 Task: Buy 4 Seafood Tools from Specialty Tools & Gadgets section under best seller category for shipping address: McKenzie Adams, 1978 Bartlett Avenue, Southfield, Michigan 48076, Cell Number 2485598029. Pay from credit card ending with 7965, CVV 549
Action: Mouse moved to (181, 85)
Screenshot: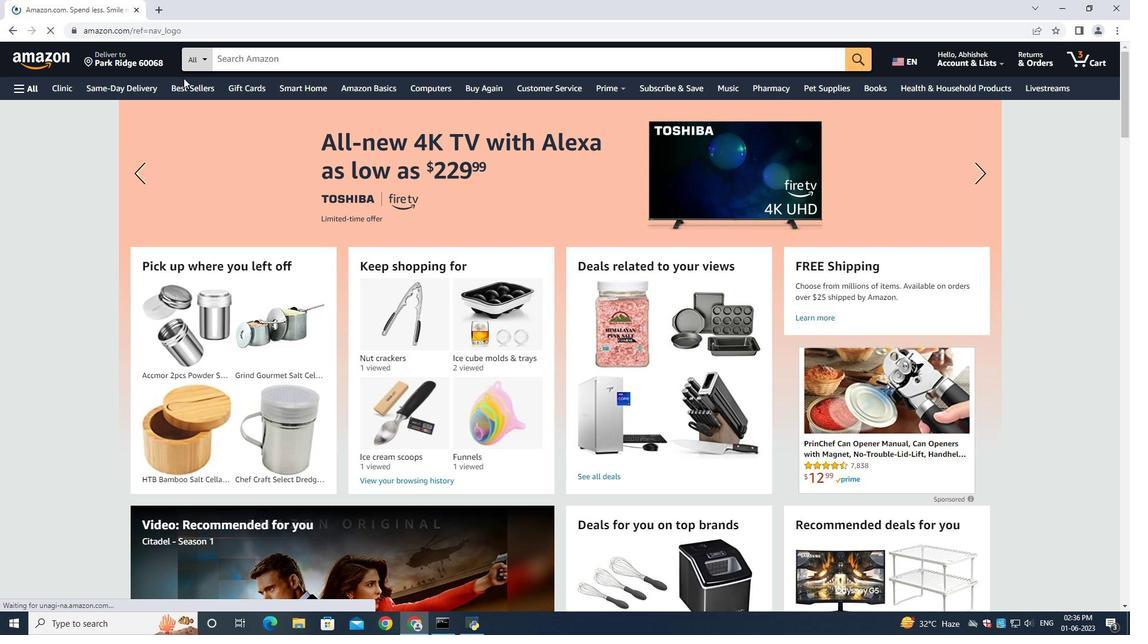 
Action: Mouse pressed left at (181, 85)
Screenshot: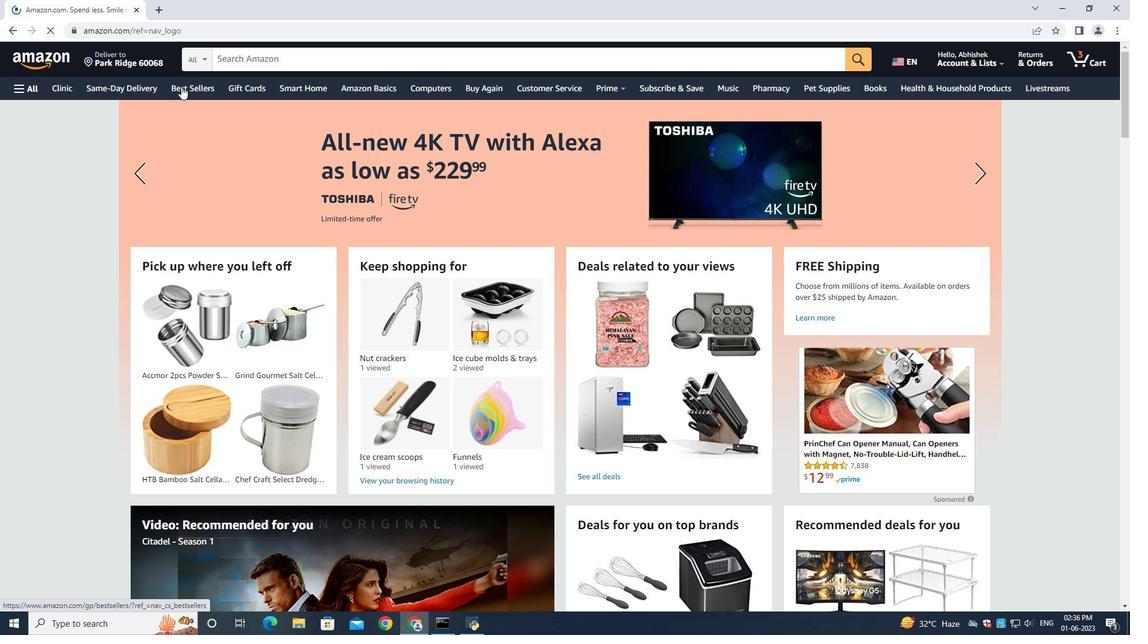 
Action: Mouse moved to (285, 56)
Screenshot: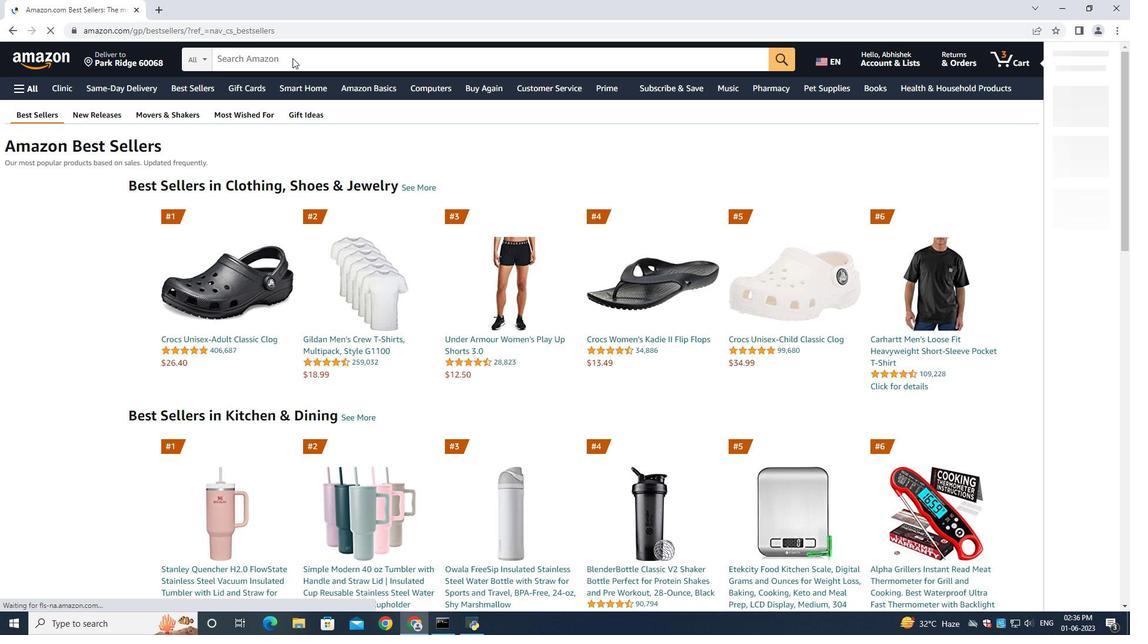
Action: Mouse pressed left at (285, 56)
Screenshot: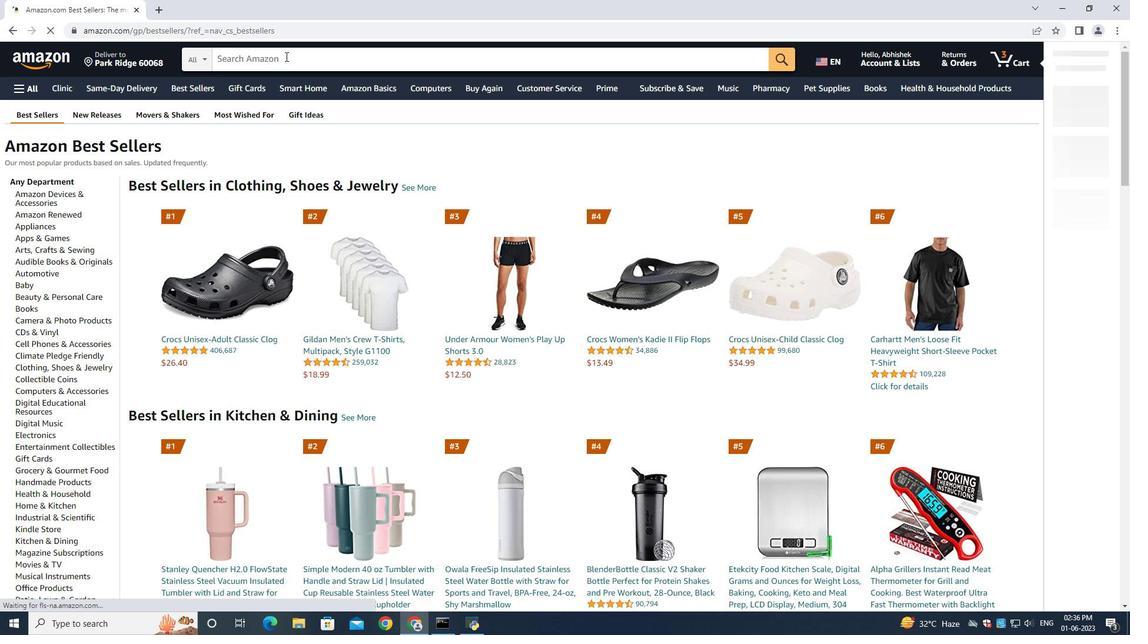 
Action: Mouse moved to (1103, 243)
Screenshot: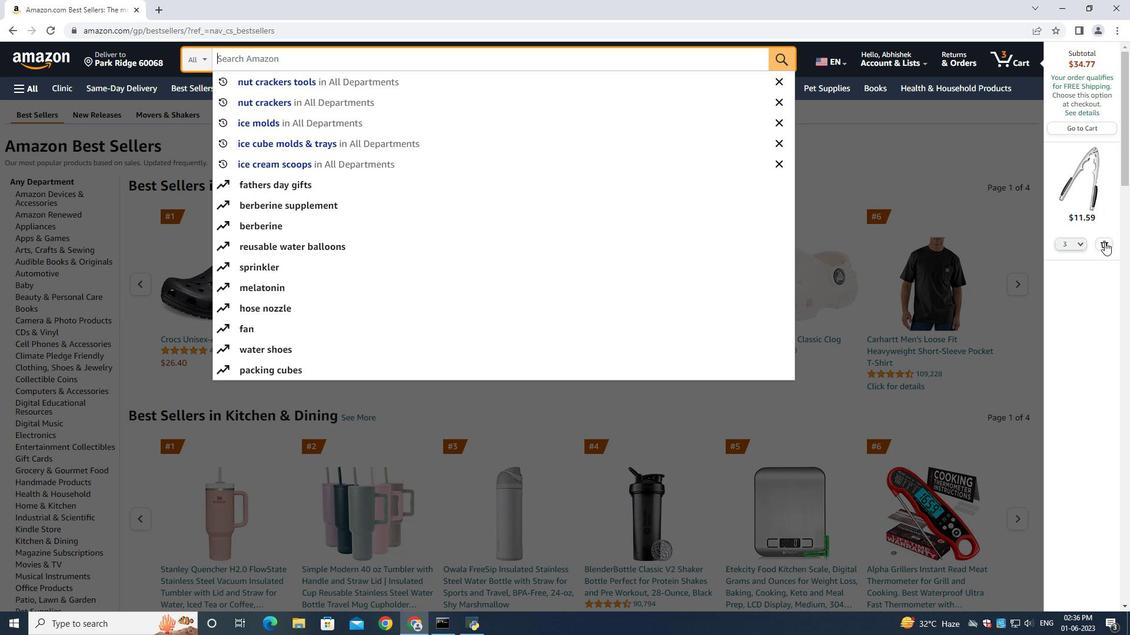 
Action: Mouse pressed left at (1103, 243)
Screenshot: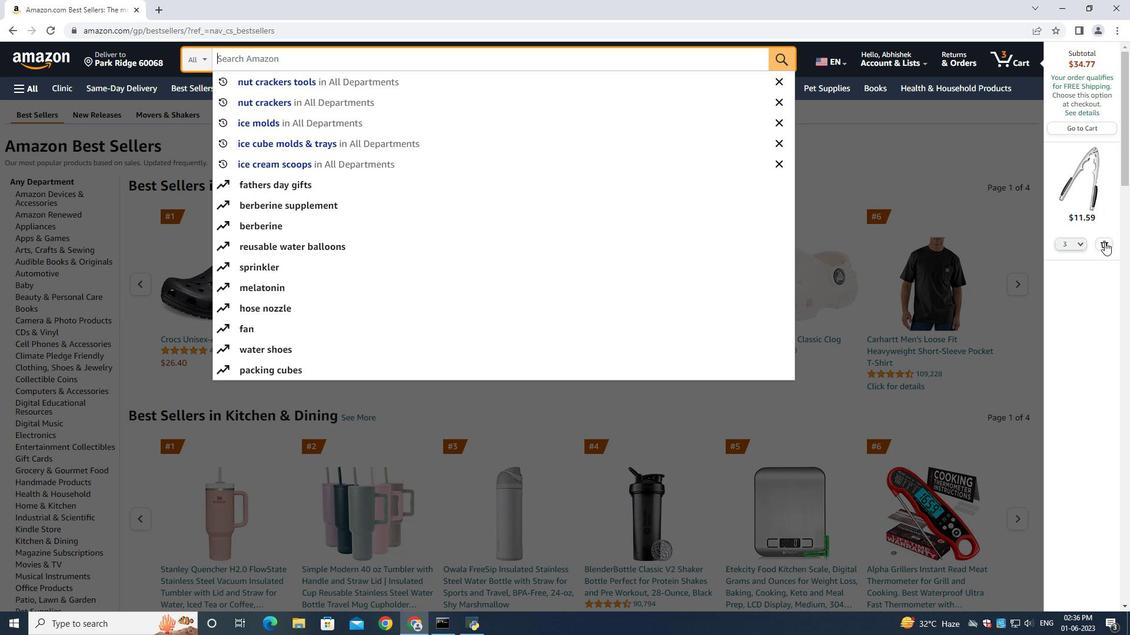 
Action: Mouse moved to (239, 58)
Screenshot: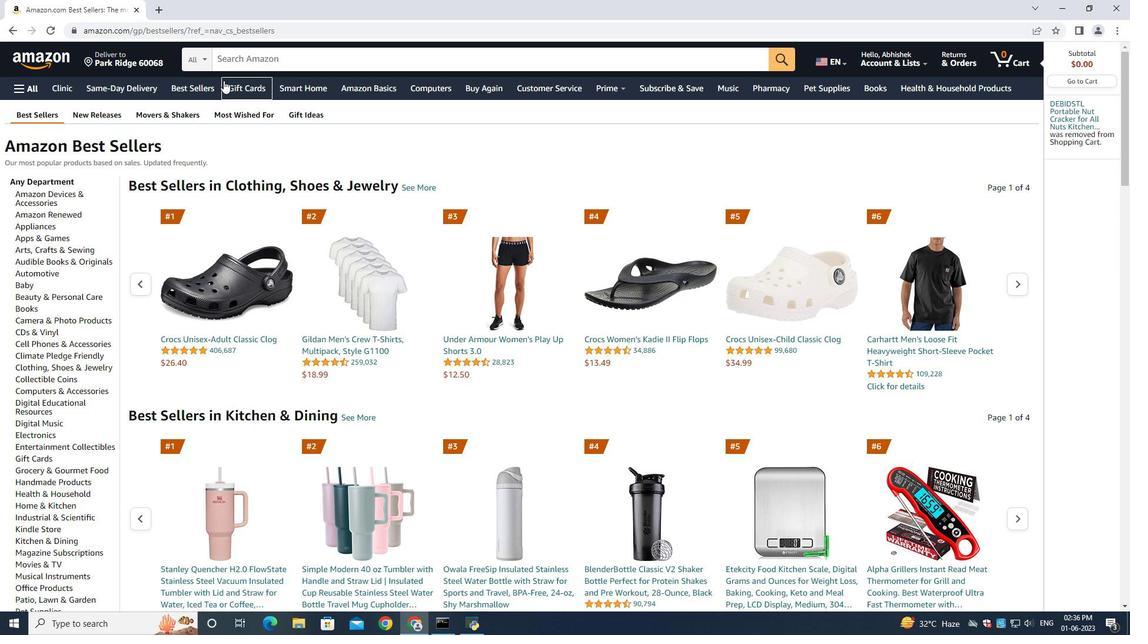 
Action: Mouse pressed left at (239, 58)
Screenshot: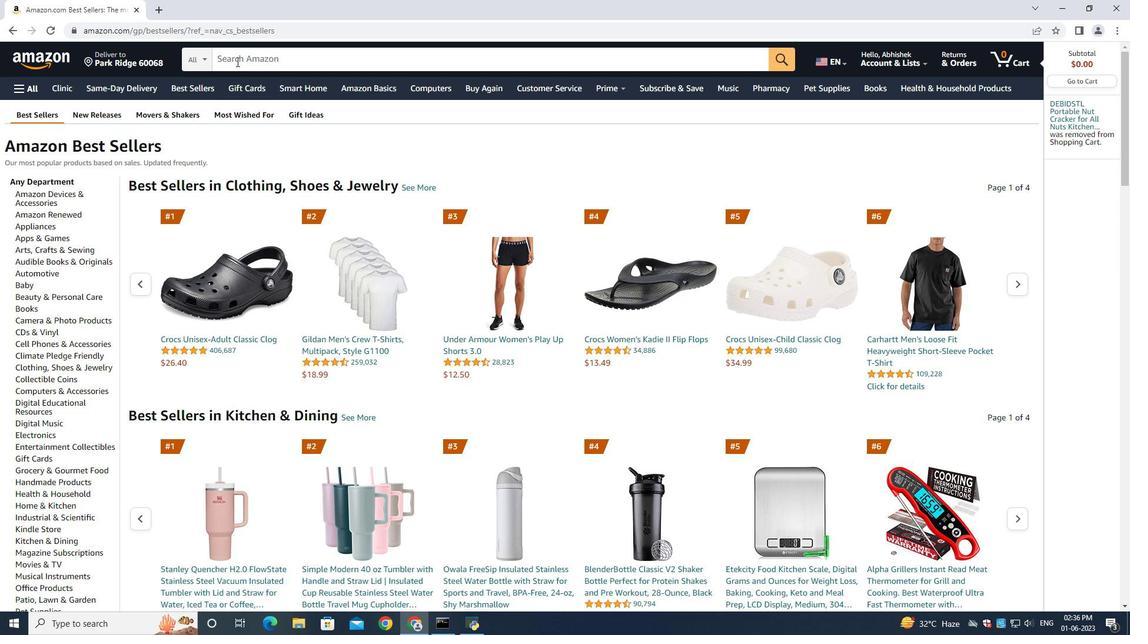 
Action: Key pressed seafood<Key.space>tools<Key.enter>
Screenshot: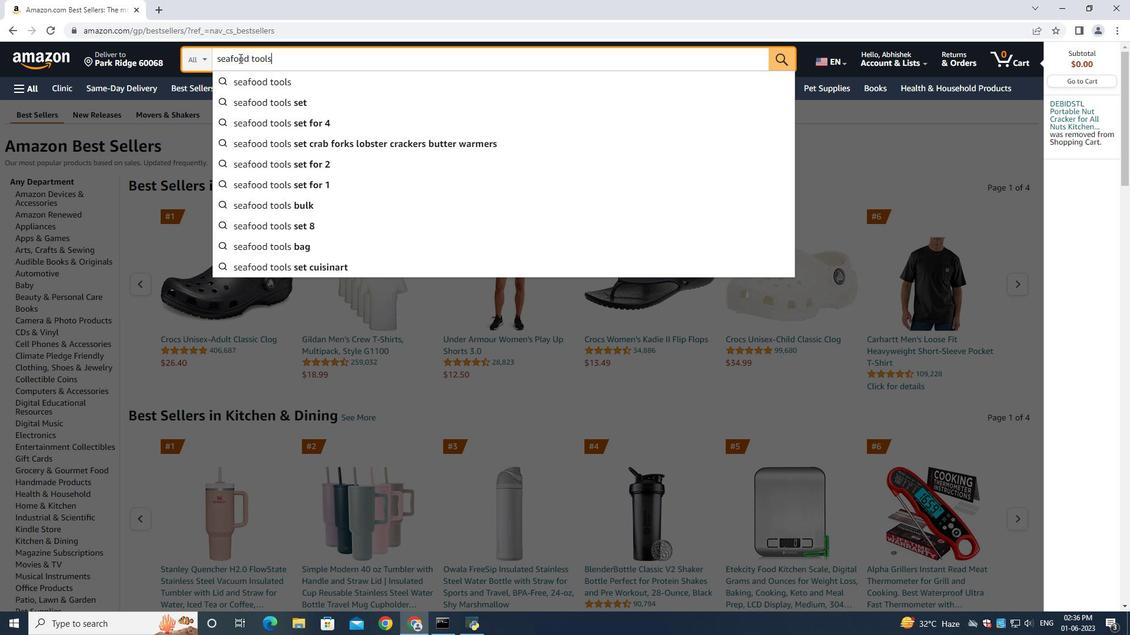 
Action: Mouse moved to (75, 287)
Screenshot: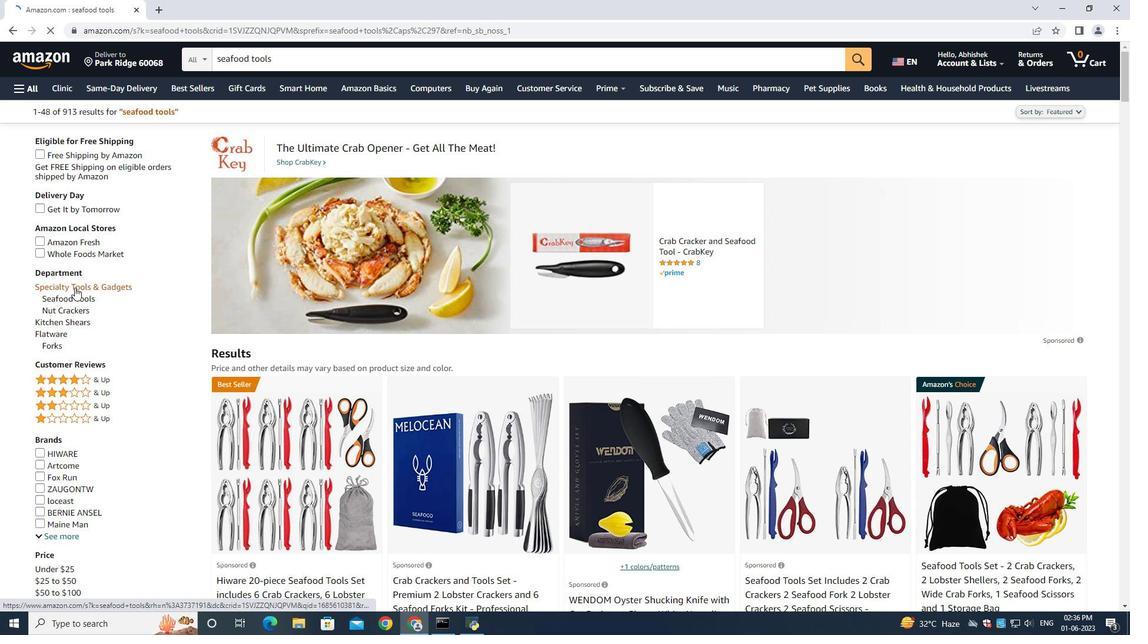 
Action: Mouse pressed left at (75, 287)
Screenshot: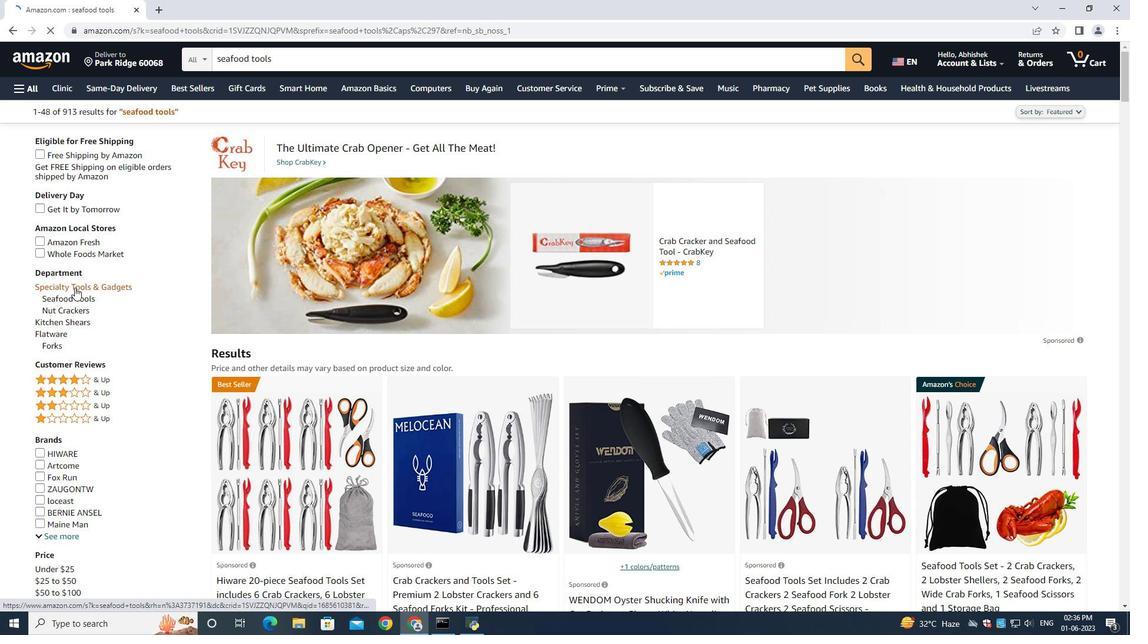 
Action: Mouse moved to (842, 393)
Screenshot: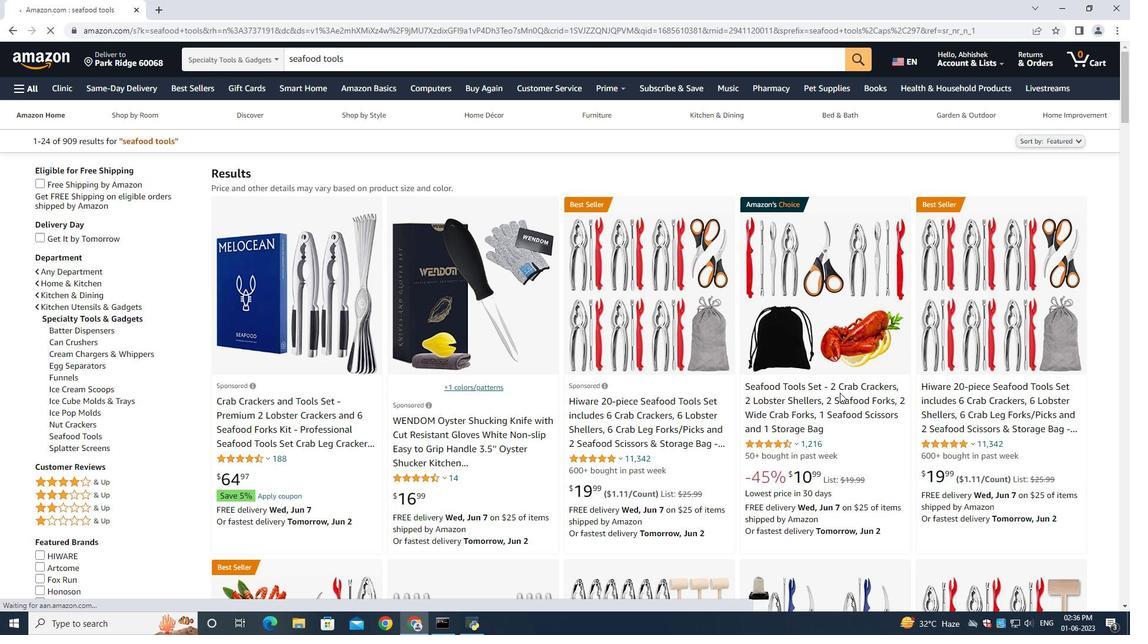 
Action: Mouse pressed left at (842, 394)
Screenshot: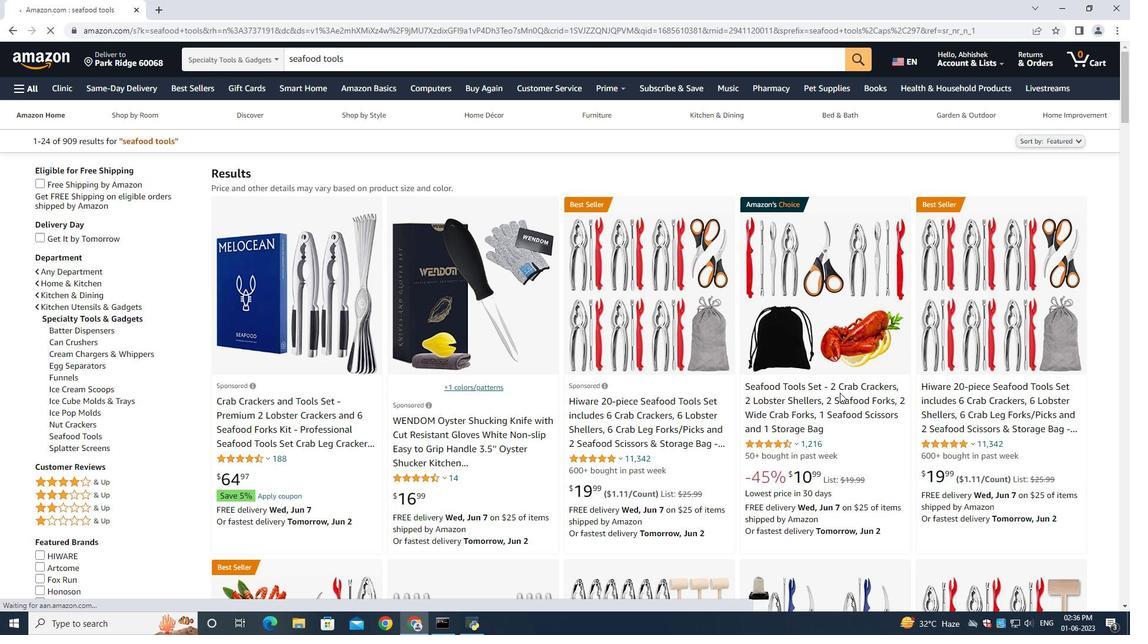 
Action: Mouse moved to (874, 451)
Screenshot: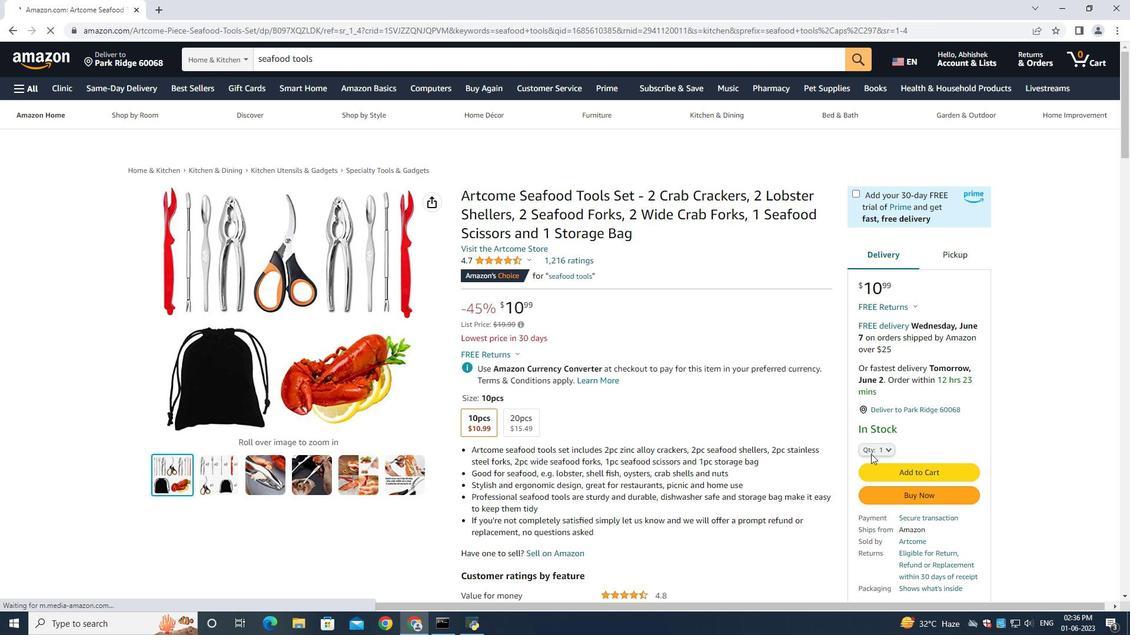 
Action: Mouse pressed left at (874, 451)
Screenshot: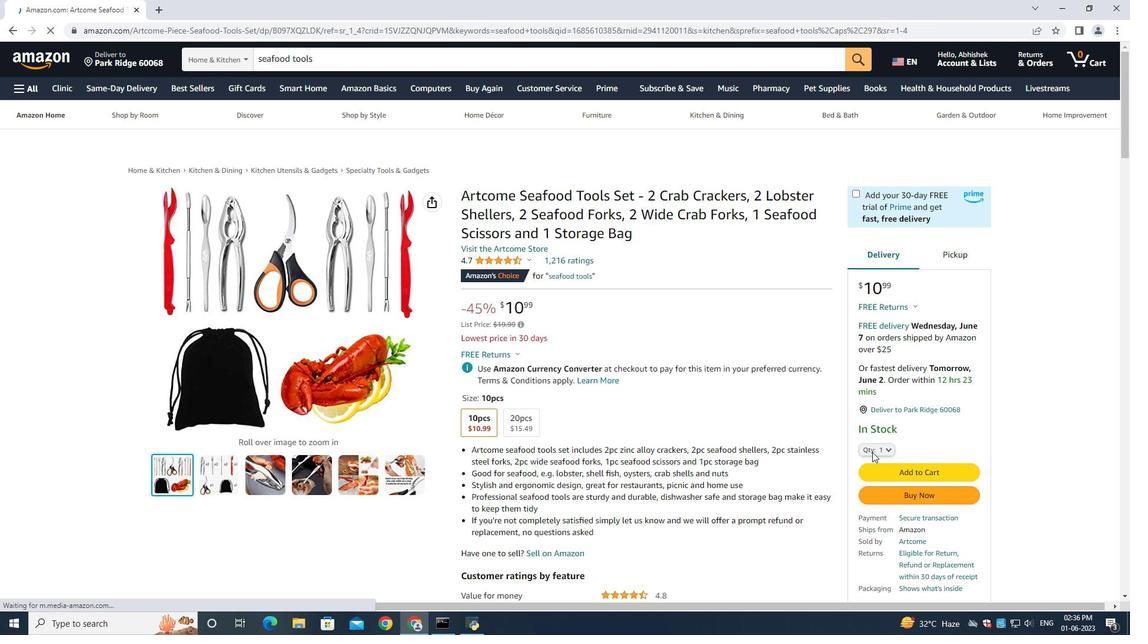 
Action: Mouse moved to (869, 113)
Screenshot: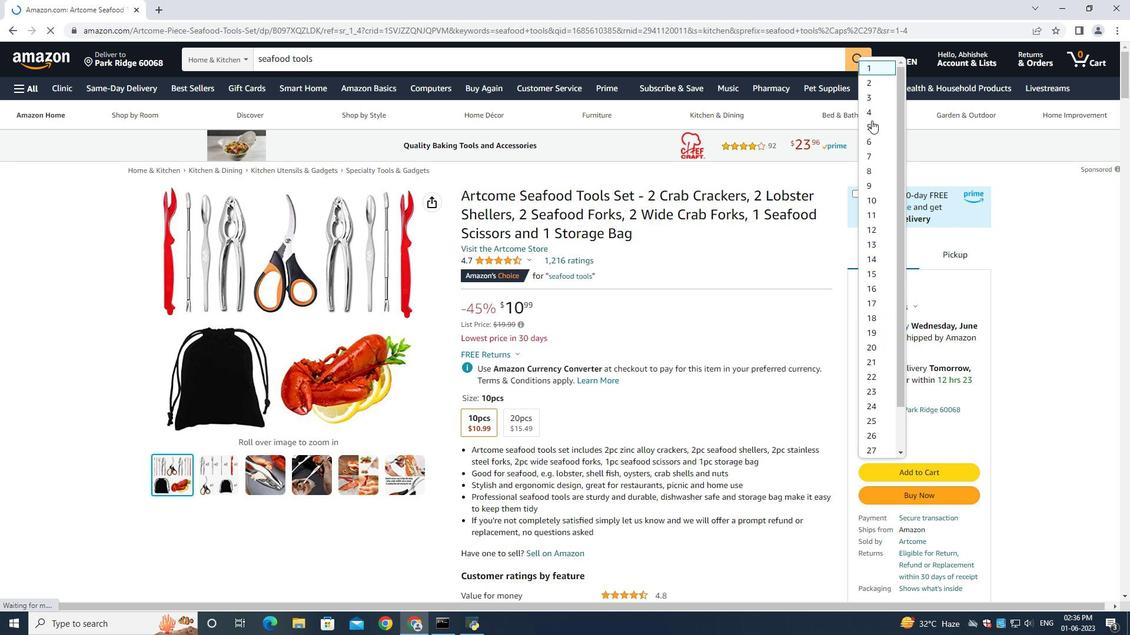 
Action: Mouse pressed left at (869, 113)
Screenshot: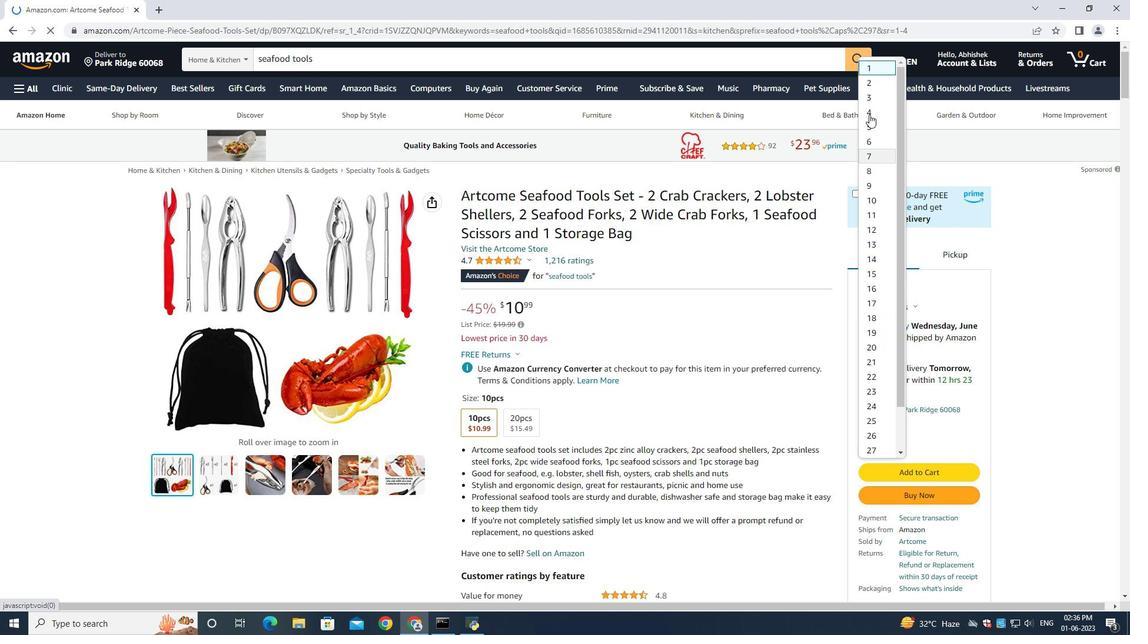 
Action: Mouse moved to (907, 484)
Screenshot: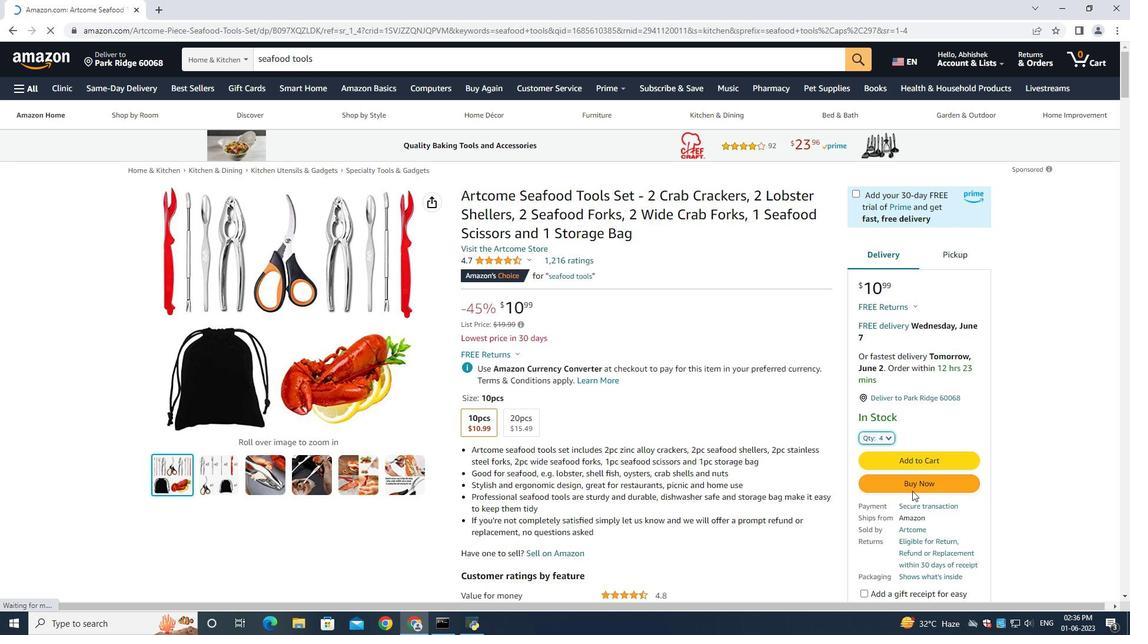
Action: Mouse pressed left at (907, 484)
Screenshot: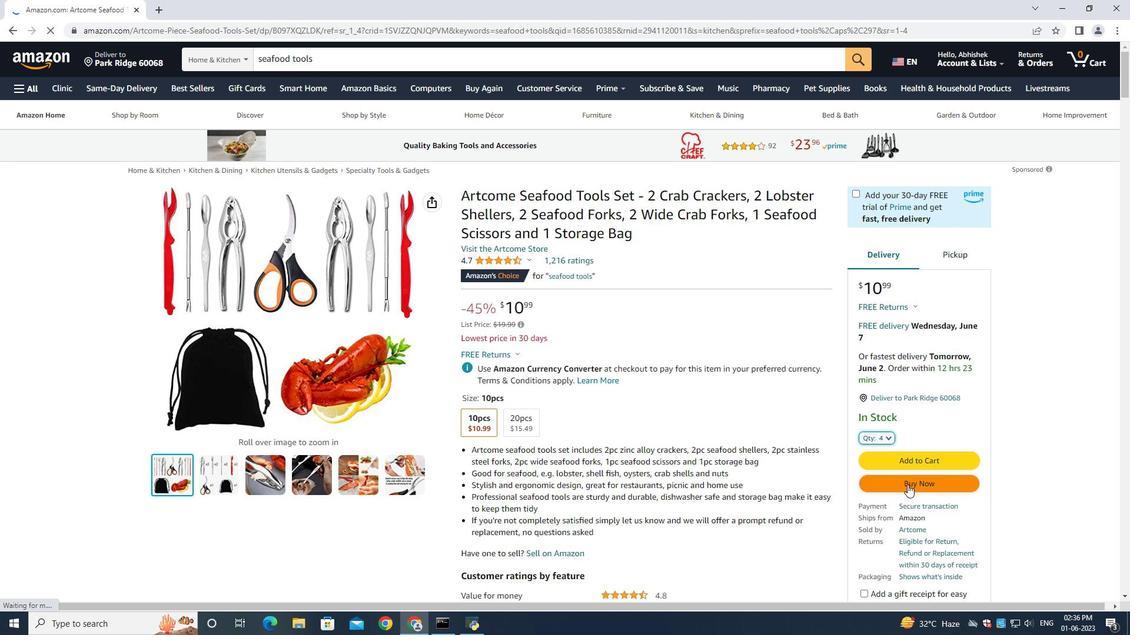 
Action: Mouse moved to (928, 485)
Screenshot: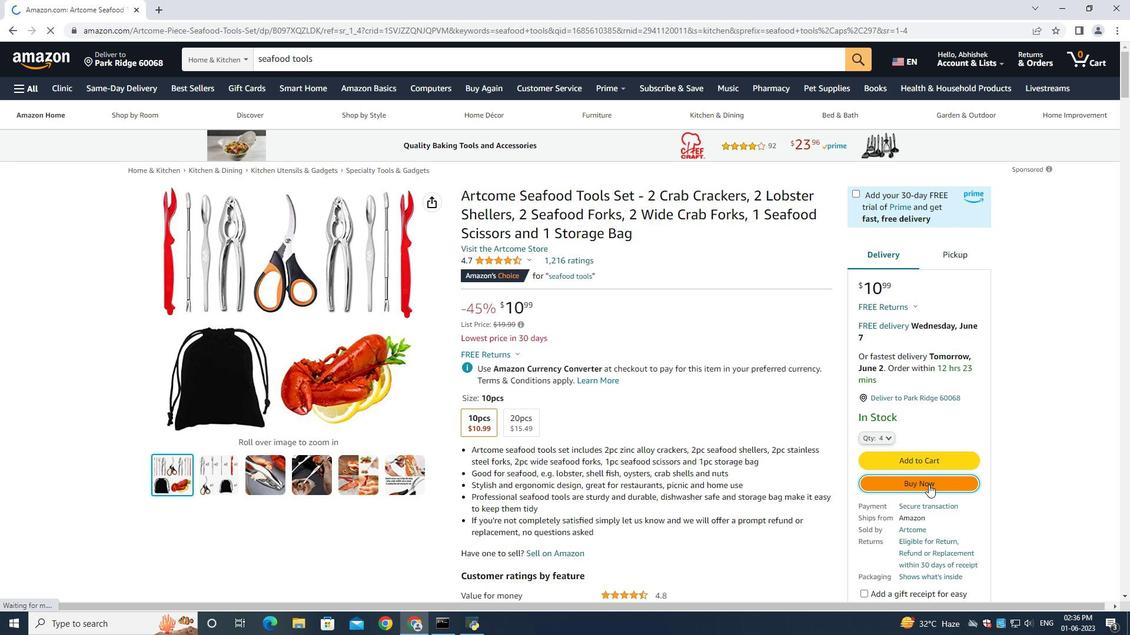 
Action: Mouse pressed left at (928, 485)
Screenshot: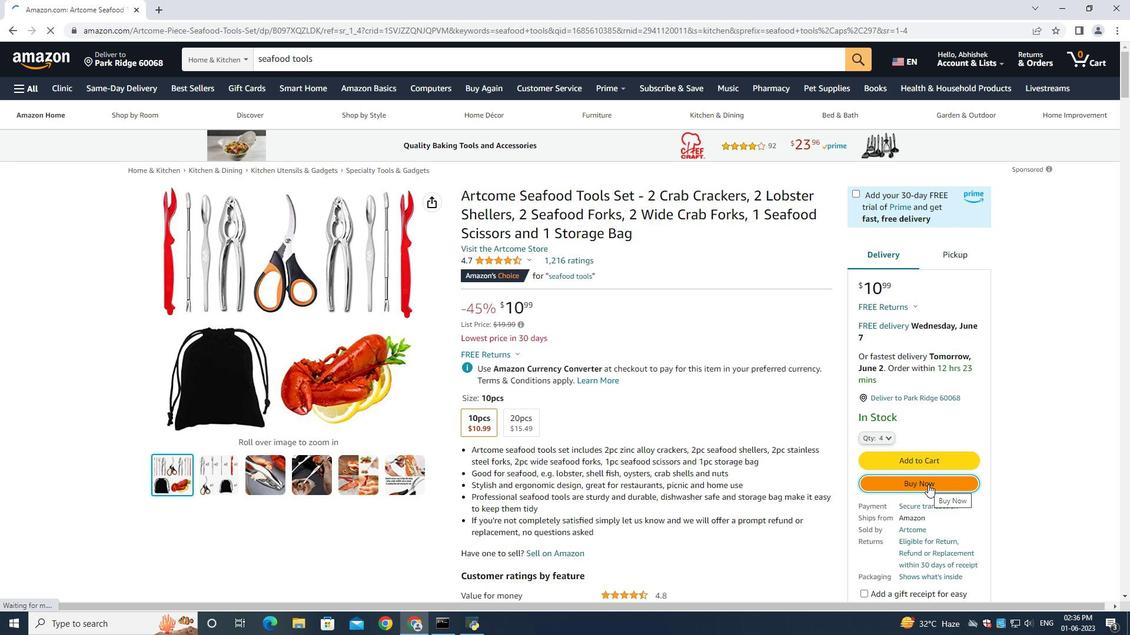 
Action: Mouse moved to (528, 473)
Screenshot: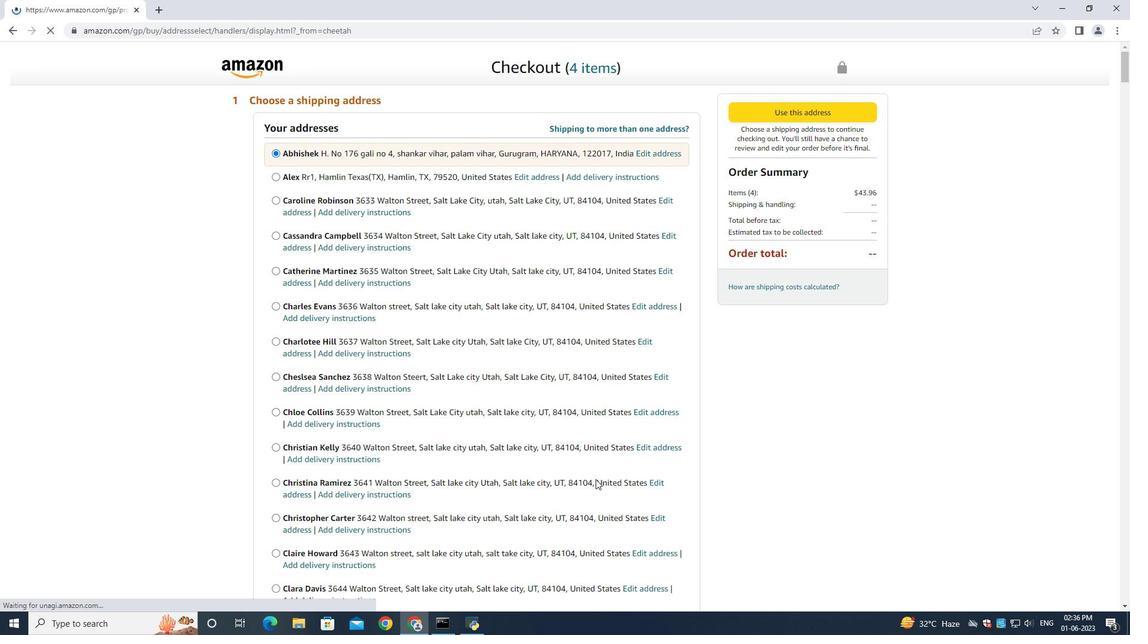 
Action: Mouse scrolled (528, 472) with delta (0, 0)
Screenshot: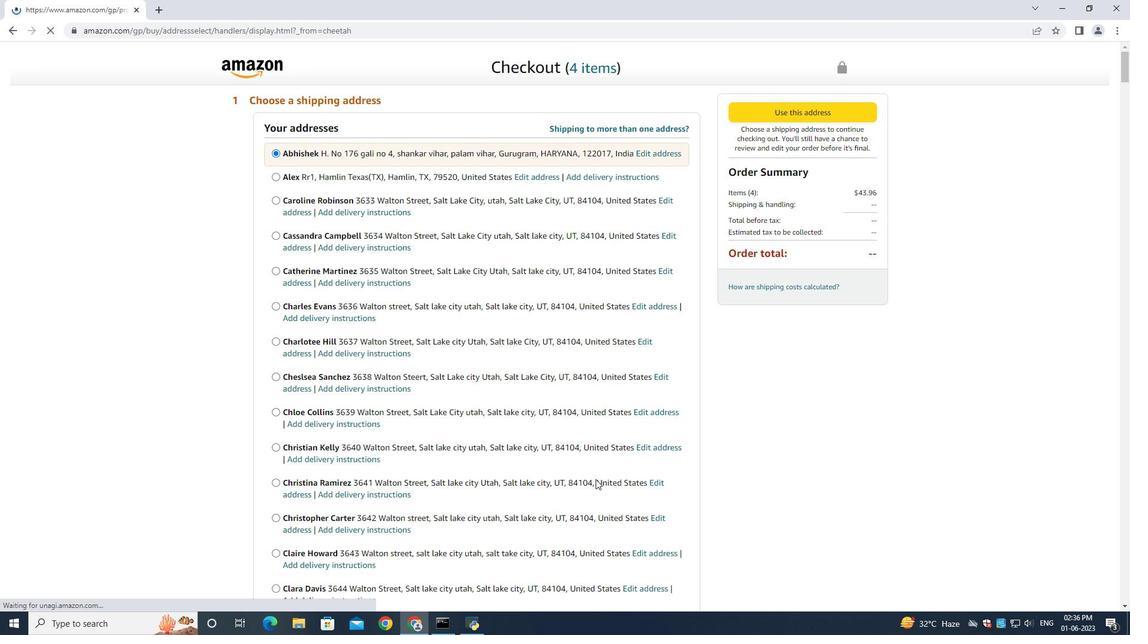 
Action: Mouse moved to (526, 474)
Screenshot: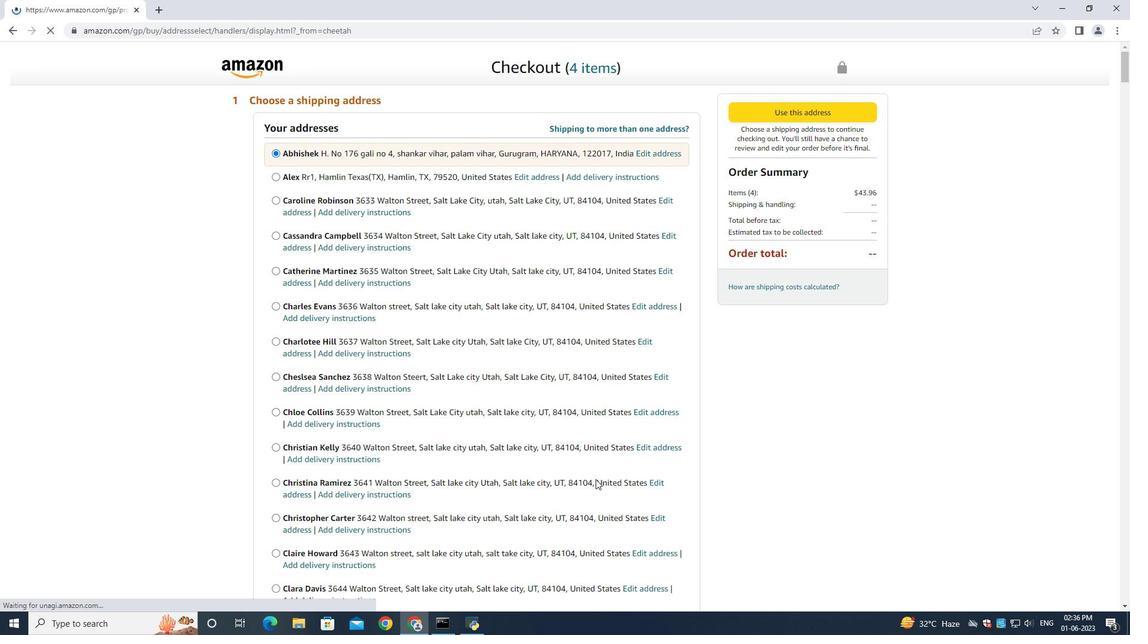 
Action: Mouse scrolled (526, 473) with delta (0, 0)
Screenshot: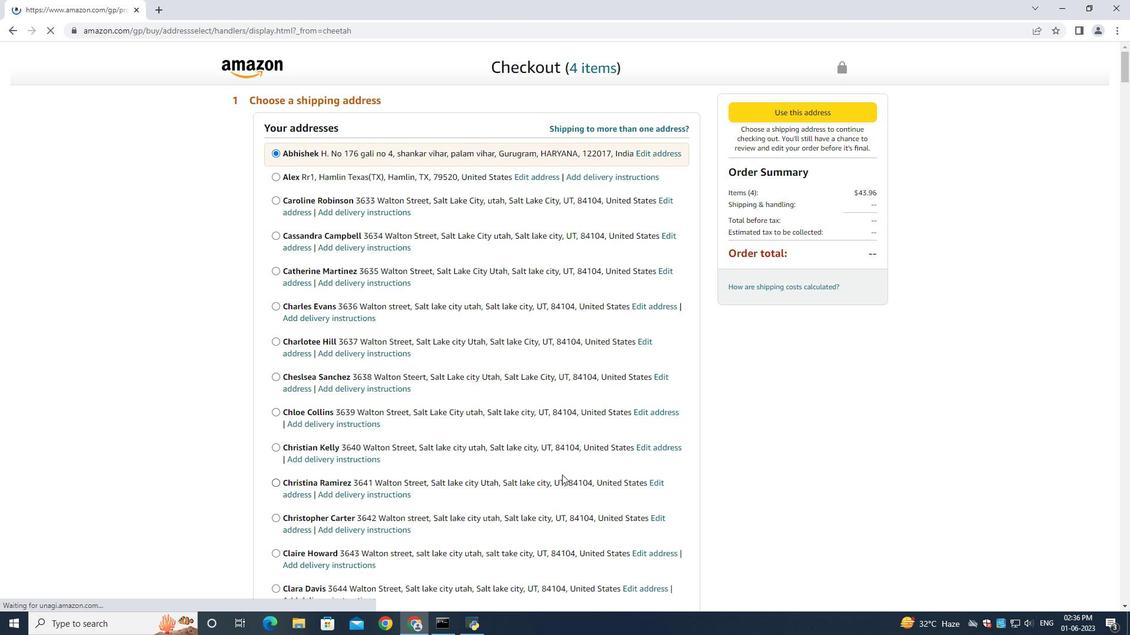 
Action: Mouse moved to (525, 474)
Screenshot: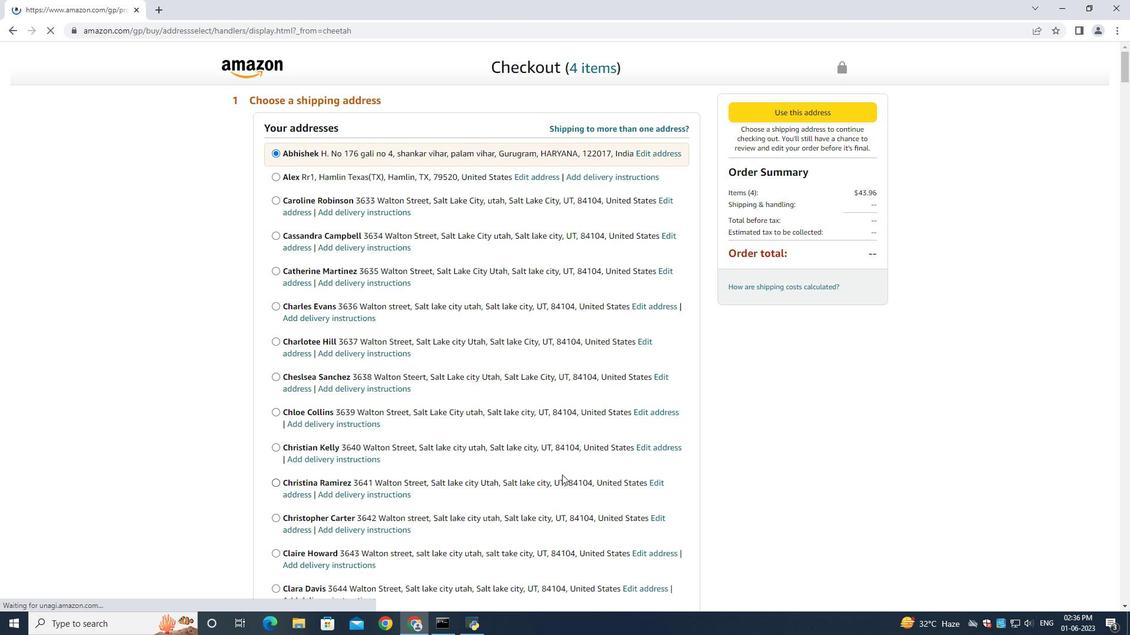 
Action: Mouse scrolled (526, 473) with delta (0, 0)
Screenshot: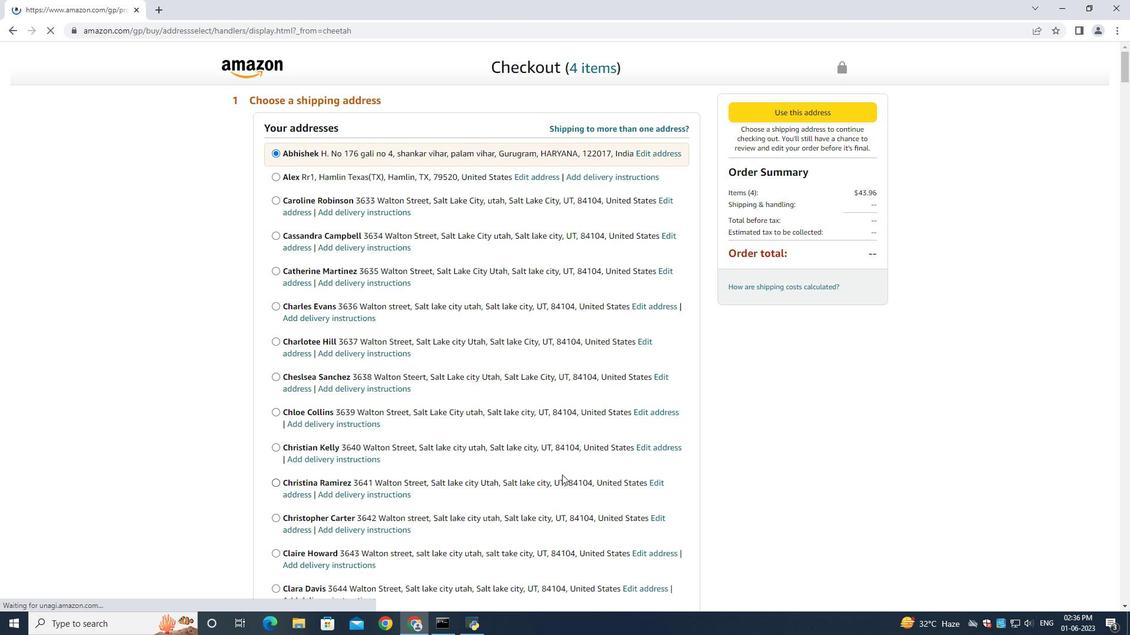
Action: Mouse moved to (523, 474)
Screenshot: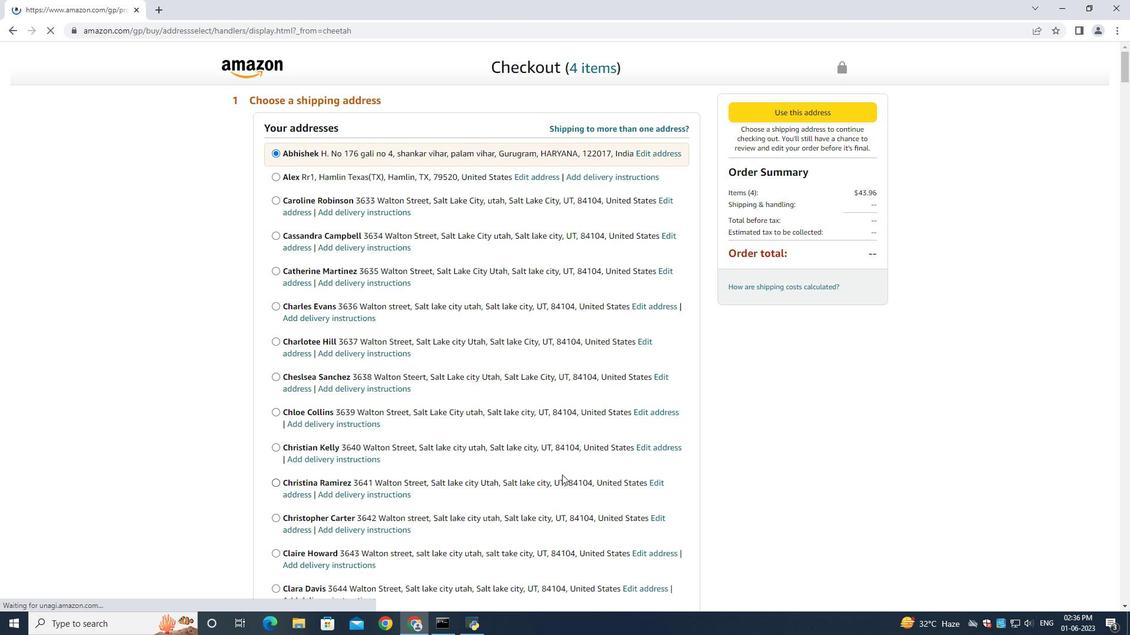 
Action: Mouse scrolled (525, 473) with delta (0, 0)
Screenshot: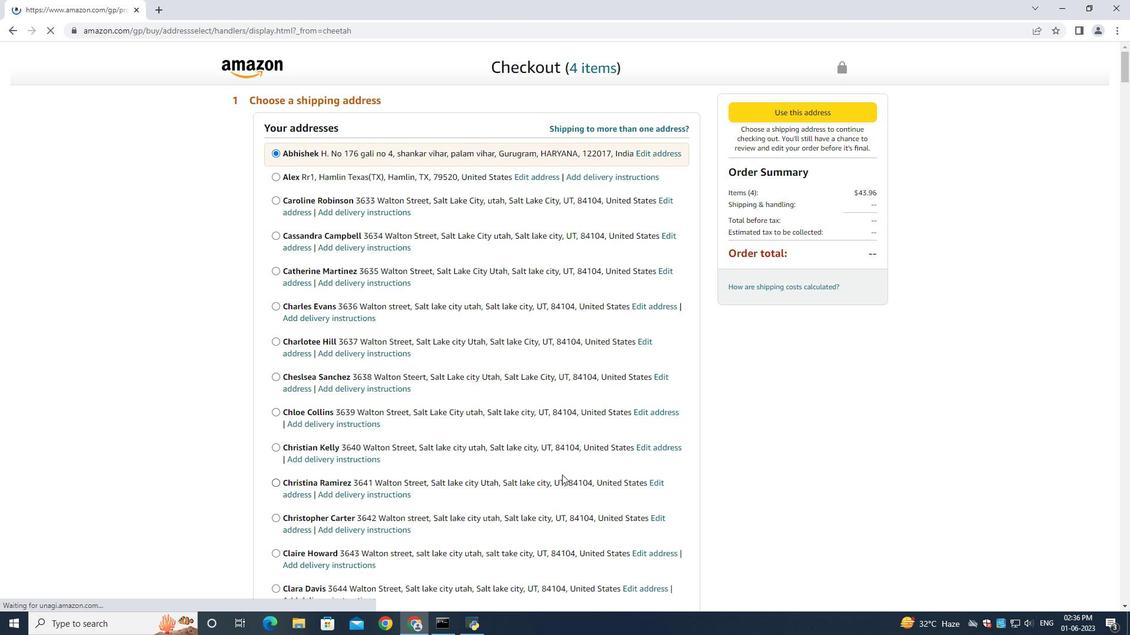 
Action: Mouse moved to (521, 472)
Screenshot: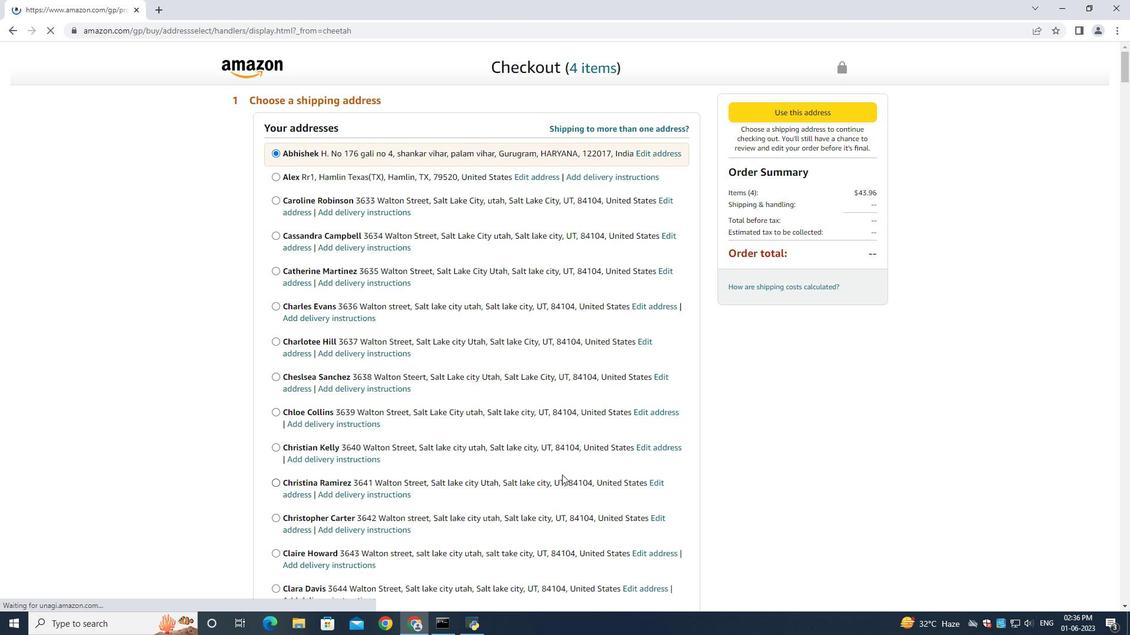 
Action: Mouse scrolled (523, 473) with delta (0, 0)
Screenshot: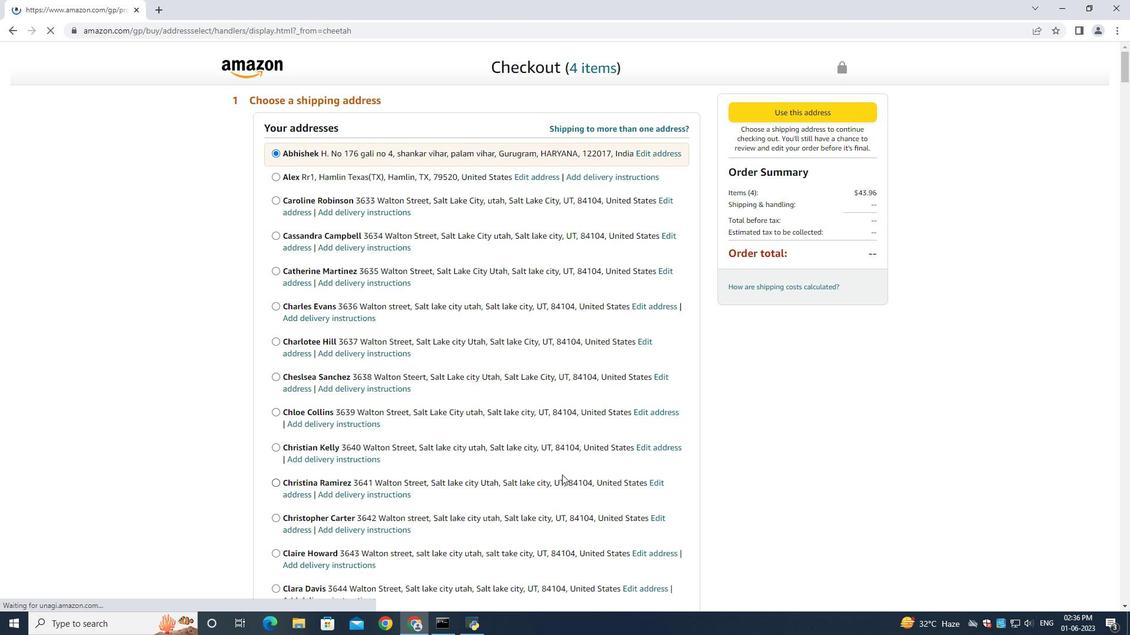 
Action: Mouse moved to (516, 470)
Screenshot: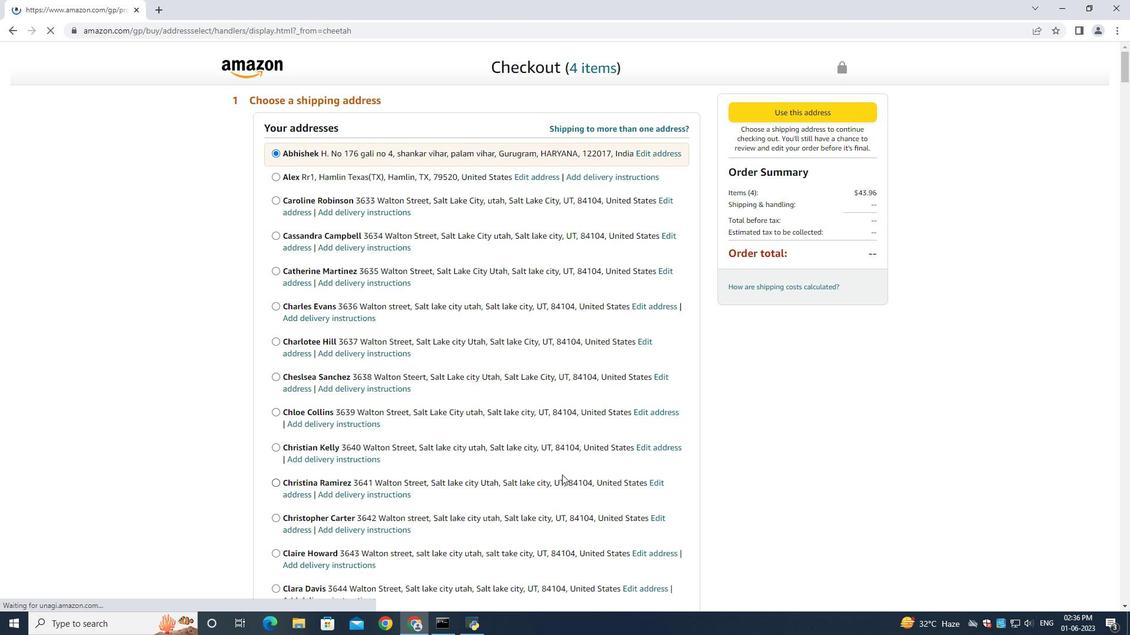 
Action: Mouse scrolled (521, 472) with delta (0, 0)
Screenshot: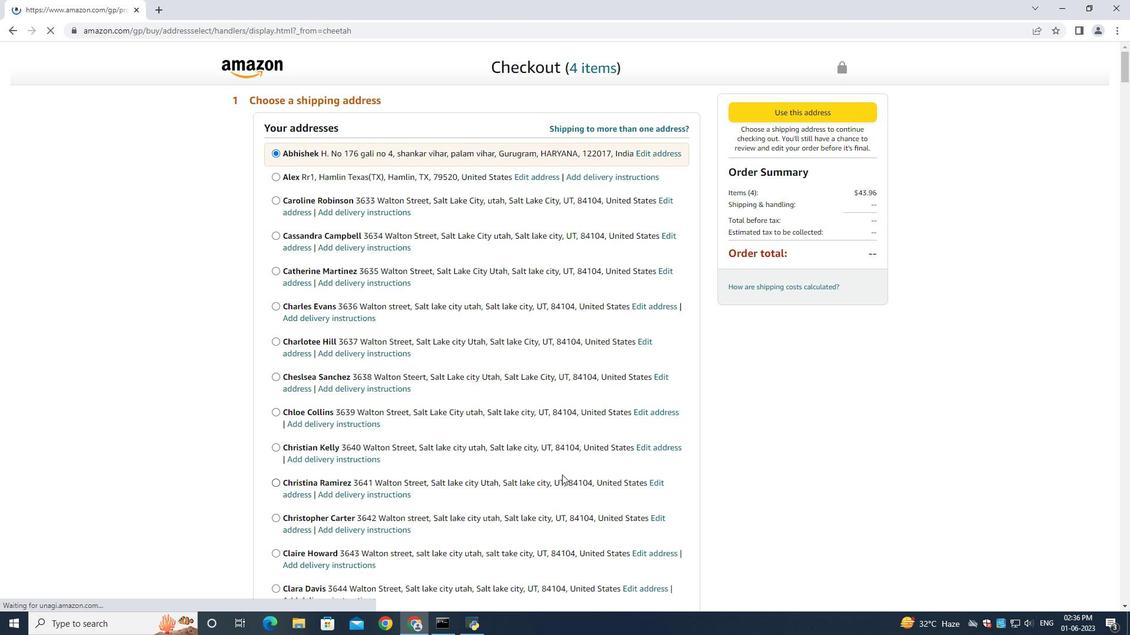 
Action: Mouse moved to (508, 471)
Screenshot: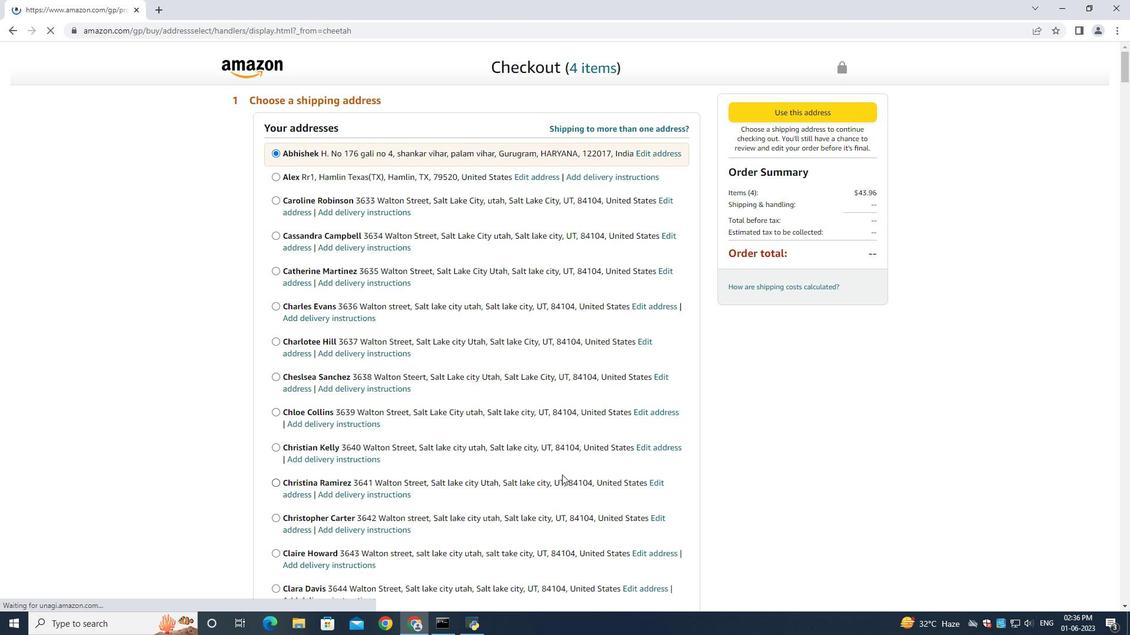 
Action: Mouse scrolled (516, 470) with delta (0, 0)
Screenshot: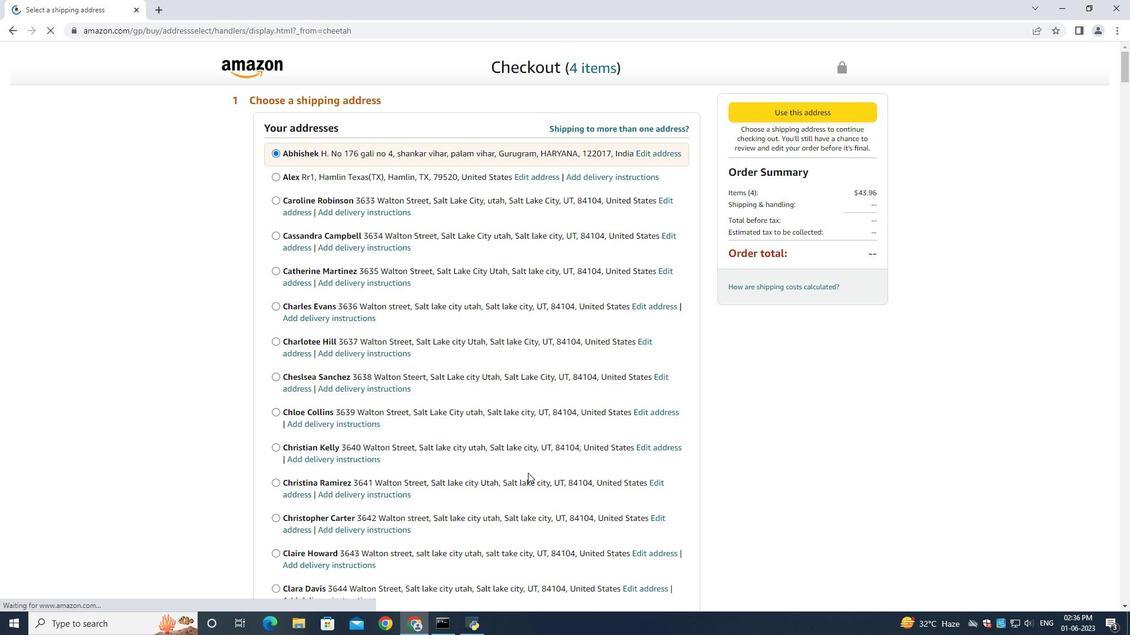
Action: Mouse moved to (510, 478)
Screenshot: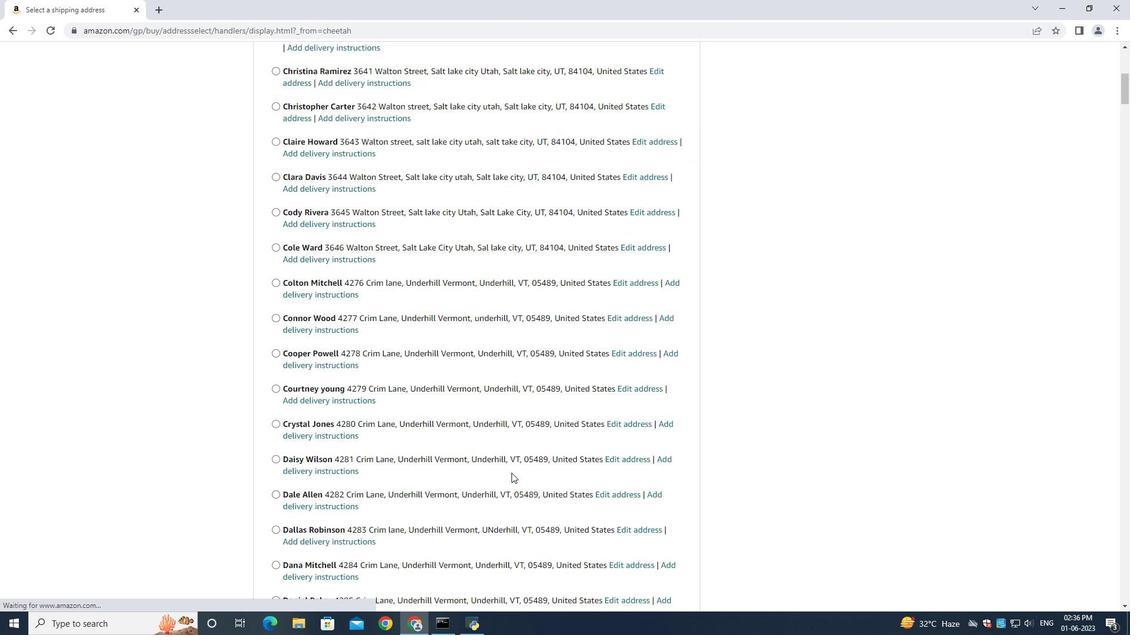 
Action: Mouse scrolled (512, 474) with delta (0, 0)
Screenshot: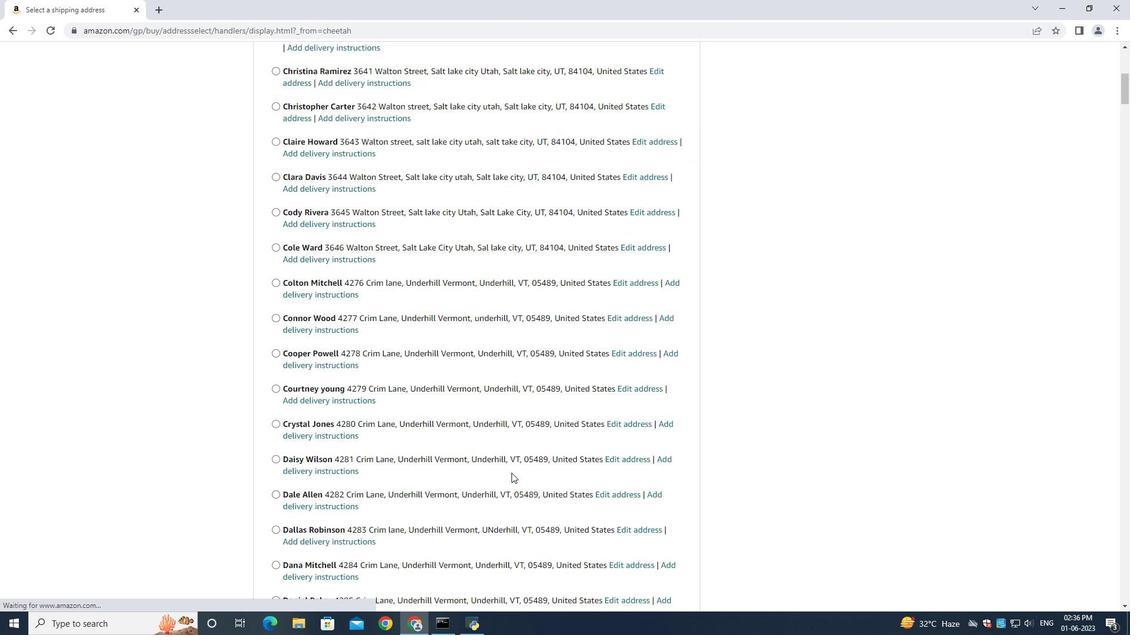 
Action: Mouse scrolled (512, 476) with delta (0, 0)
Screenshot: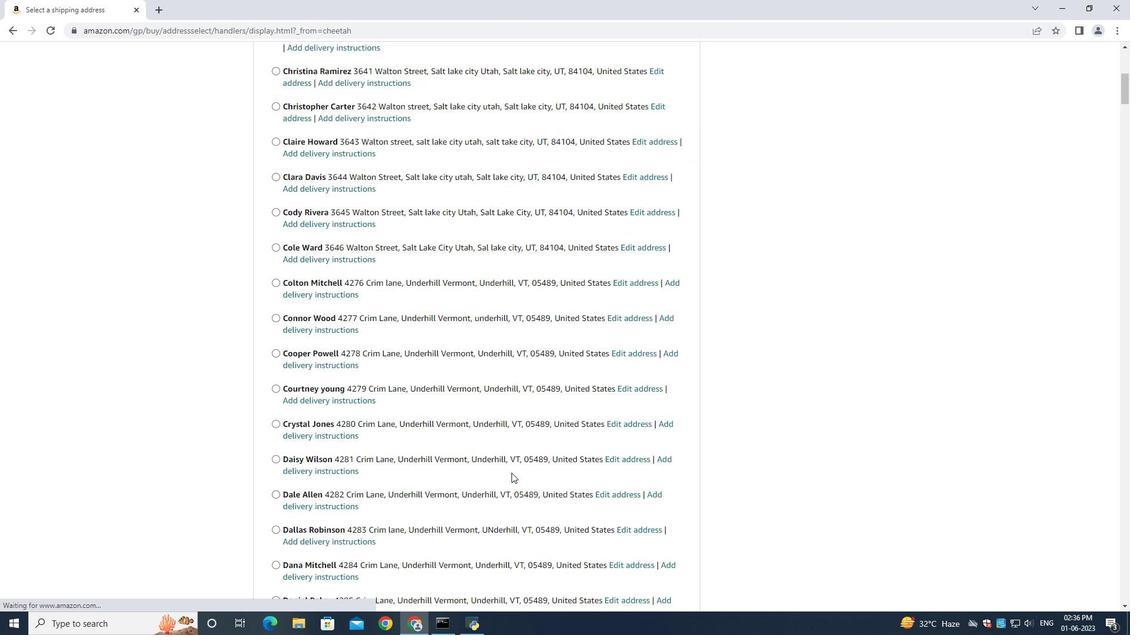 
Action: Mouse scrolled (512, 477) with delta (0, 0)
Screenshot: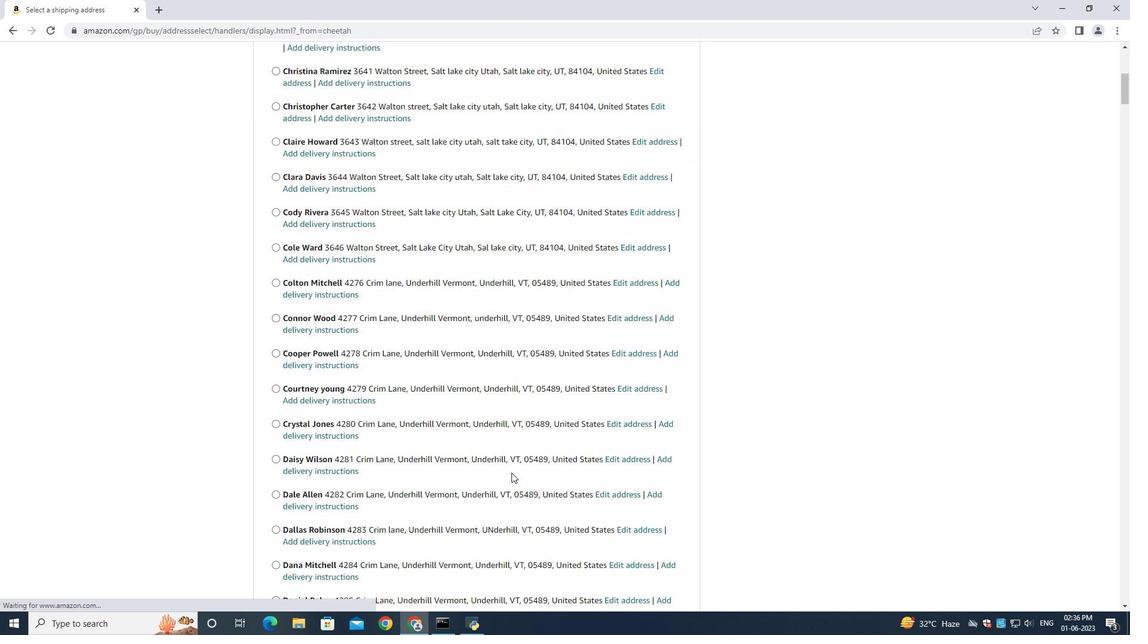 
Action: Mouse scrolled (512, 477) with delta (0, 0)
Screenshot: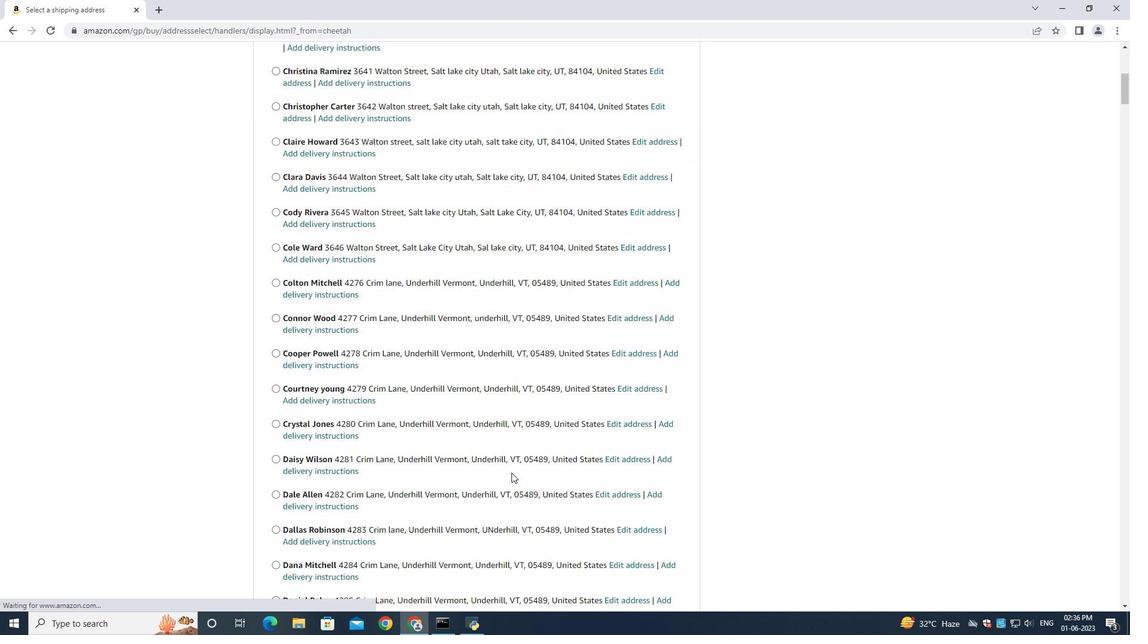 
Action: Mouse scrolled (512, 476) with delta (0, -1)
Screenshot: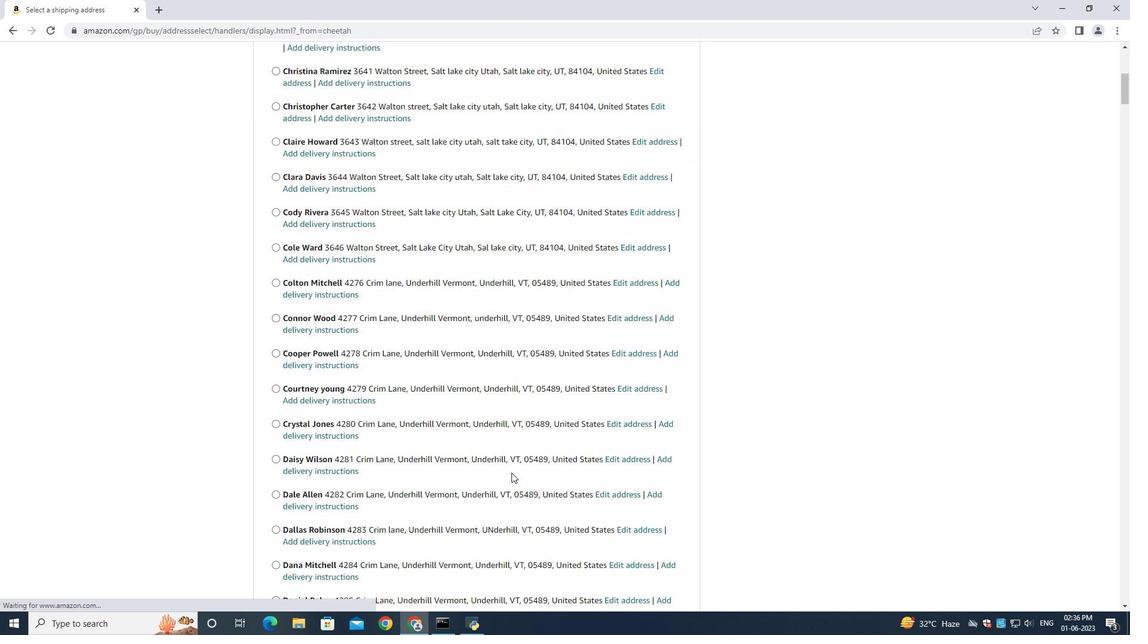
Action: Mouse scrolled (512, 477) with delta (0, 0)
Screenshot: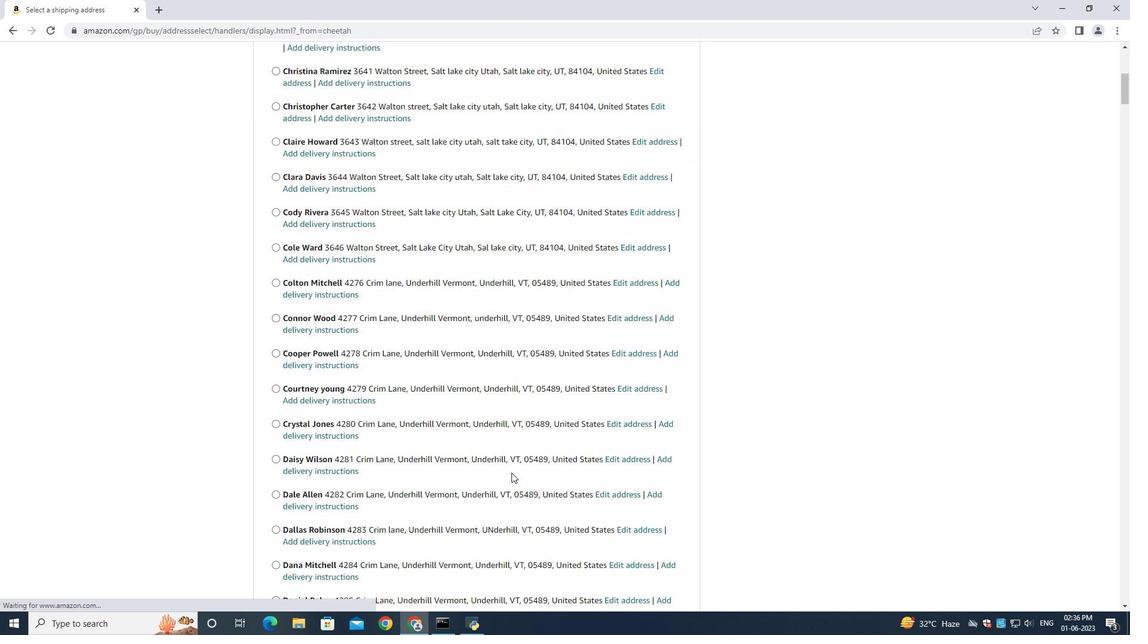 
Action: Mouse moved to (511, 478)
Screenshot: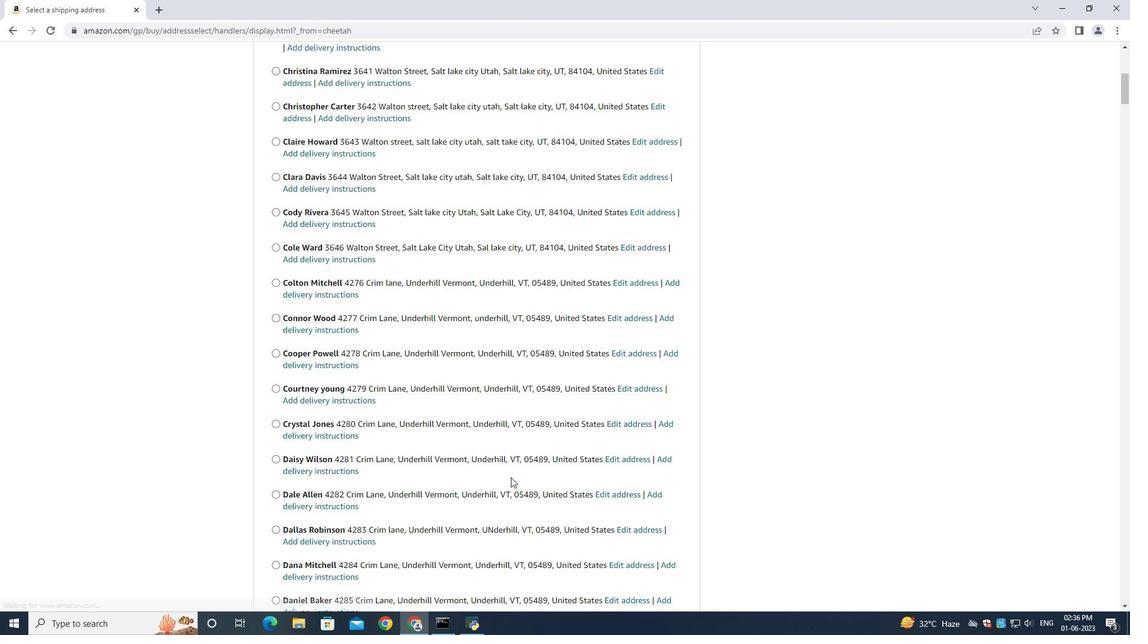 
Action: Mouse scrolled (511, 478) with delta (0, 0)
Screenshot: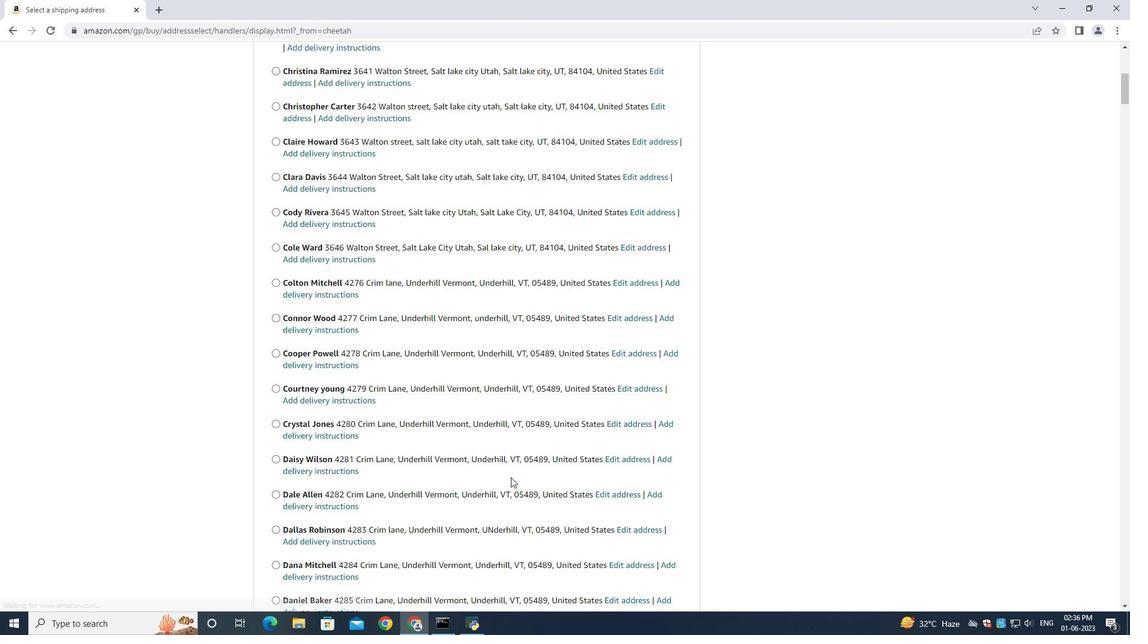 
Action: Mouse moved to (511, 479)
Screenshot: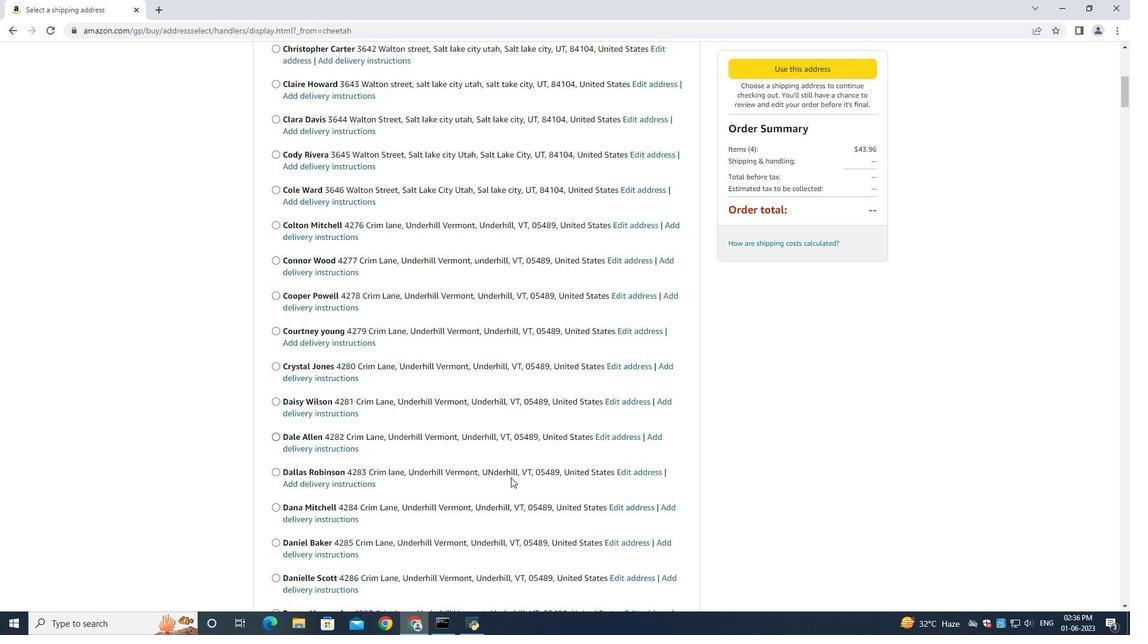 
Action: Mouse scrolled (511, 478) with delta (0, 0)
Screenshot: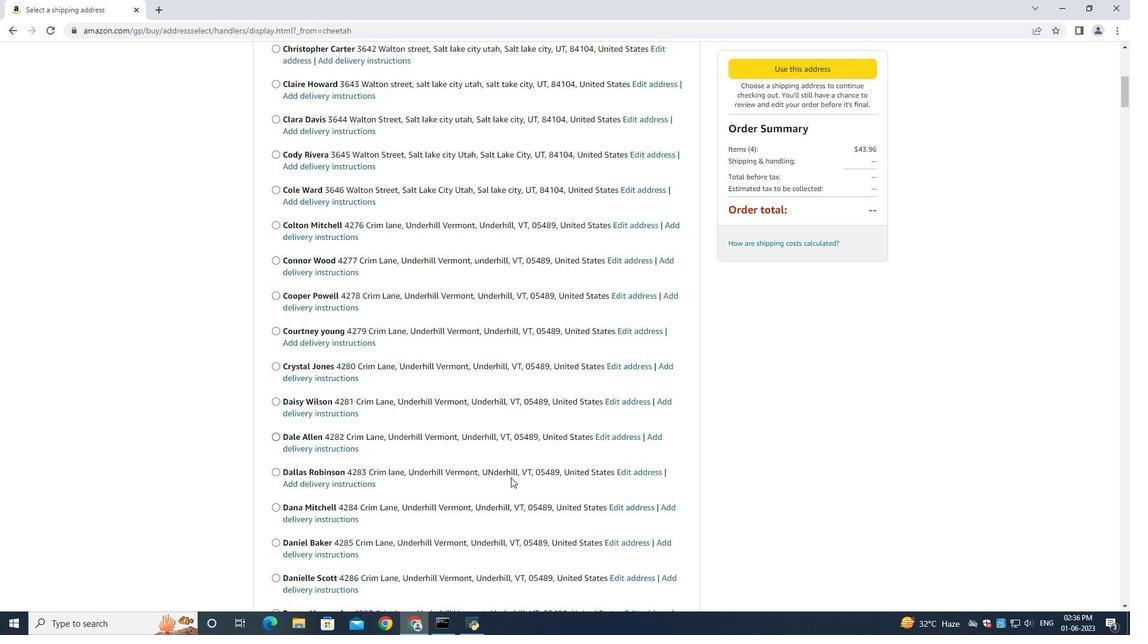 
Action: Mouse moved to (511, 480)
Screenshot: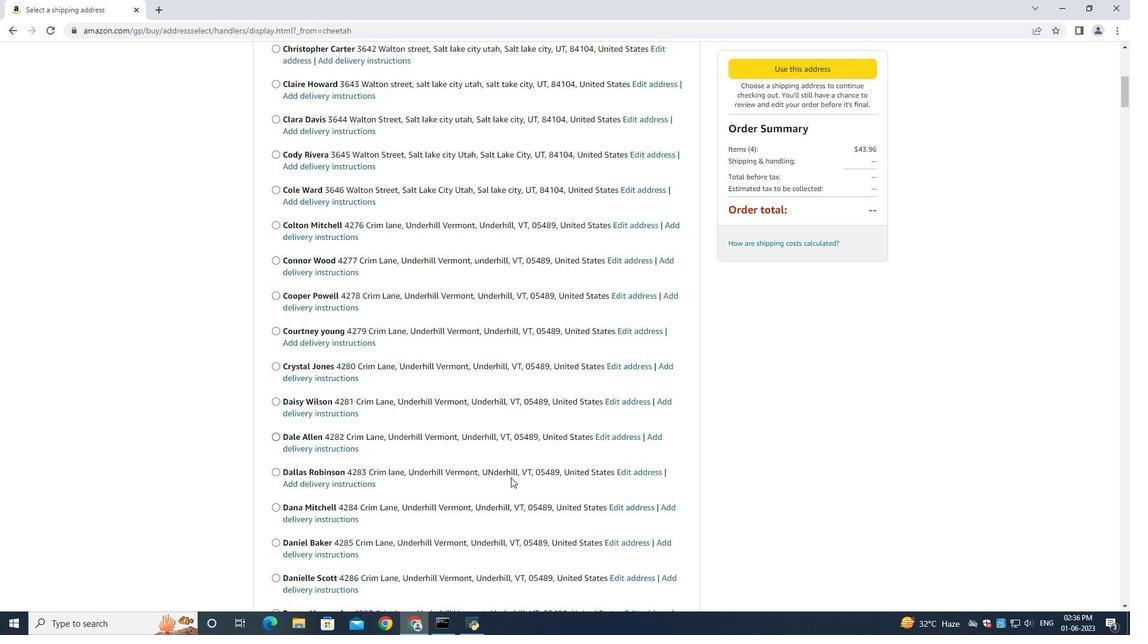 
Action: Mouse scrolled (511, 479) with delta (0, 0)
Screenshot: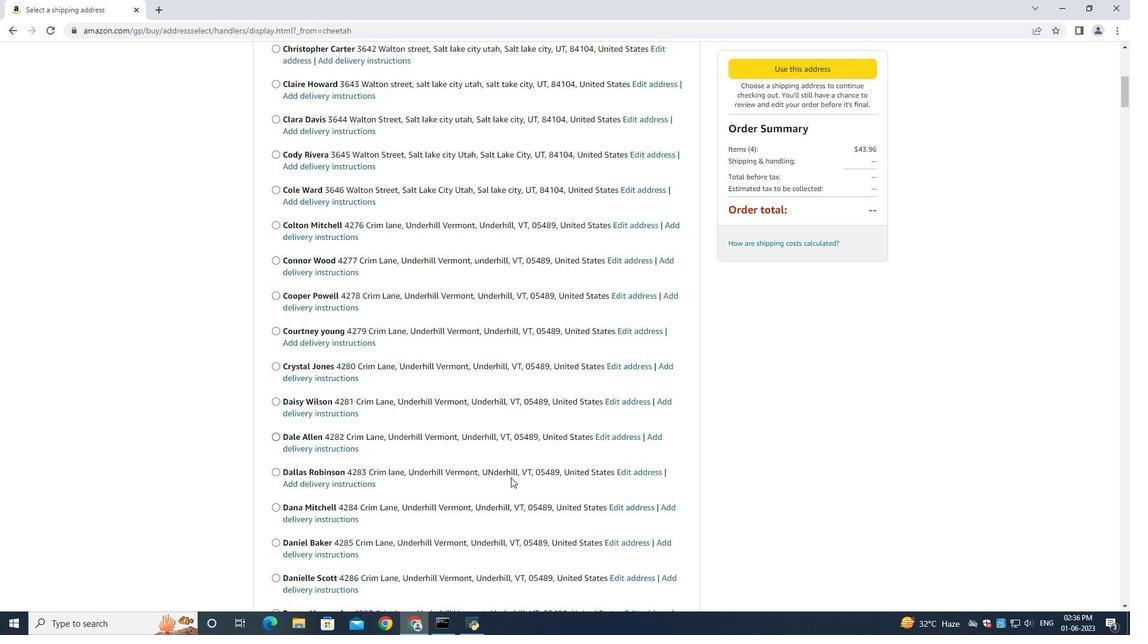 
Action: Mouse scrolled (511, 479) with delta (0, 0)
Screenshot: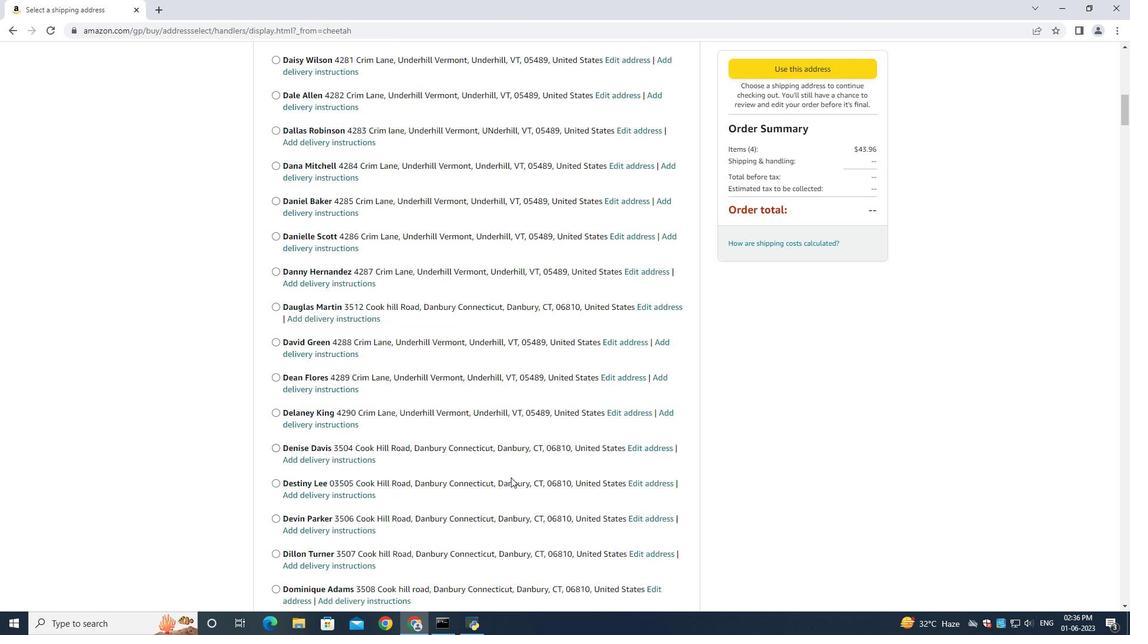 
Action: Mouse scrolled (511, 479) with delta (0, -1)
Screenshot: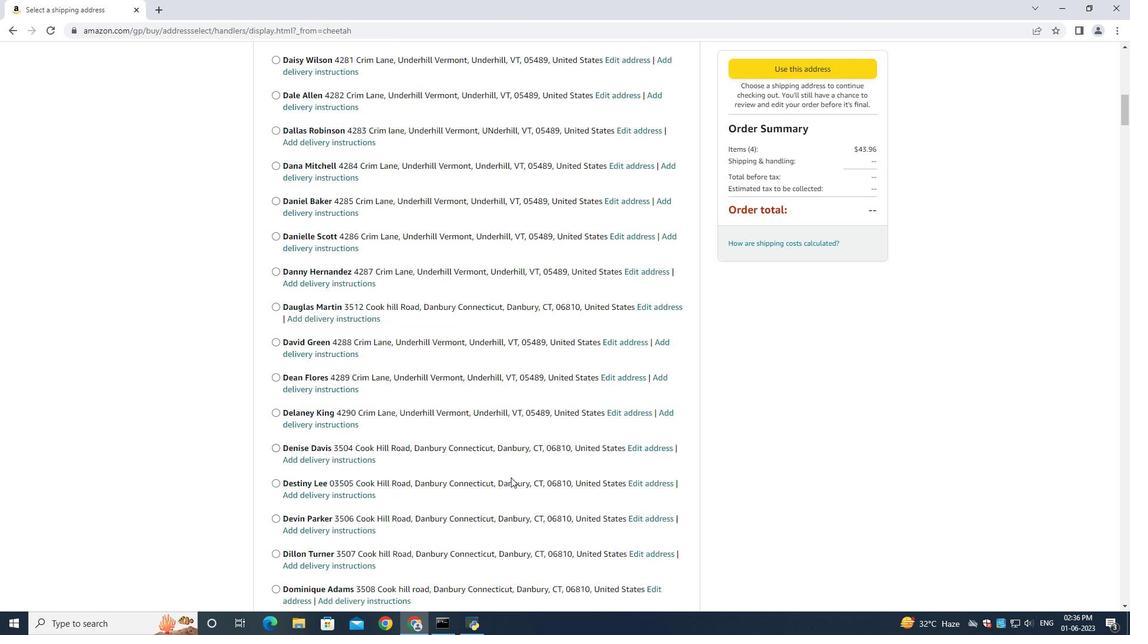 
Action: Mouse scrolled (511, 479) with delta (0, 0)
Screenshot: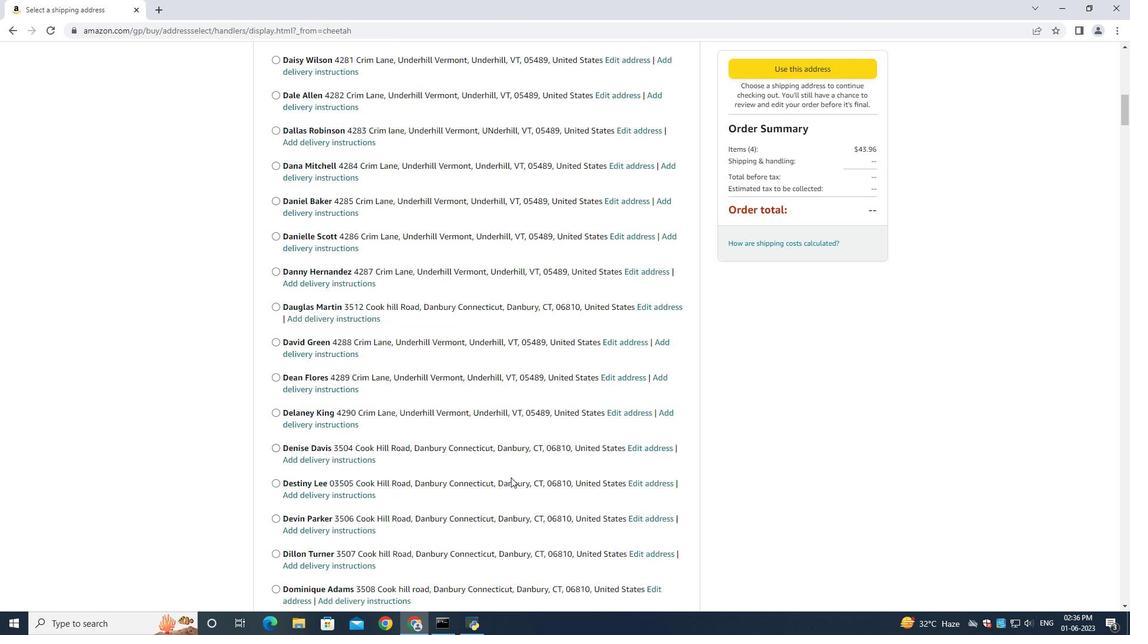 
Action: Mouse moved to (512, 480)
Screenshot: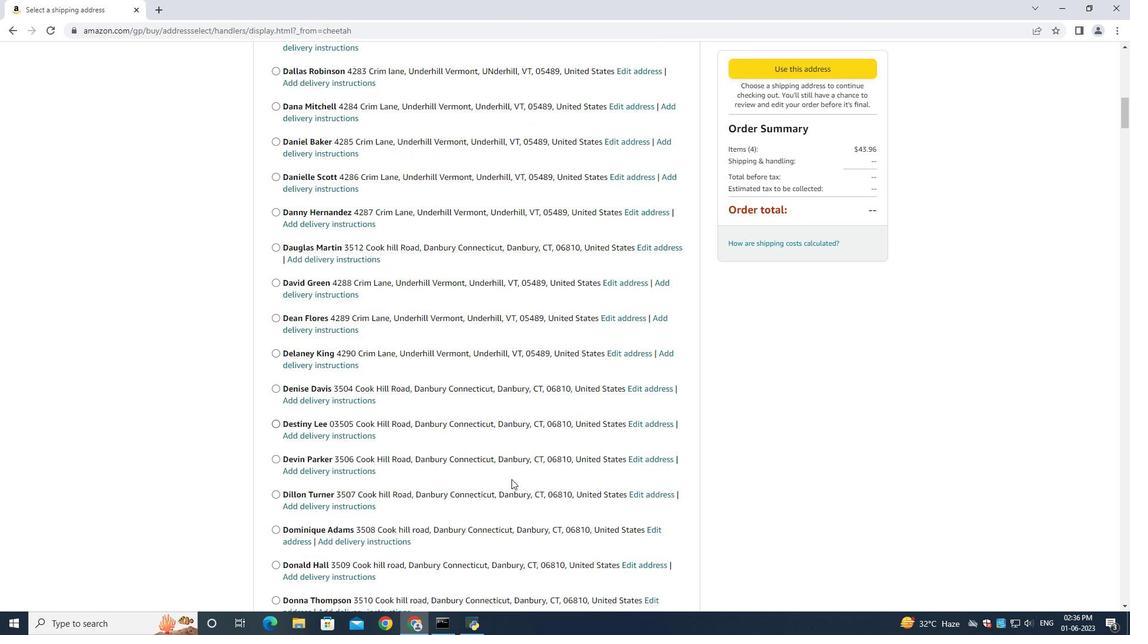 
Action: Mouse scrolled (511, 479) with delta (0, 0)
Screenshot: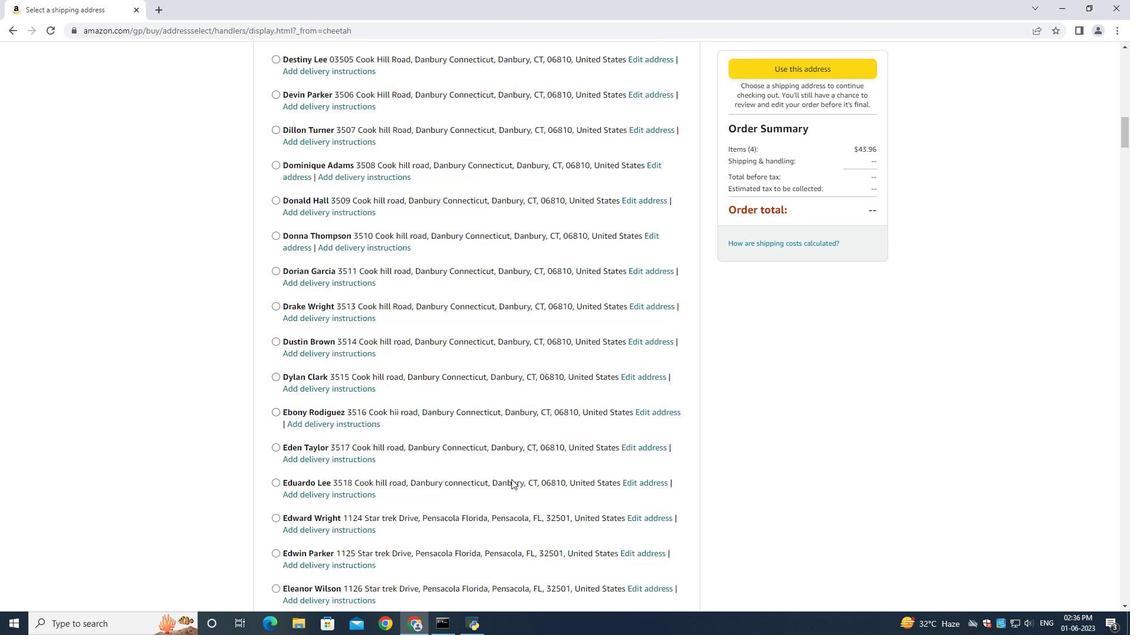 
Action: Mouse moved to (512, 480)
Screenshot: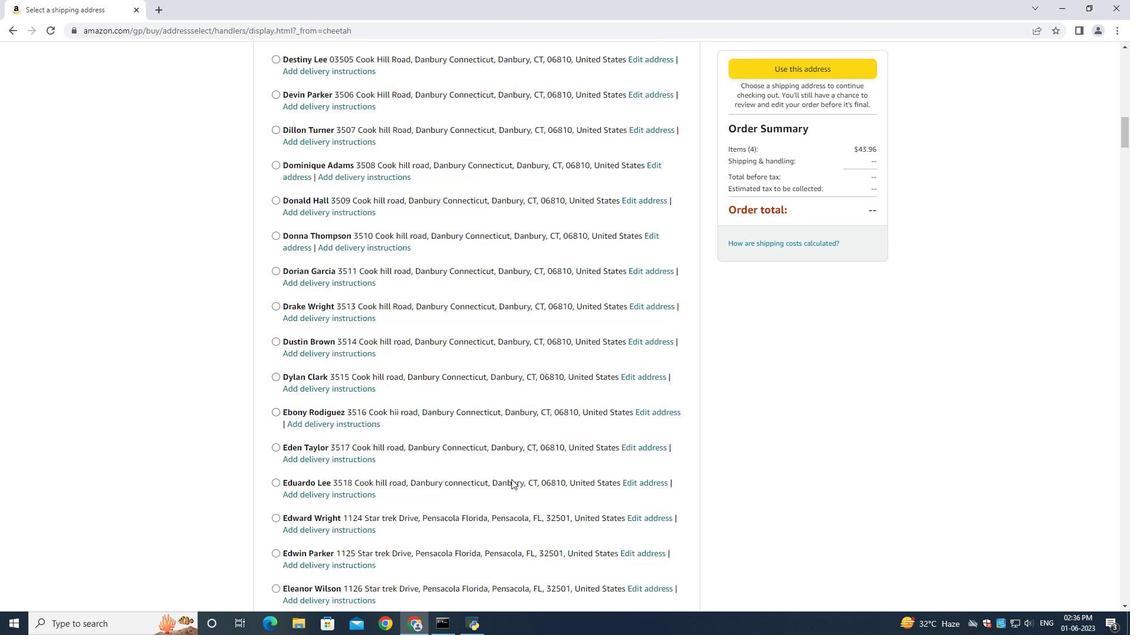 
Action: Mouse scrolled (512, 480) with delta (0, 0)
Screenshot: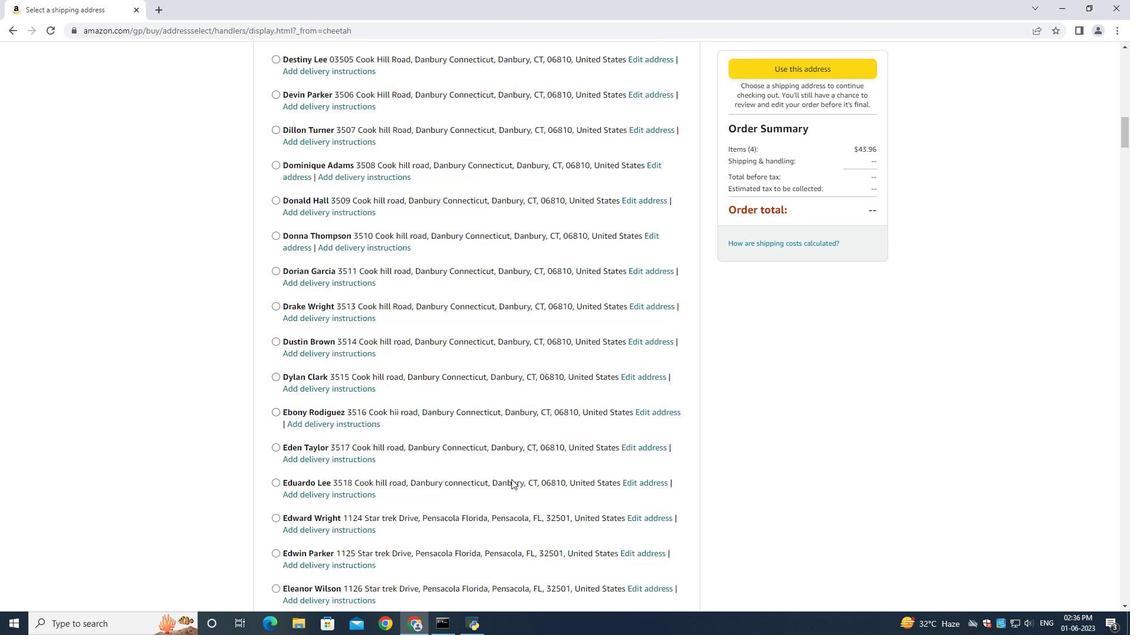 
Action: Mouse moved to (512, 481)
Screenshot: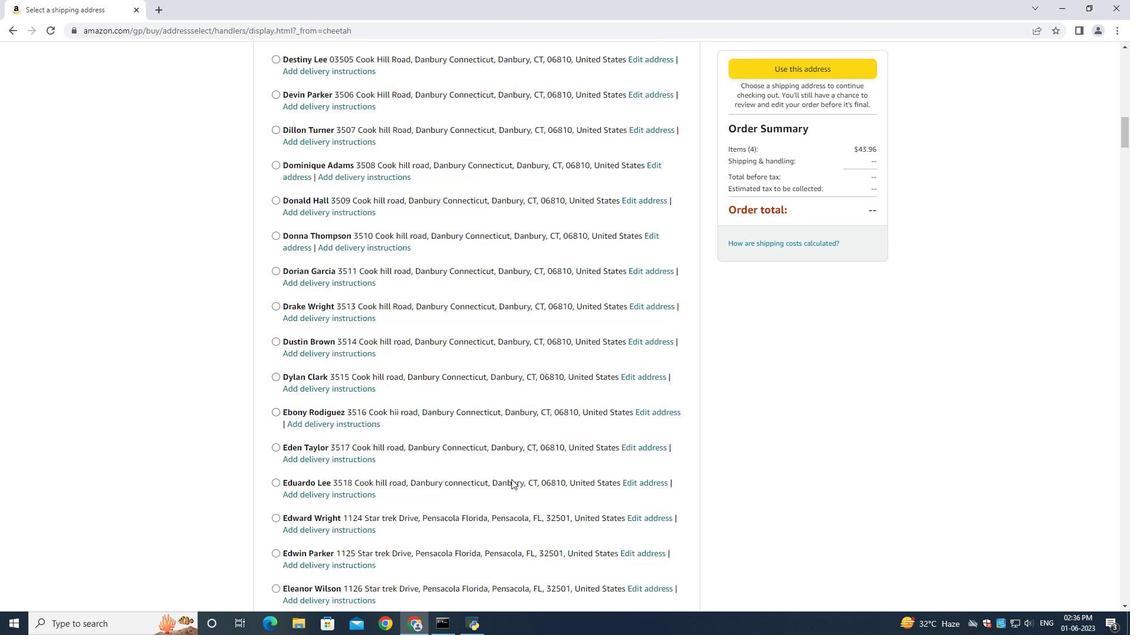 
Action: Mouse scrolled (512, 480) with delta (0, 0)
Screenshot: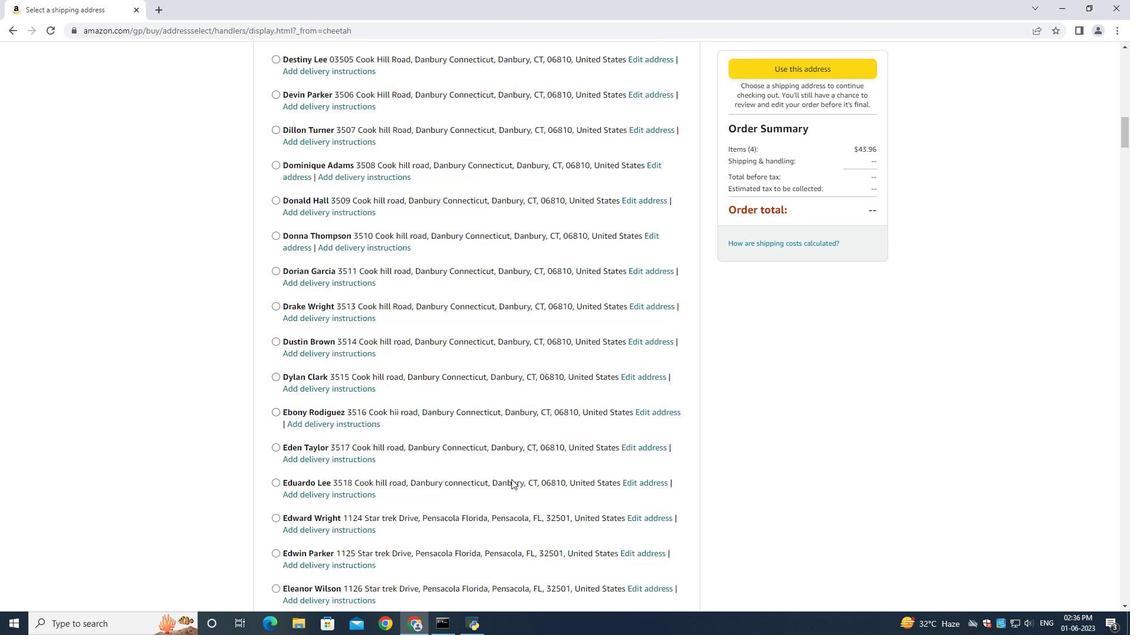 
Action: Mouse moved to (512, 482)
Screenshot: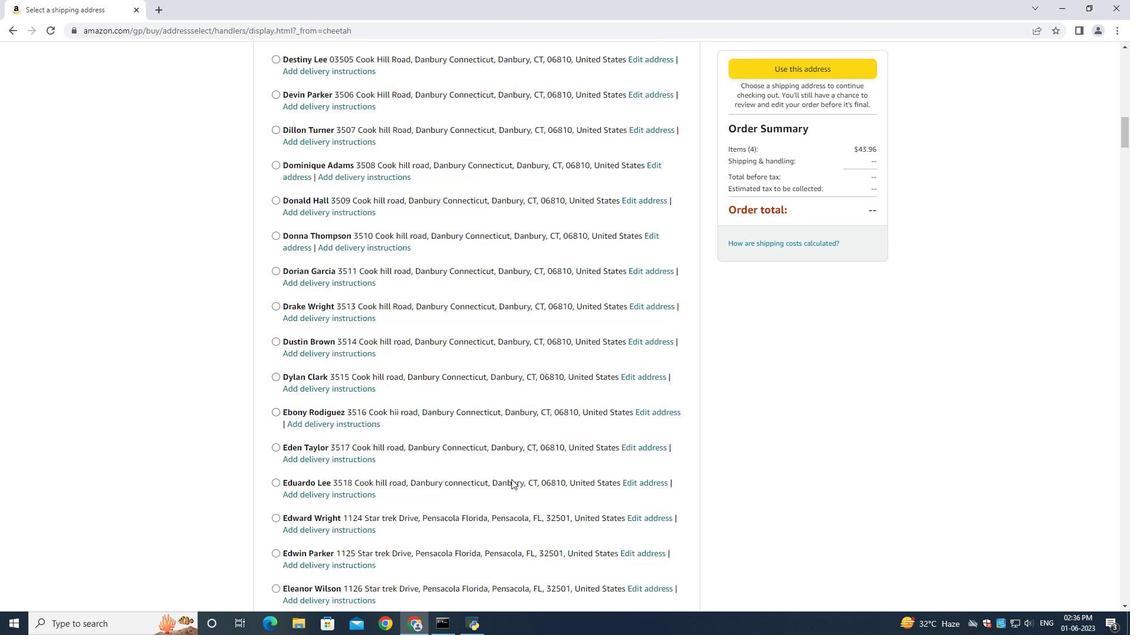
Action: Mouse scrolled (512, 480) with delta (0, 0)
Screenshot: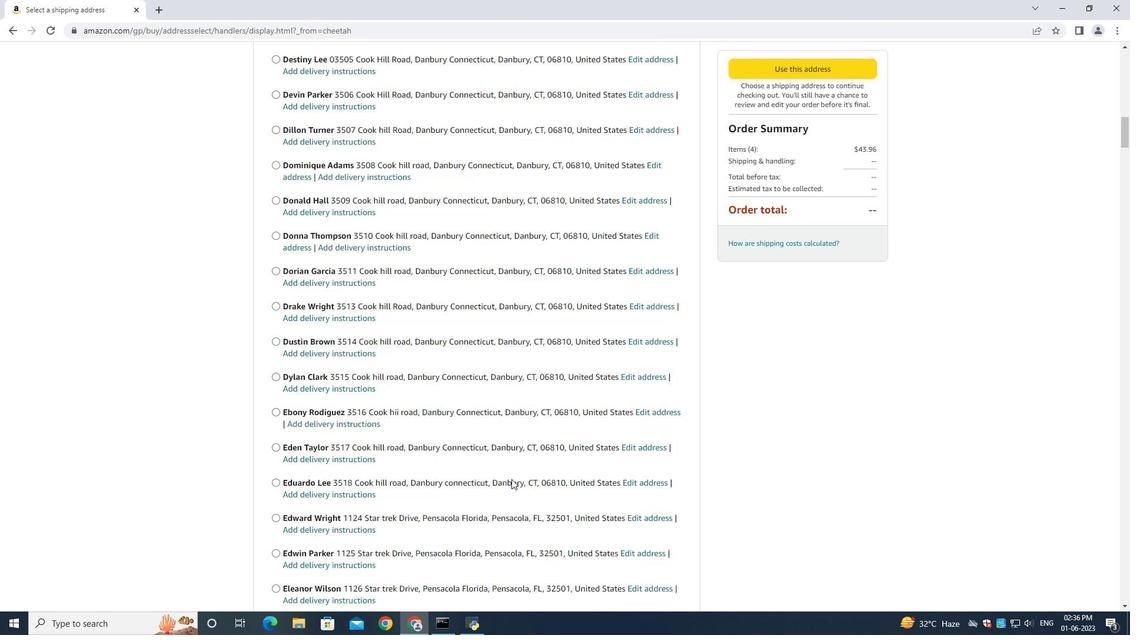 
Action: Mouse scrolled (512, 480) with delta (0, 0)
Screenshot: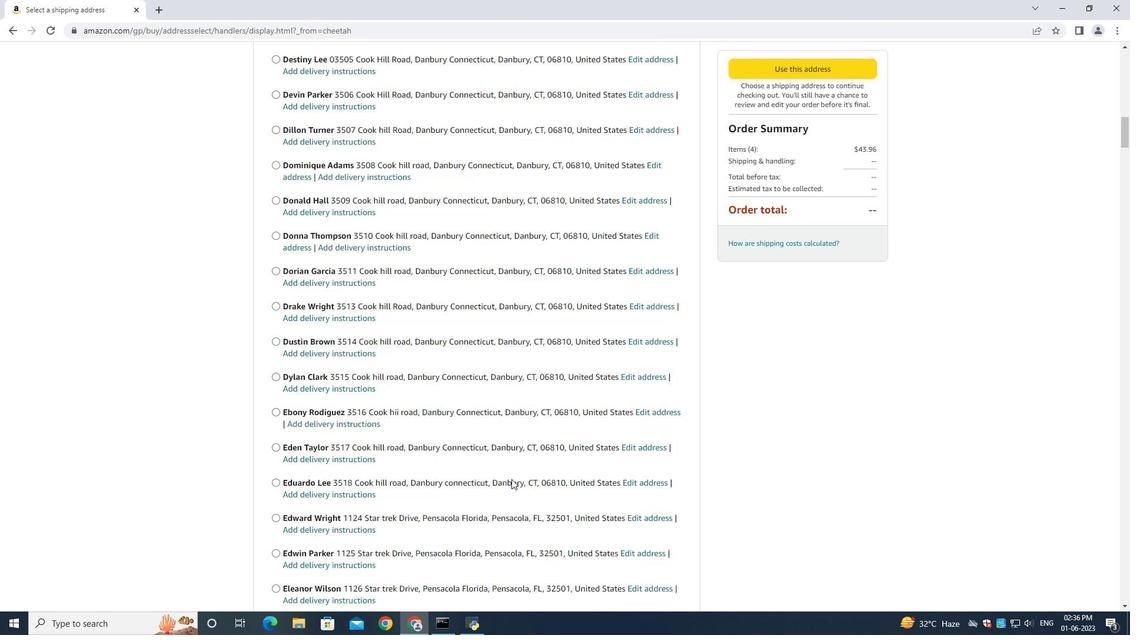 
Action: Mouse scrolled (512, 480) with delta (0, 0)
Screenshot: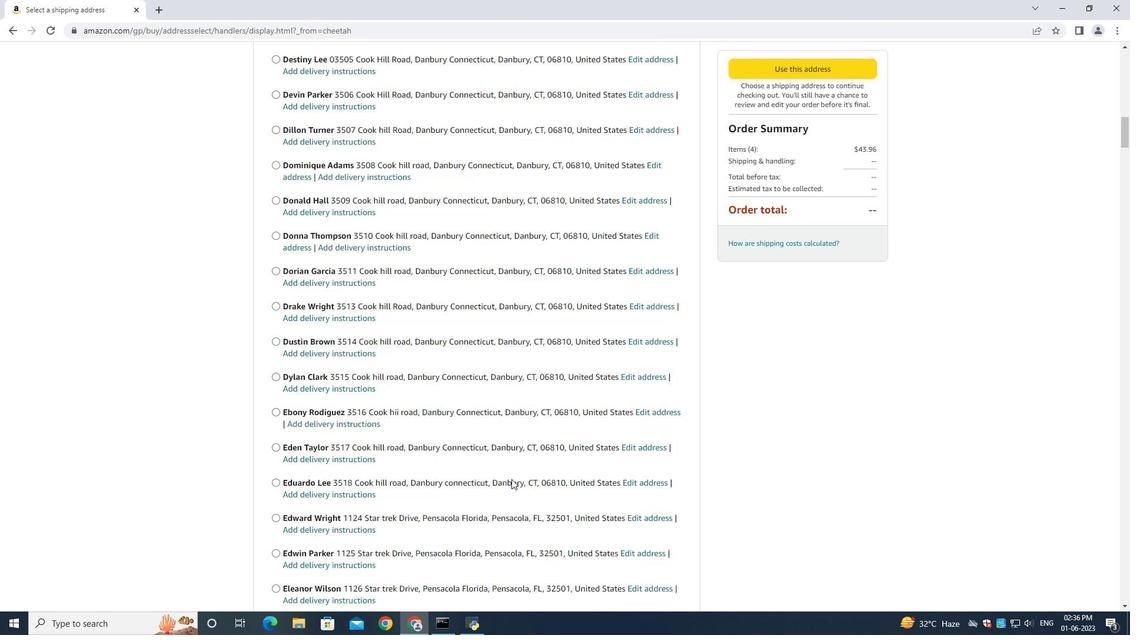 
Action: Mouse scrolled (512, 480) with delta (0, 0)
Screenshot: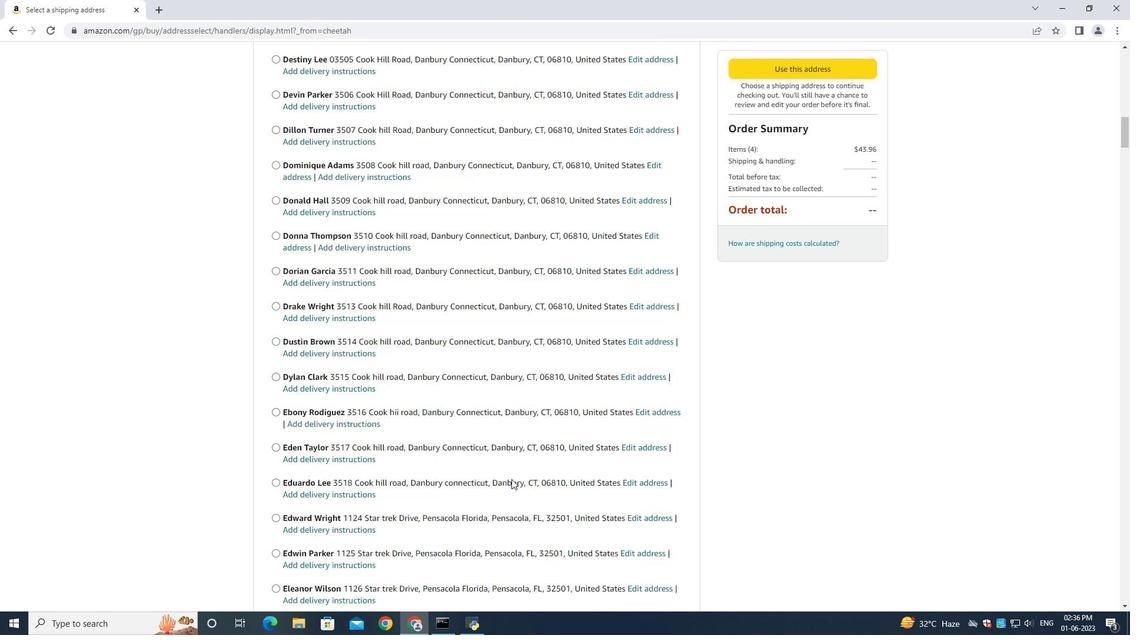 
Action: Mouse moved to (512, 482)
Screenshot: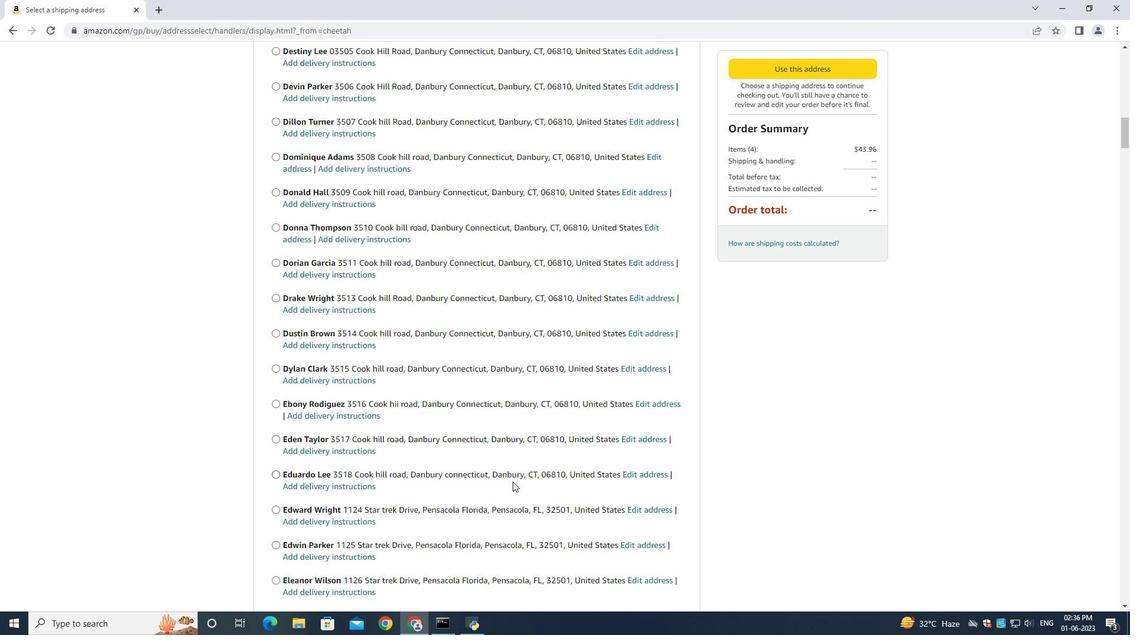 
Action: Mouse scrolled (512, 481) with delta (0, 0)
Screenshot: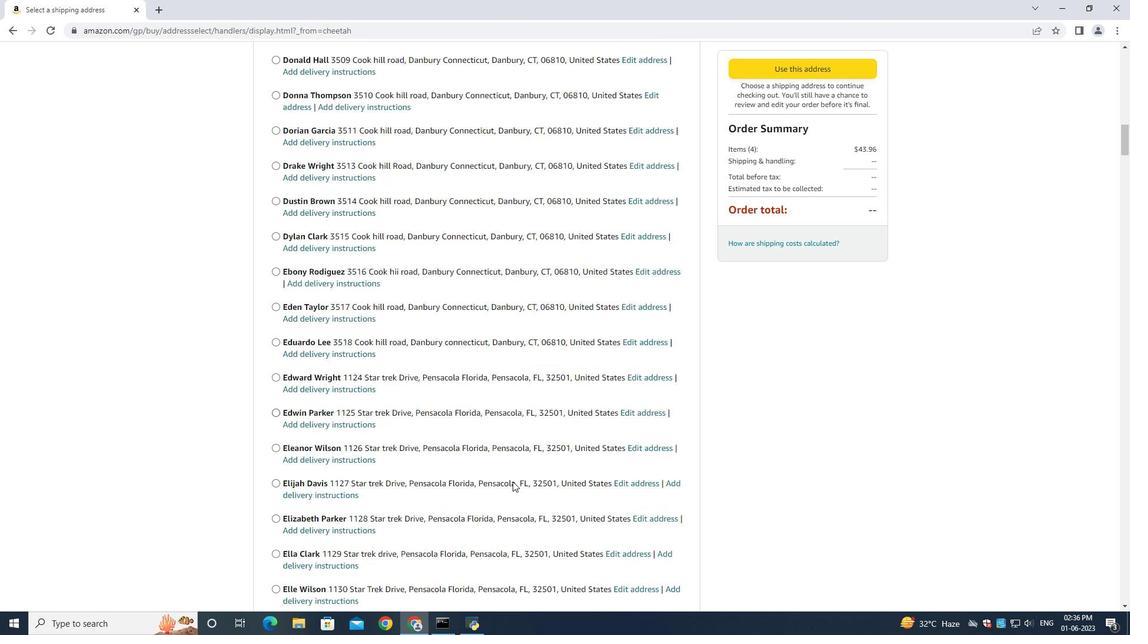
Action: Mouse scrolled (512, 481) with delta (0, 0)
Screenshot: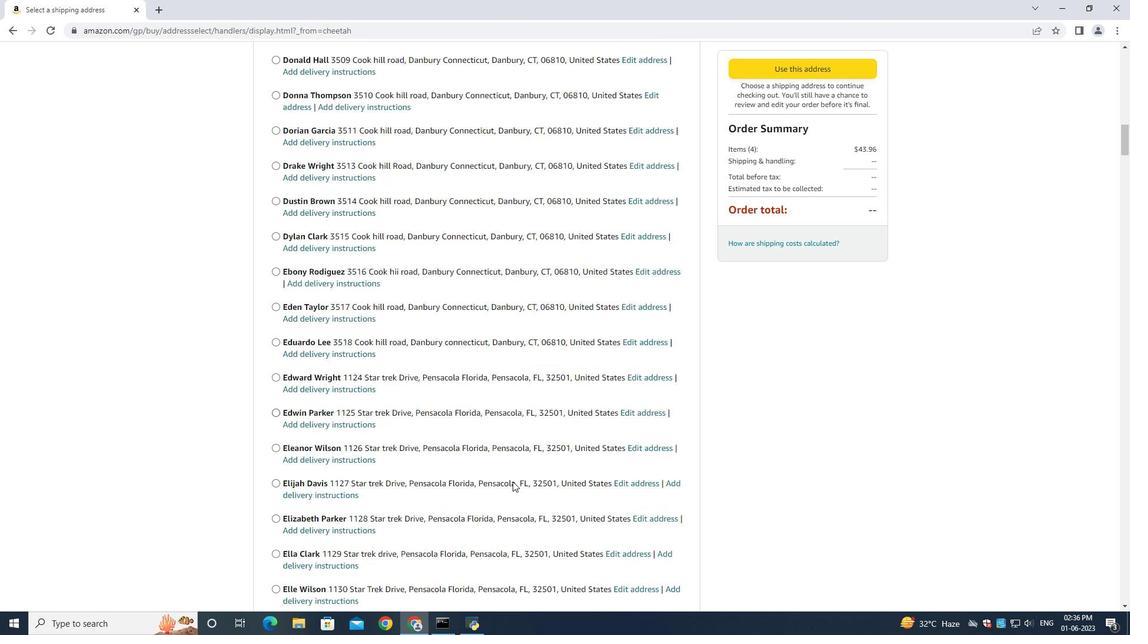 
Action: Mouse scrolled (512, 481) with delta (0, 0)
Screenshot: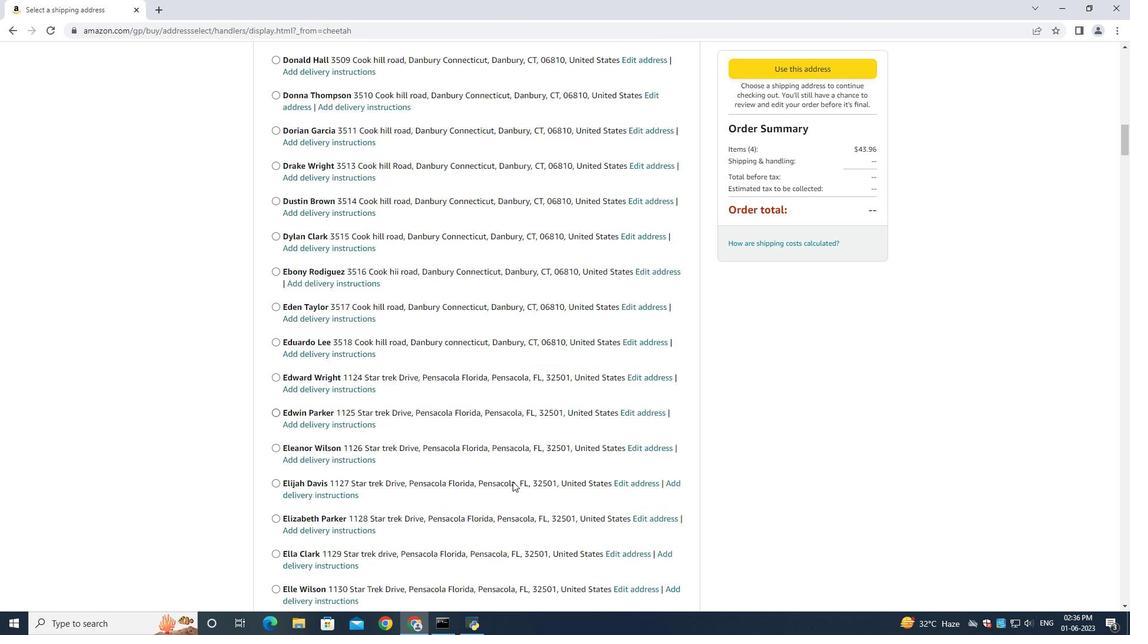 
Action: Mouse moved to (512, 482)
Screenshot: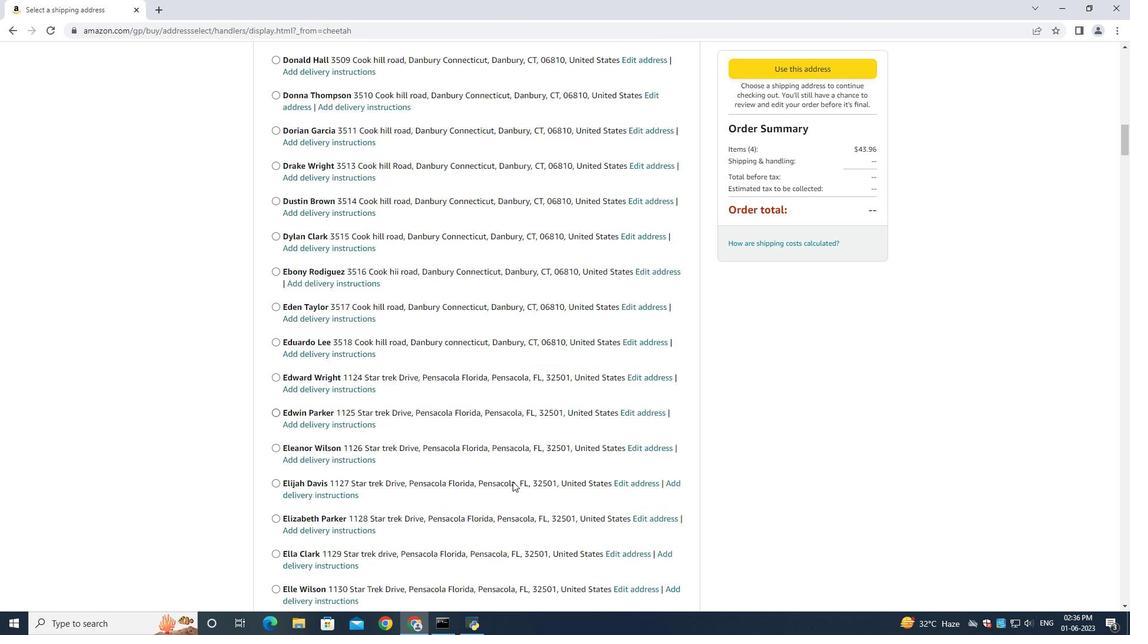 
Action: Mouse scrolled (512, 480) with delta (0, -1)
Screenshot: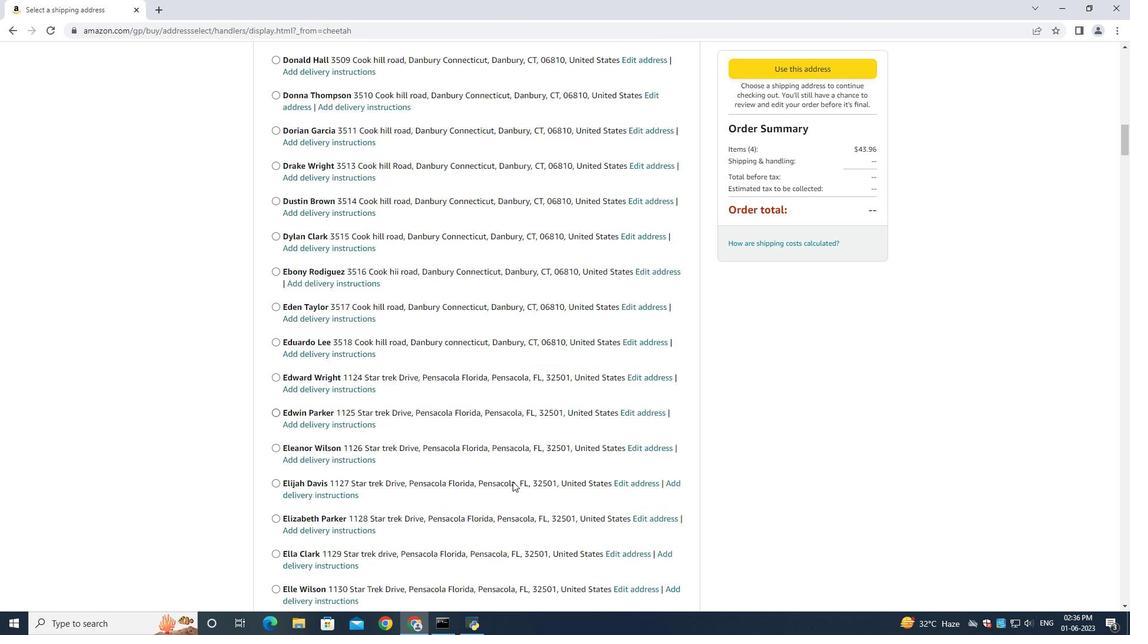 
Action: Mouse scrolled (512, 481) with delta (0, 0)
Screenshot: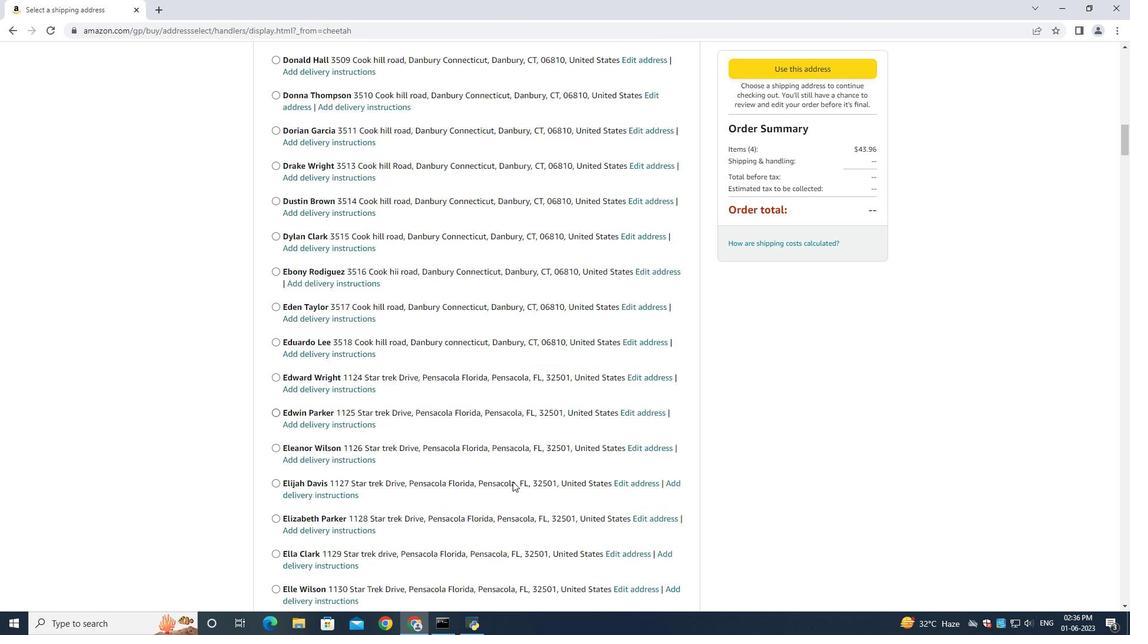 
Action: Mouse scrolled (512, 481) with delta (0, 0)
Screenshot: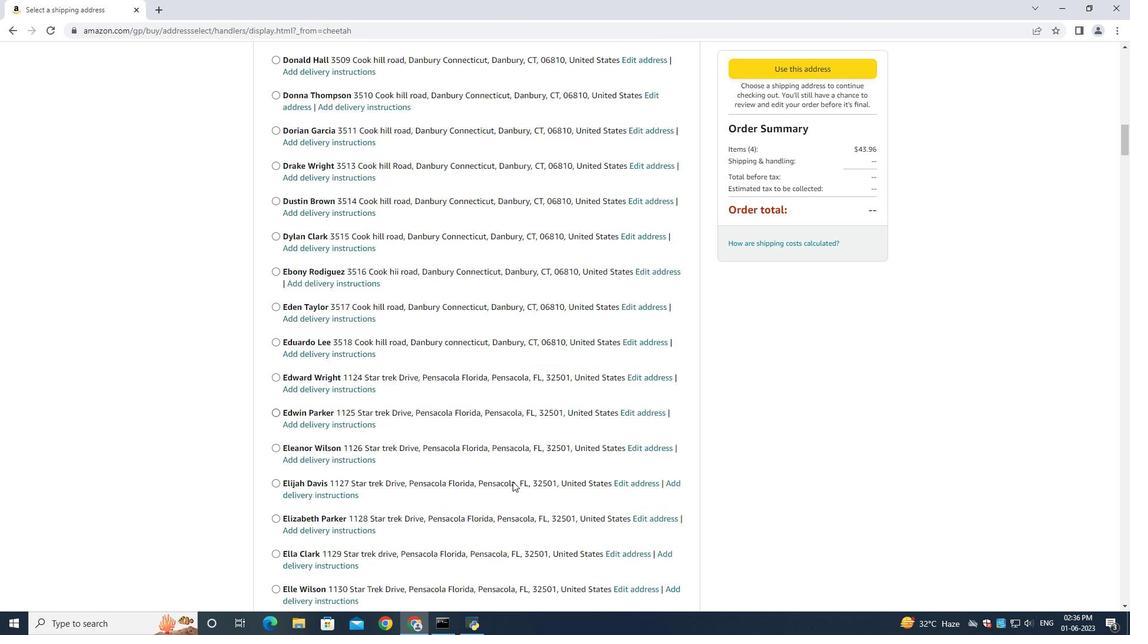 
Action: Mouse moved to (512, 482)
Screenshot: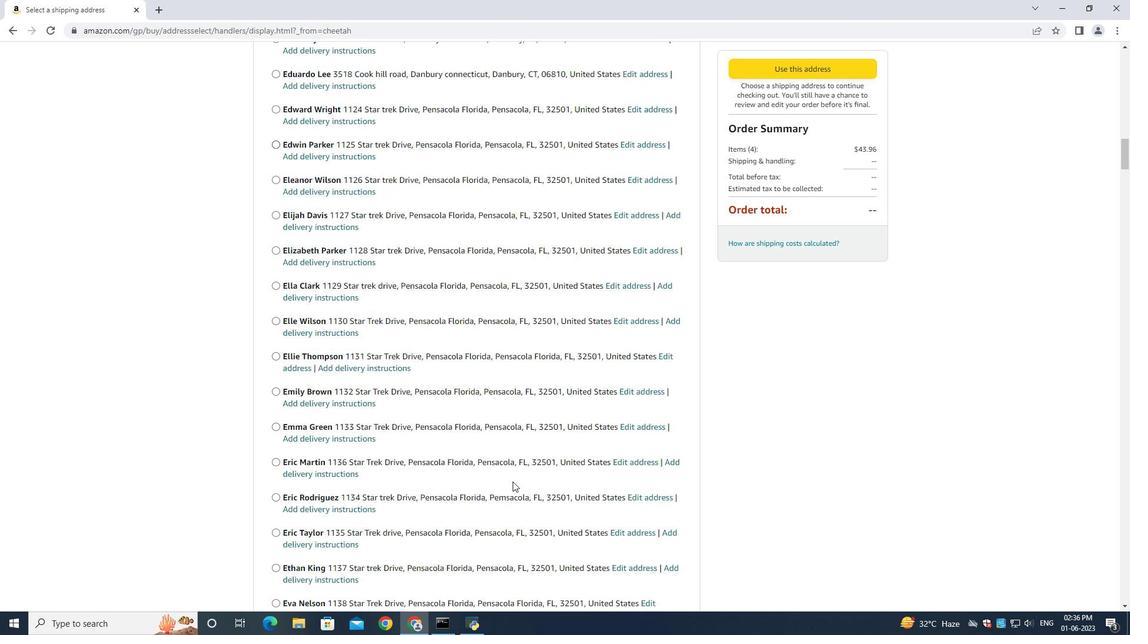 
Action: Mouse scrolled (512, 481) with delta (0, 0)
Screenshot: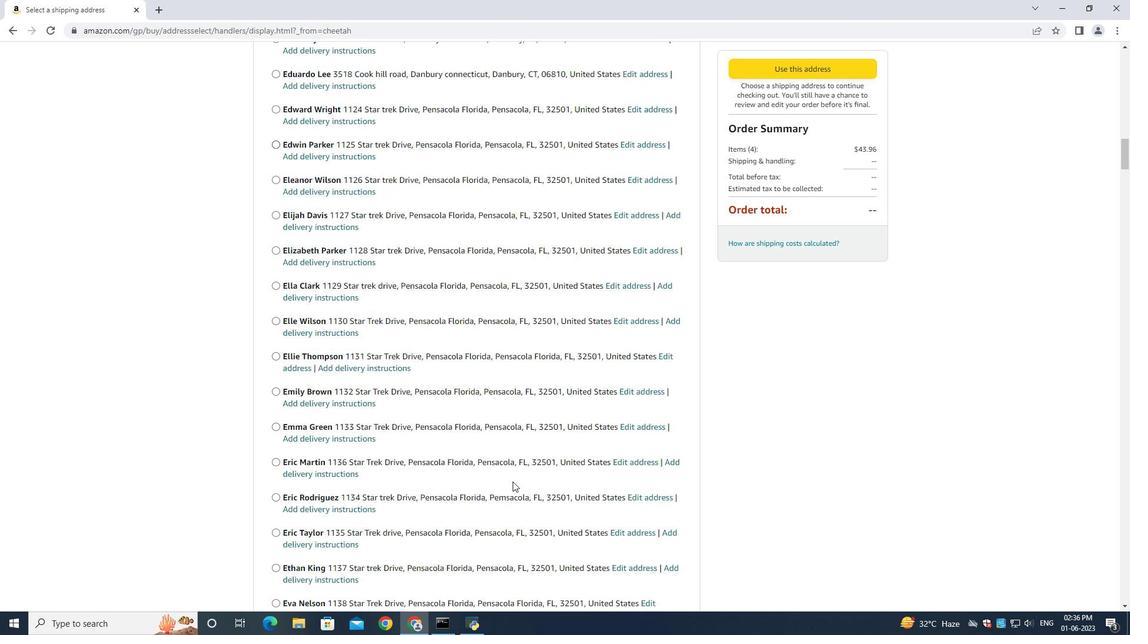 
Action: Mouse moved to (508, 478)
Screenshot: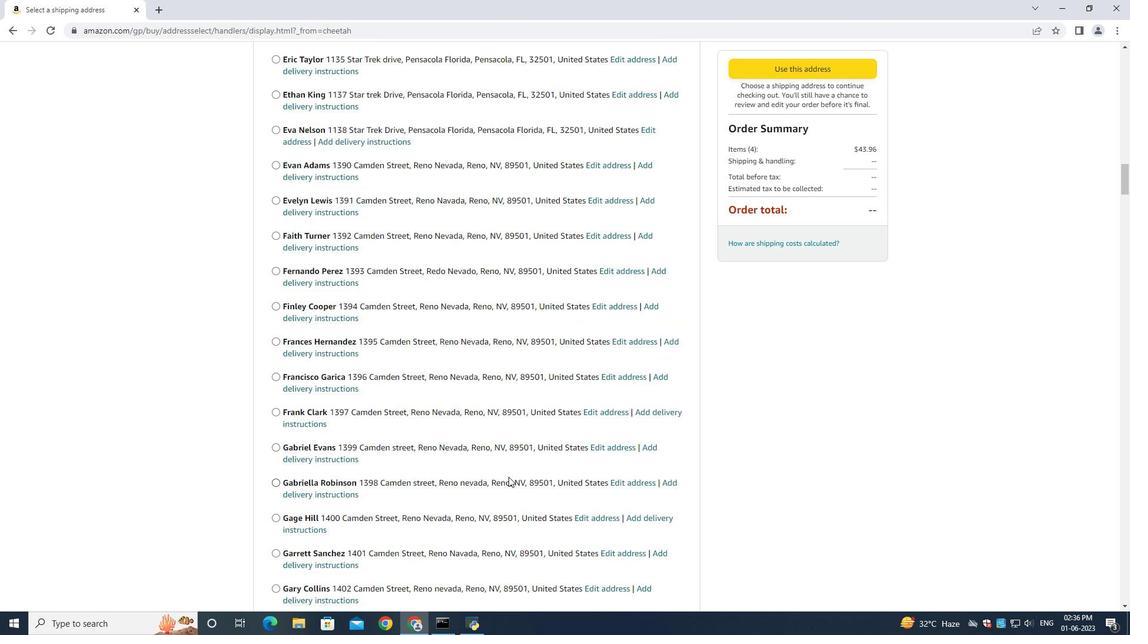 
Action: Mouse scrolled (508, 477) with delta (0, 0)
Screenshot: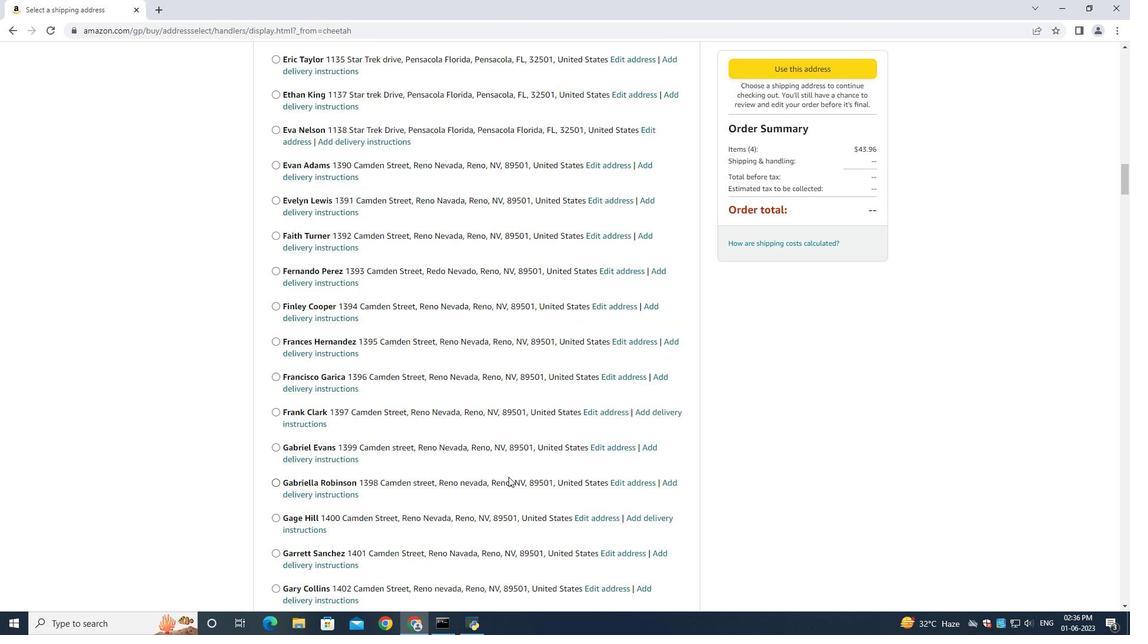 
Action: Mouse moved to (508, 478)
Screenshot: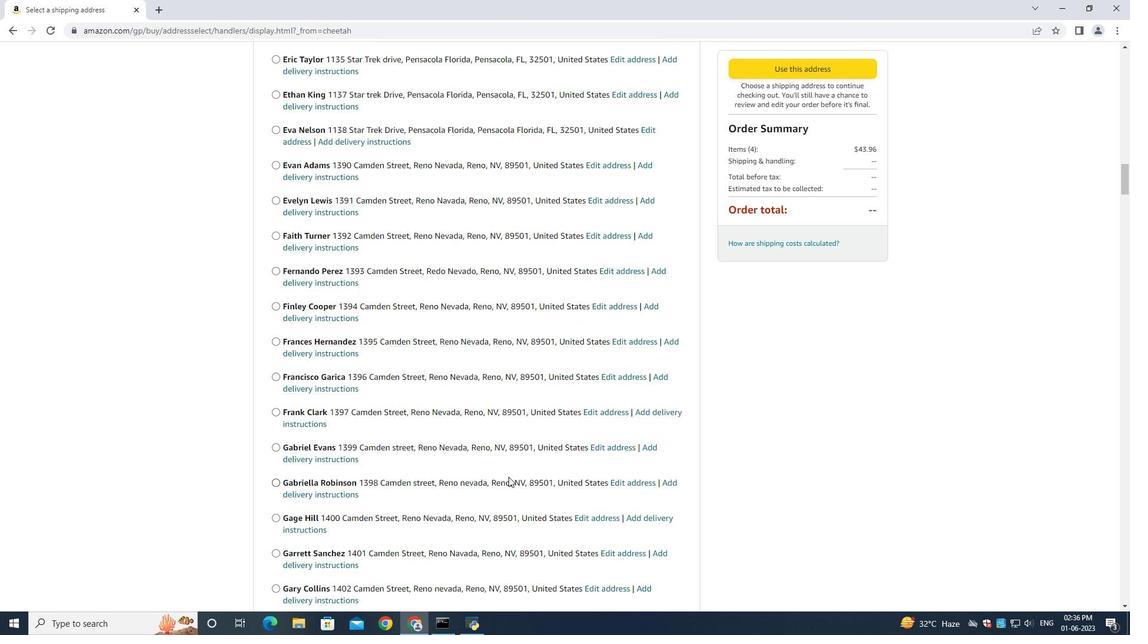 
Action: Mouse scrolled (508, 478) with delta (0, 0)
Screenshot: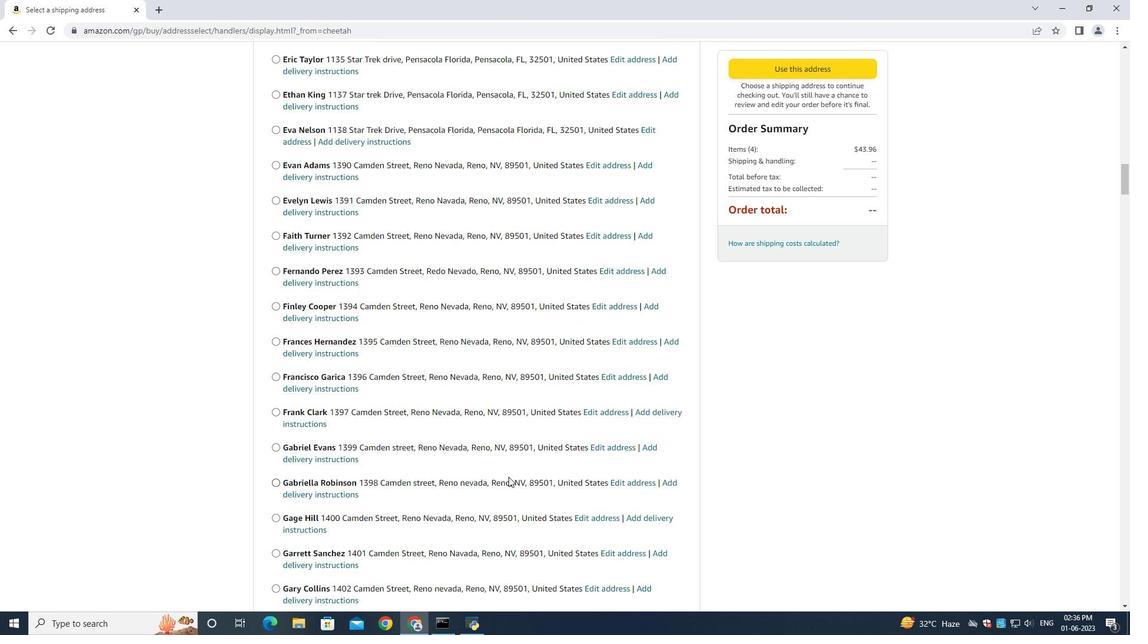 
Action: Mouse scrolled (508, 478) with delta (0, 0)
Screenshot: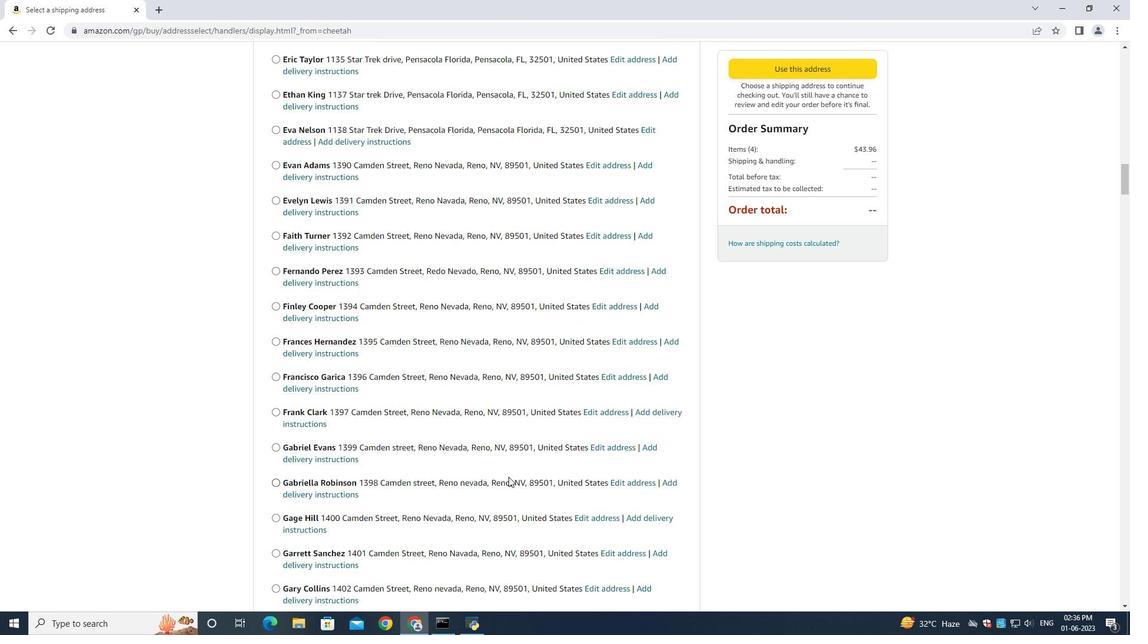 
Action: Mouse scrolled (508, 478) with delta (0, 0)
Screenshot: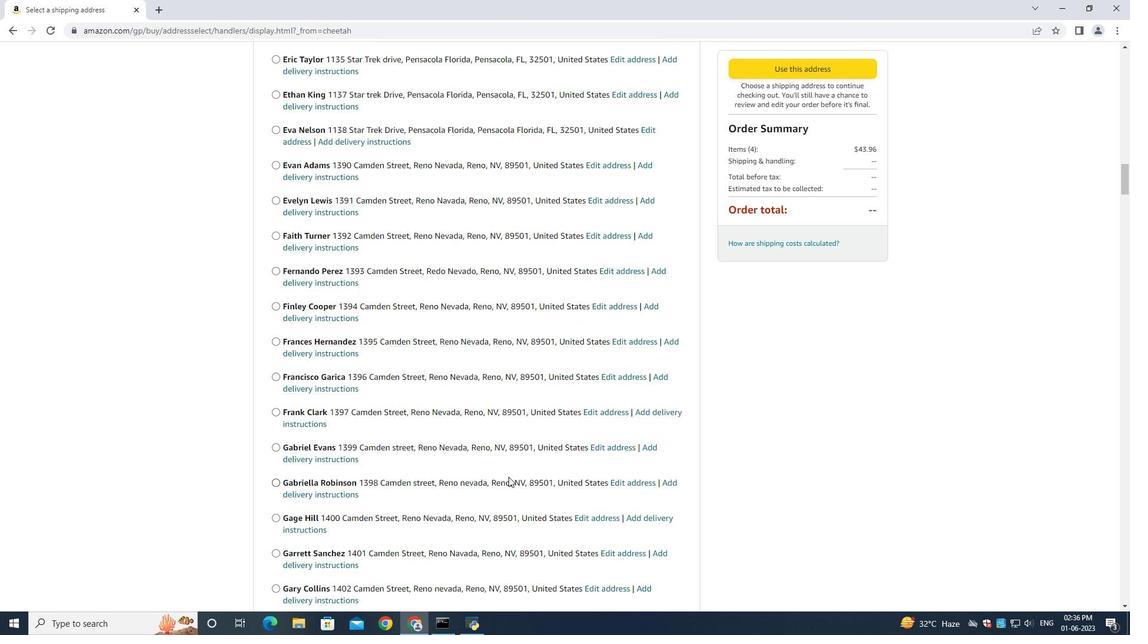
Action: Mouse moved to (507, 478)
Screenshot: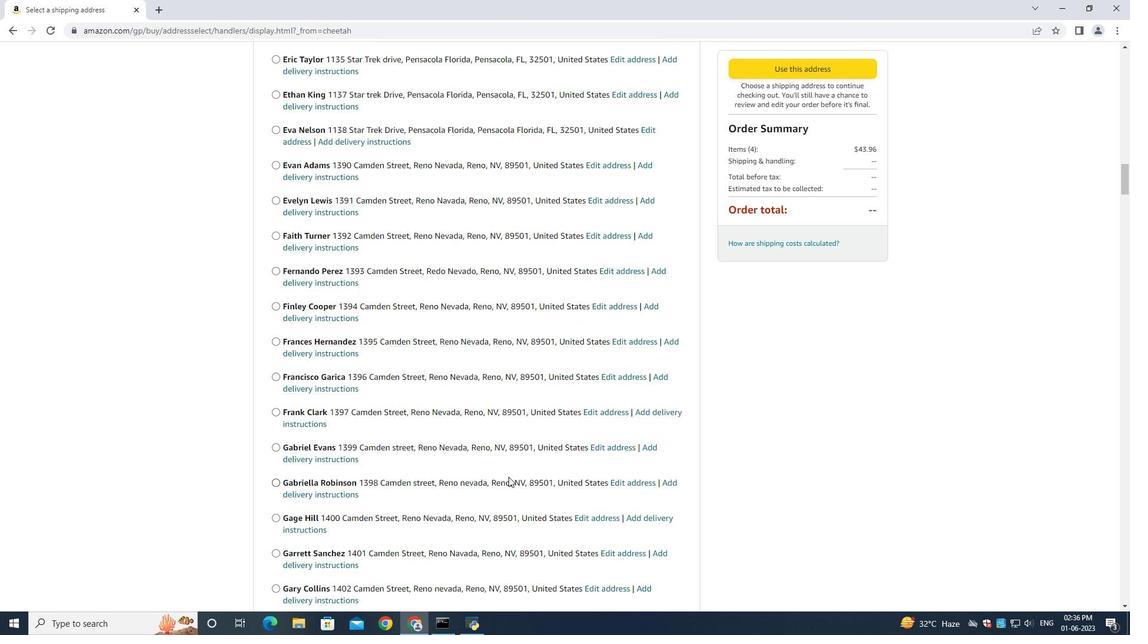 
Action: Mouse scrolled (508, 478) with delta (0, 0)
Screenshot: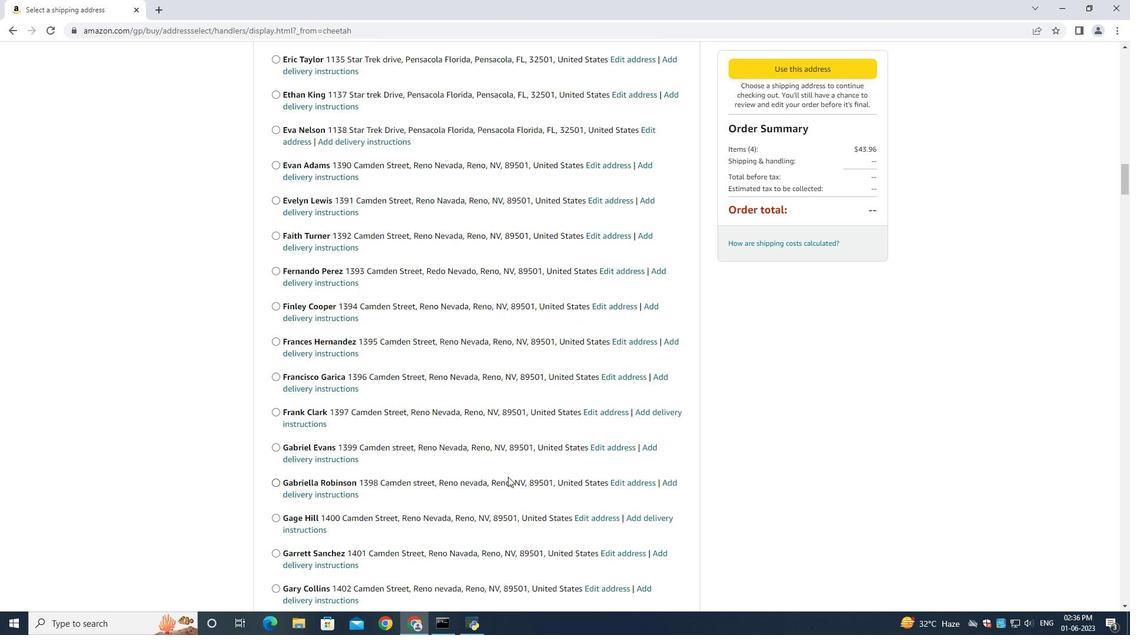 
Action: Mouse moved to (507, 478)
Screenshot: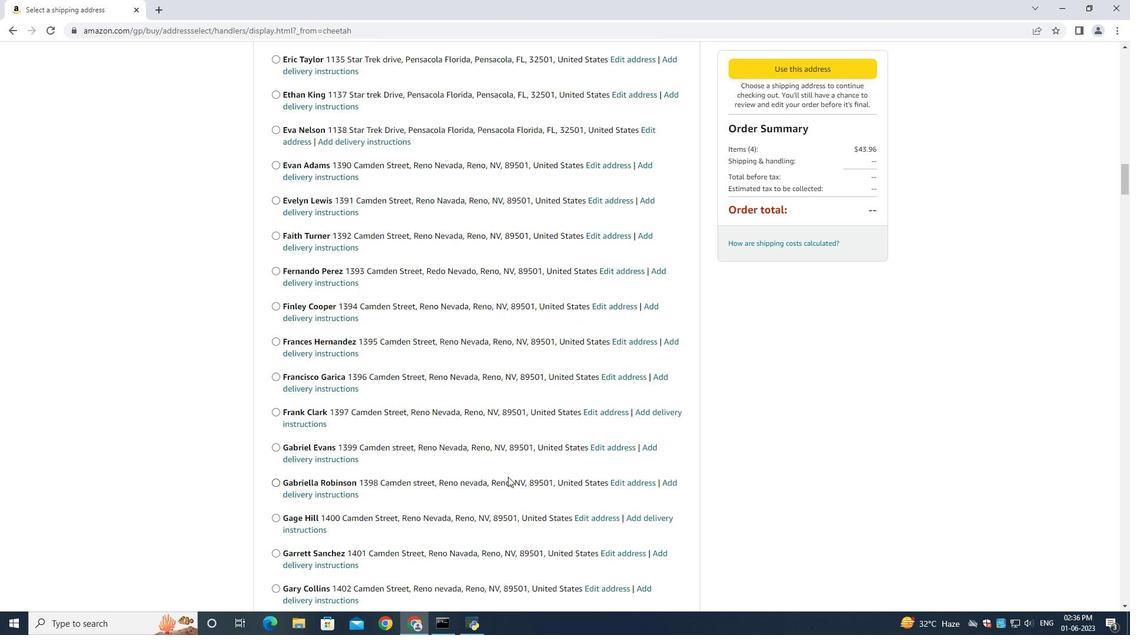 
Action: Mouse scrolled (508, 478) with delta (0, 0)
Screenshot: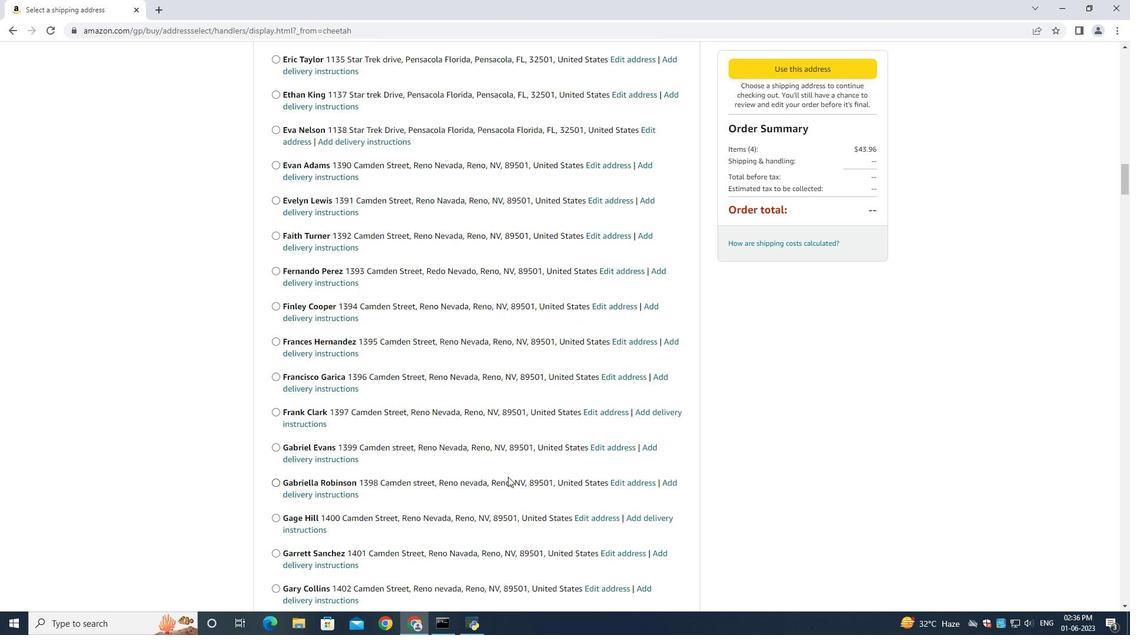 
Action: Mouse moved to (506, 478)
Screenshot: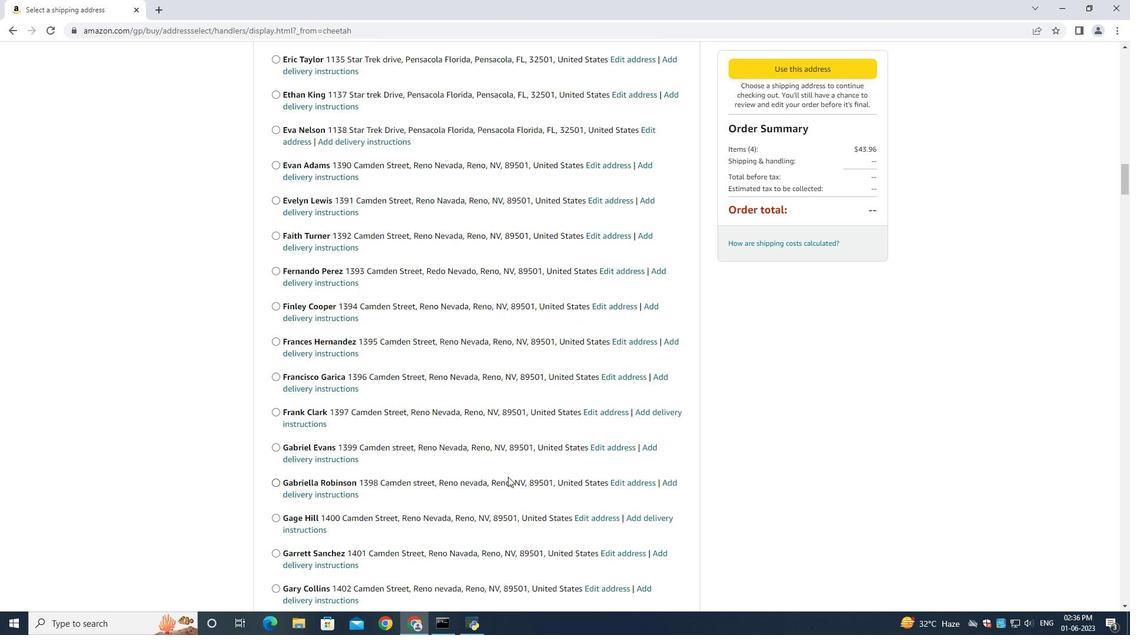 
Action: Mouse scrolled (508, 478) with delta (0, 0)
Screenshot: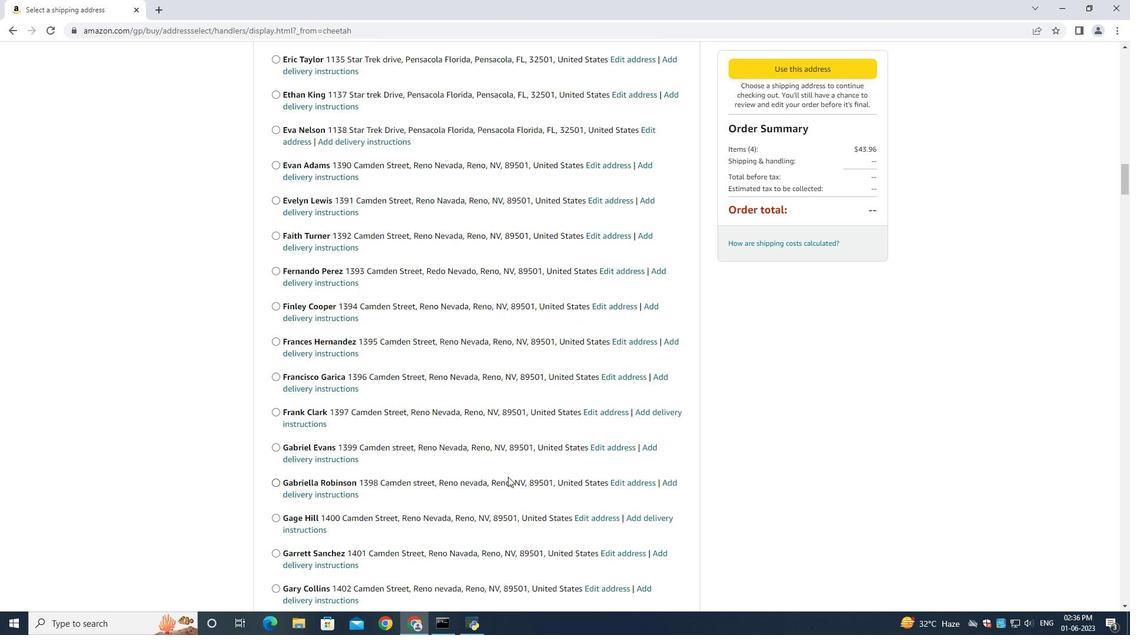 
Action: Mouse moved to (505, 478)
Screenshot: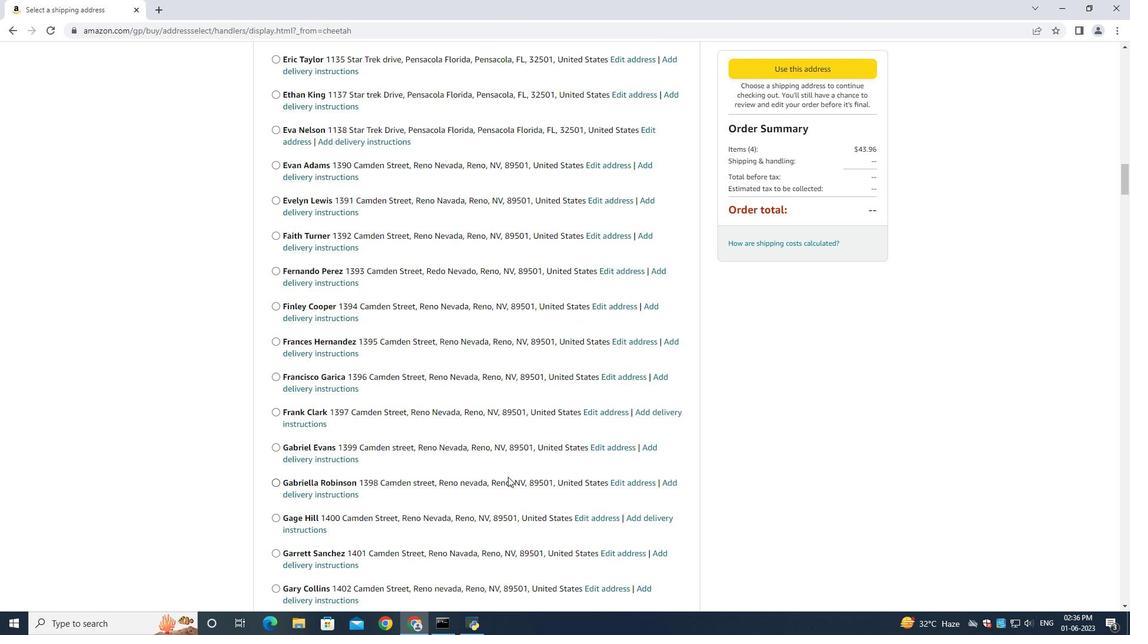 
Action: Mouse scrolled (505, 477) with delta (0, 0)
Screenshot: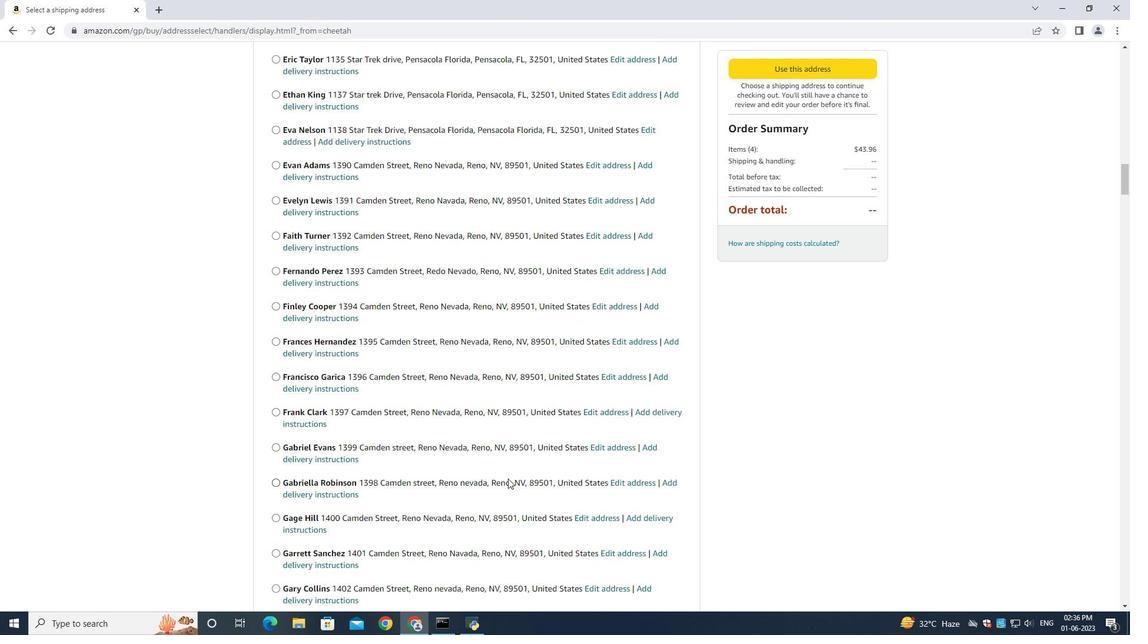 
Action: Mouse scrolled (505, 477) with delta (0, 0)
Screenshot: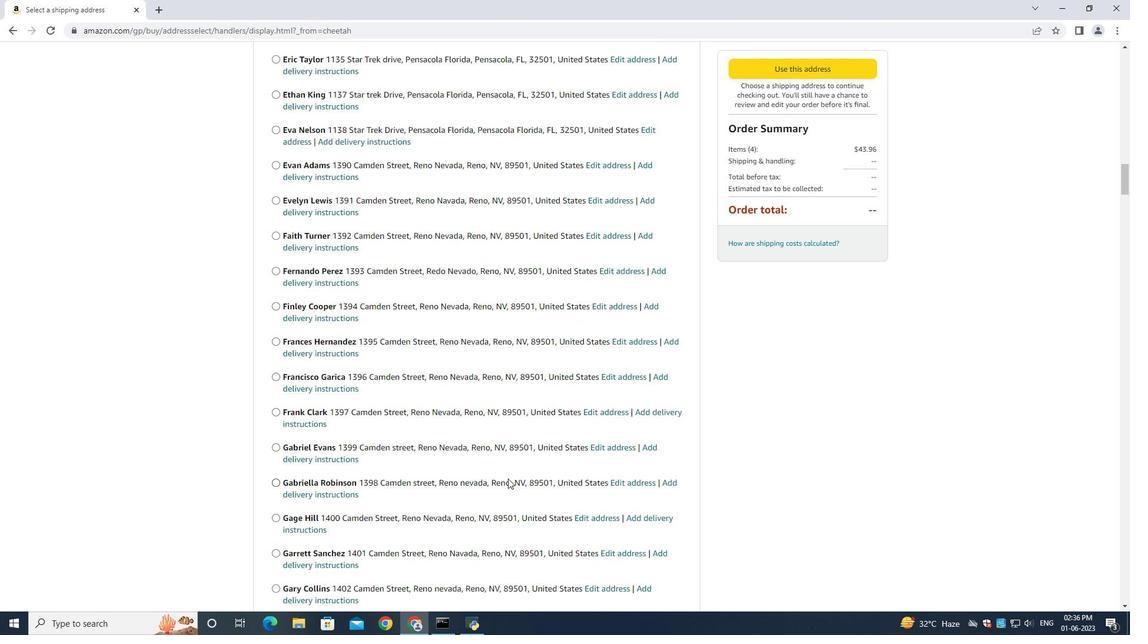 
Action: Mouse moved to (504, 478)
Screenshot: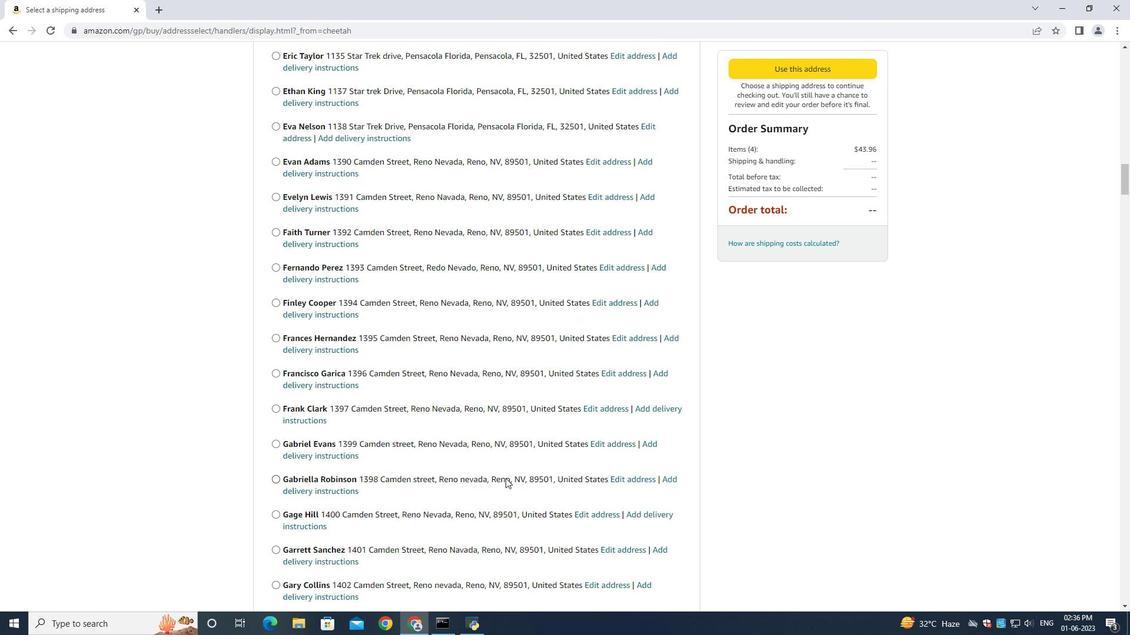 
Action: Mouse scrolled (504, 477) with delta (0, 0)
Screenshot: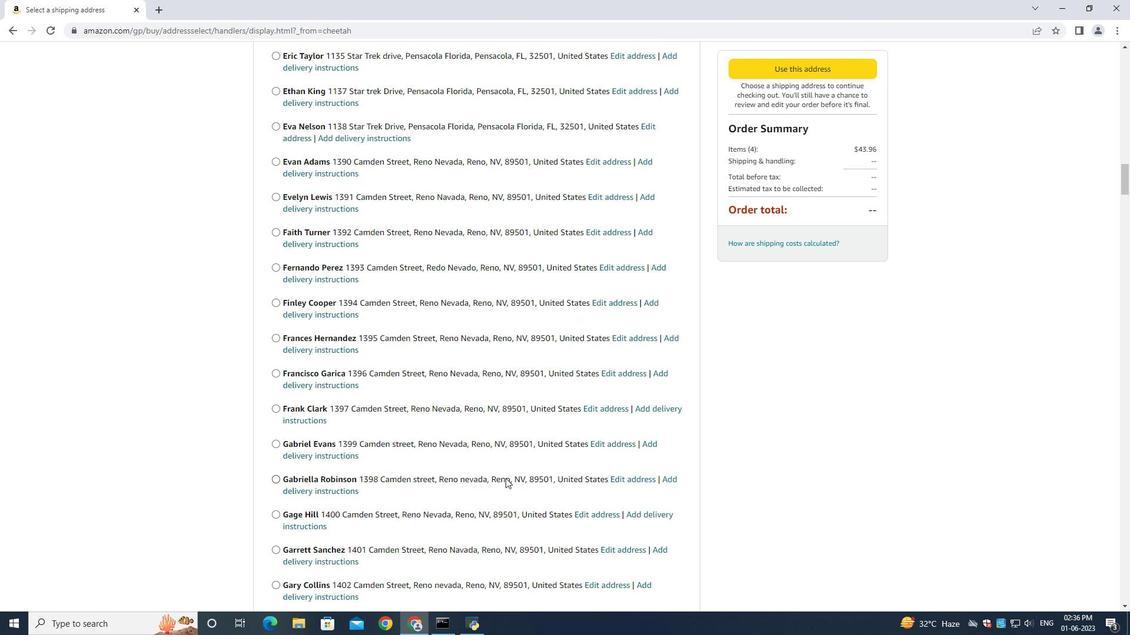 
Action: Mouse moved to (504, 478)
Screenshot: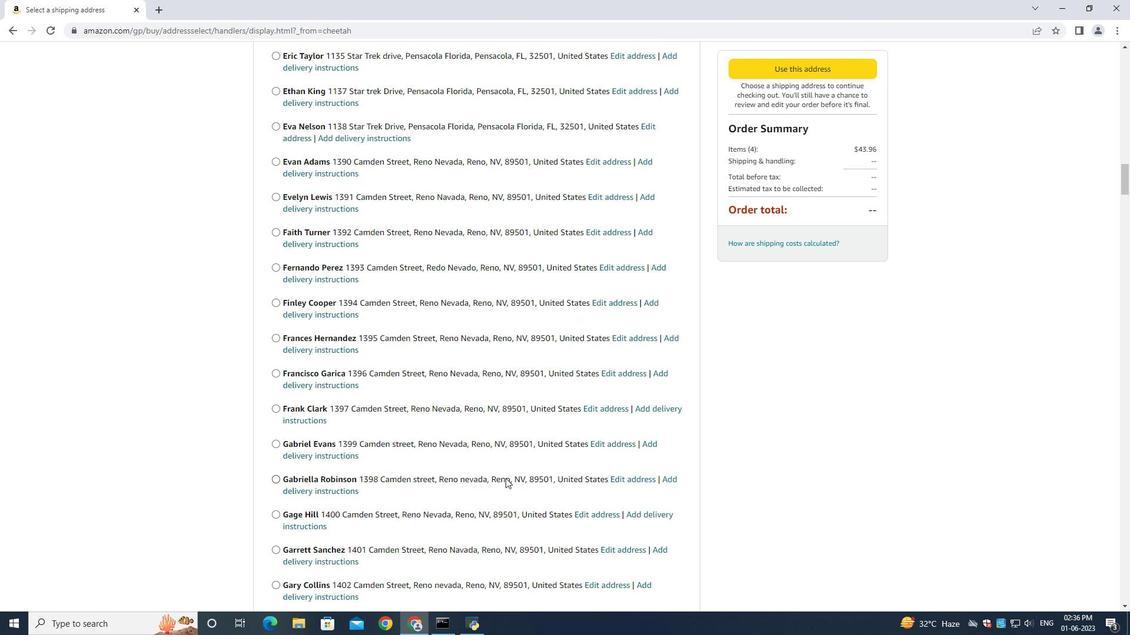 
Action: Mouse scrolled (504, 477) with delta (0, 0)
Screenshot: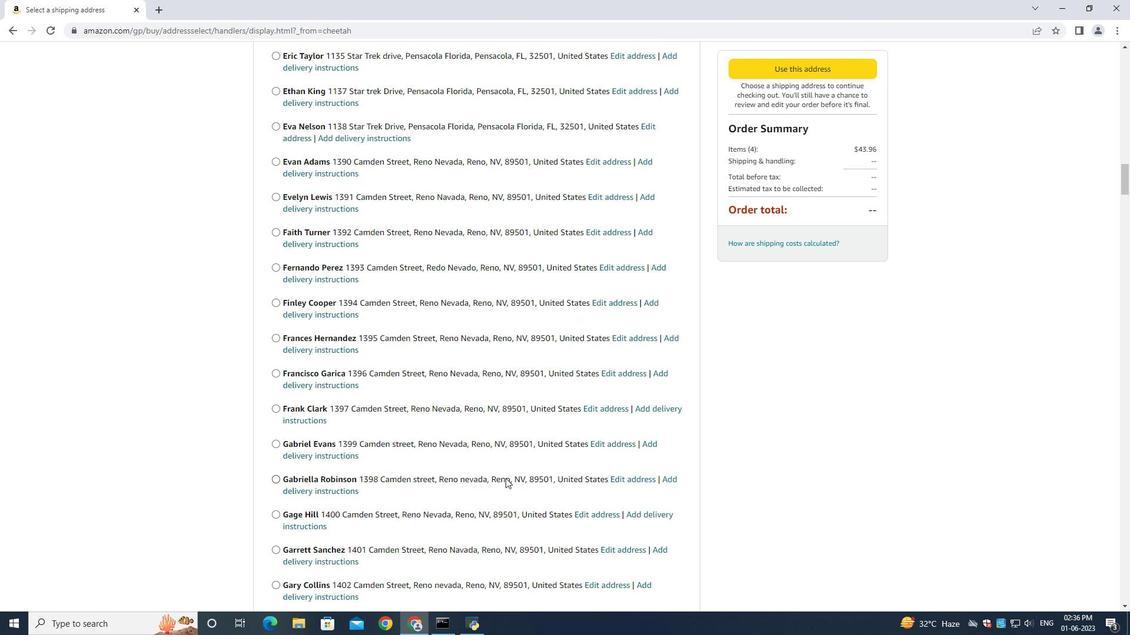 
Action: Mouse moved to (503, 478)
Screenshot: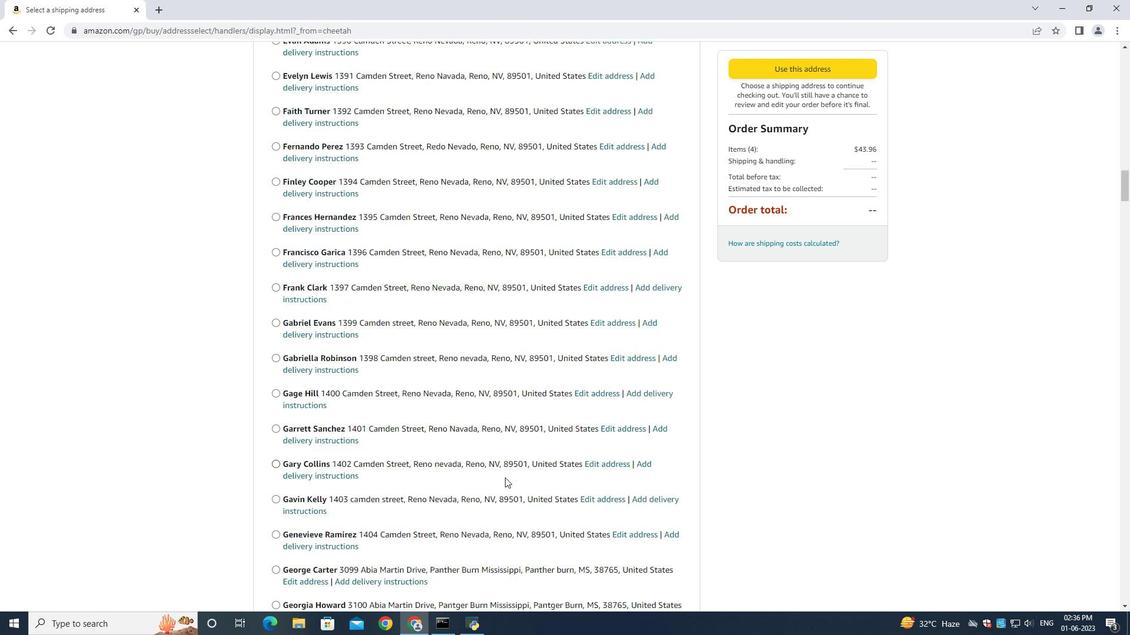 
Action: Mouse scrolled (504, 477) with delta (0, 0)
Screenshot: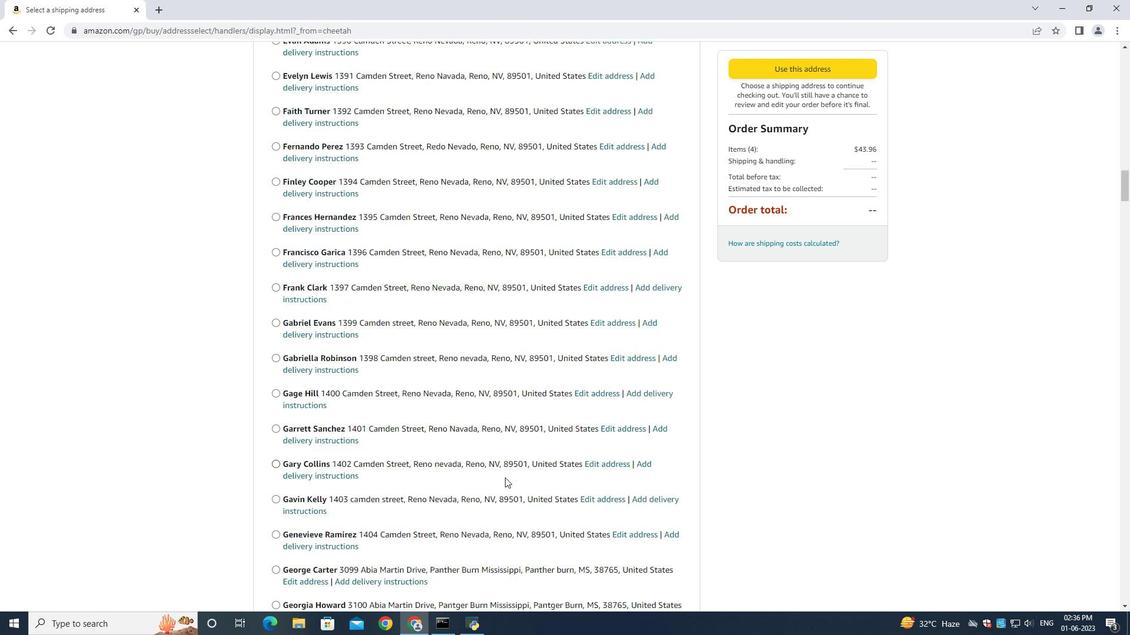 
Action: Mouse moved to (502, 478)
Screenshot: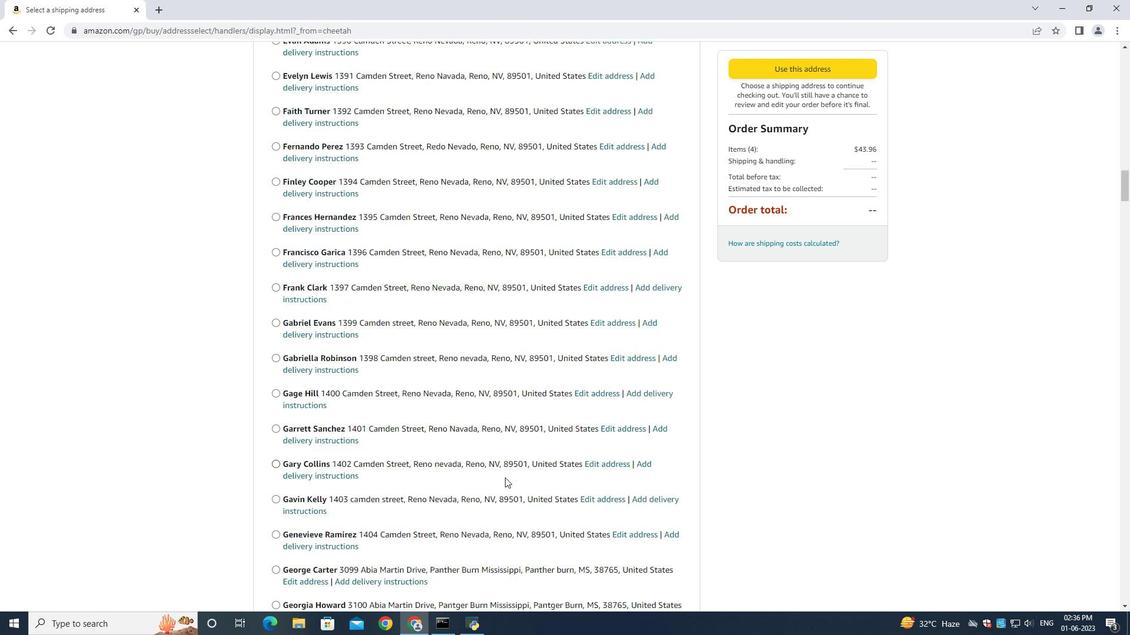 
Action: Mouse scrolled (504, 477) with delta (0, 0)
Screenshot: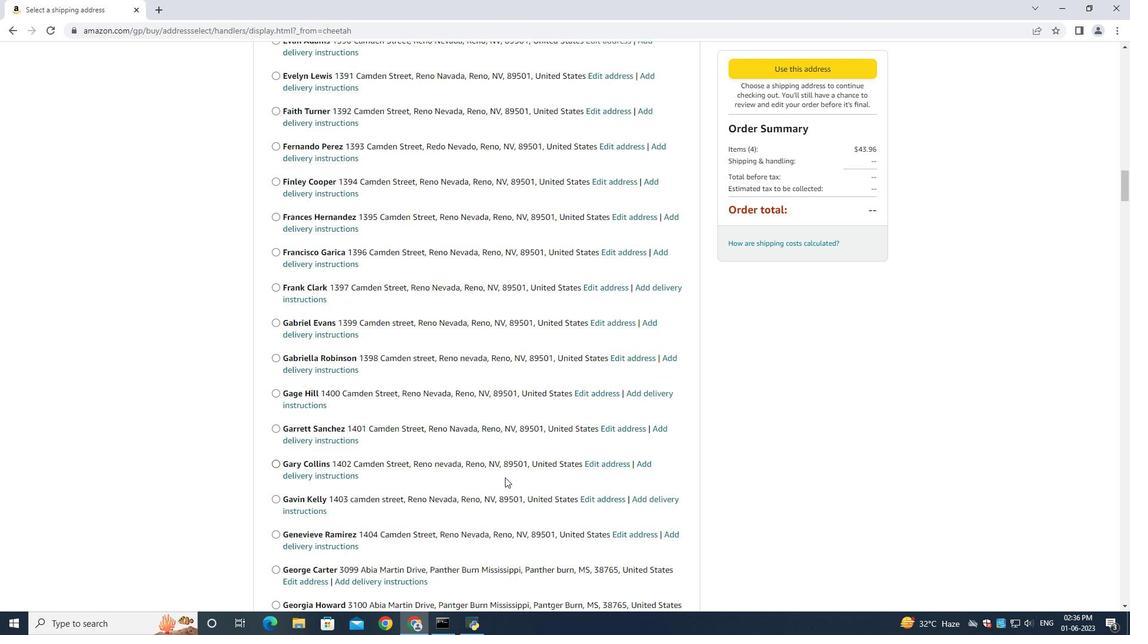 
Action: Mouse moved to (501, 477)
Screenshot: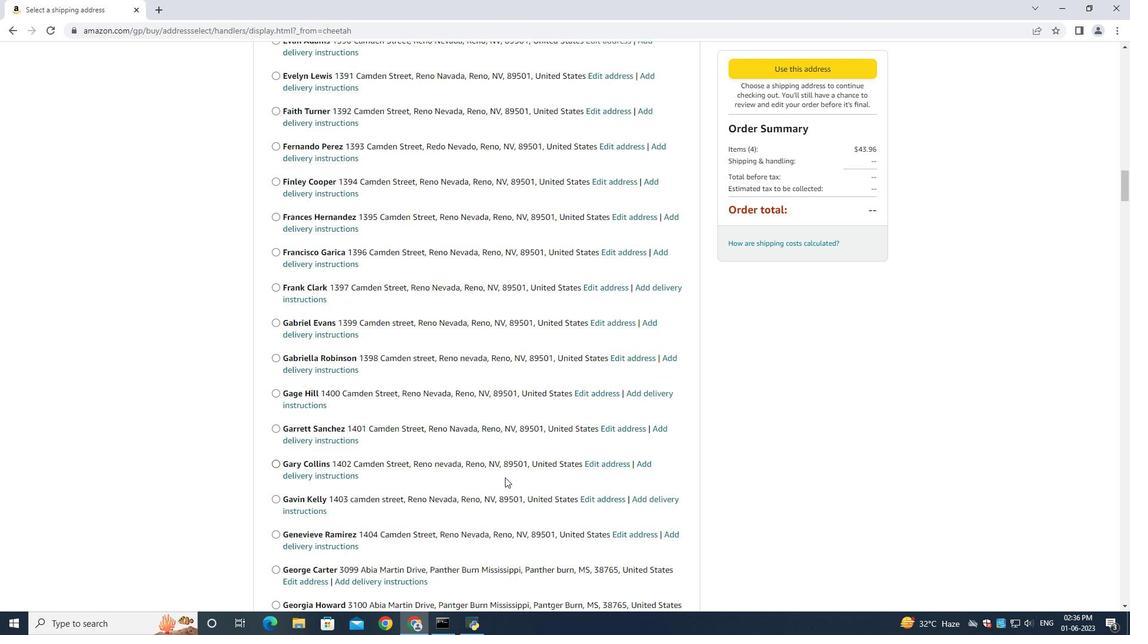 
Action: Mouse scrolled (503, 477) with delta (0, 0)
Screenshot: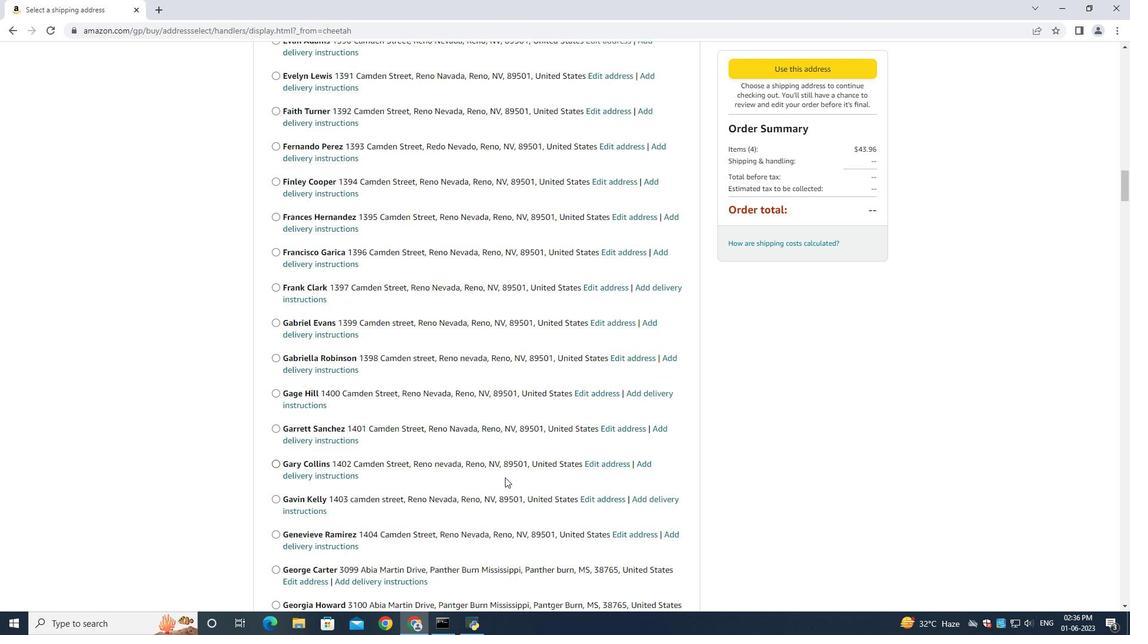 
Action: Mouse moved to (500, 476)
Screenshot: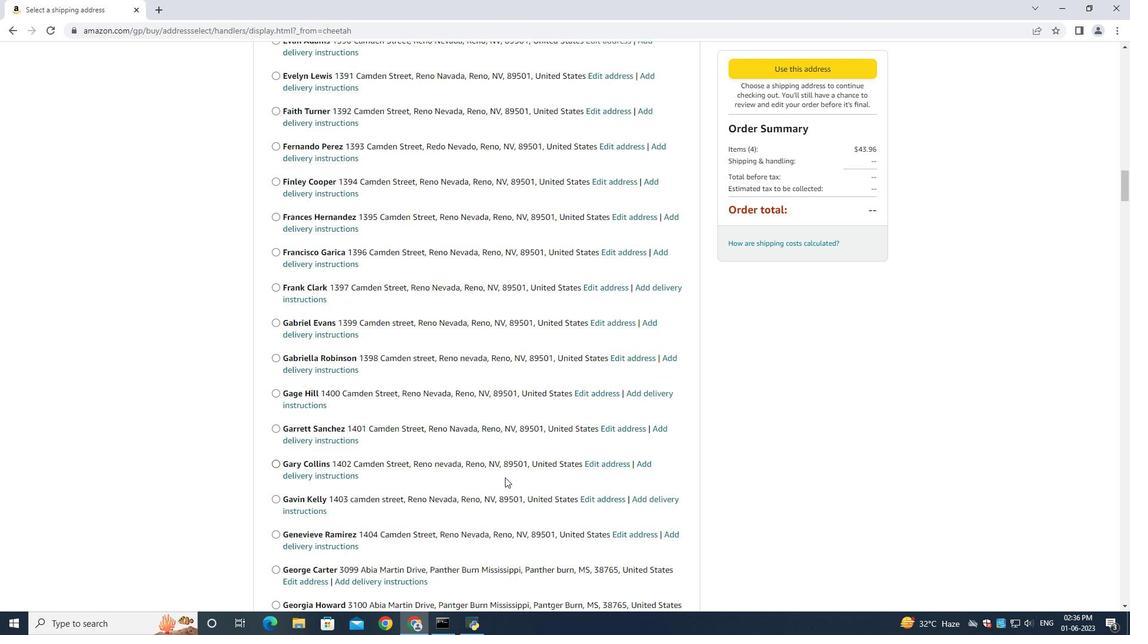 
Action: Mouse scrolled (502, 477) with delta (0, 0)
Screenshot: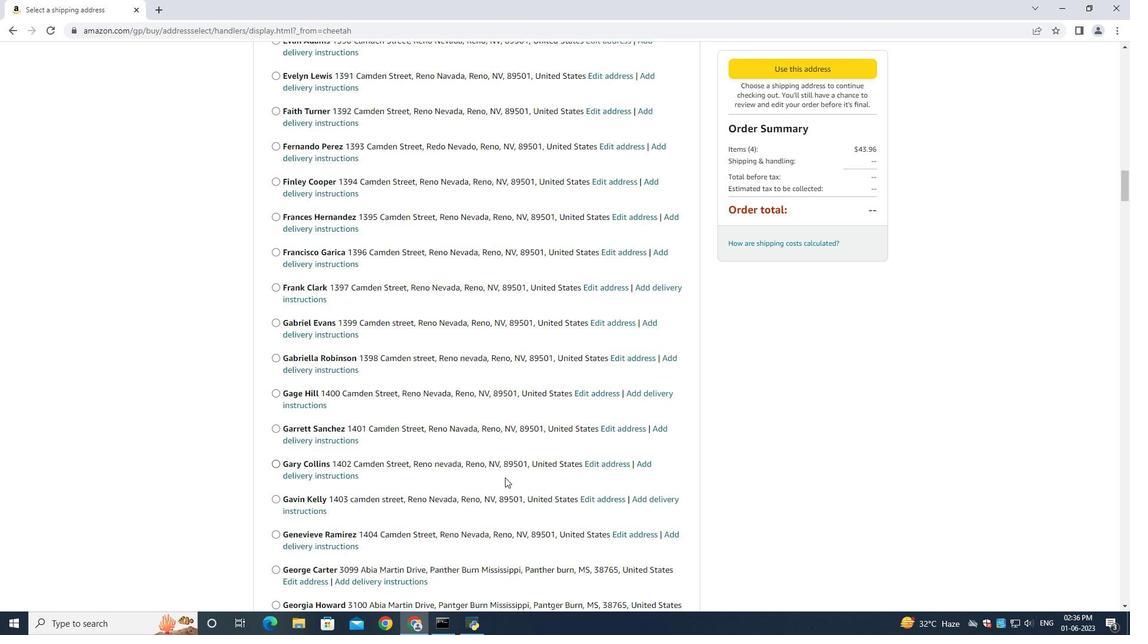 
Action: Mouse moved to (500, 478)
Screenshot: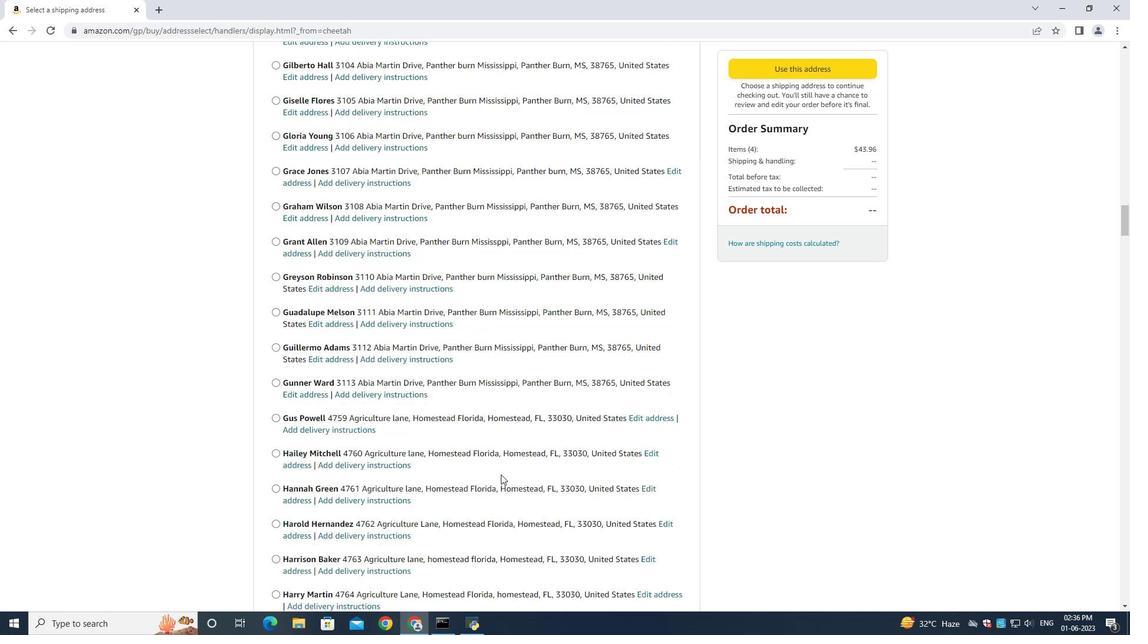
Action: Mouse scrolled (500, 476) with delta (0, 0)
Screenshot: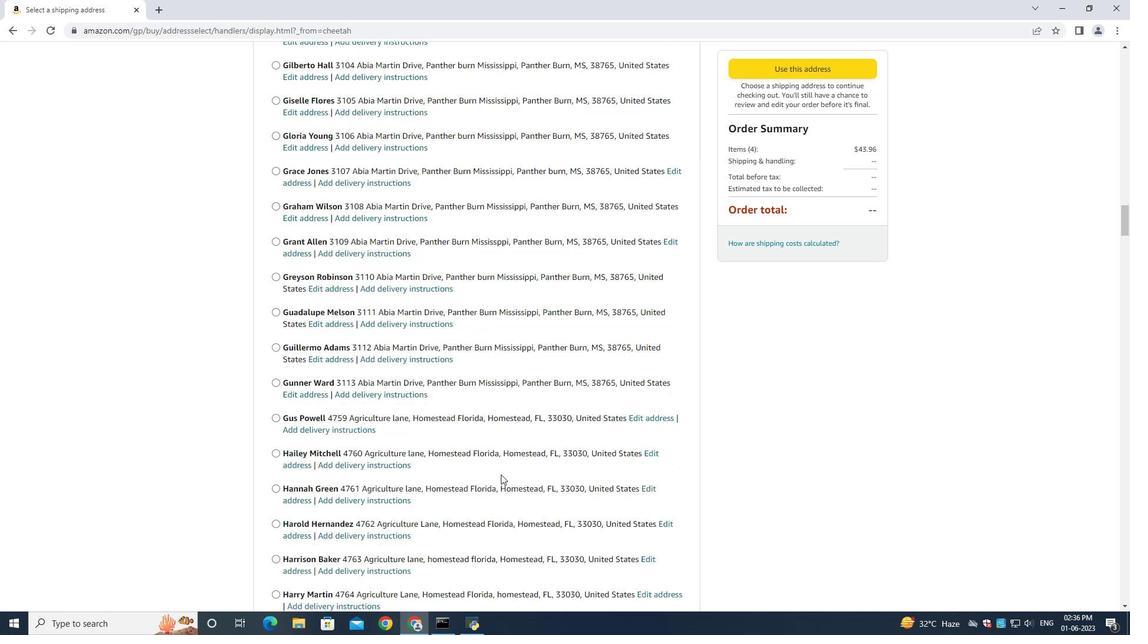 
Action: Mouse scrolled (500, 478) with delta (0, 0)
Screenshot: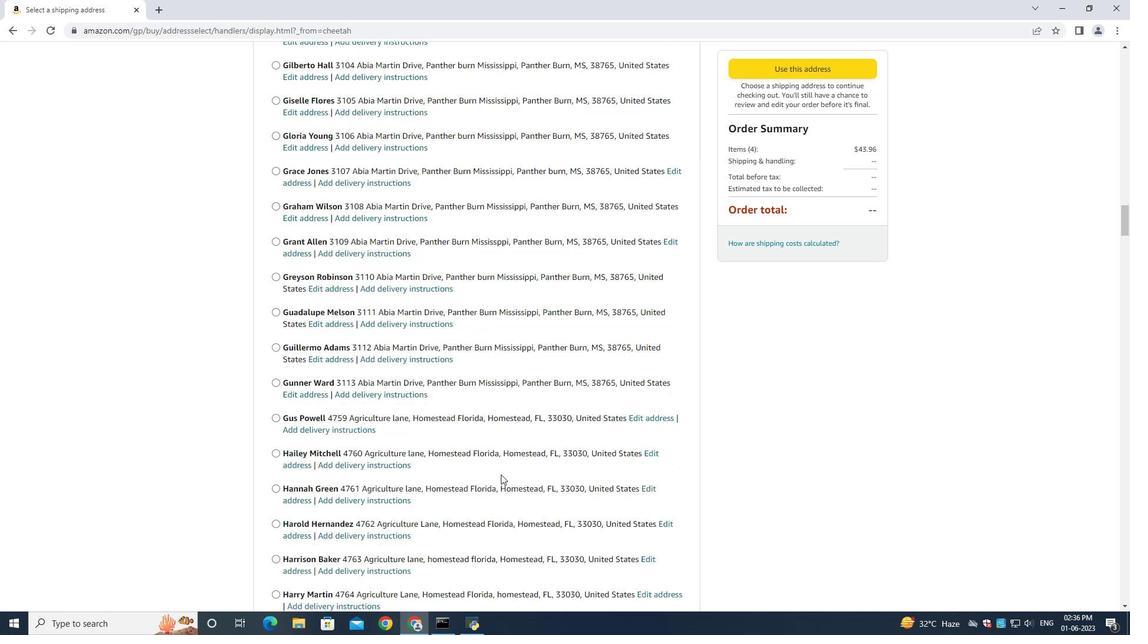 
Action: Mouse scrolled (500, 478) with delta (0, 0)
Screenshot: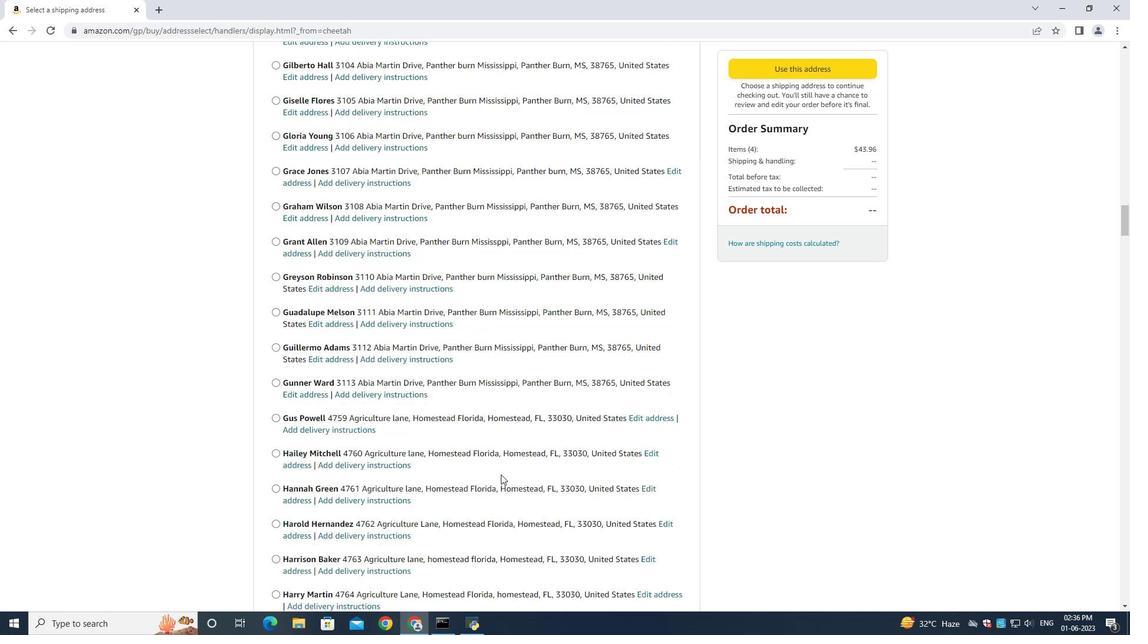 
Action: Mouse scrolled (500, 477) with delta (0, -1)
Screenshot: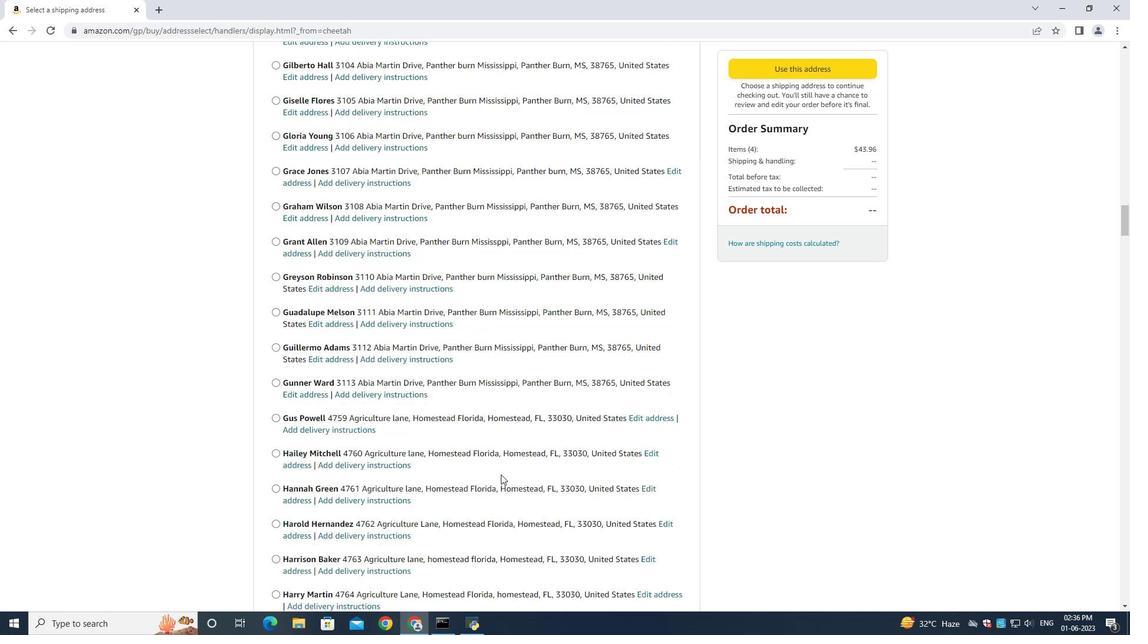 
Action: Mouse scrolled (500, 478) with delta (0, 0)
Screenshot: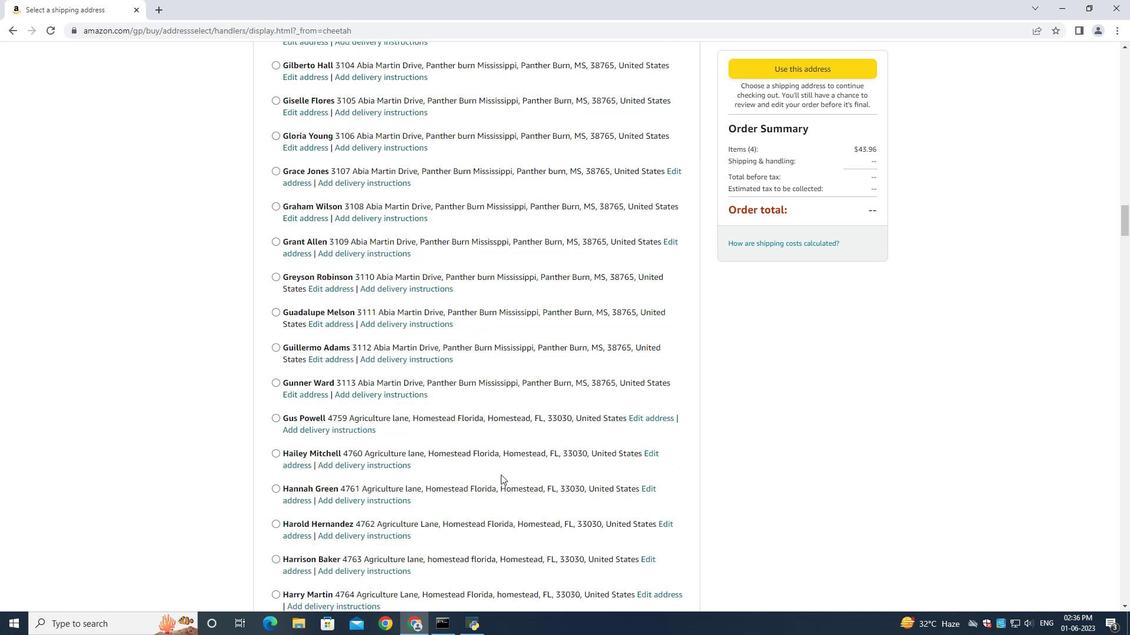 
Action: Mouse moved to (500, 478)
Screenshot: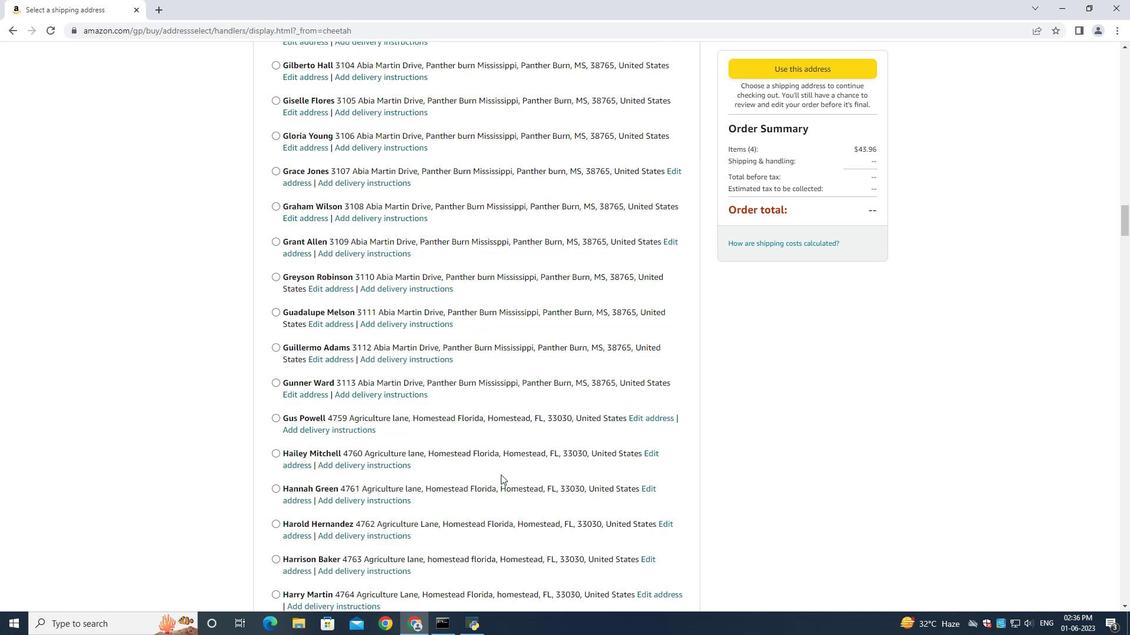
Action: Mouse scrolled (500, 478) with delta (0, 0)
Screenshot: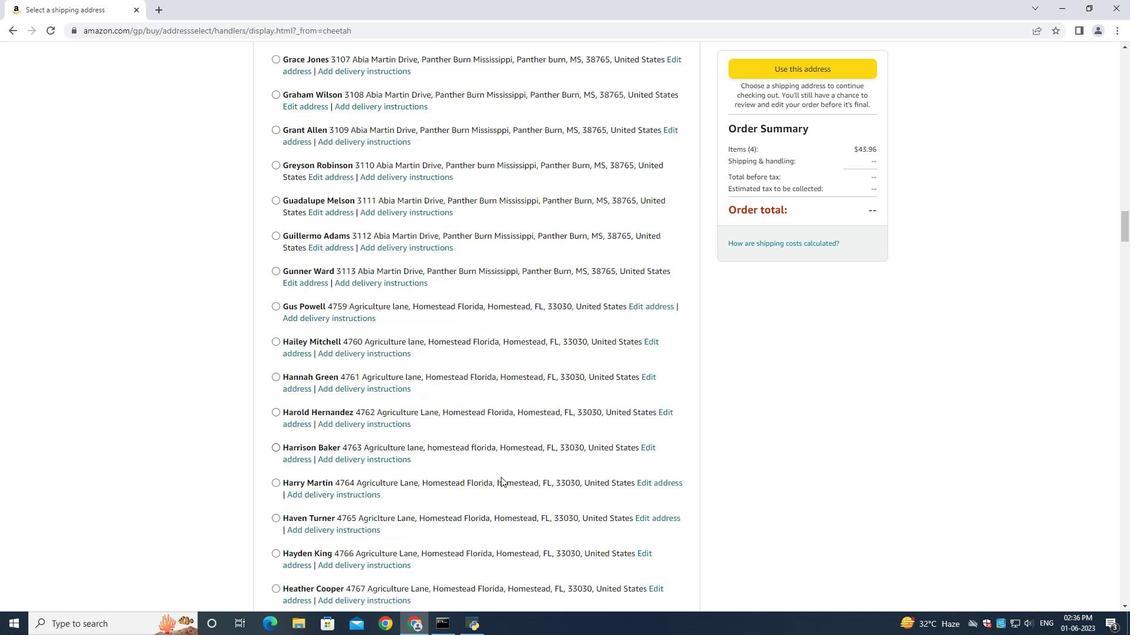 
Action: Mouse moved to (501, 476)
Screenshot: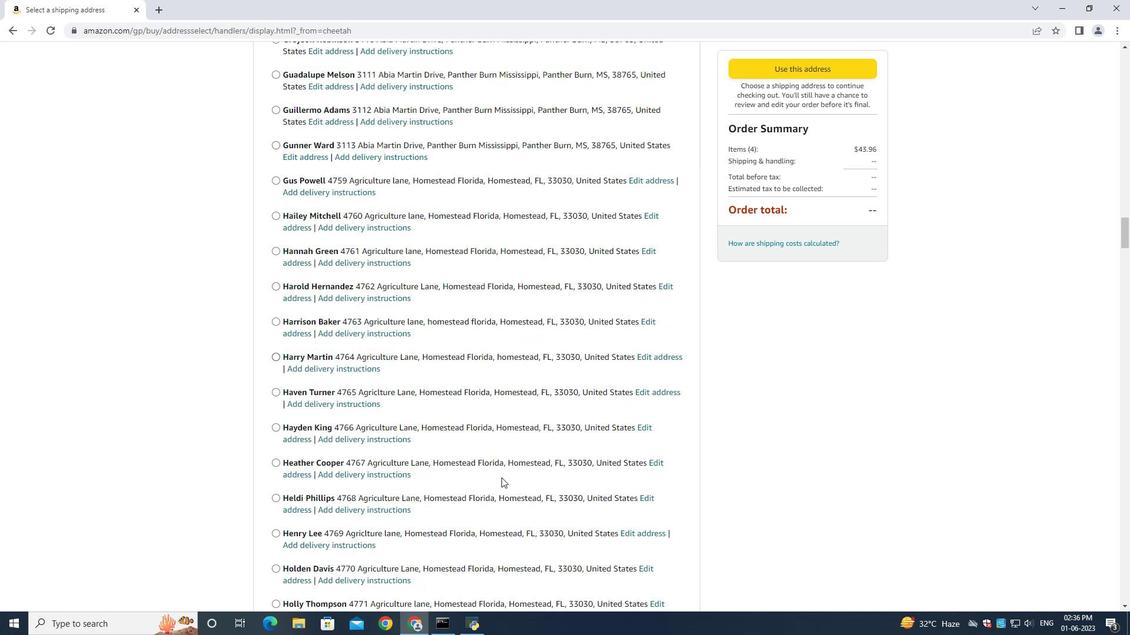 
Action: Mouse scrolled (501, 476) with delta (0, 0)
Screenshot: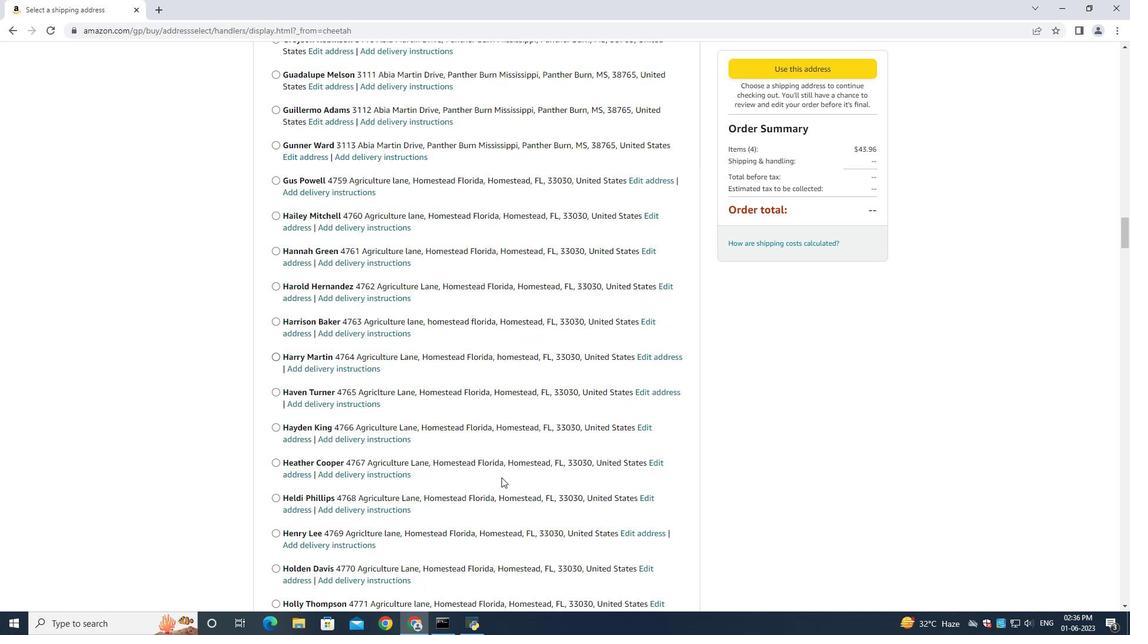 
Action: Mouse moved to (501, 476)
Screenshot: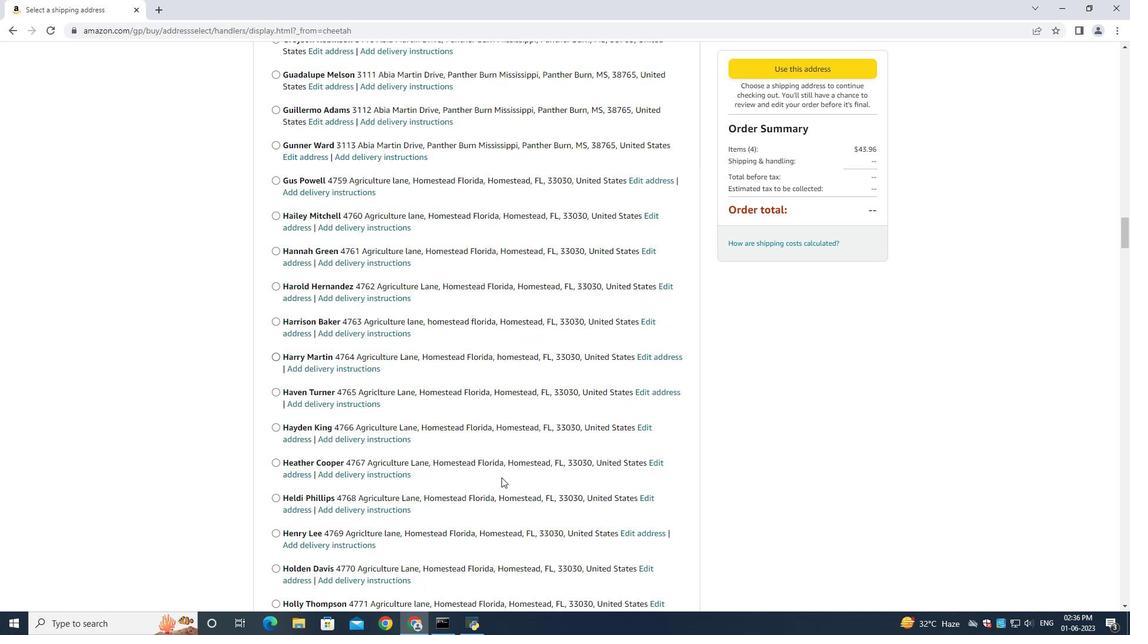 
Action: Mouse scrolled (501, 476) with delta (0, 0)
Screenshot: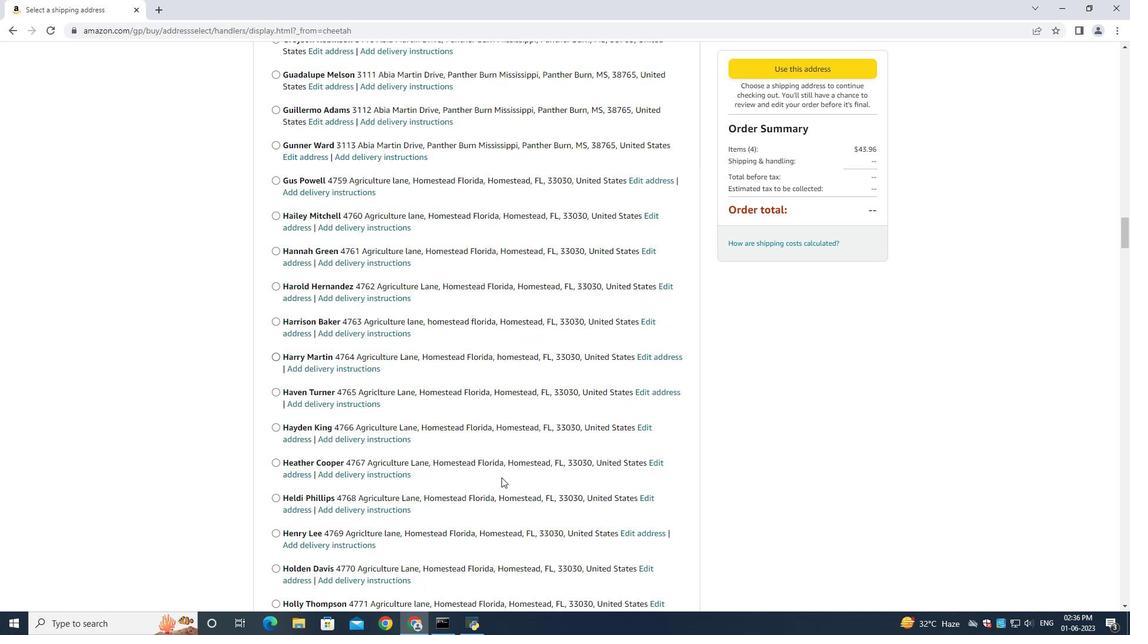 
Action: Mouse moved to (501, 477)
Screenshot: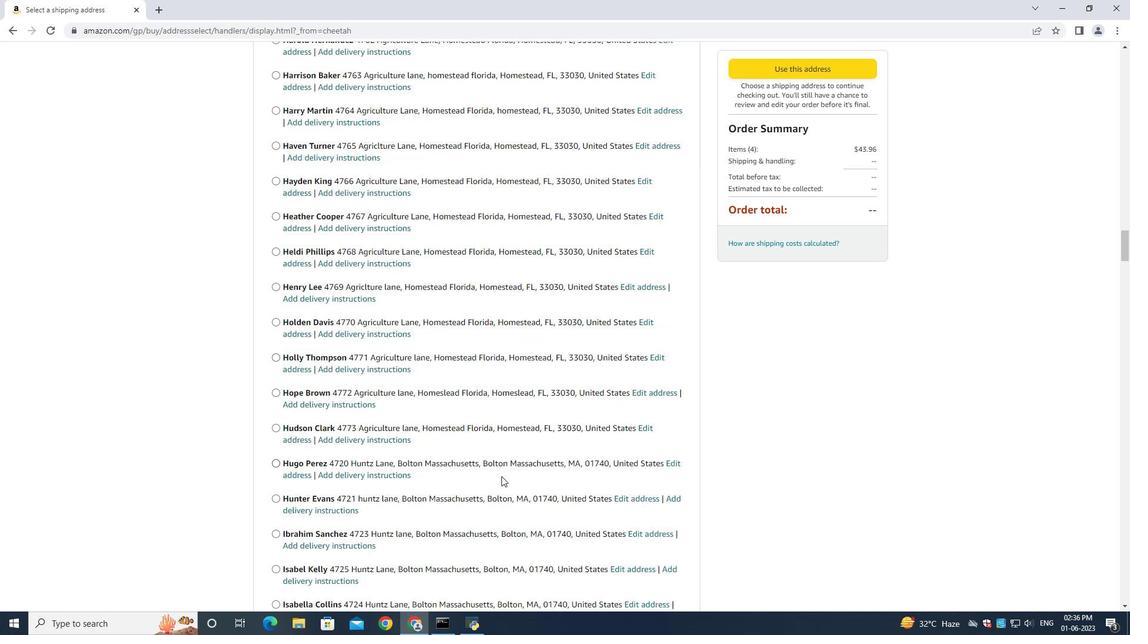 
Action: Mouse scrolled (501, 476) with delta (0, 0)
Screenshot: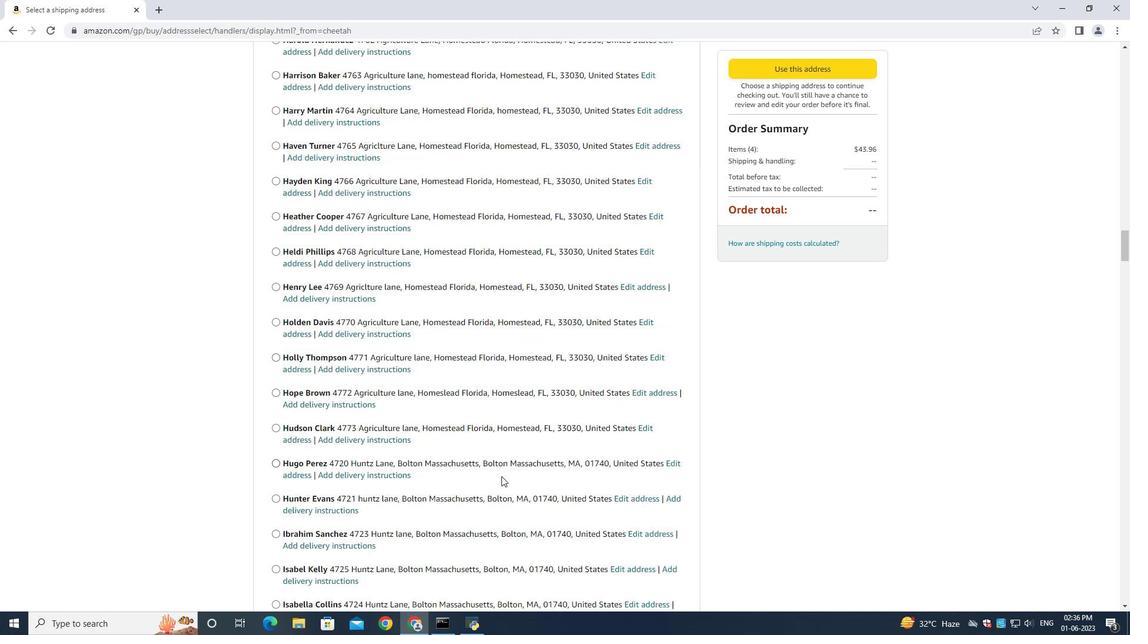 
Action: Mouse scrolled (501, 476) with delta (0, 0)
Screenshot: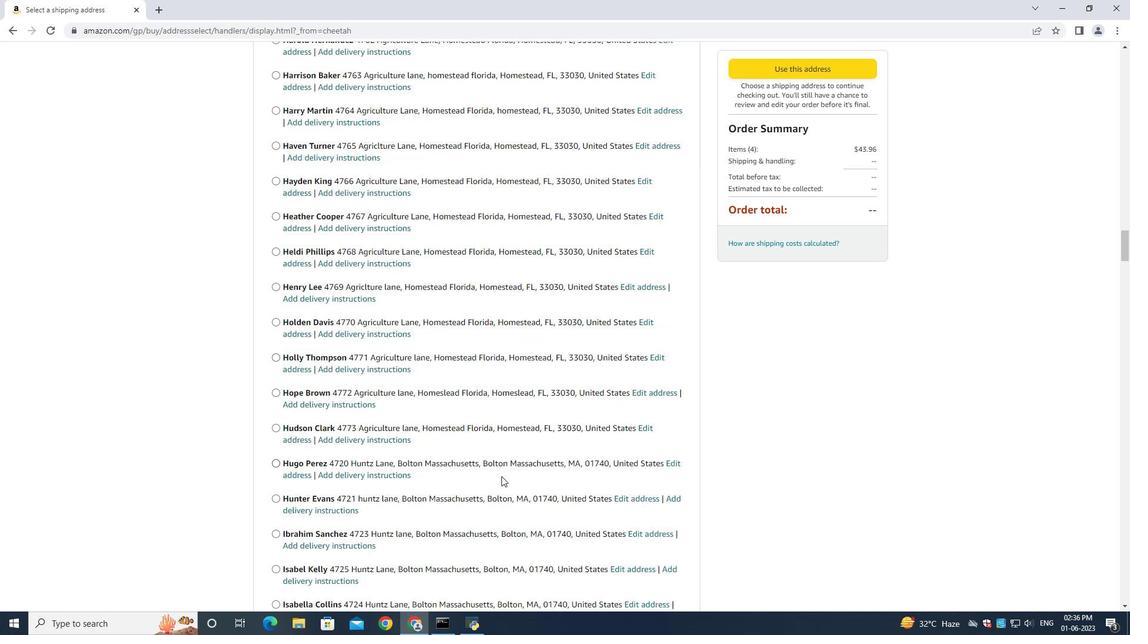 
Action: Mouse scrolled (501, 476) with delta (0, 0)
Screenshot: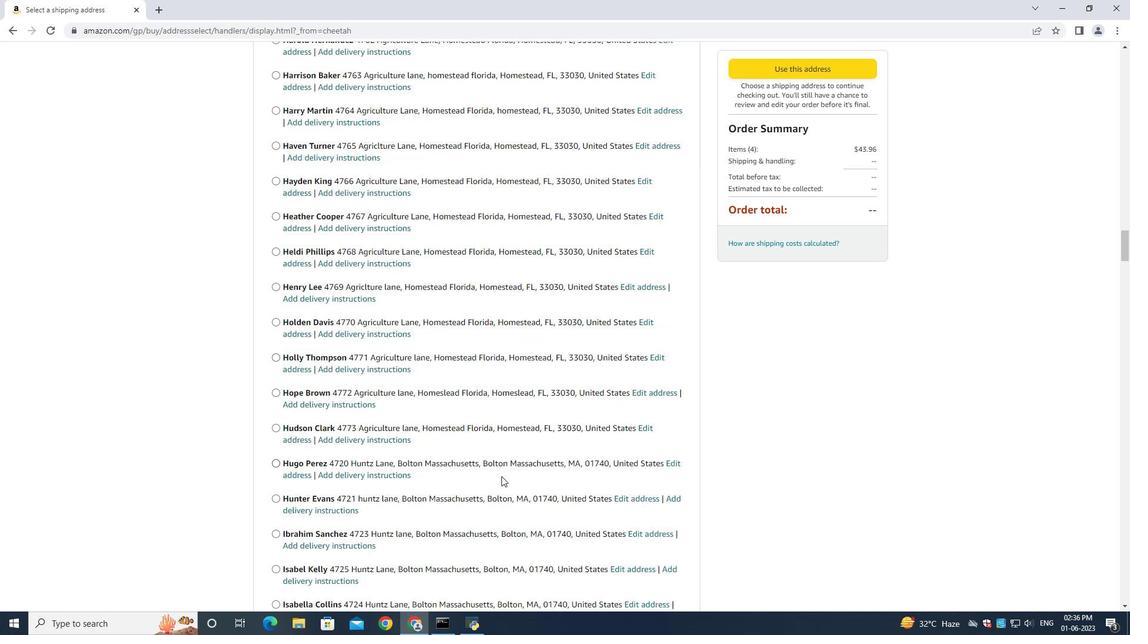 
Action: Mouse scrolled (501, 476) with delta (0, 0)
Screenshot: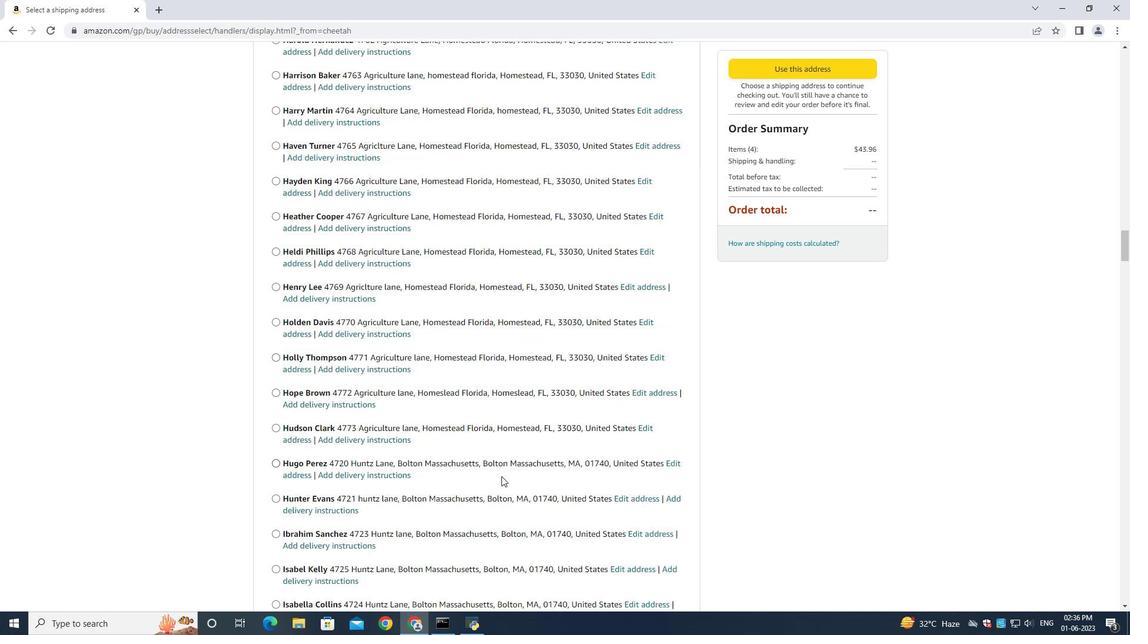 
Action: Mouse moved to (501, 477)
Screenshot: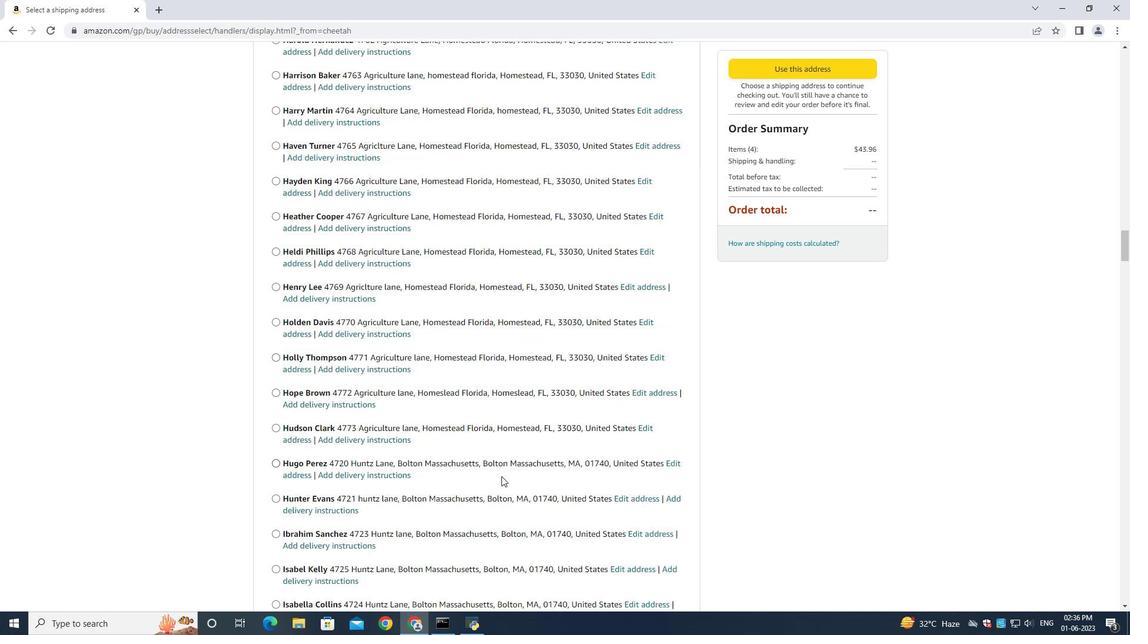 
Action: Mouse scrolled (501, 476) with delta (0, 0)
Screenshot: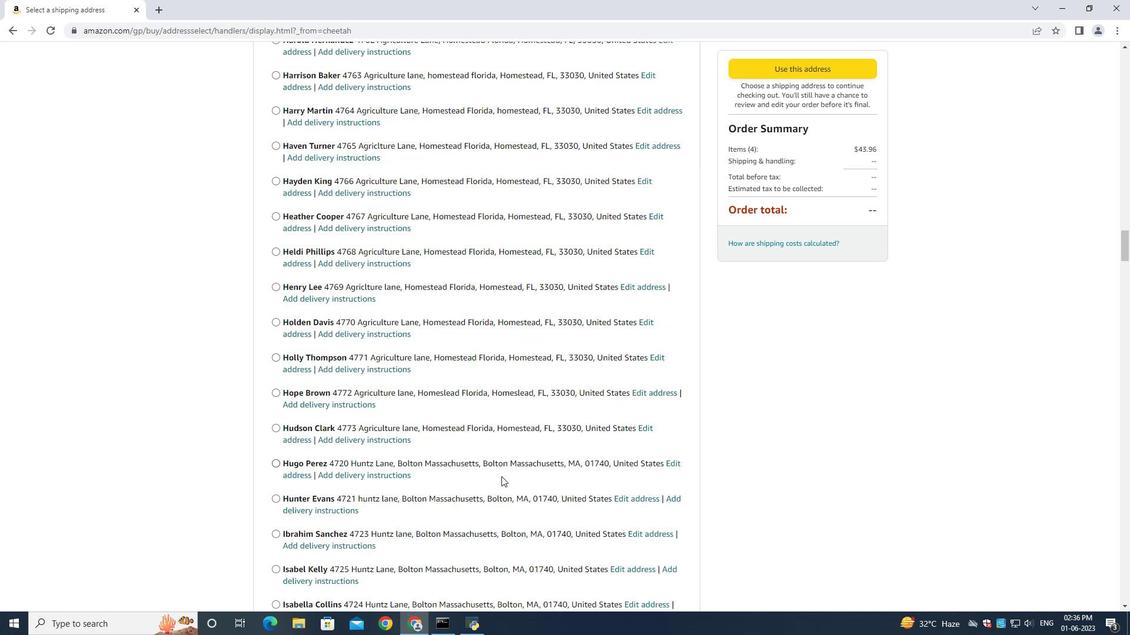 
Action: Mouse scrolled (501, 476) with delta (0, 0)
Screenshot: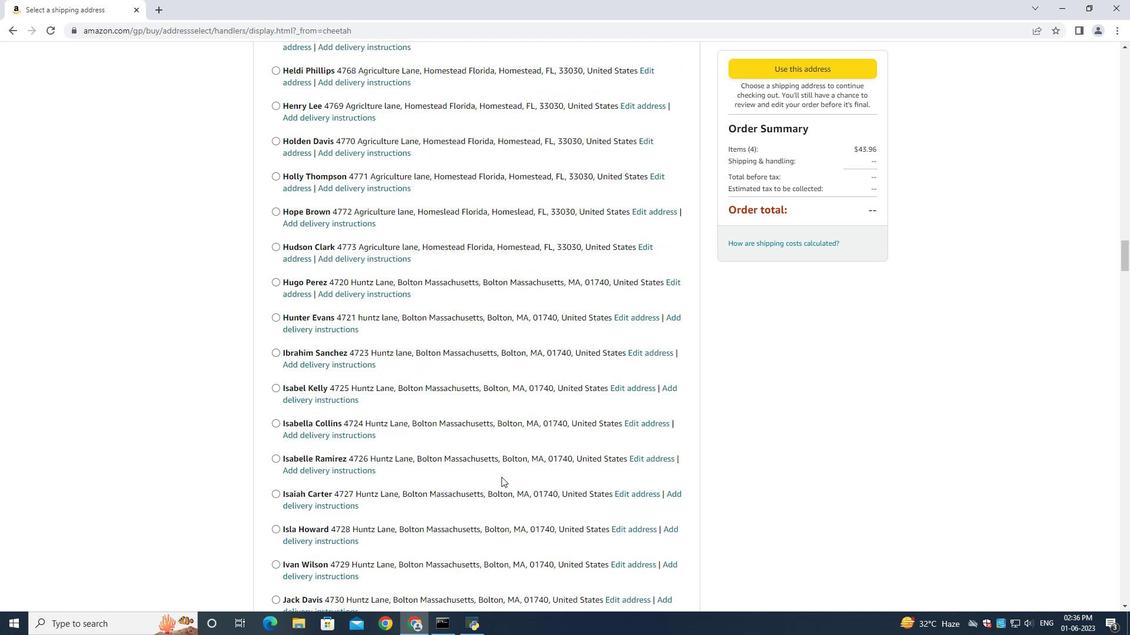 
Action: Mouse scrolled (501, 476) with delta (0, 0)
Screenshot: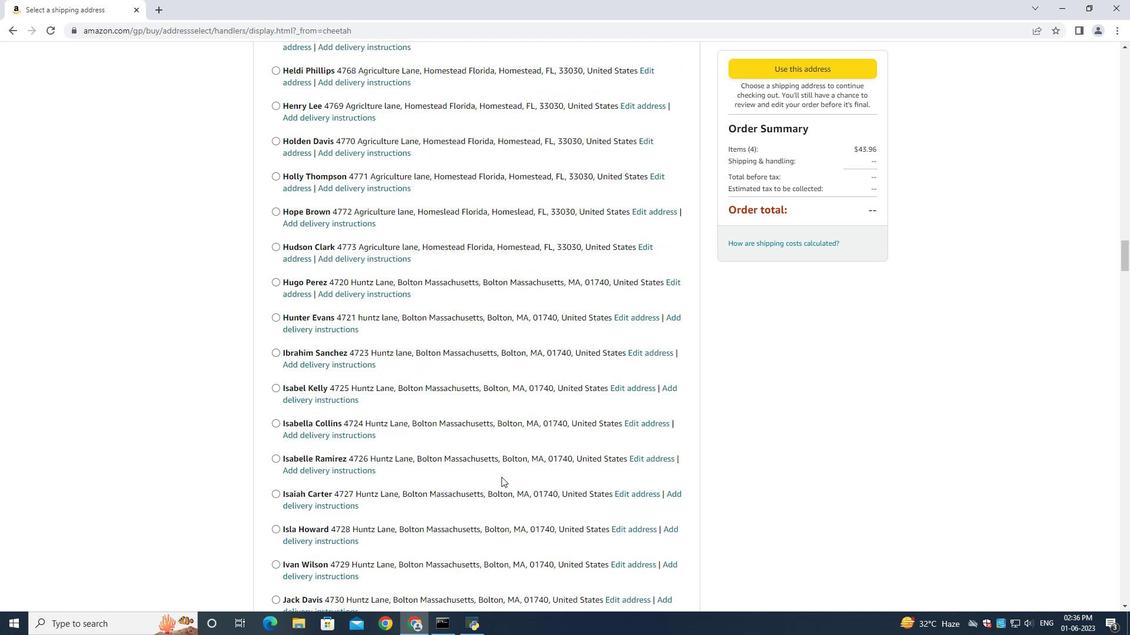 
Action: Mouse moved to (502, 478)
Screenshot: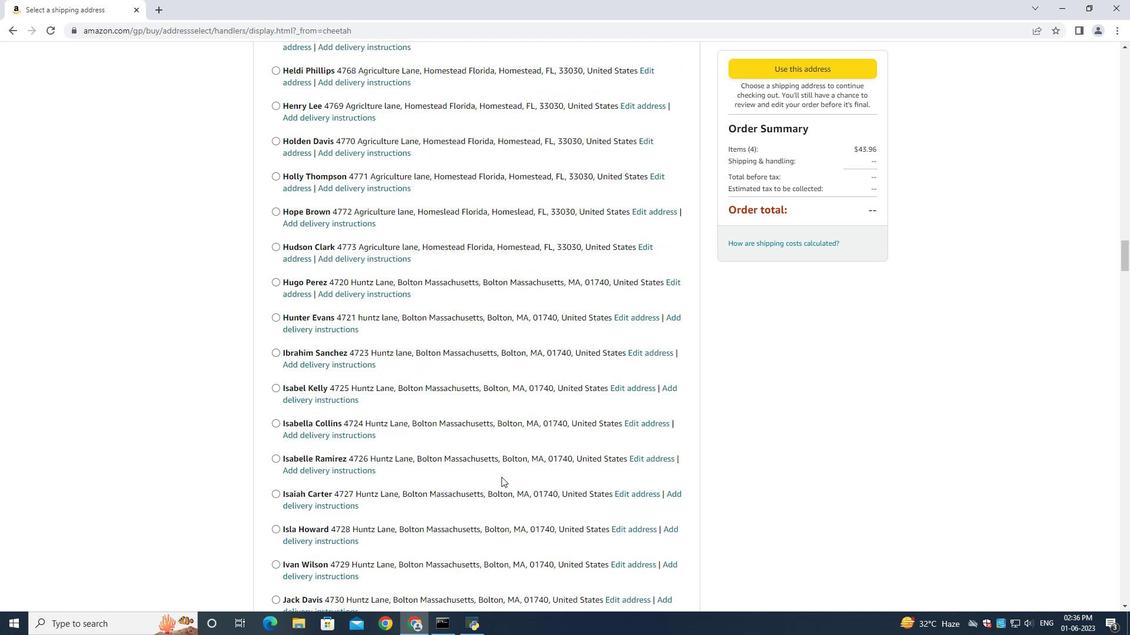 
Action: Mouse scrolled (502, 478) with delta (0, 0)
Screenshot: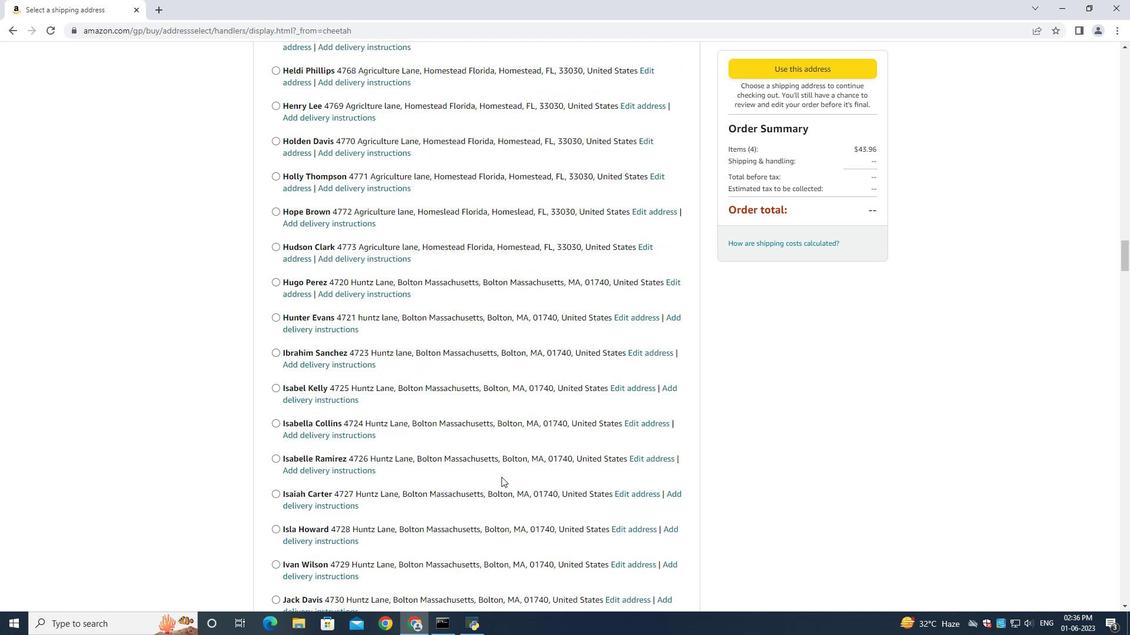 
Action: Mouse moved to (502, 478)
Screenshot: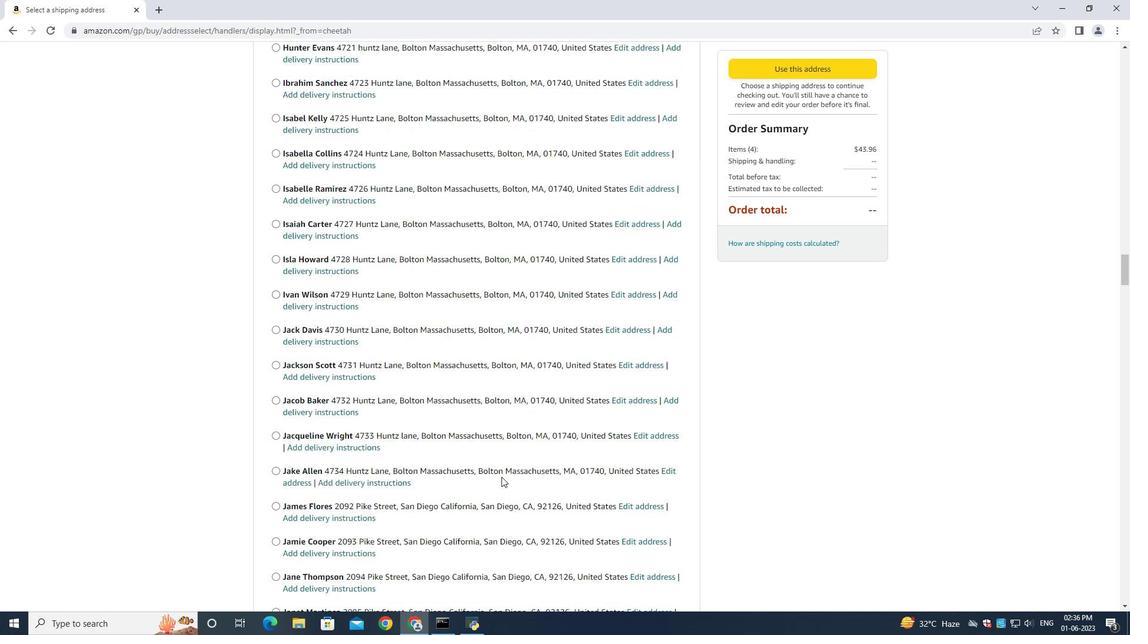 
Action: Mouse scrolled (502, 478) with delta (0, 0)
Screenshot: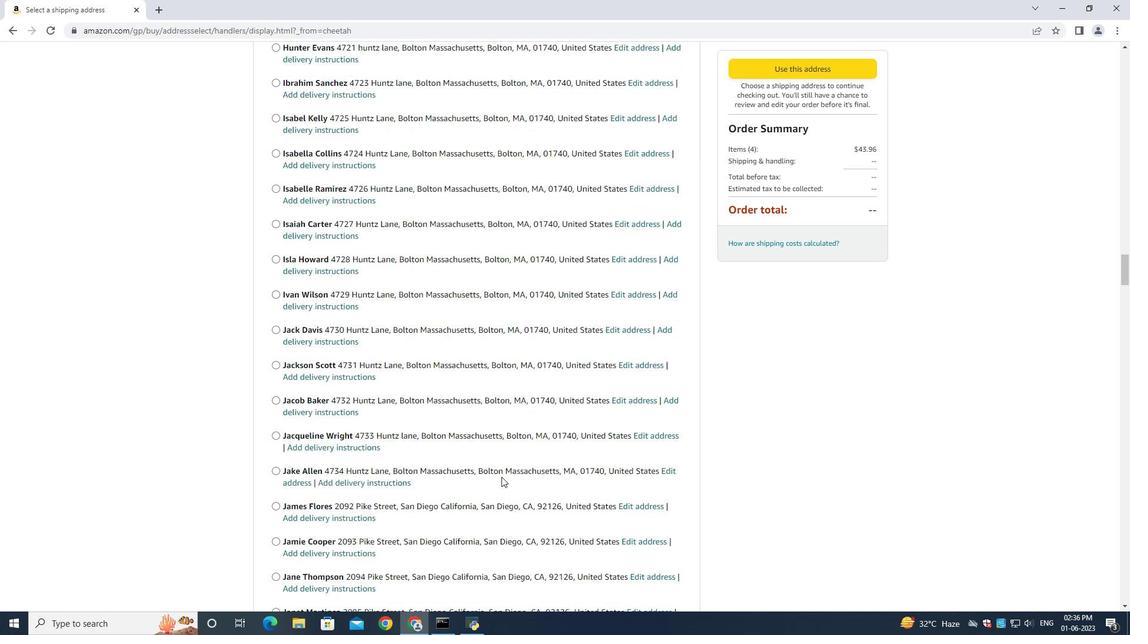 
Action: Mouse scrolled (502, 478) with delta (0, 0)
Screenshot: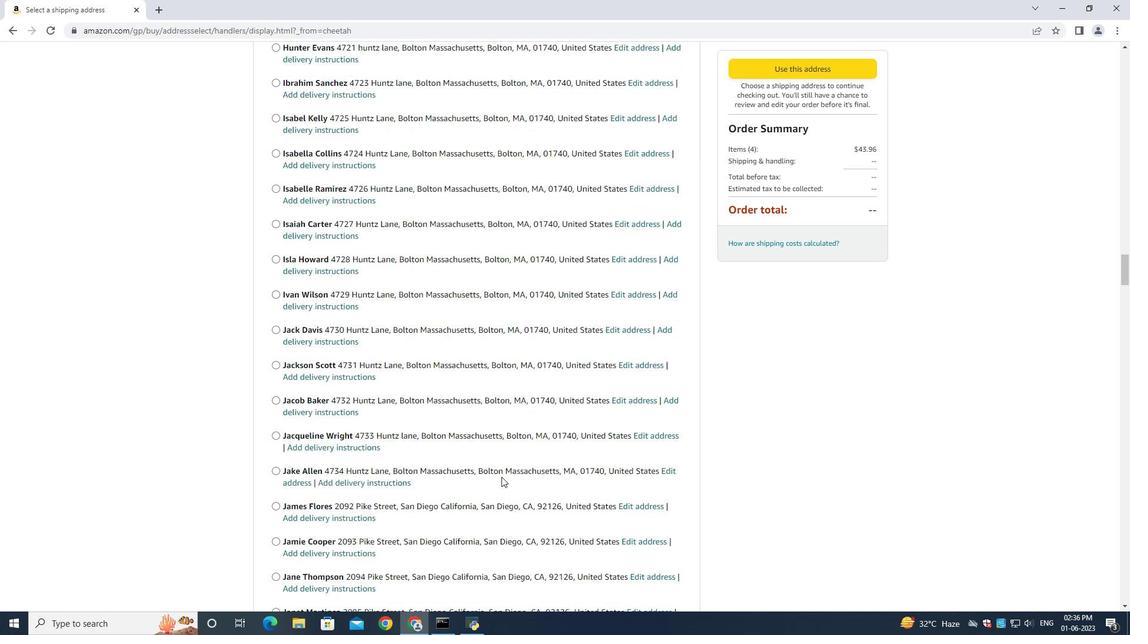 
Action: Mouse scrolled (502, 478) with delta (0, 0)
Screenshot: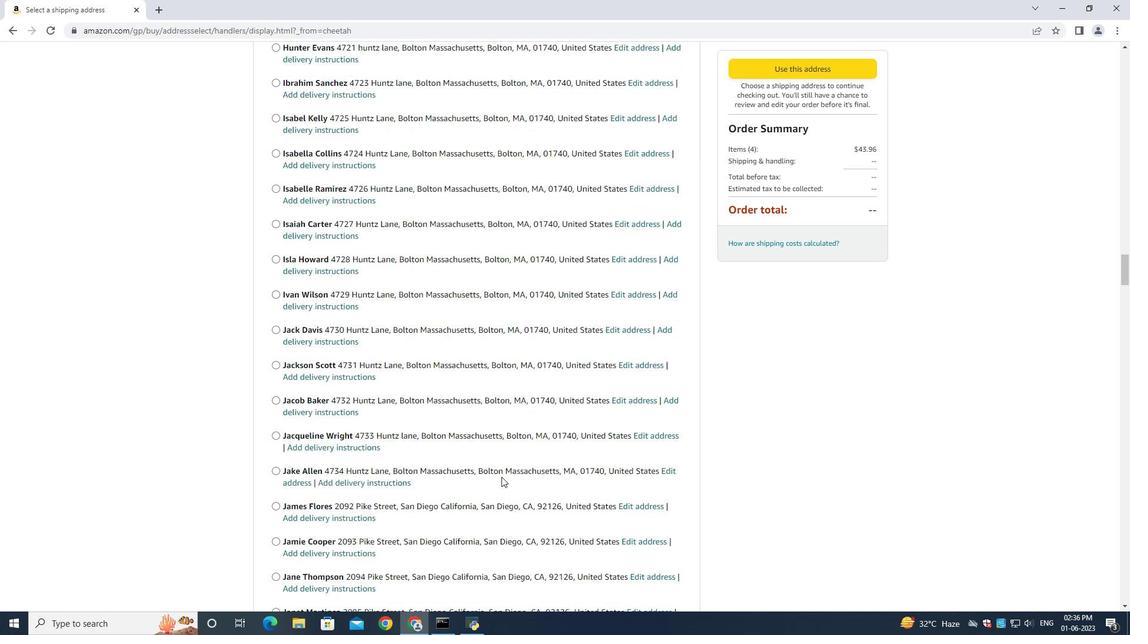 
Action: Mouse scrolled (502, 478) with delta (0, 0)
Screenshot: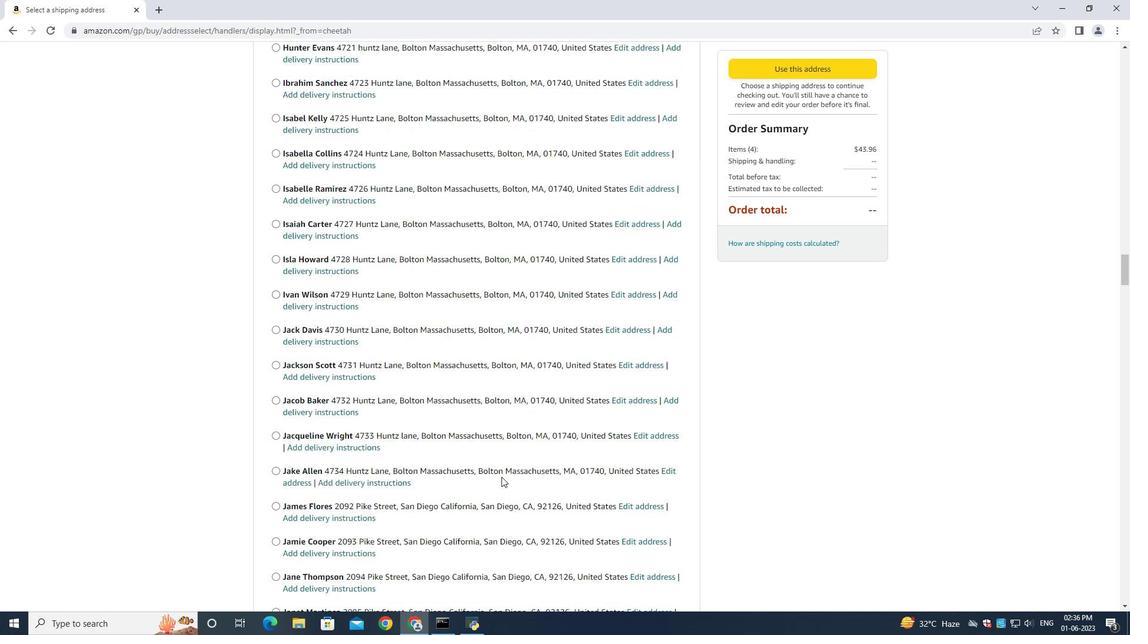
Action: Mouse moved to (502, 479)
Screenshot: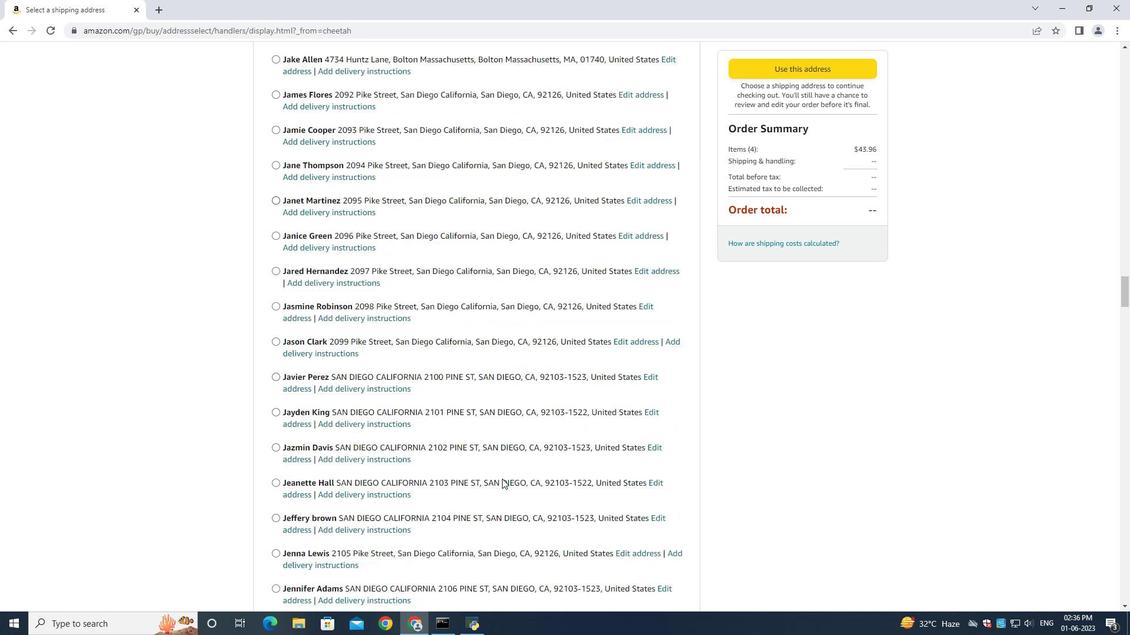 
Action: Mouse scrolled (502, 478) with delta (0, 0)
Screenshot: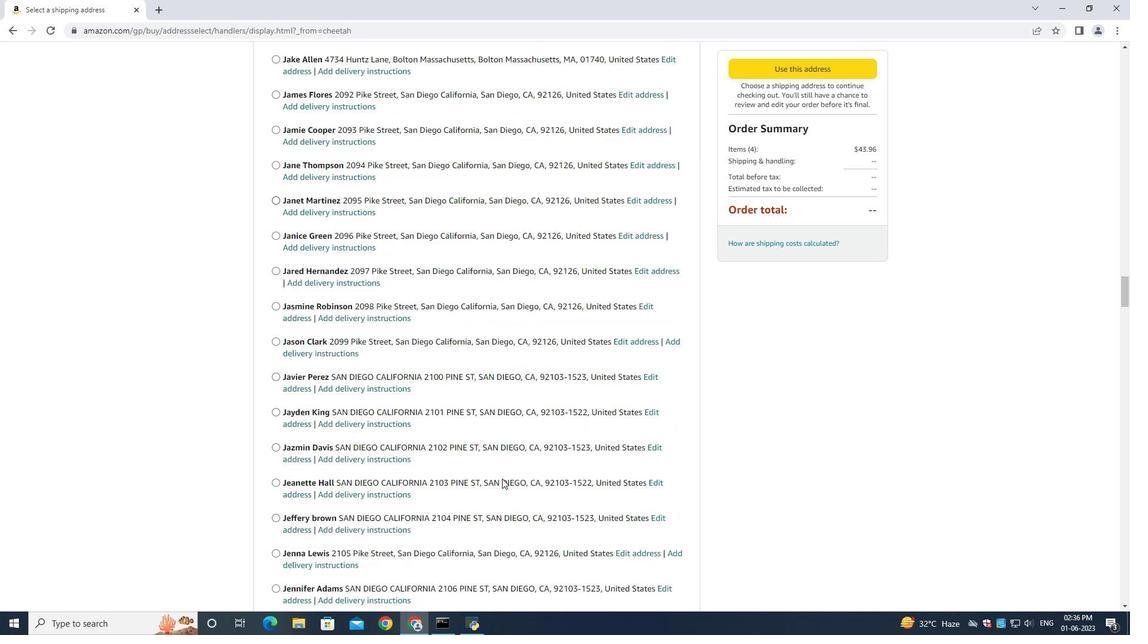 
Action: Mouse scrolled (502, 478) with delta (0, 0)
Screenshot: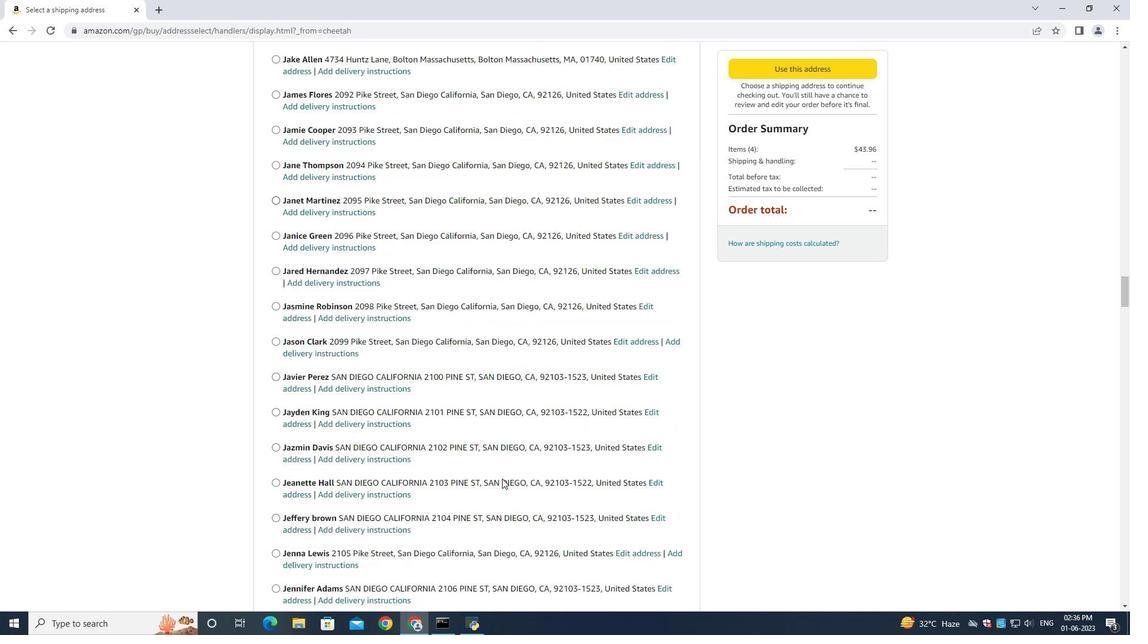 
Action: Mouse moved to (502, 479)
Screenshot: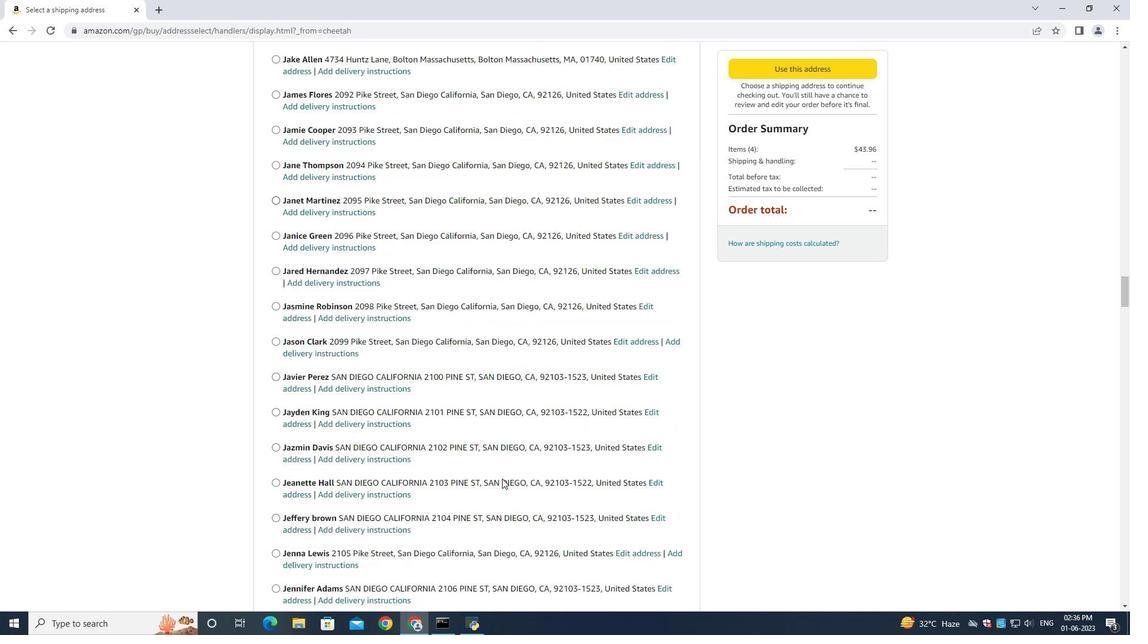 
Action: Mouse scrolled (502, 479) with delta (0, 0)
Screenshot: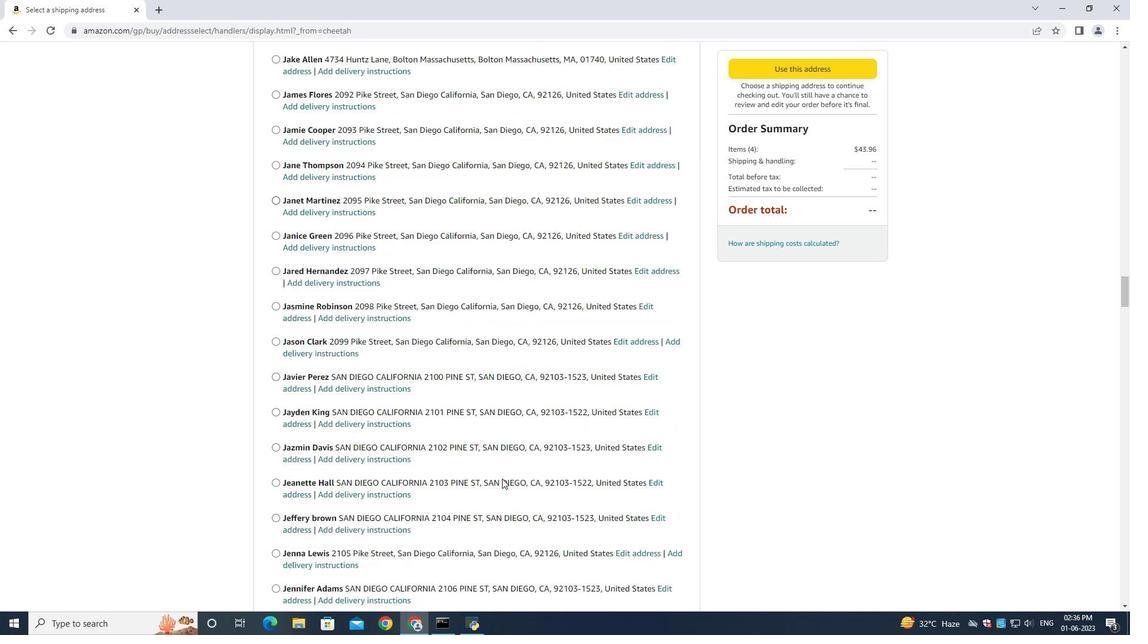 
Action: Mouse scrolled (502, 479) with delta (0, 0)
Screenshot: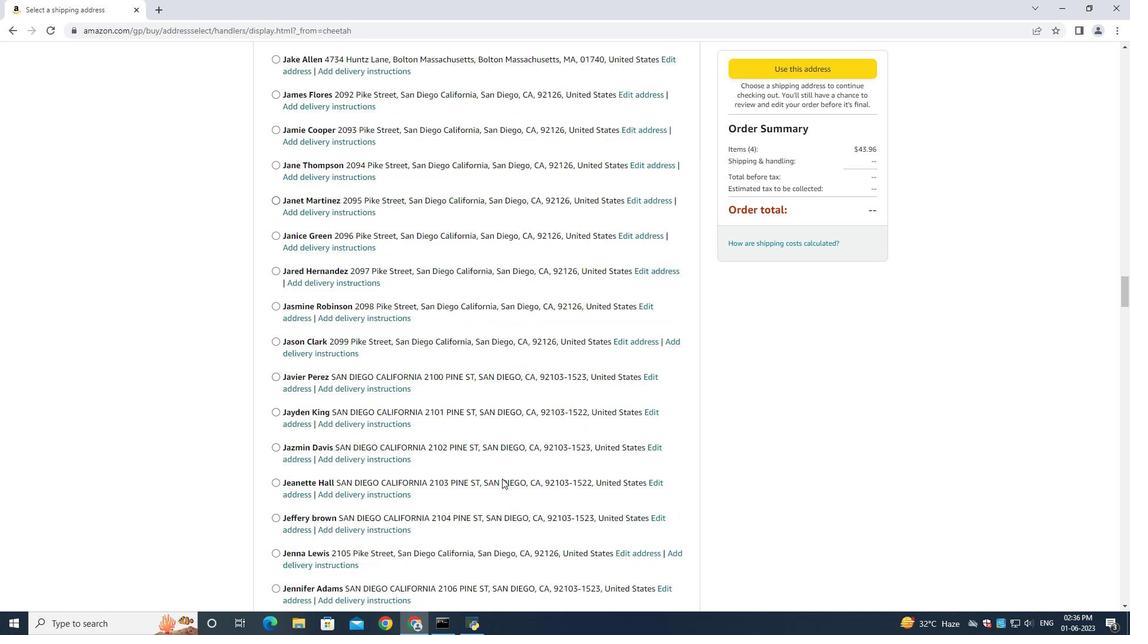 
Action: Mouse scrolled (502, 479) with delta (0, 0)
Screenshot: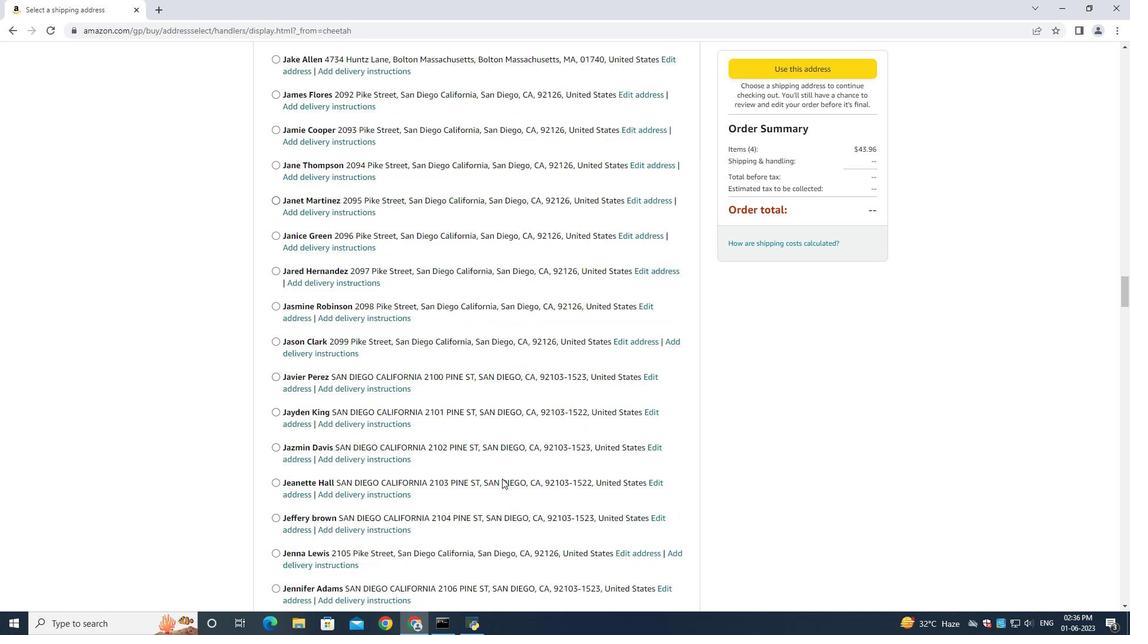 
Action: Mouse scrolled (502, 479) with delta (0, 0)
Screenshot: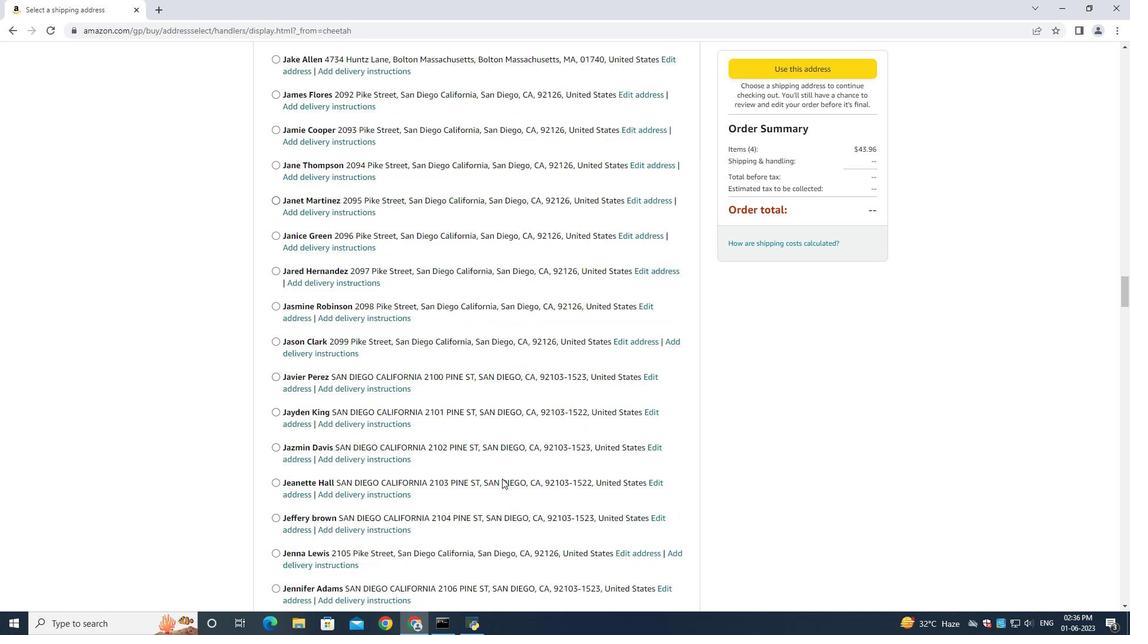 
Action: Mouse scrolled (502, 479) with delta (0, 0)
Screenshot: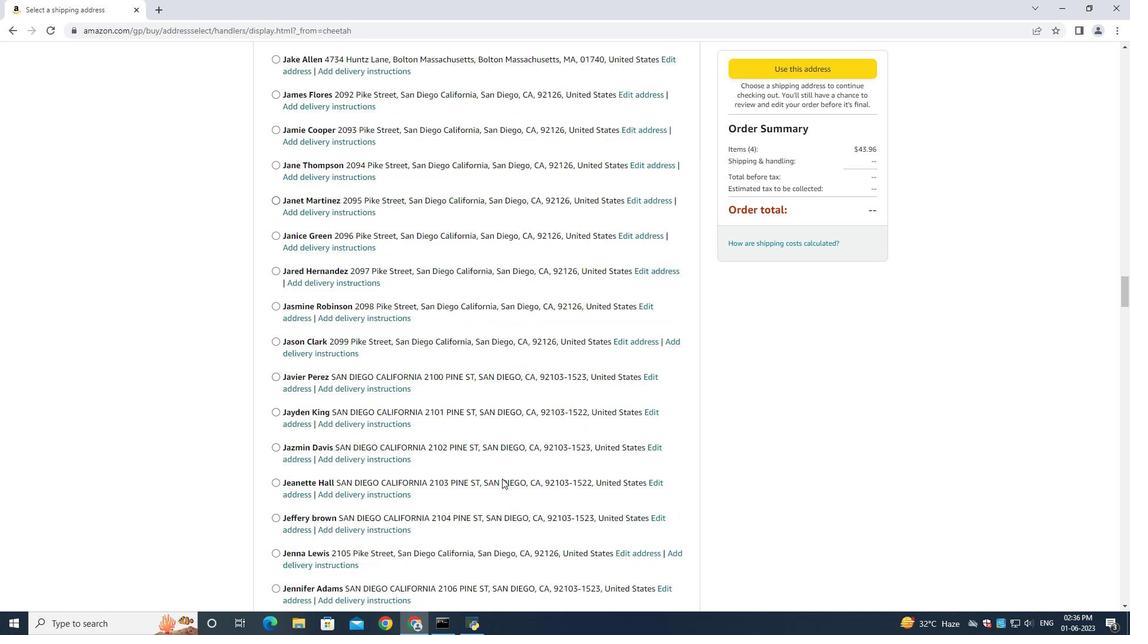 
Action: Mouse moved to (500, 478)
Screenshot: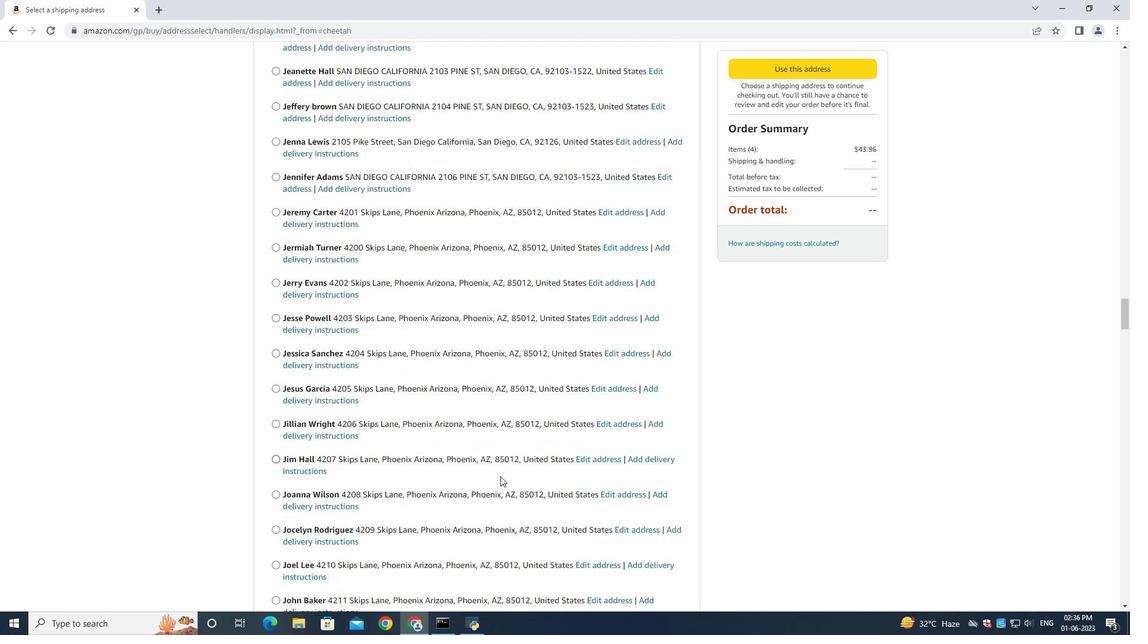 
Action: Mouse scrolled (500, 477) with delta (0, 0)
Screenshot: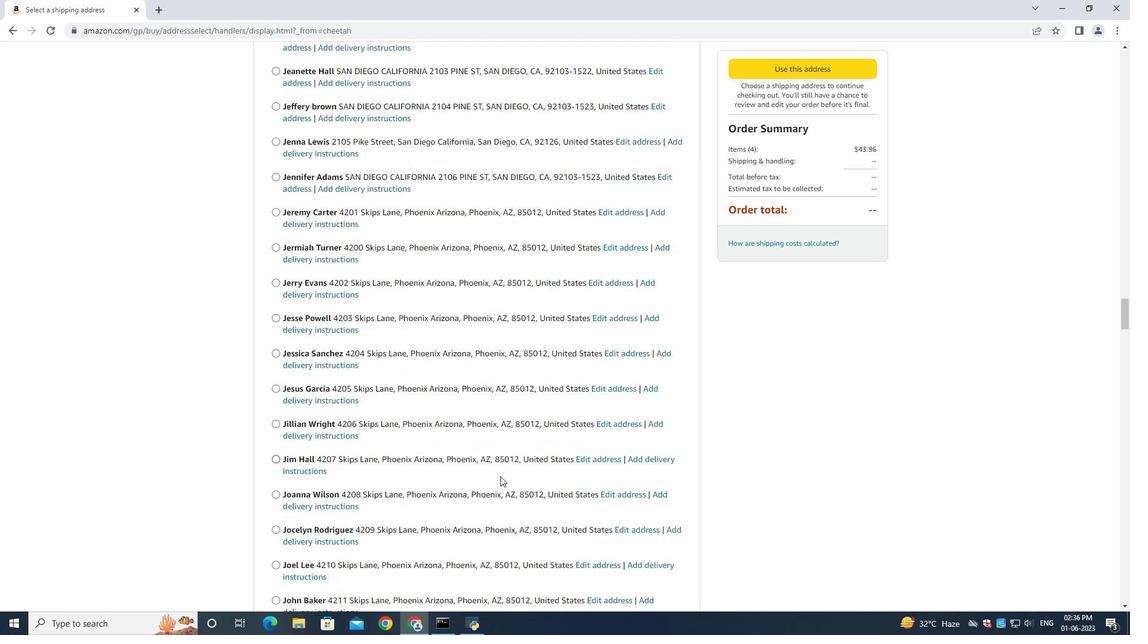 
Action: Mouse moved to (500, 479)
Screenshot: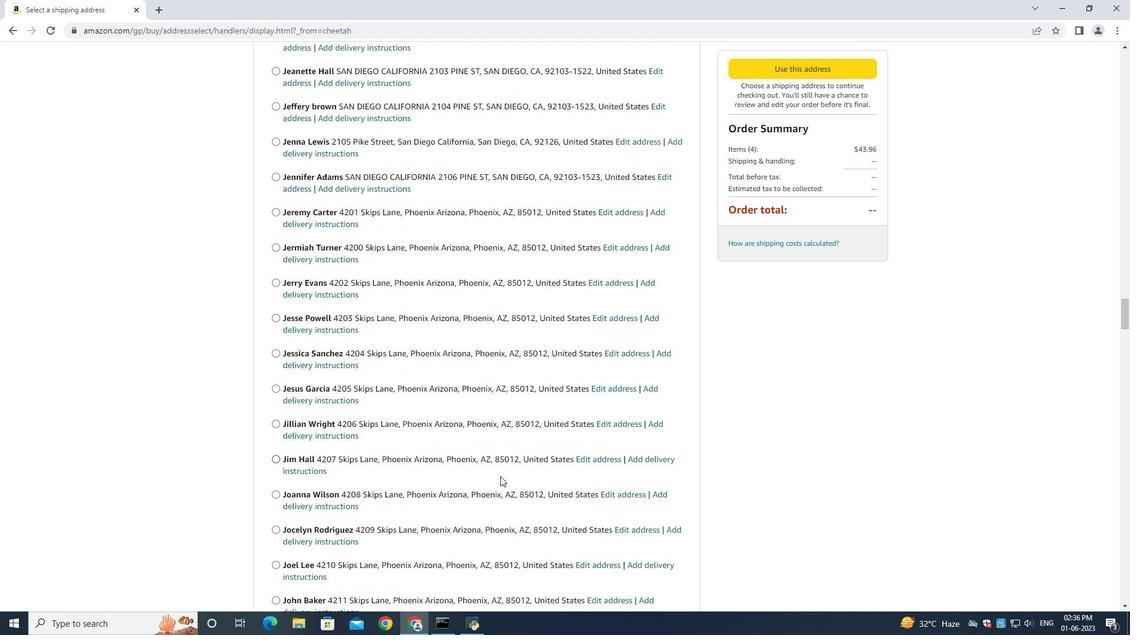 
Action: Mouse scrolled (500, 478) with delta (0, 0)
Screenshot: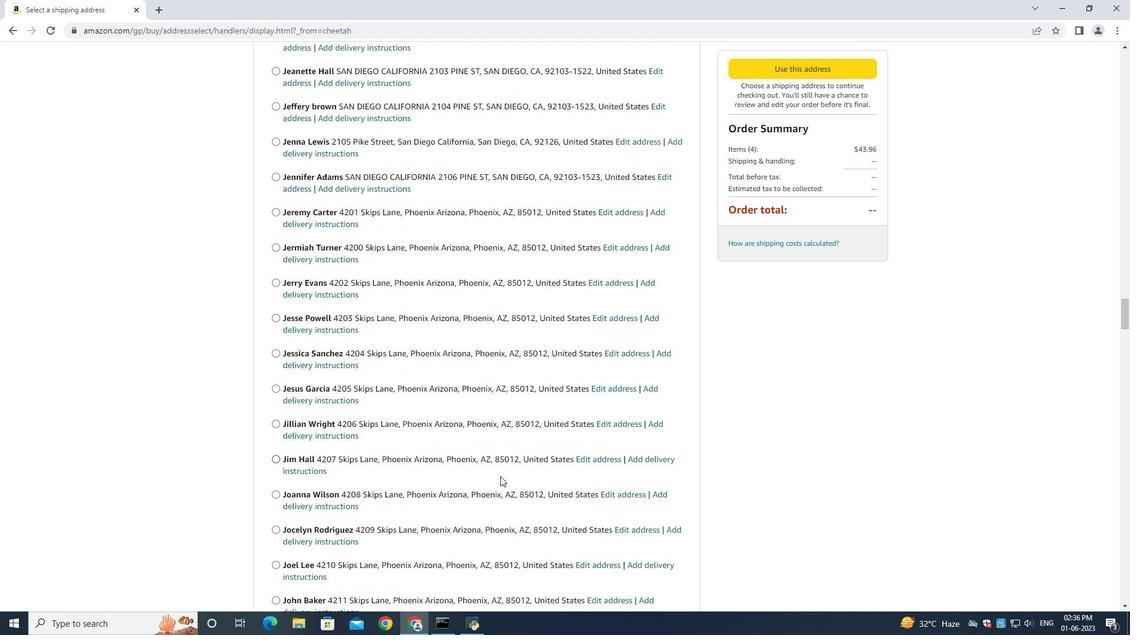 
Action: Mouse moved to (500, 479)
Screenshot: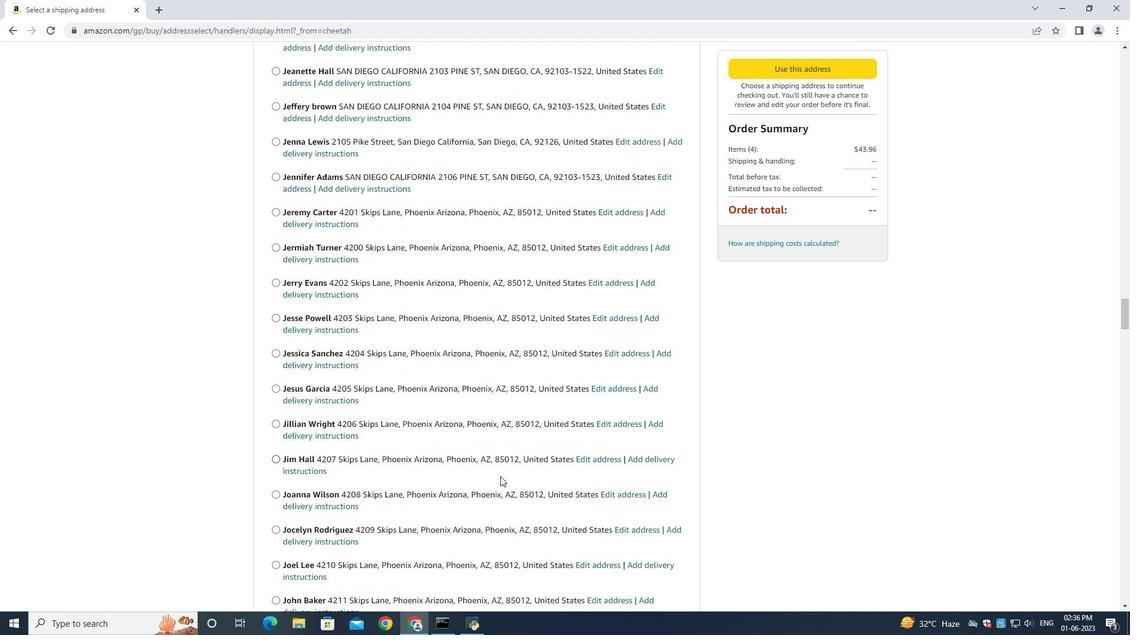 
Action: Mouse scrolled (500, 479) with delta (0, 0)
Screenshot: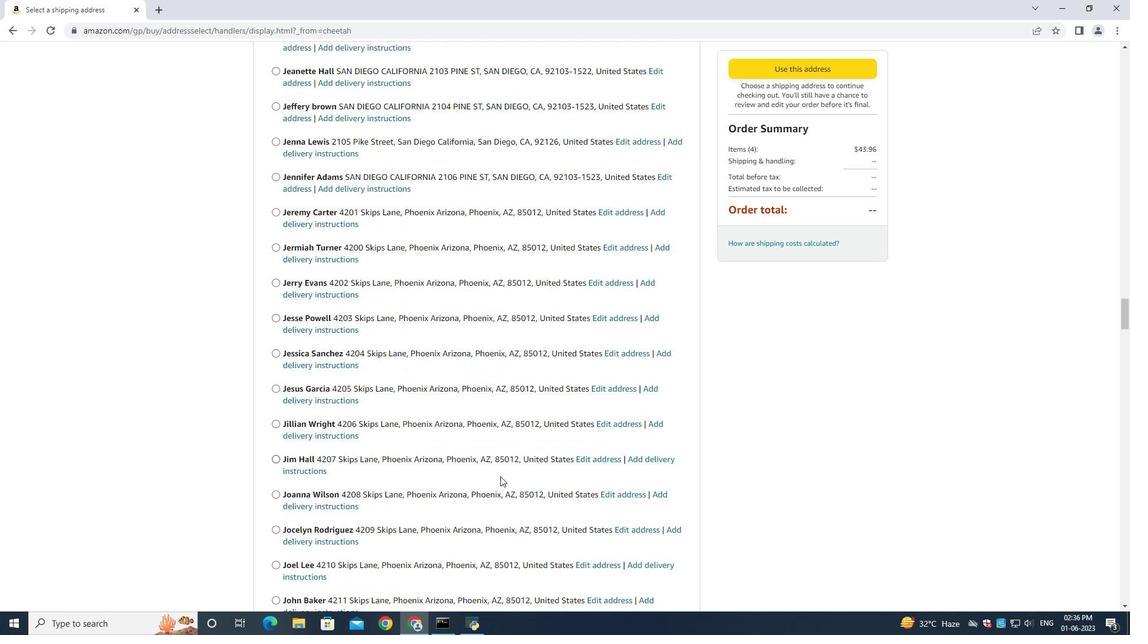 
Action: Mouse scrolled (500, 479) with delta (0, 0)
Screenshot: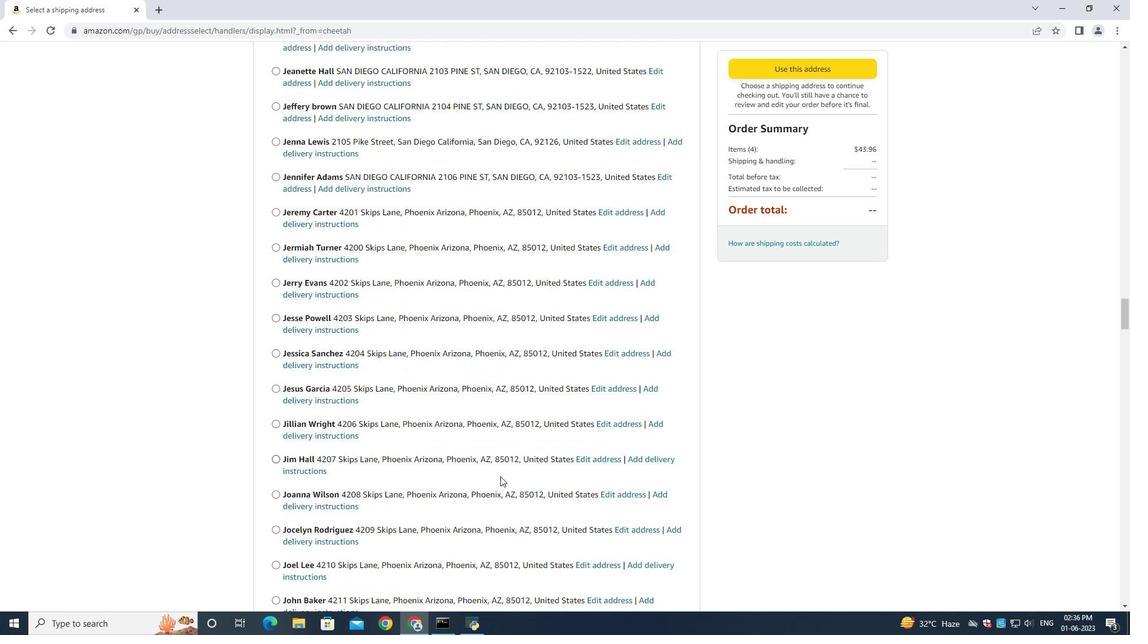 
Action: Mouse scrolled (500, 479) with delta (0, 0)
Screenshot: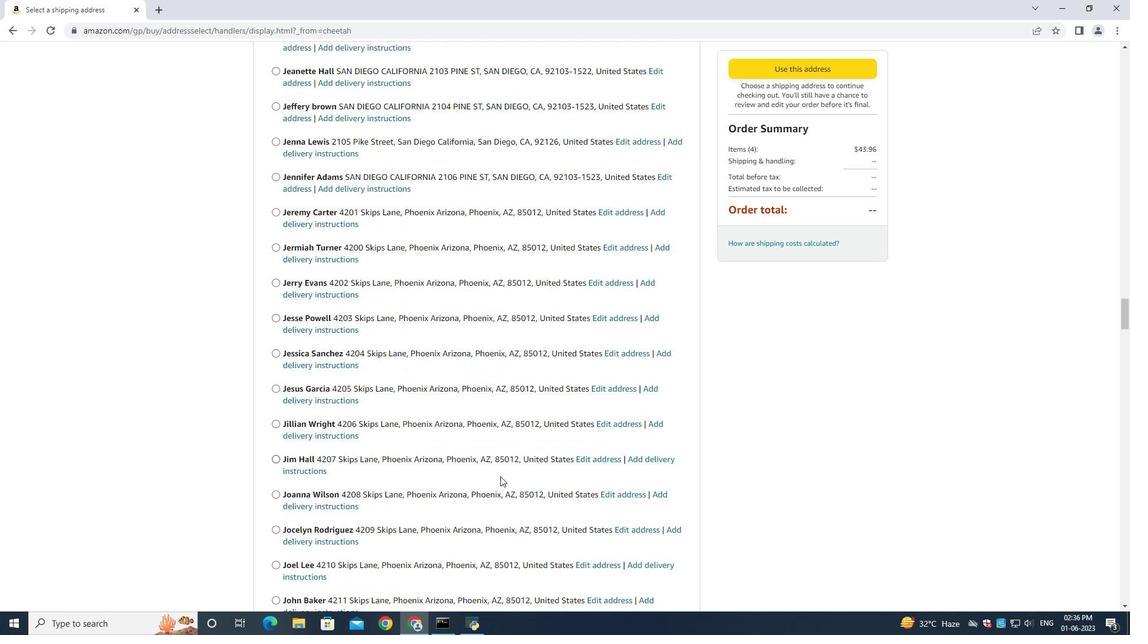 
Action: Mouse scrolled (500, 479) with delta (0, 0)
Screenshot: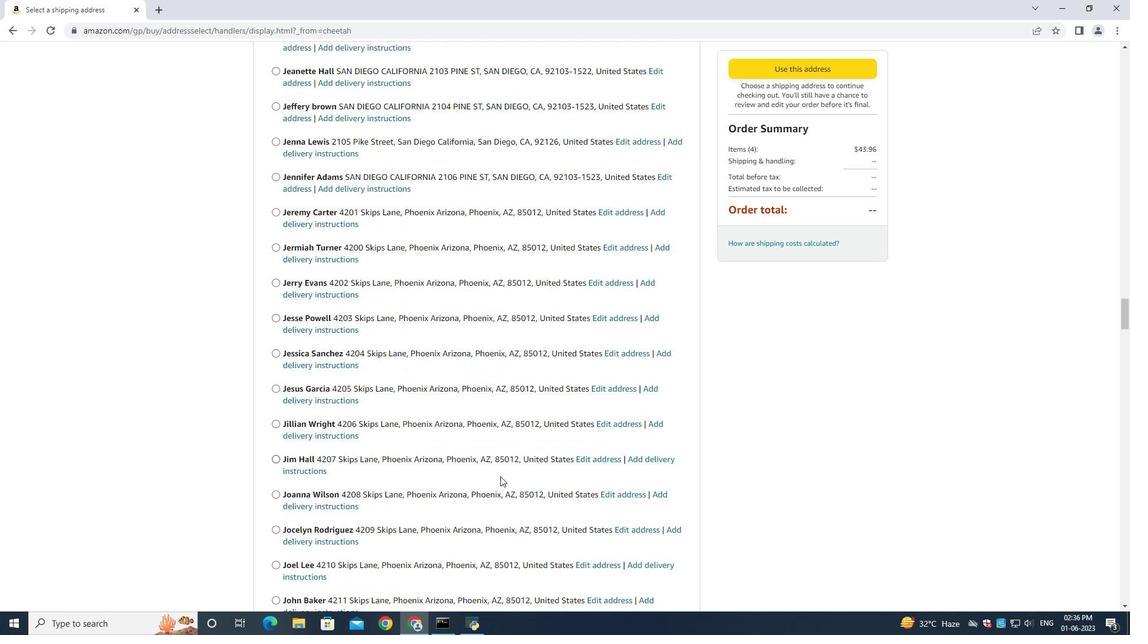 
Action: Mouse scrolled (500, 479) with delta (0, 0)
Screenshot: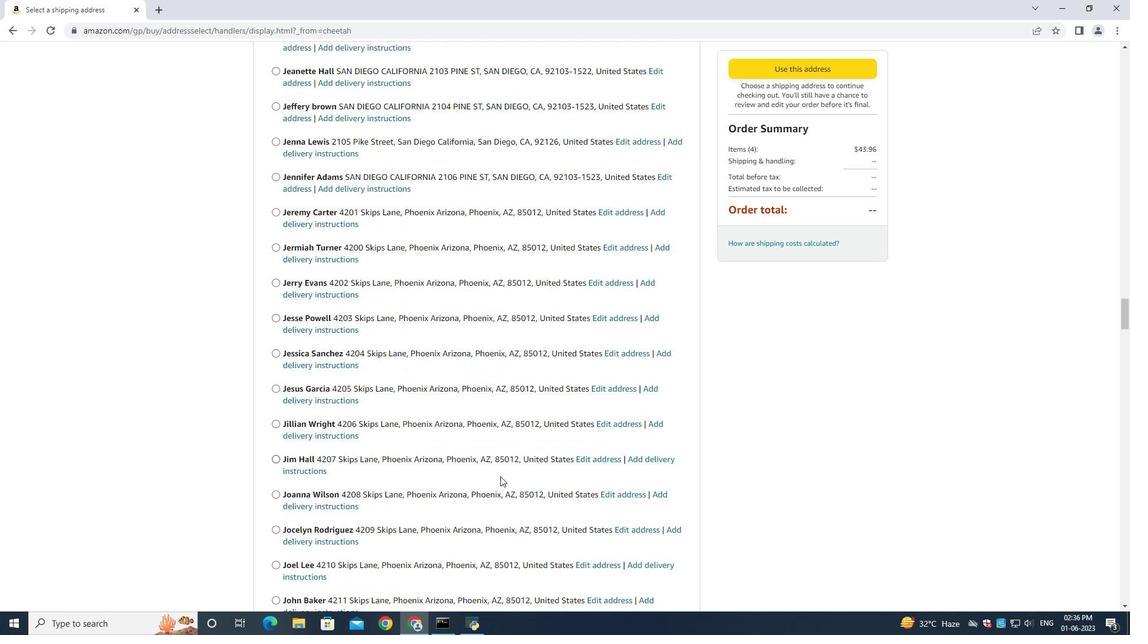 
Action: Mouse moved to (500, 480)
Screenshot: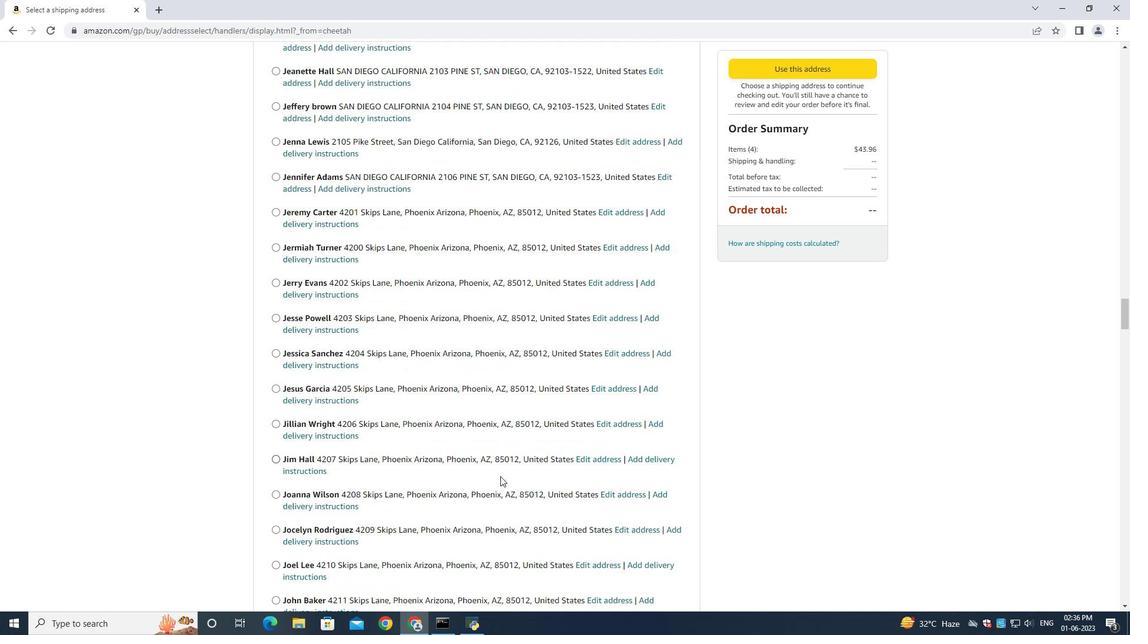 
Action: Mouse scrolled (500, 479) with delta (0, 0)
Screenshot: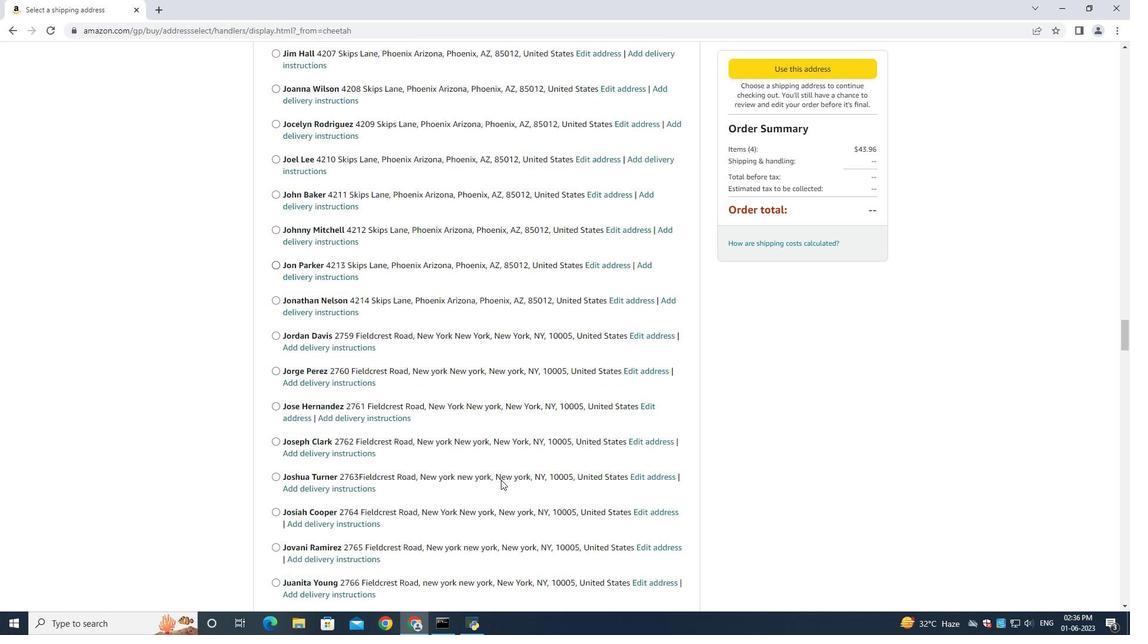 
Action: Mouse moved to (501, 481)
Screenshot: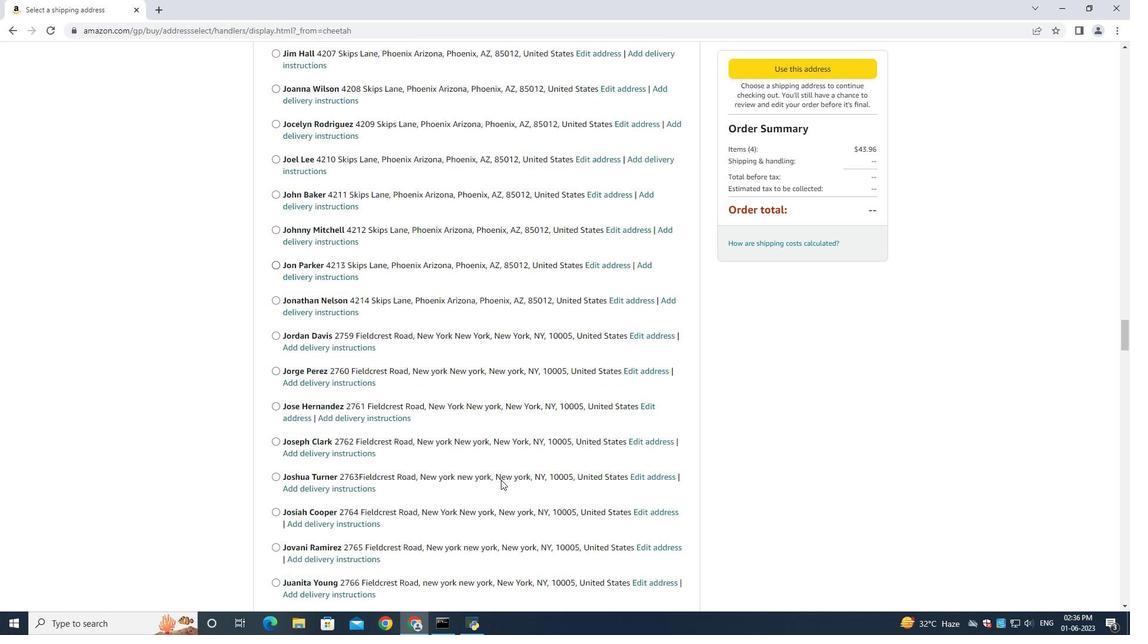 
Action: Mouse scrolled (501, 480) with delta (0, 0)
Screenshot: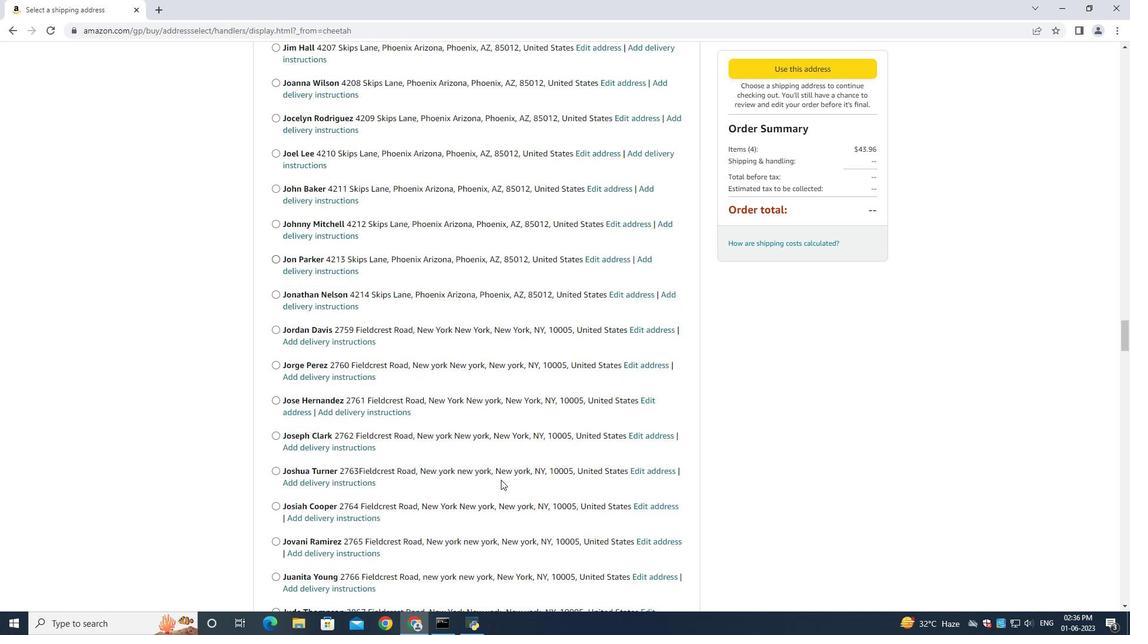 
Action: Mouse scrolled (501, 480) with delta (0, 0)
Screenshot: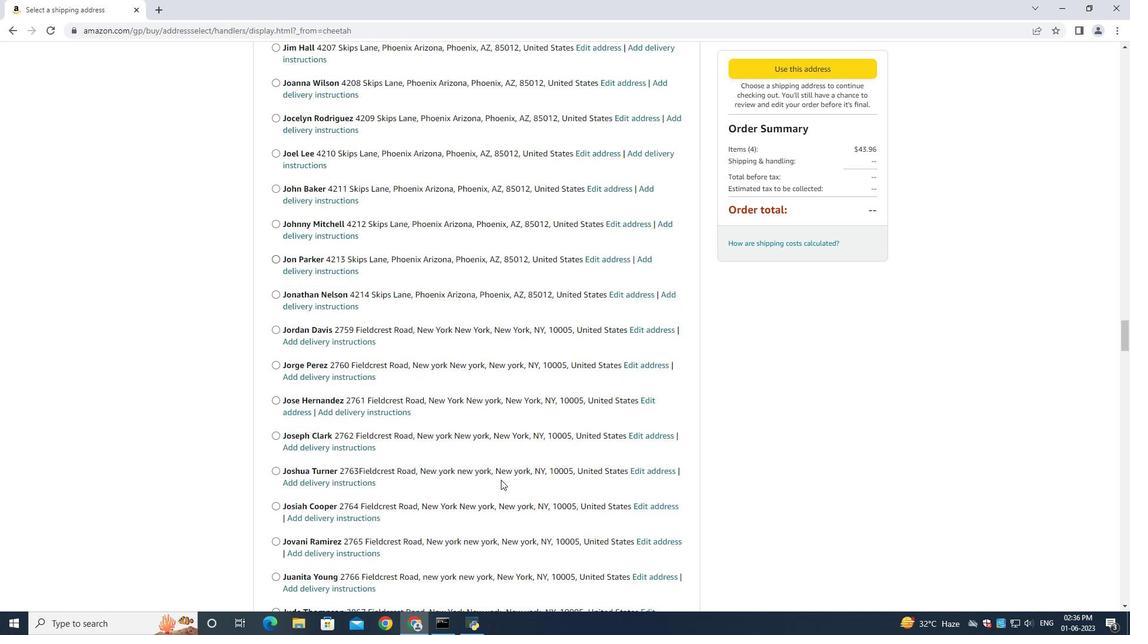 
Action: Mouse scrolled (501, 480) with delta (0, 0)
Screenshot: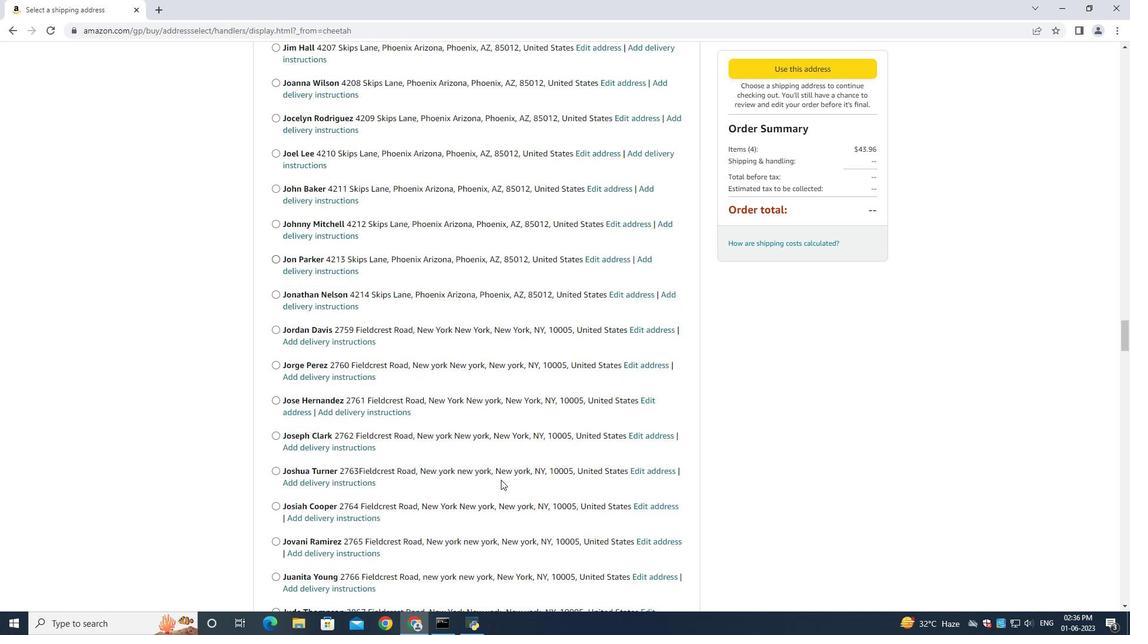 
Action: Mouse scrolled (501, 480) with delta (0, 0)
Screenshot: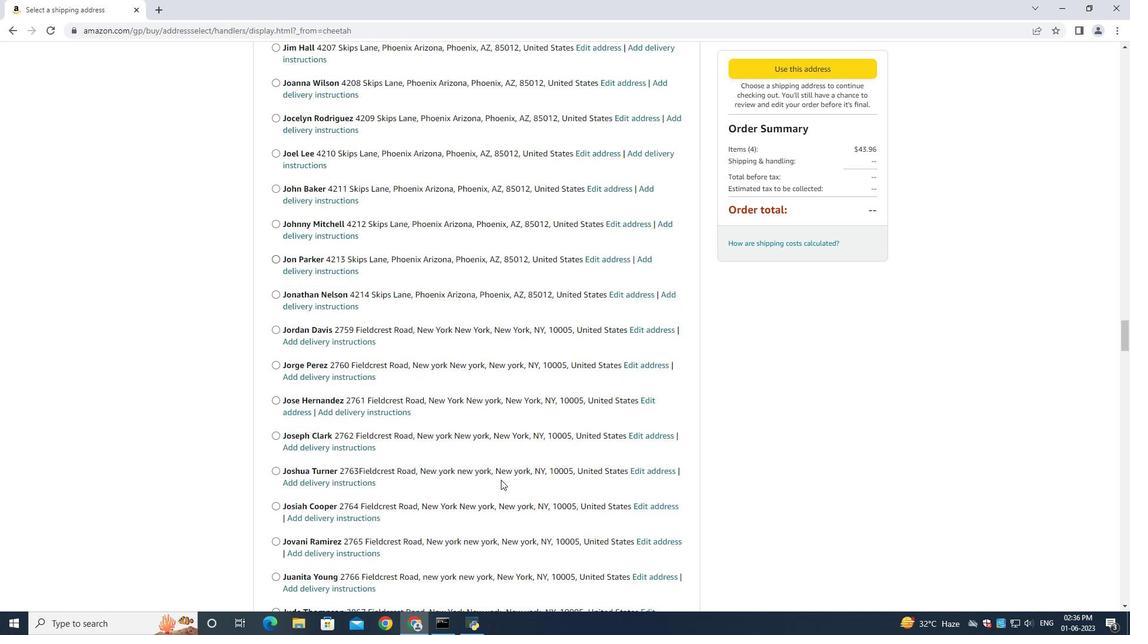 
Action: Mouse scrolled (501, 480) with delta (0, 0)
Screenshot: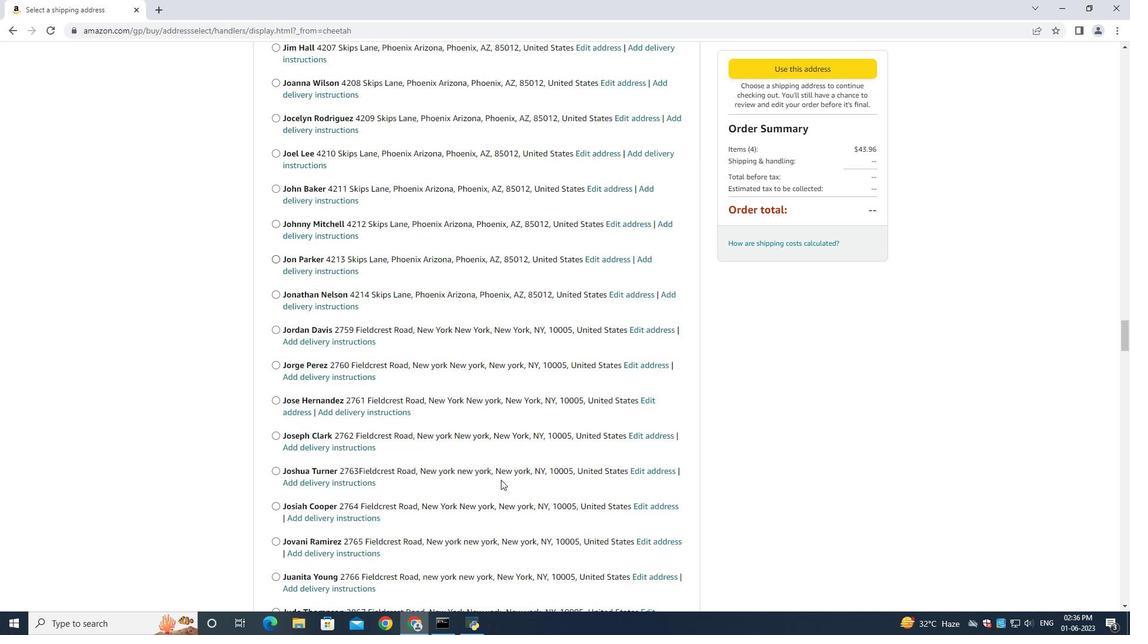 
Action: Mouse scrolled (501, 480) with delta (0, 0)
Screenshot: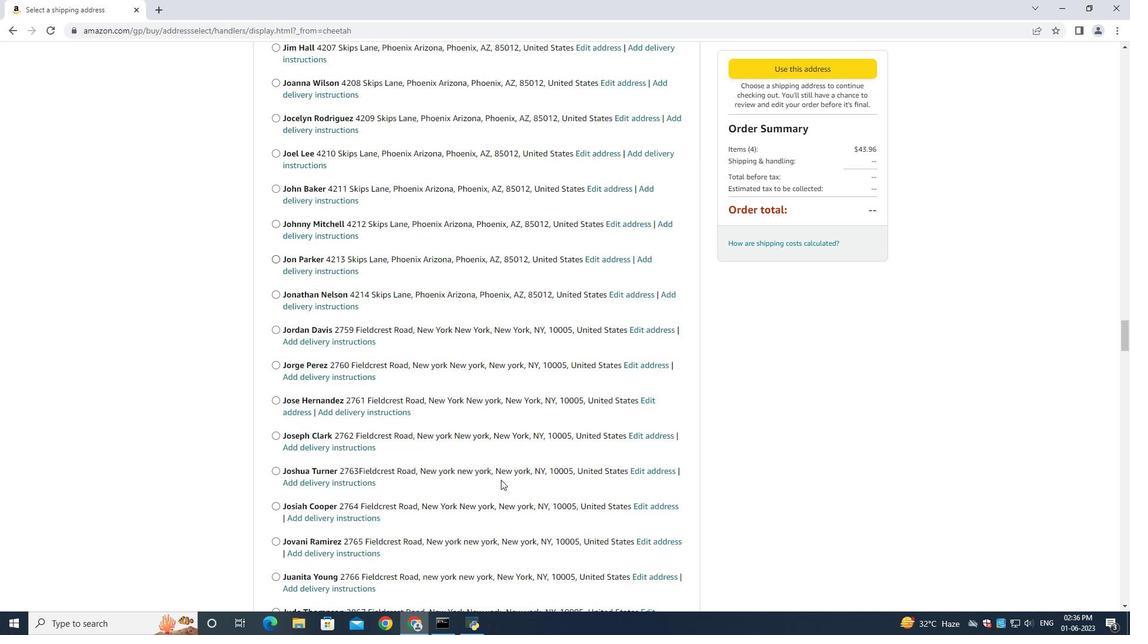 
Action: Mouse scrolled (501, 480) with delta (0, 0)
Screenshot: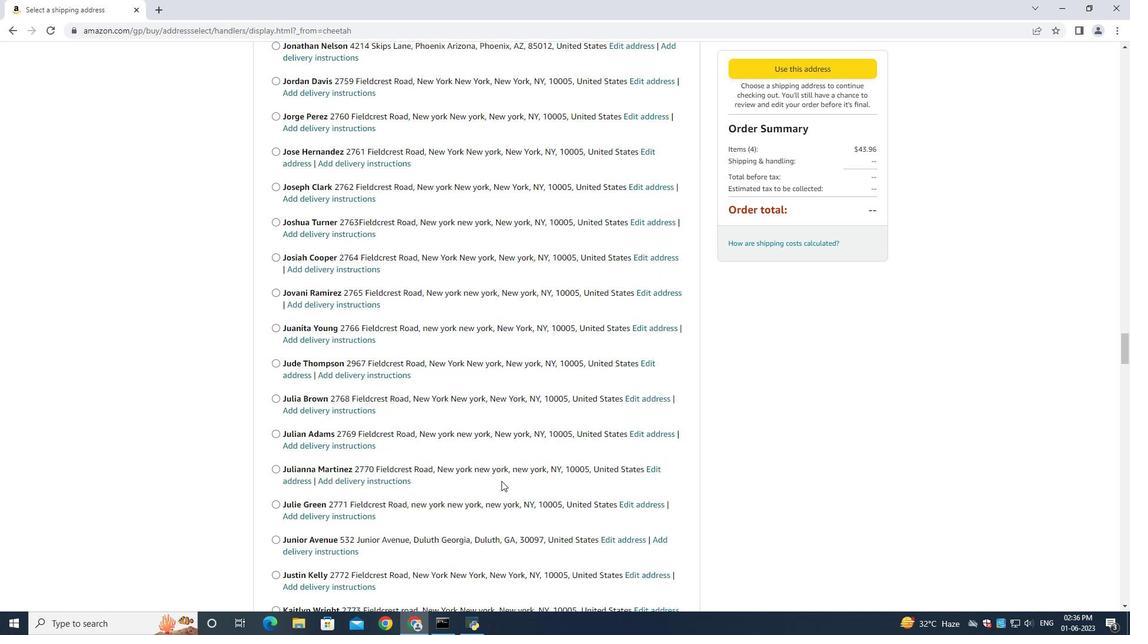 
Action: Mouse moved to (502, 482)
Screenshot: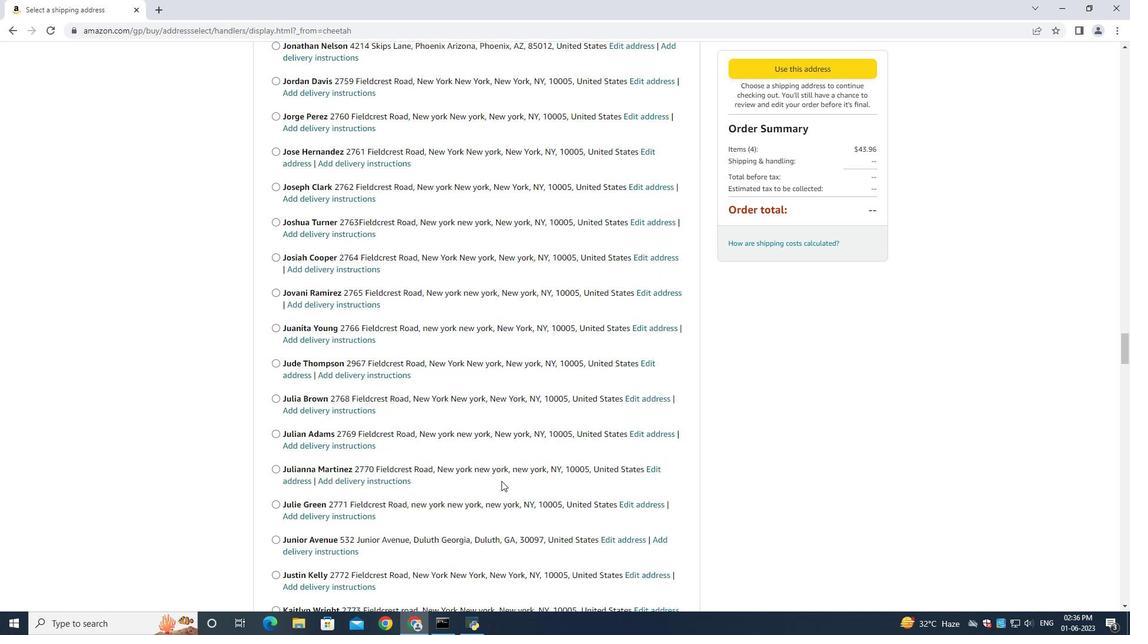 
Action: Mouse scrolled (502, 481) with delta (0, 0)
Screenshot: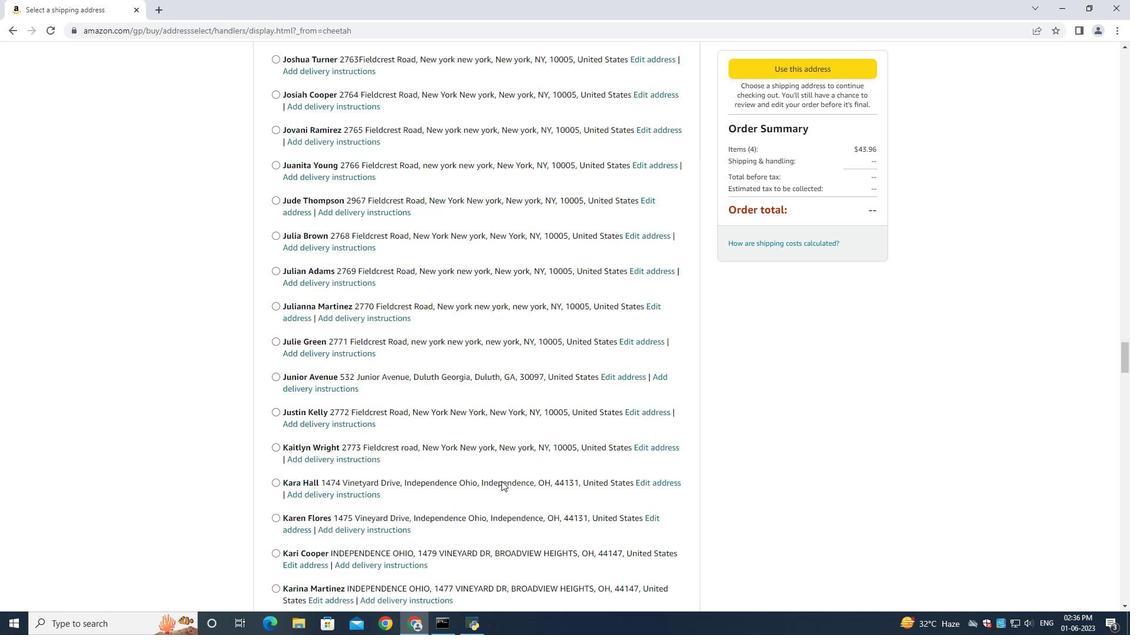 
Action: Mouse moved to (502, 482)
Screenshot: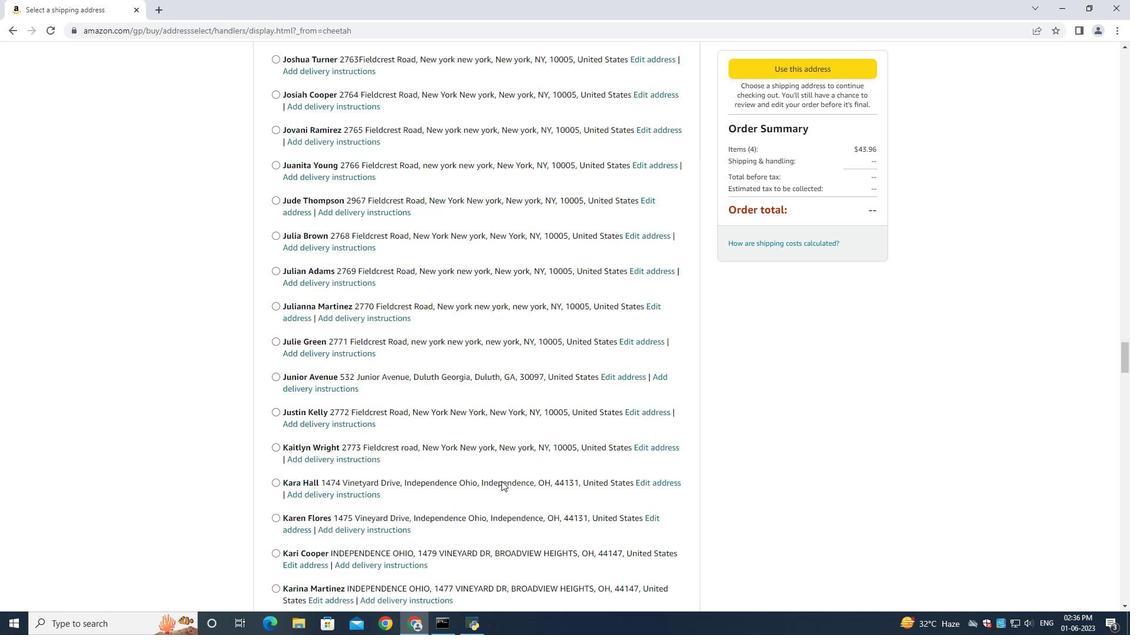 
Action: Mouse scrolled (502, 482) with delta (0, 0)
Screenshot: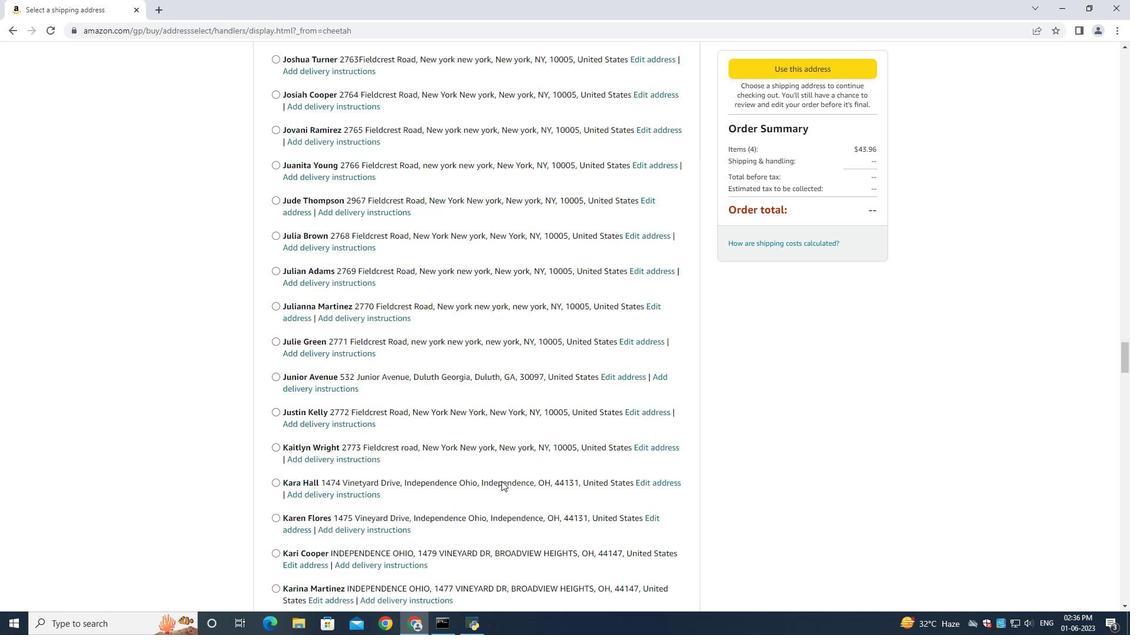 
Action: Mouse scrolled (502, 482) with delta (0, 0)
Screenshot: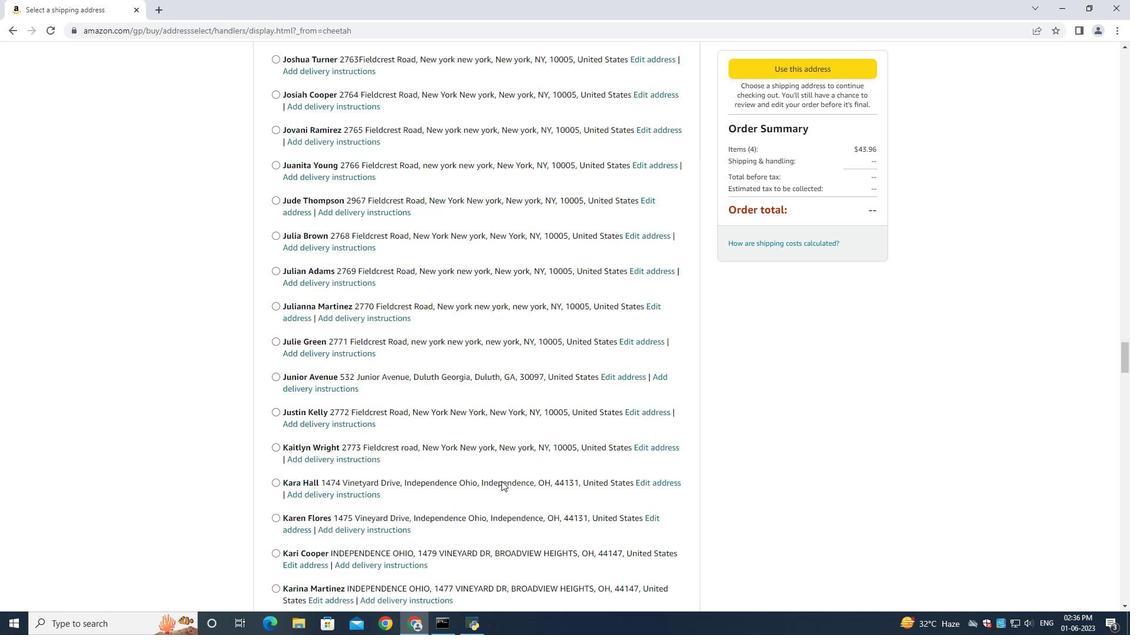 
Action: Mouse scrolled (502, 482) with delta (0, 0)
Screenshot: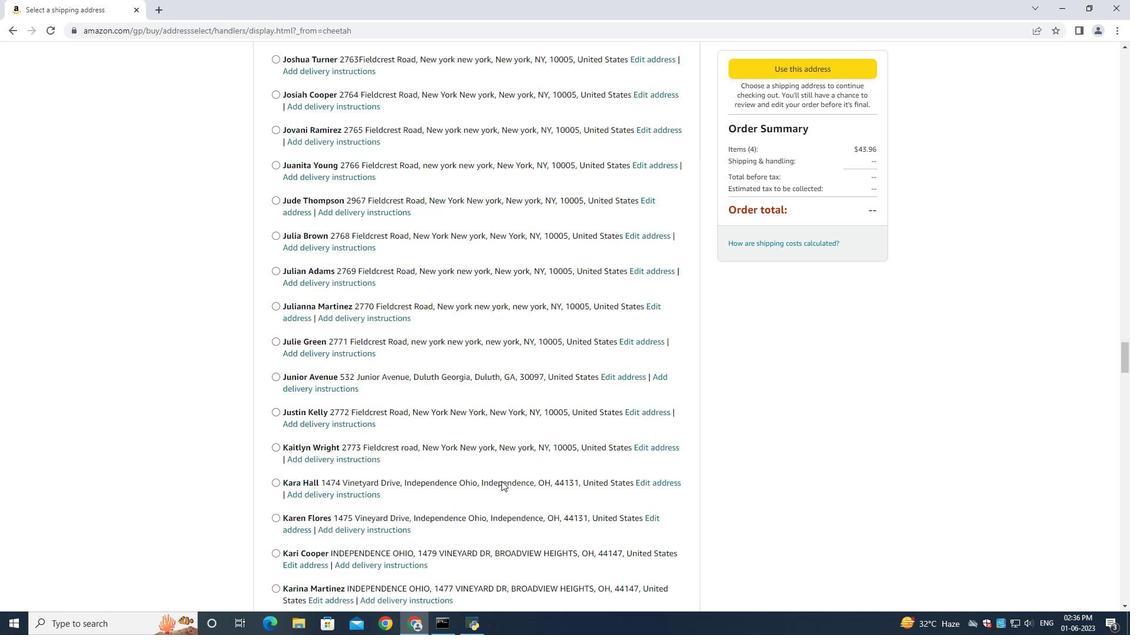 
Action: Mouse moved to (502, 482)
Screenshot: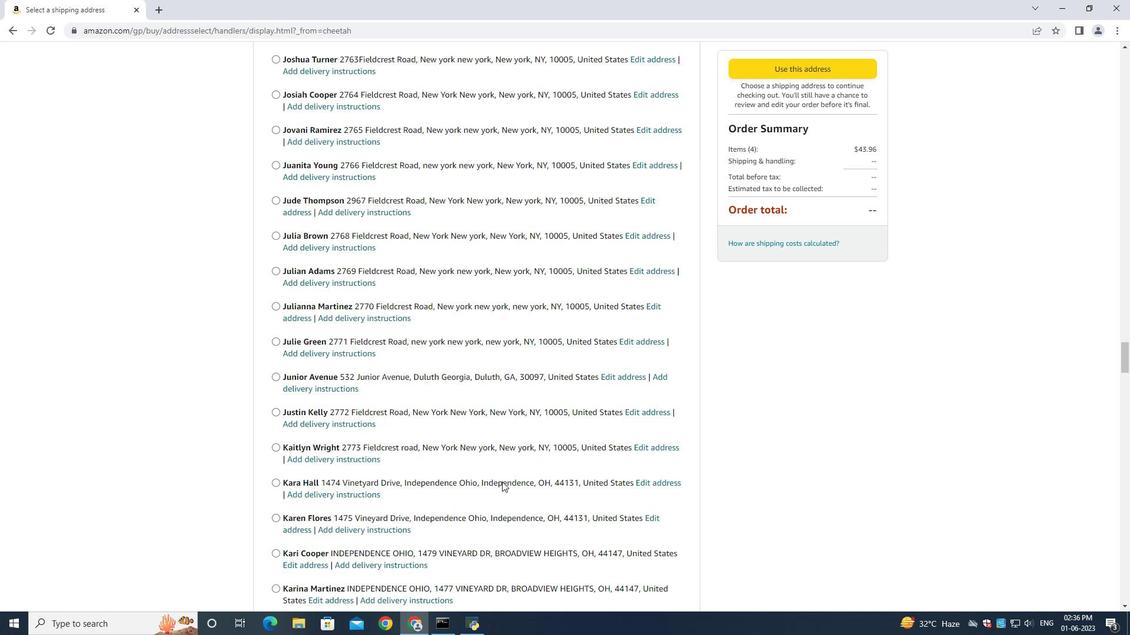
Action: Mouse scrolled (502, 482) with delta (0, 0)
Screenshot: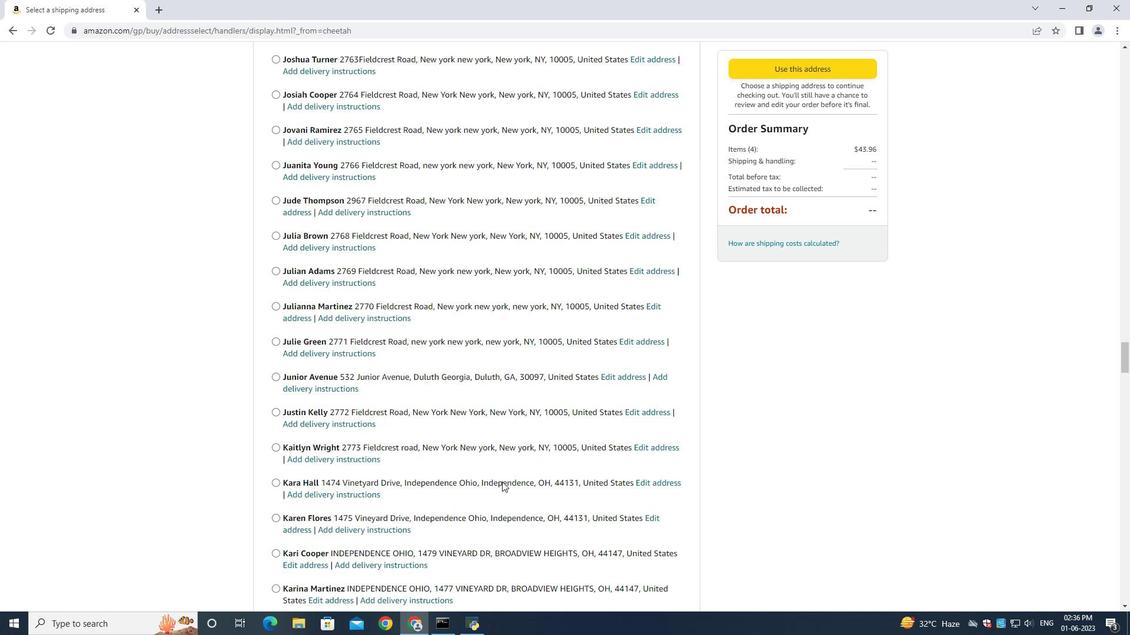 
Action: Mouse scrolled (502, 482) with delta (0, 0)
Screenshot: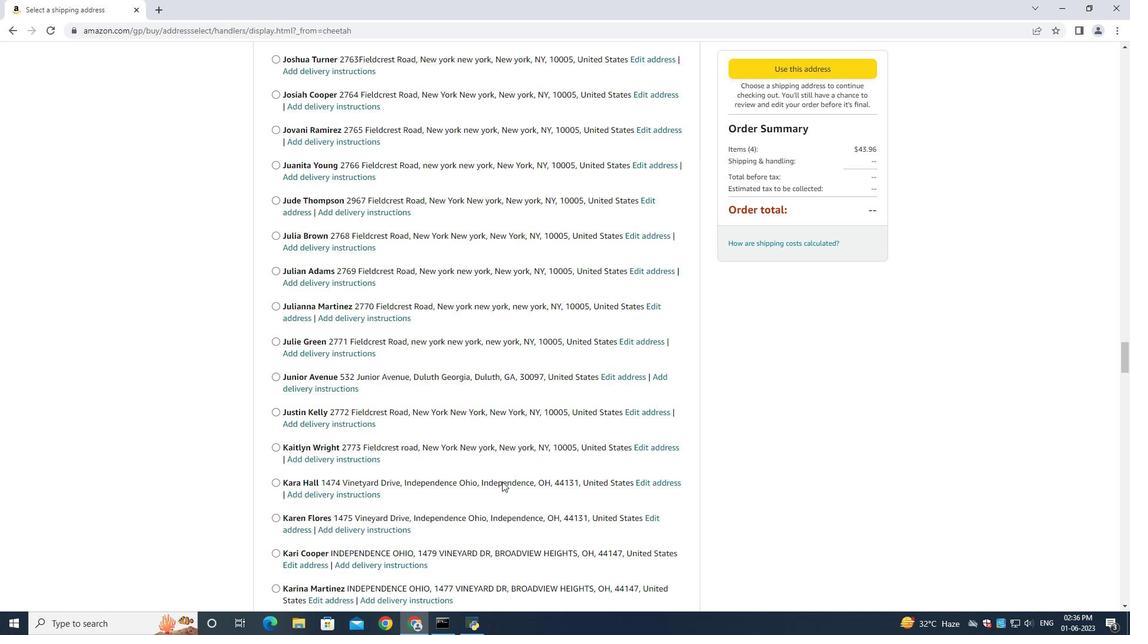 
Action: Mouse moved to (502, 482)
Screenshot: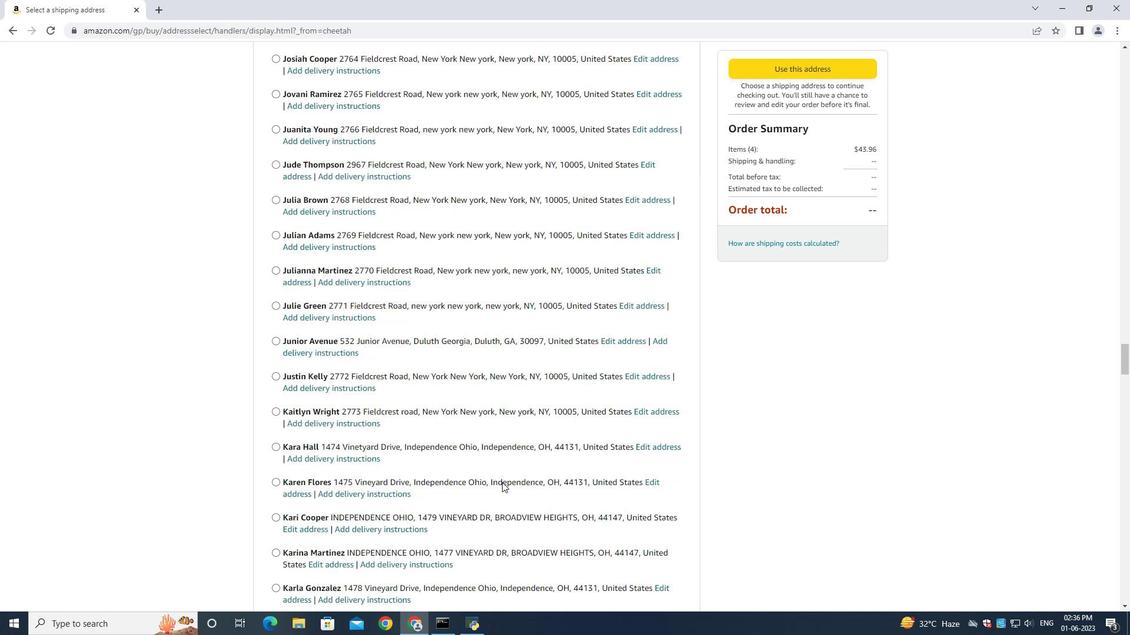 
Action: Mouse scrolled (502, 482) with delta (0, 0)
Screenshot: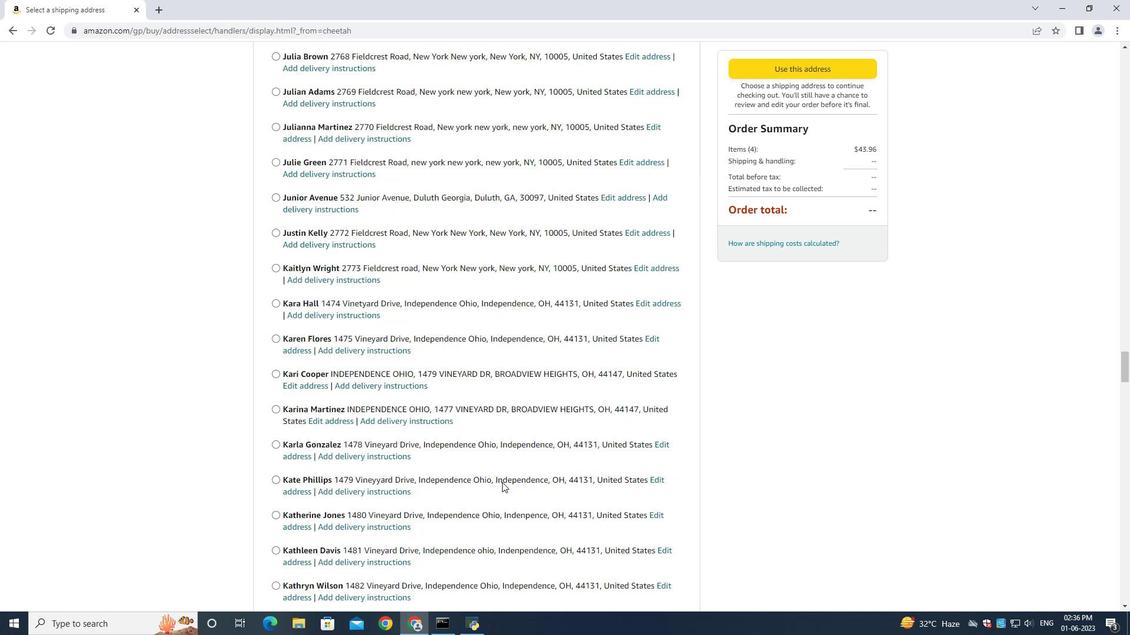 
Action: Mouse scrolled (502, 482) with delta (0, 0)
Screenshot: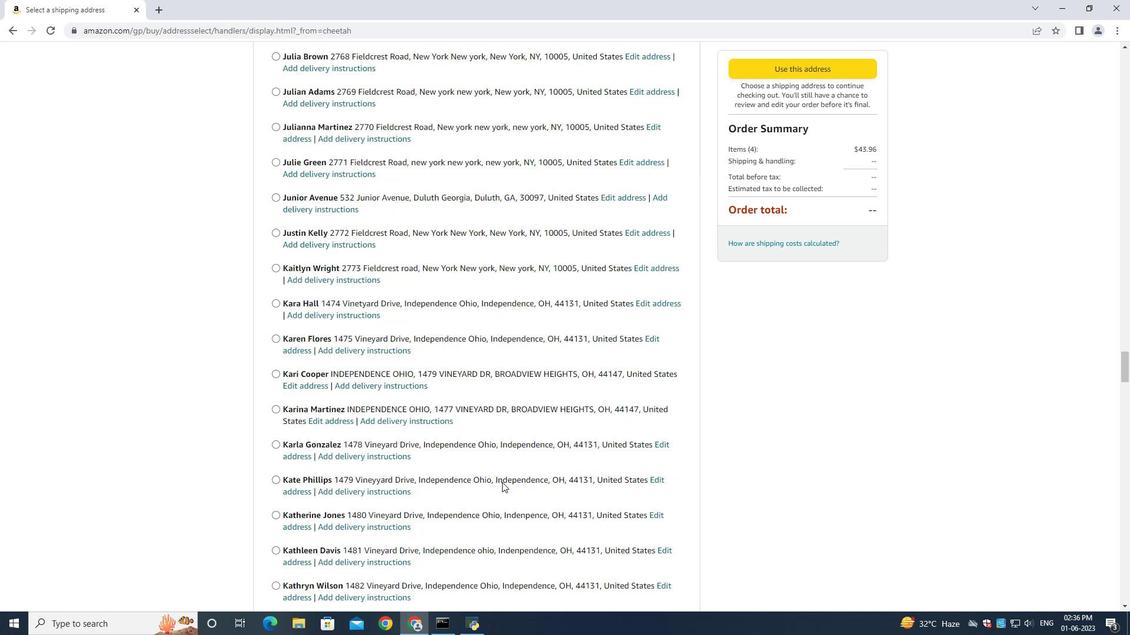 
Action: Mouse scrolled (502, 482) with delta (0, 0)
Screenshot: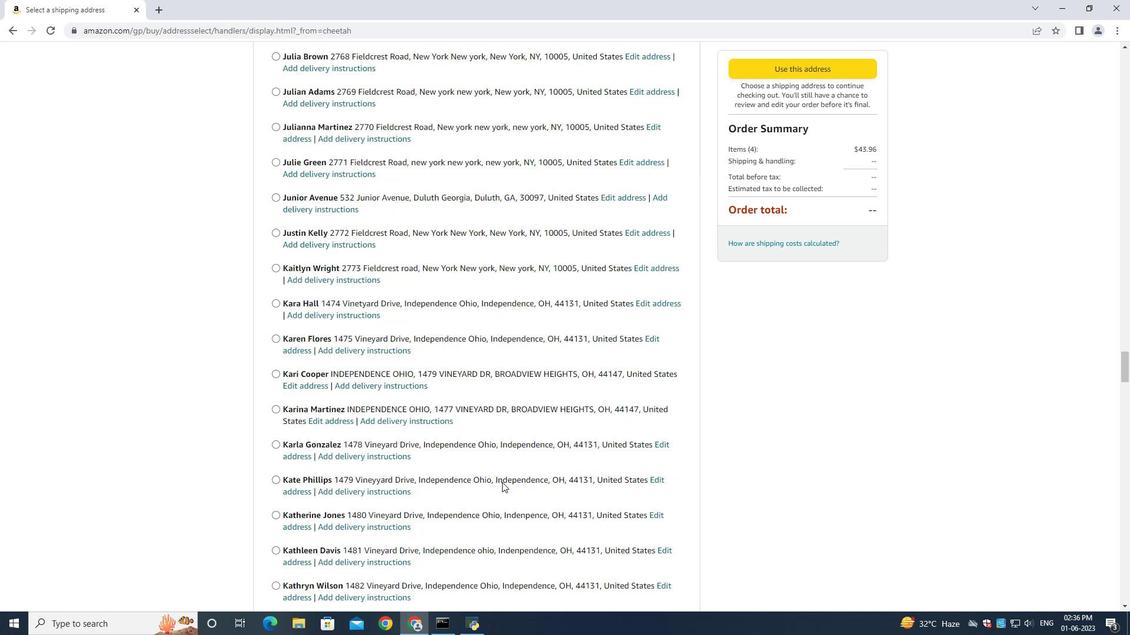 
Action: Mouse scrolled (502, 482) with delta (0, 0)
Screenshot: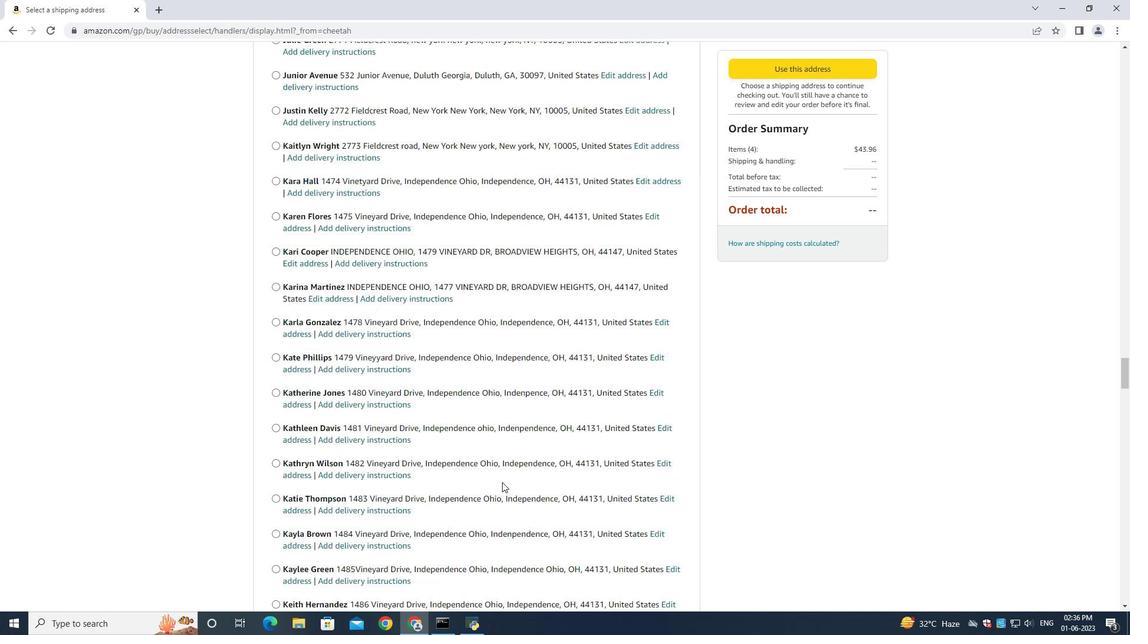 
Action: Mouse scrolled (502, 482) with delta (0, 0)
Screenshot: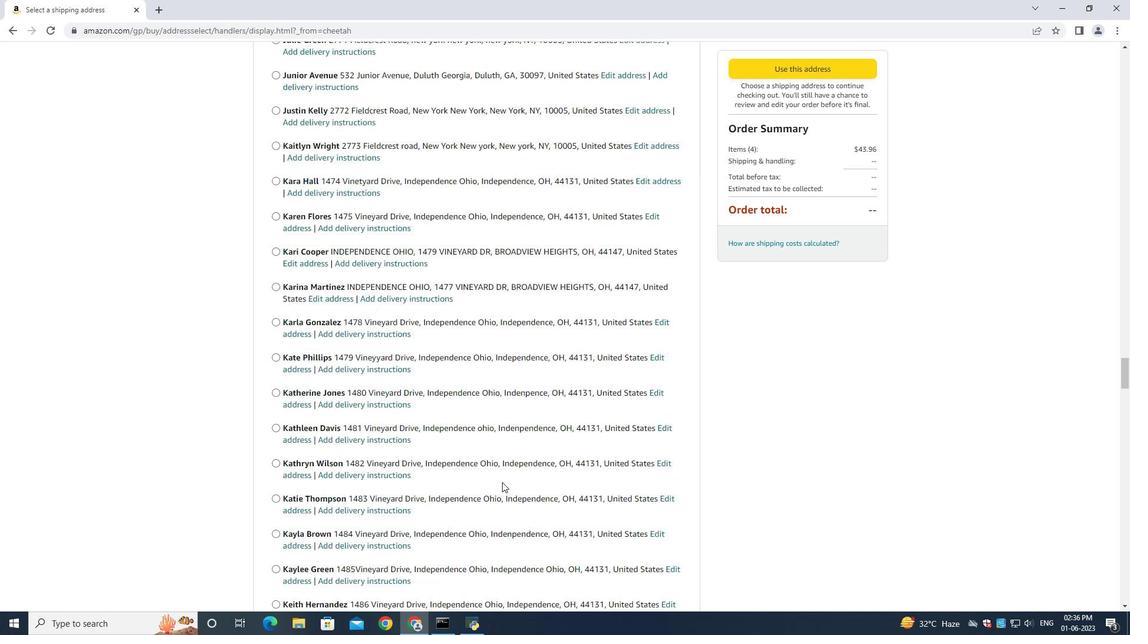 
Action: Mouse scrolled (502, 482) with delta (0, 0)
Screenshot: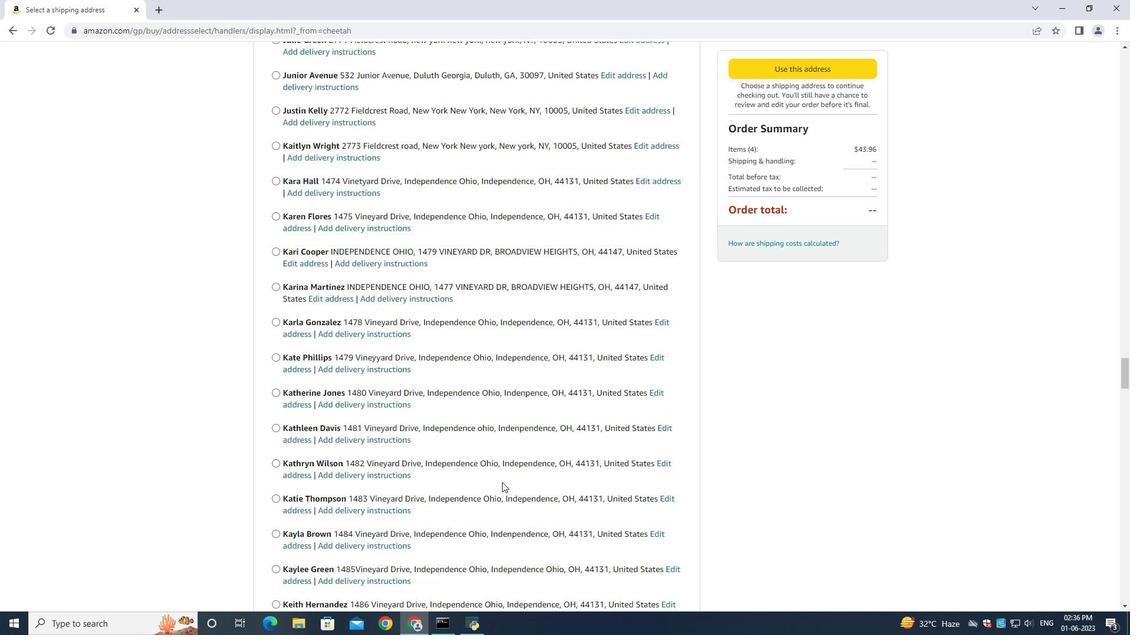 
Action: Mouse moved to (500, 482)
Screenshot: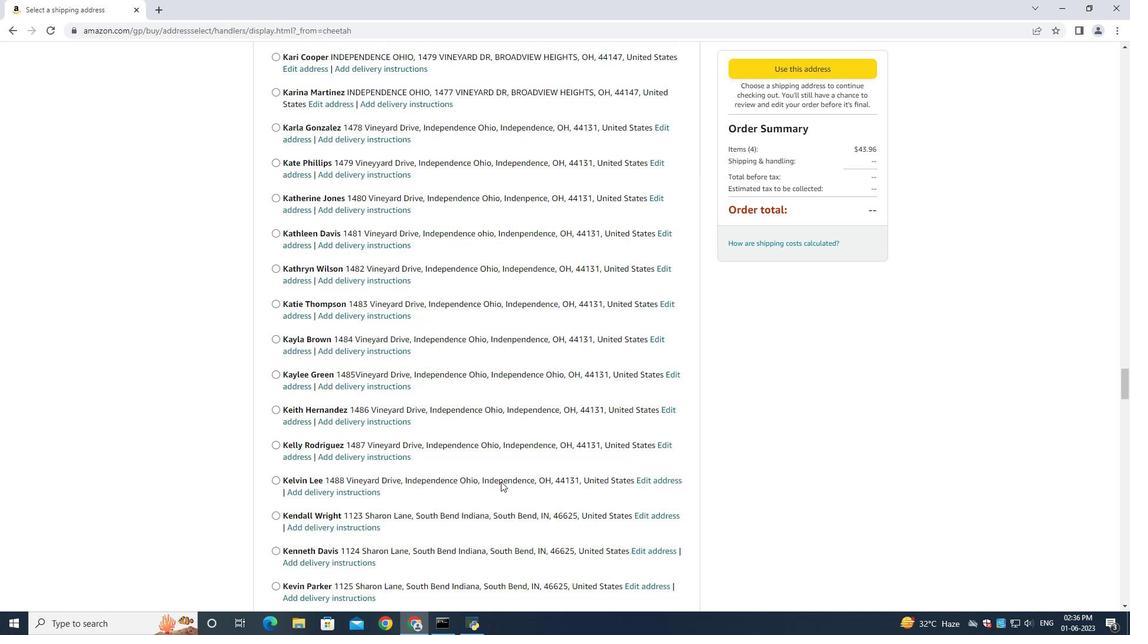 
Action: Mouse scrolled (500, 480) with delta (0, 0)
Screenshot: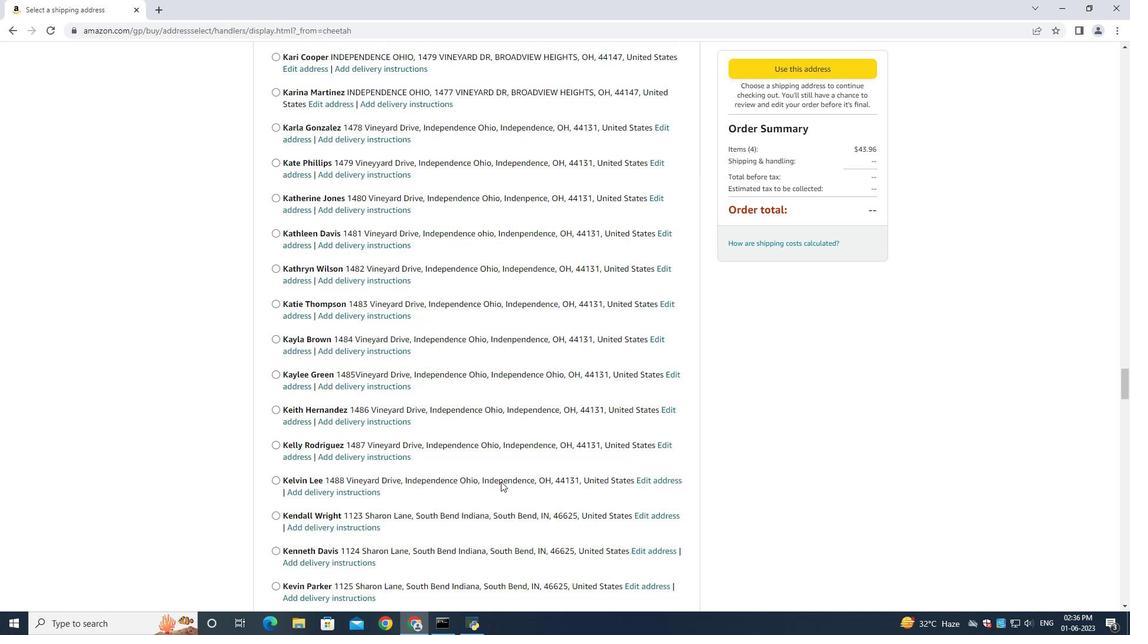 
Action: Mouse moved to (500, 482)
Screenshot: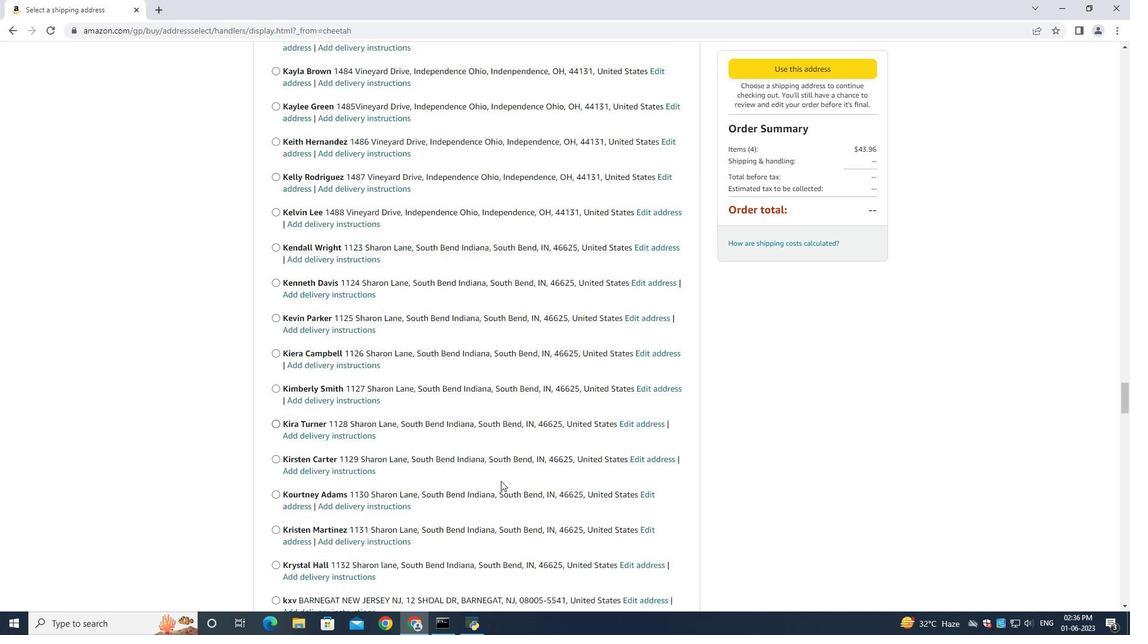 
Action: Mouse scrolled (500, 481) with delta (0, 0)
Screenshot: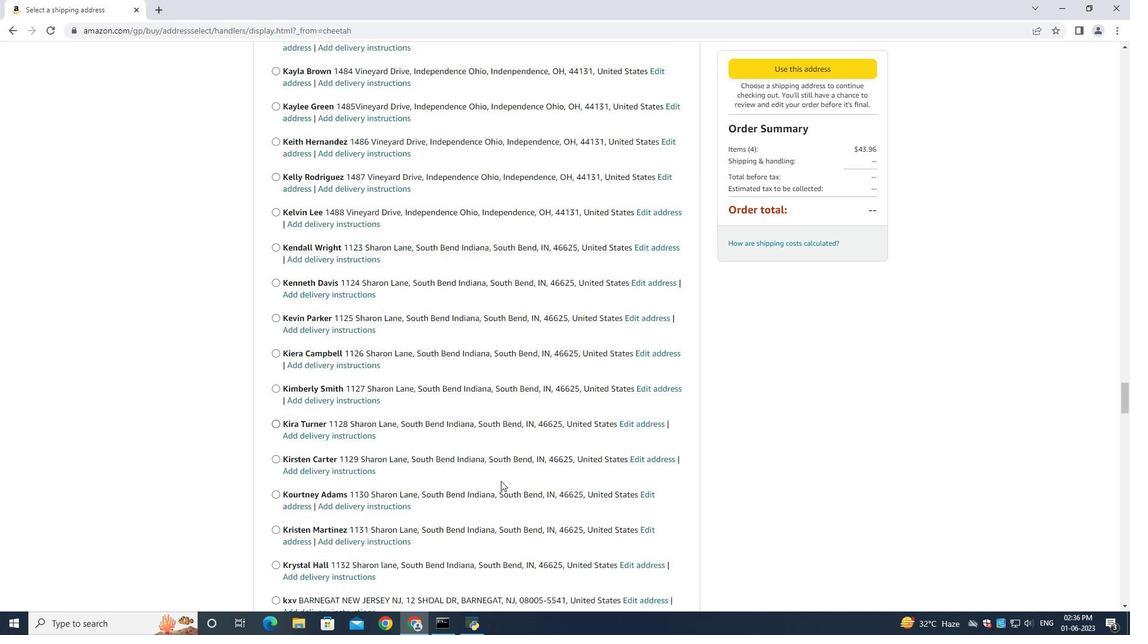 
Action: Mouse moved to (500, 482)
Screenshot: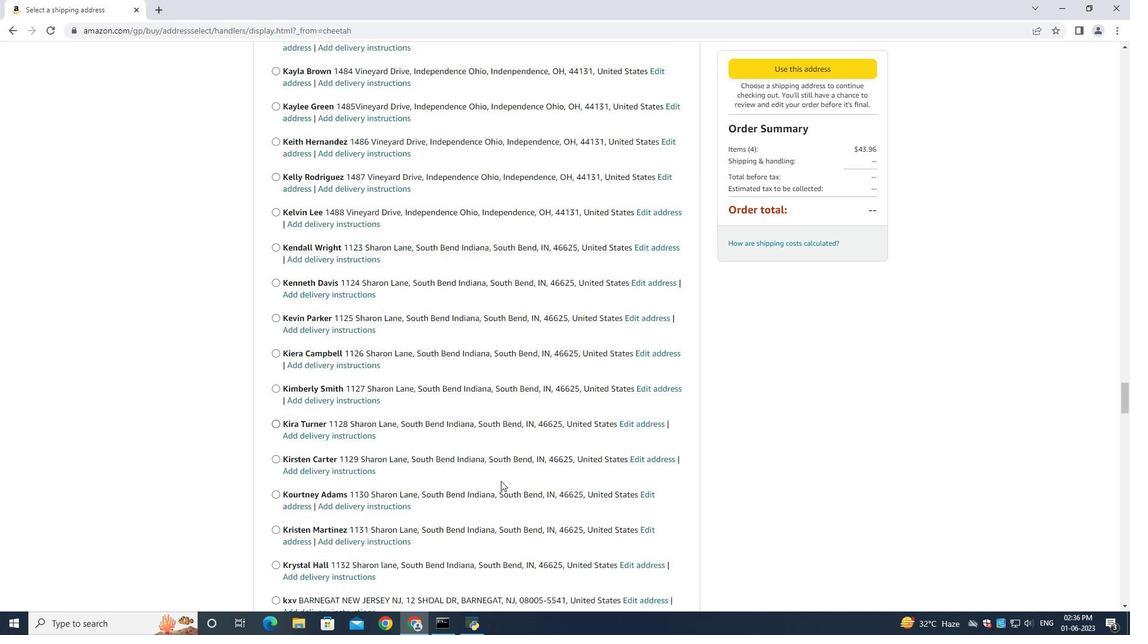 
Action: Mouse scrolled (500, 482) with delta (0, 0)
Screenshot: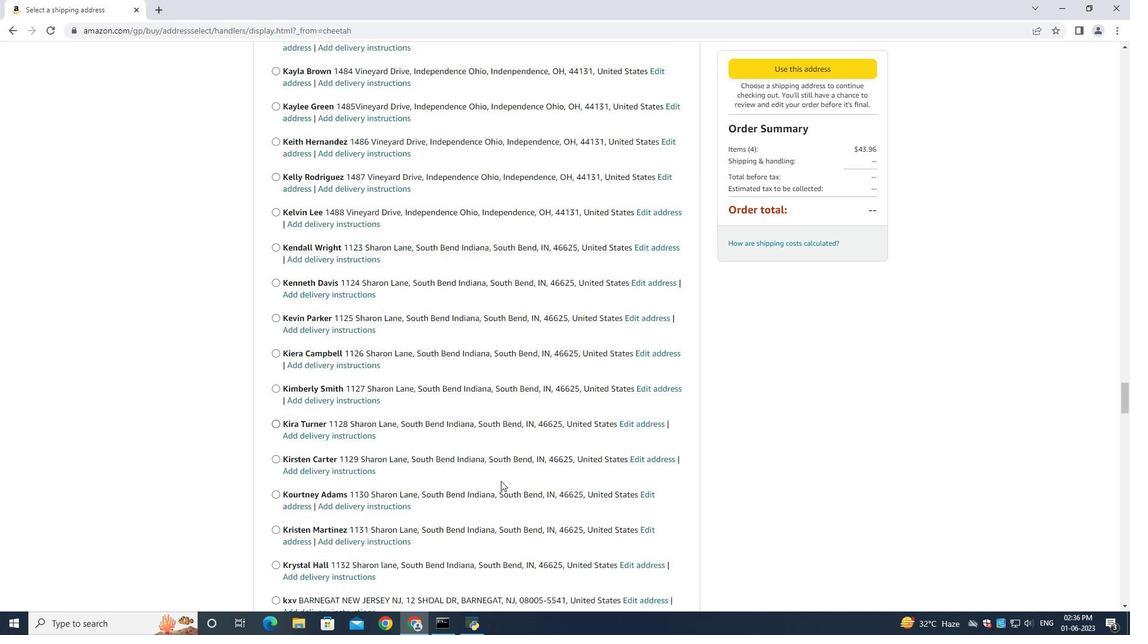 
Action: Mouse scrolled (500, 482) with delta (0, 0)
Screenshot: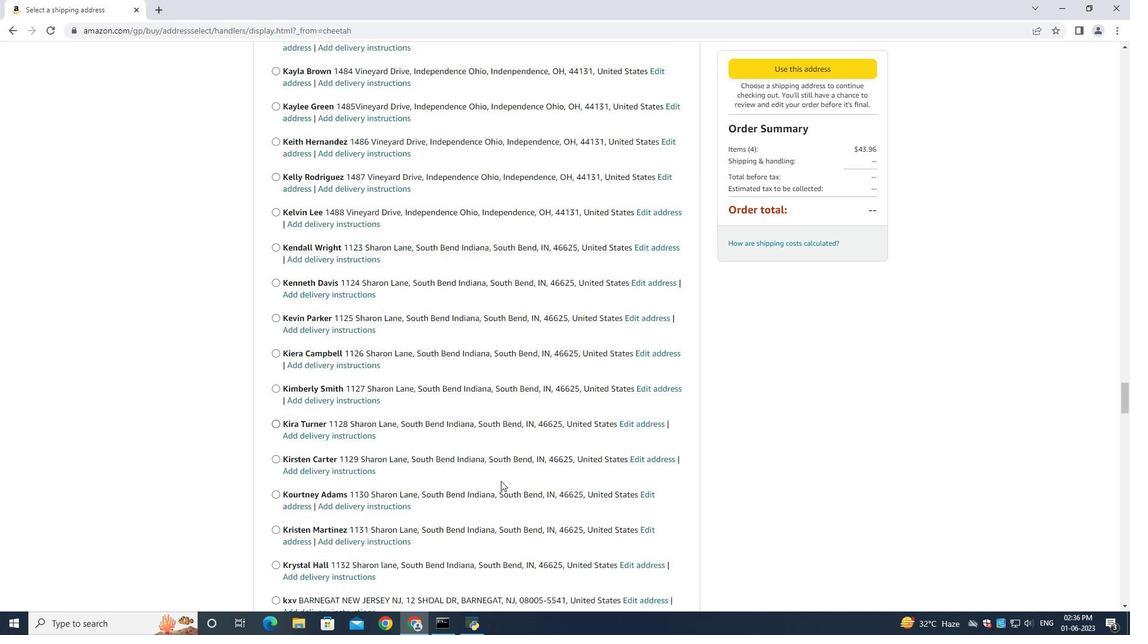 
Action: Mouse scrolled (500, 482) with delta (0, 0)
Screenshot: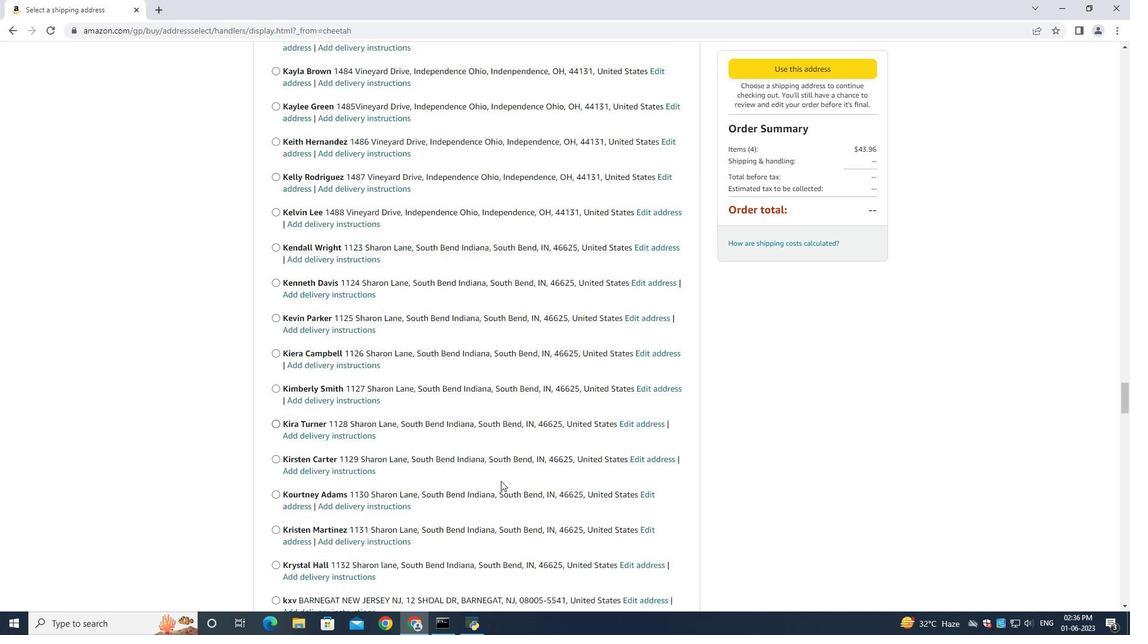 
Action: Mouse scrolled (500, 482) with delta (0, 0)
Screenshot: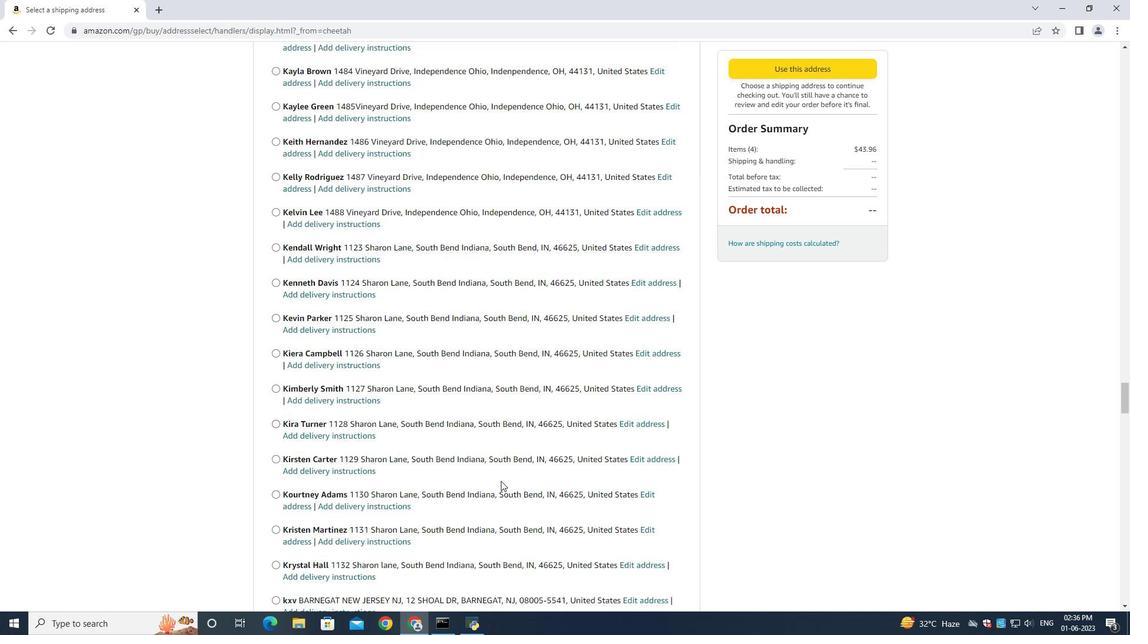 
Action: Mouse scrolled (500, 482) with delta (0, 0)
Screenshot: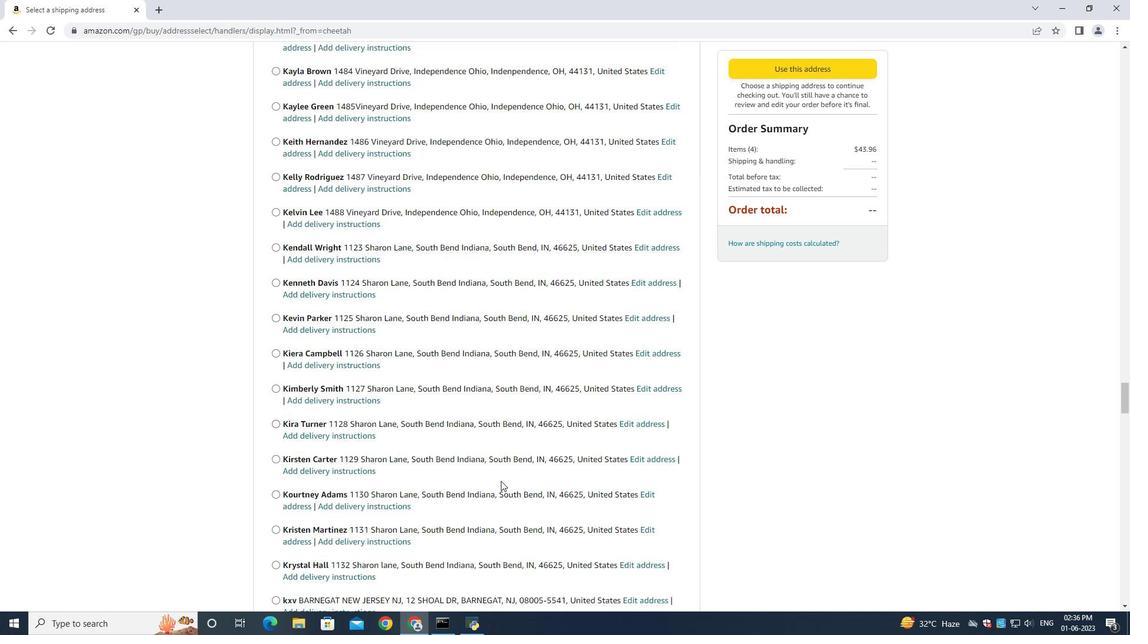 
Action: Mouse scrolled (500, 482) with delta (0, 0)
Screenshot: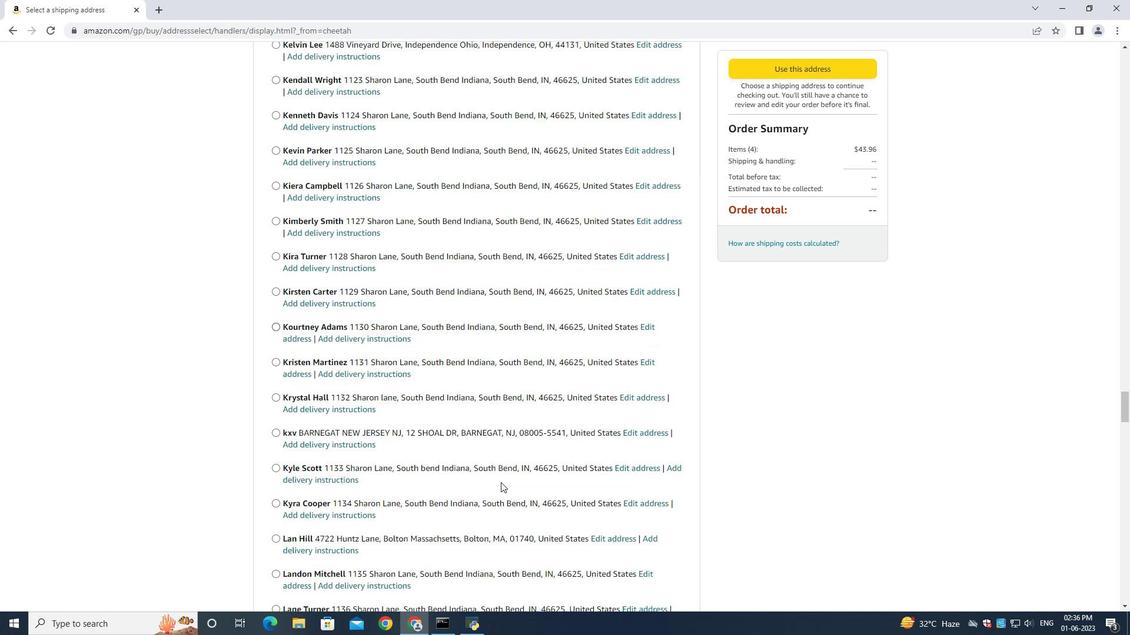 
Action: Mouse scrolled (500, 482) with delta (0, 0)
Screenshot: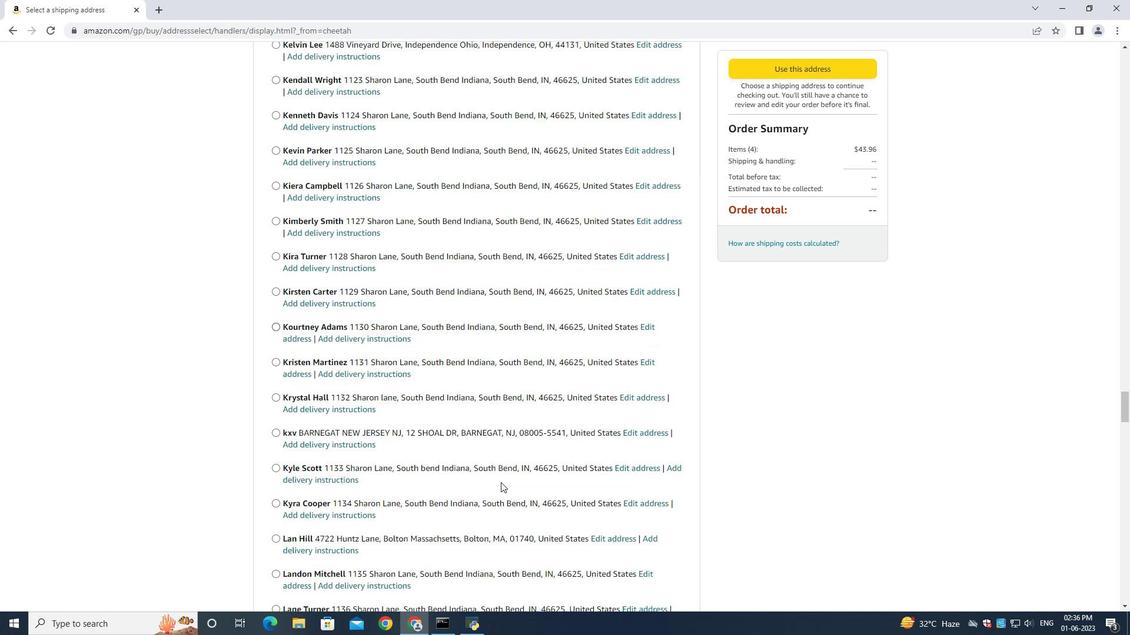 
Action: Mouse scrolled (500, 482) with delta (0, 0)
Screenshot: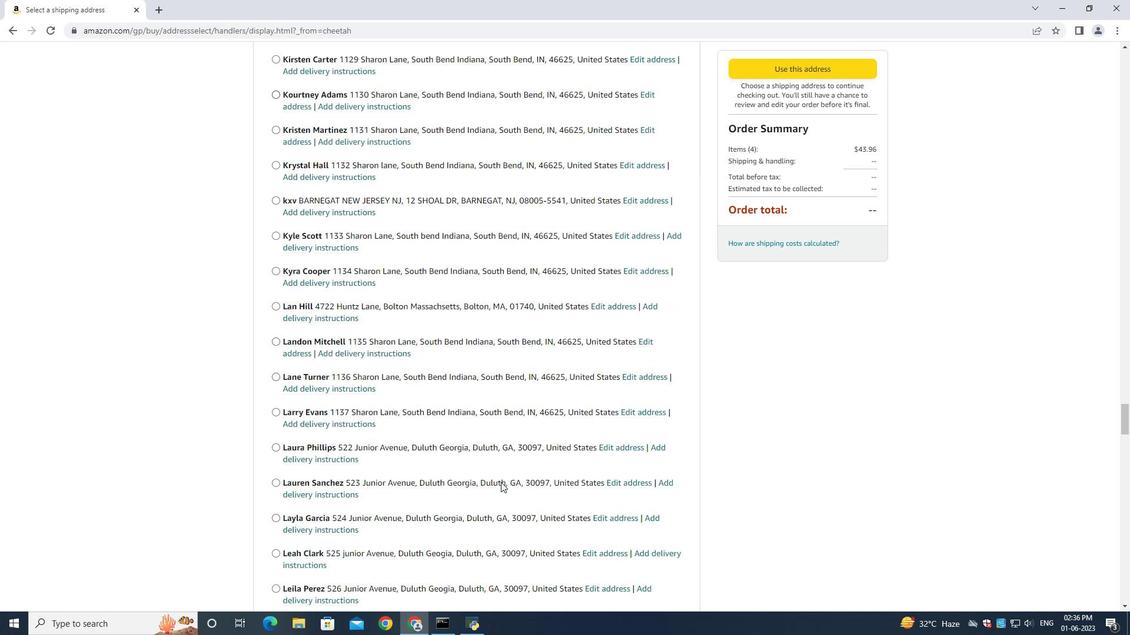 
Action: Mouse scrolled (500, 482) with delta (0, 0)
Screenshot: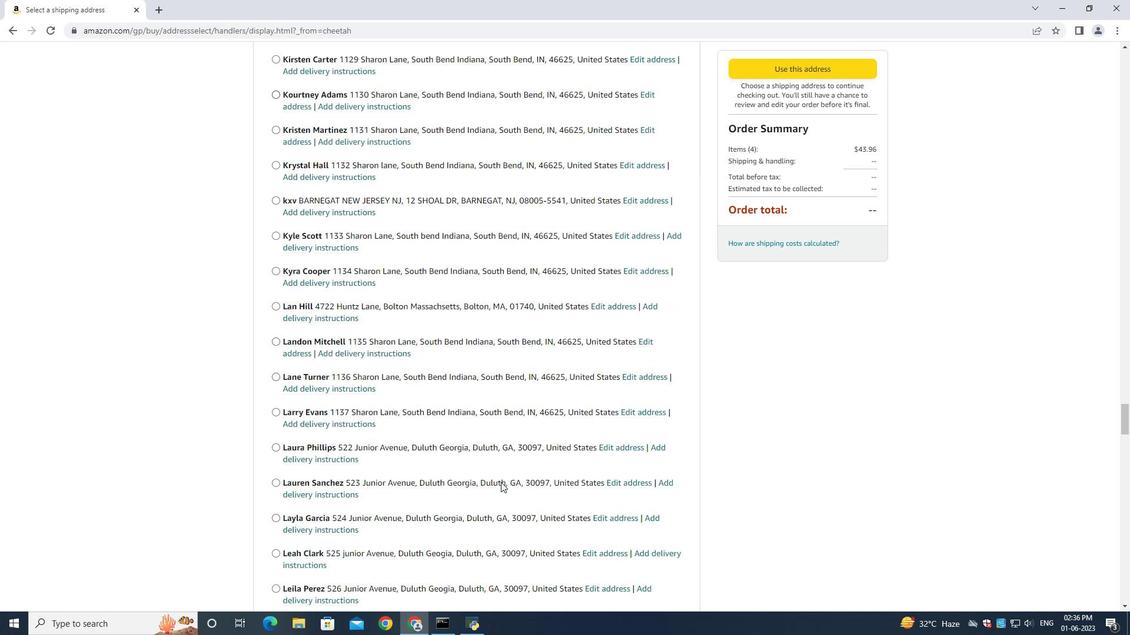
Action: Mouse scrolled (500, 482) with delta (0, 0)
Screenshot: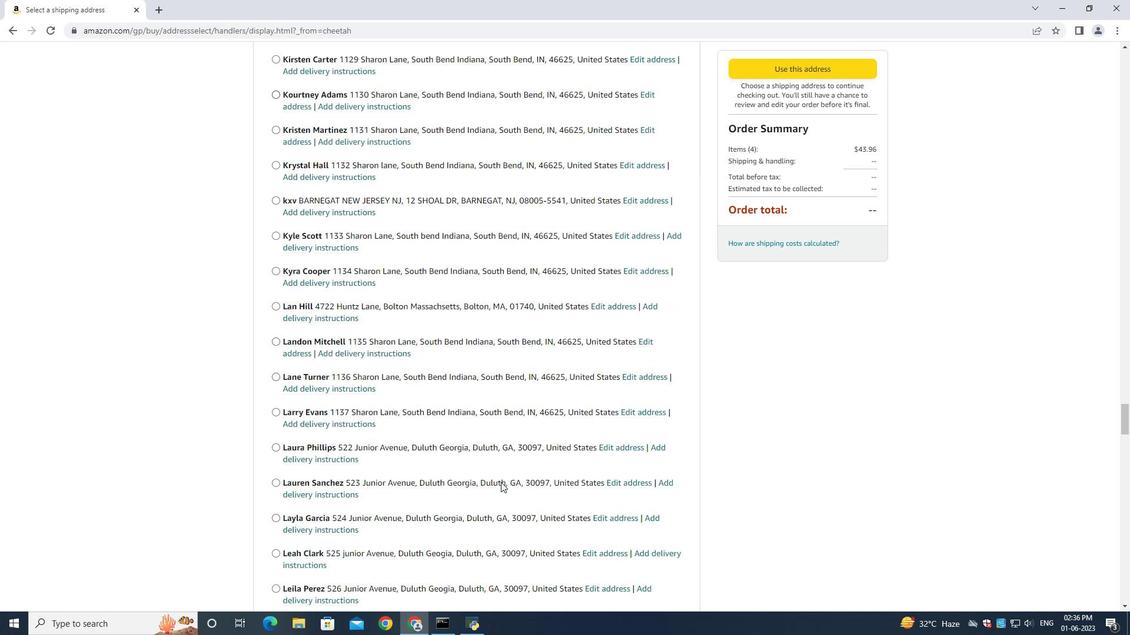 
Action: Mouse scrolled (500, 482) with delta (0, 0)
Screenshot: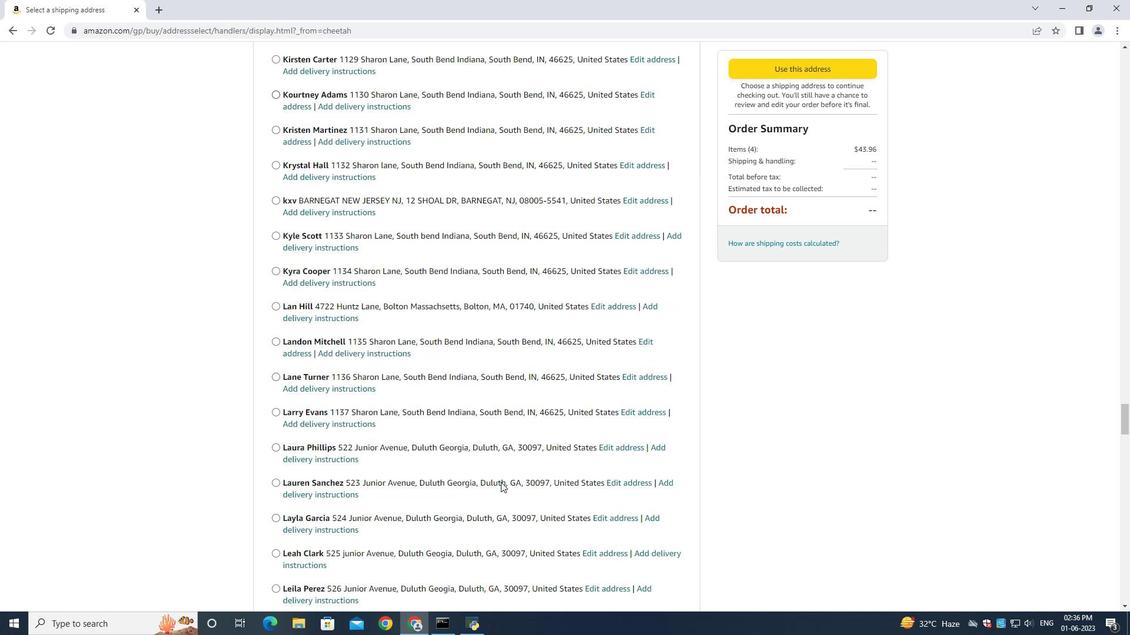
Action: Mouse scrolled (500, 482) with delta (0, 0)
Screenshot: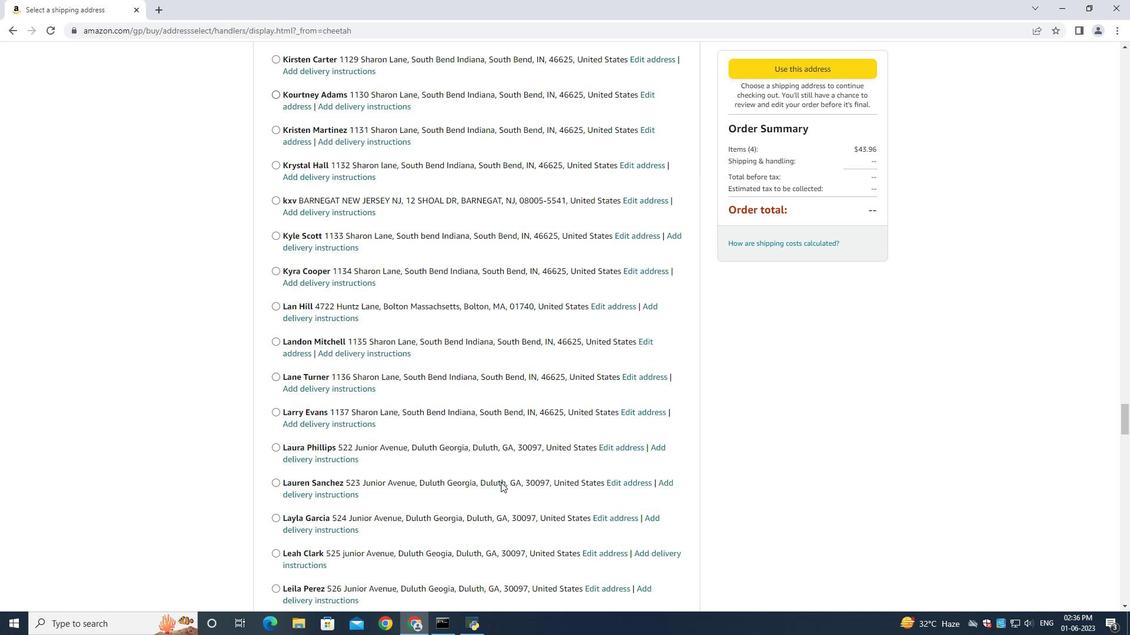 
Action: Mouse scrolled (500, 482) with delta (0, 0)
Screenshot: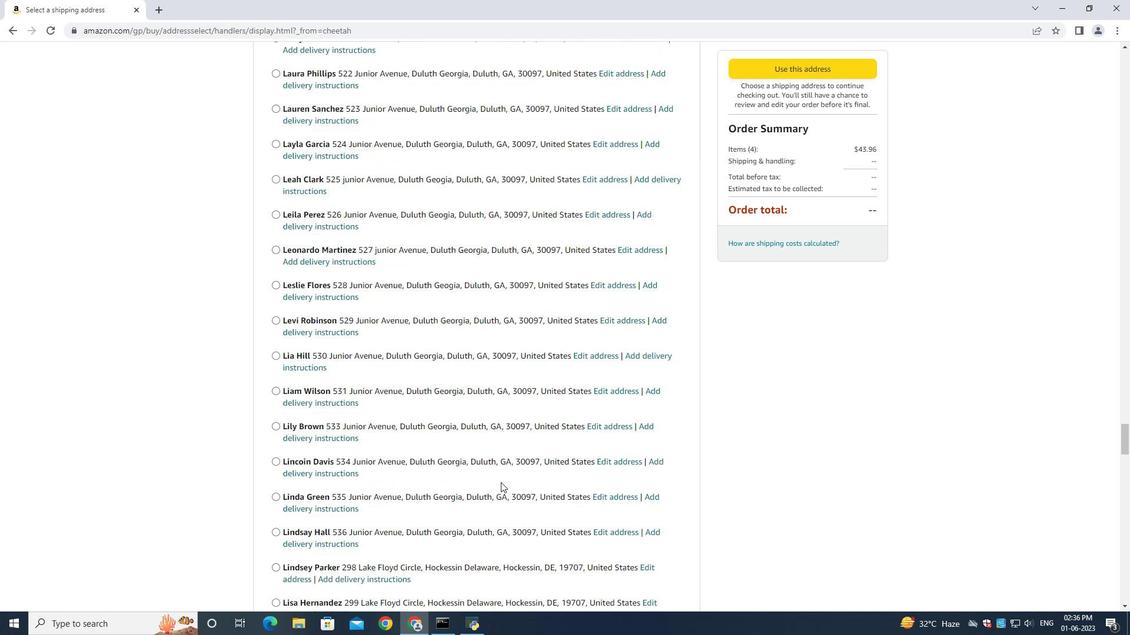 
Action: Mouse moved to (500, 482)
Screenshot: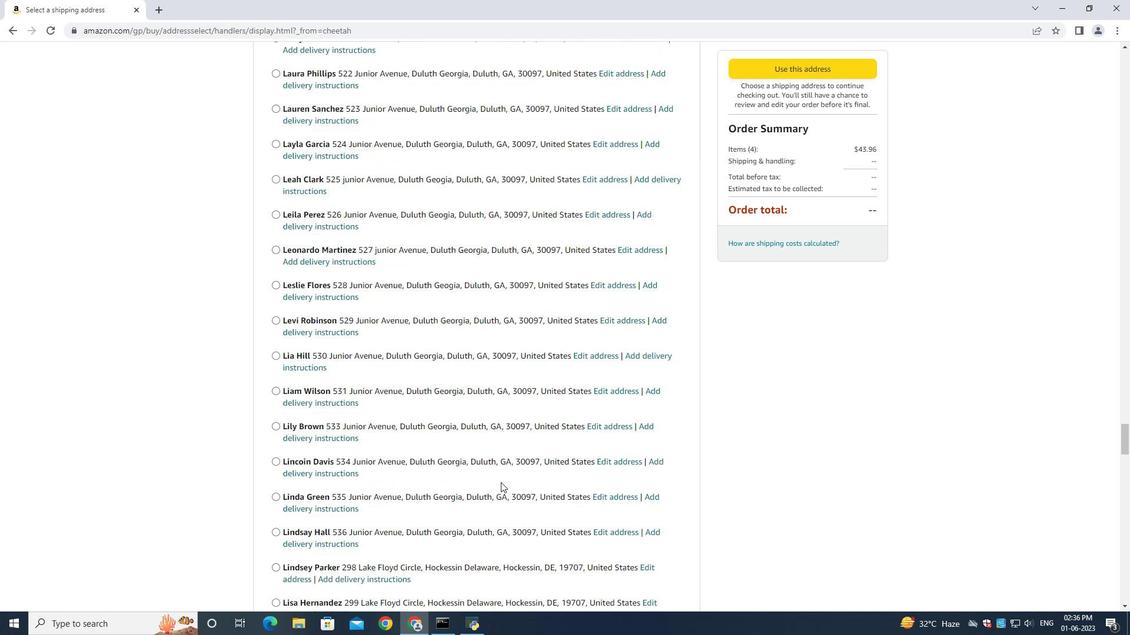 
Action: Mouse scrolled (500, 482) with delta (0, 0)
Screenshot: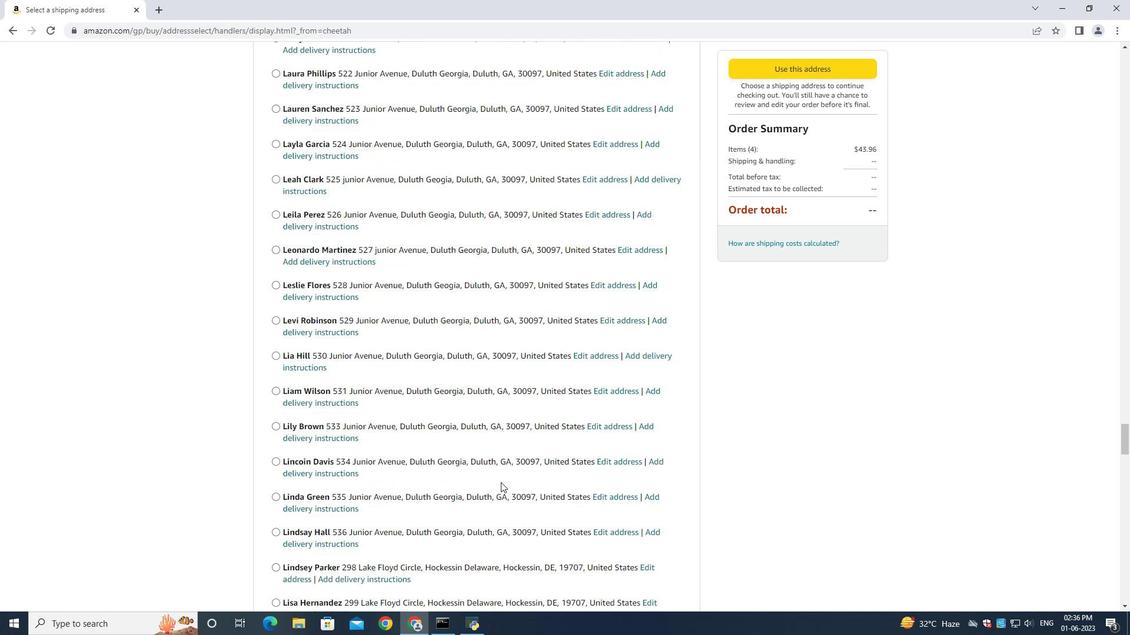 
Action: Mouse moved to (501, 483)
Screenshot: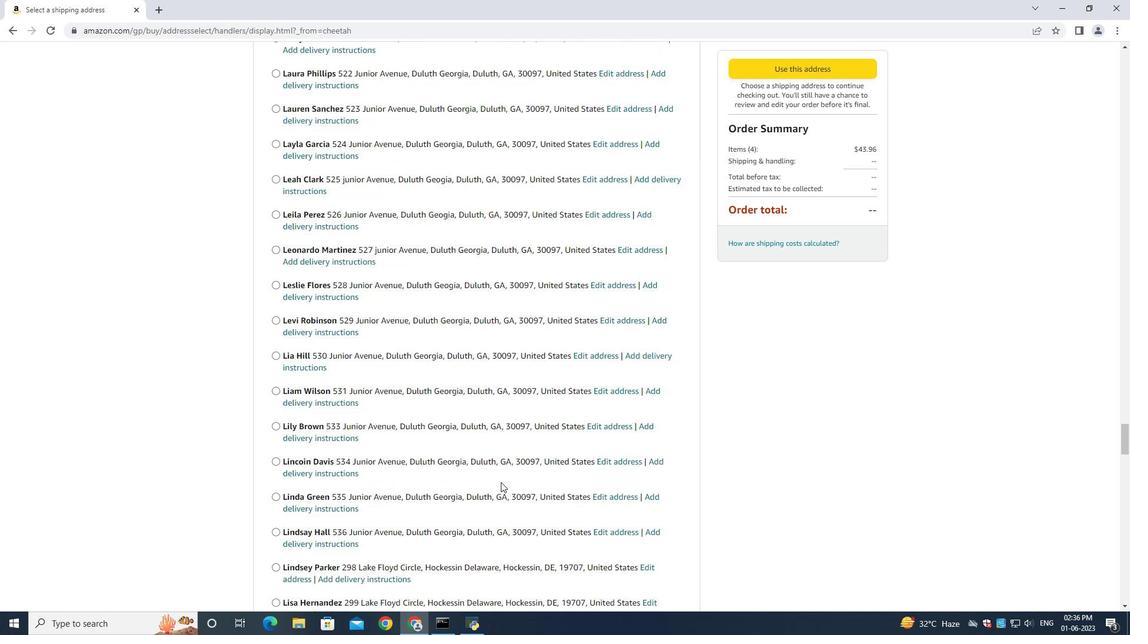 
Action: Mouse scrolled (501, 482) with delta (0, 0)
Screenshot: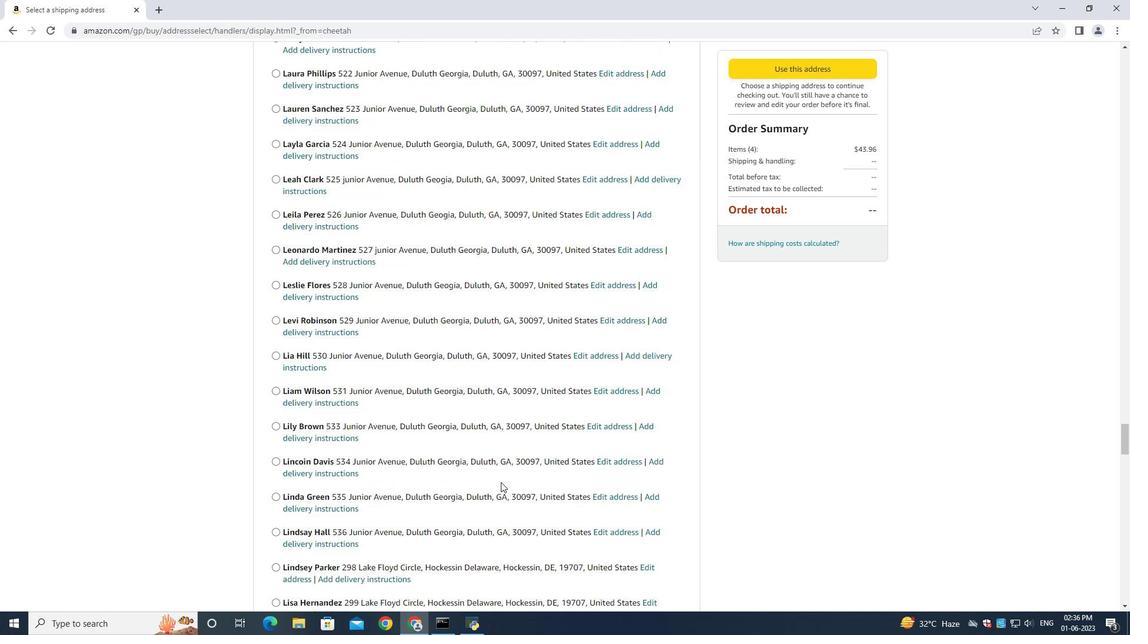 
Action: Mouse scrolled (501, 482) with delta (0, 0)
Screenshot: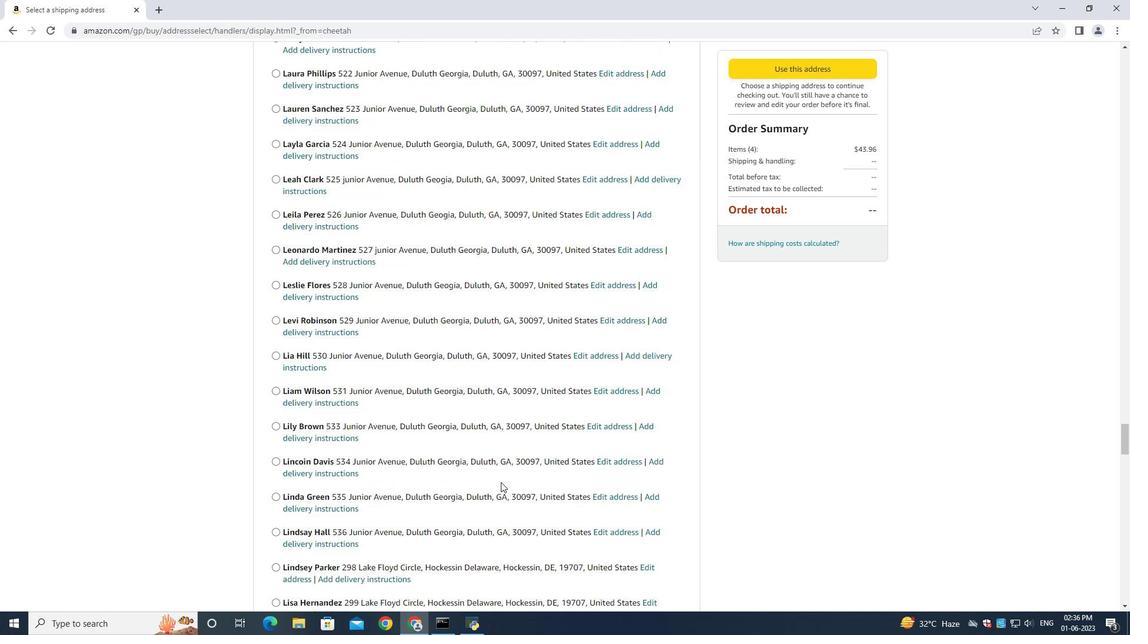 
Action: Mouse scrolled (501, 482) with delta (0, 0)
Screenshot: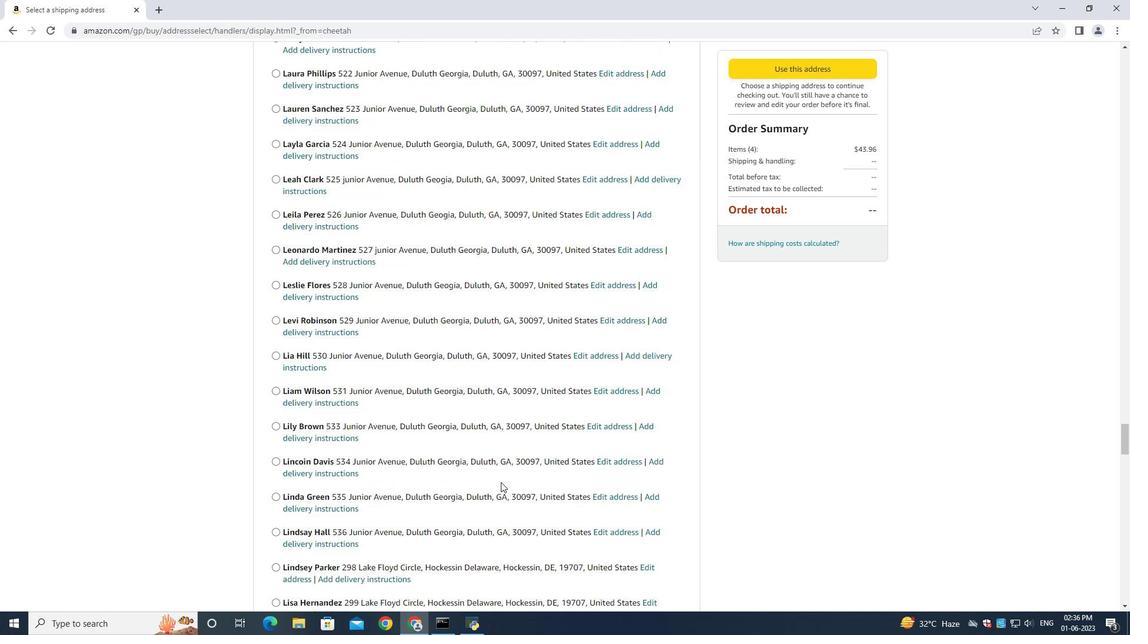 
Action: Mouse scrolled (501, 482) with delta (0, 0)
Screenshot: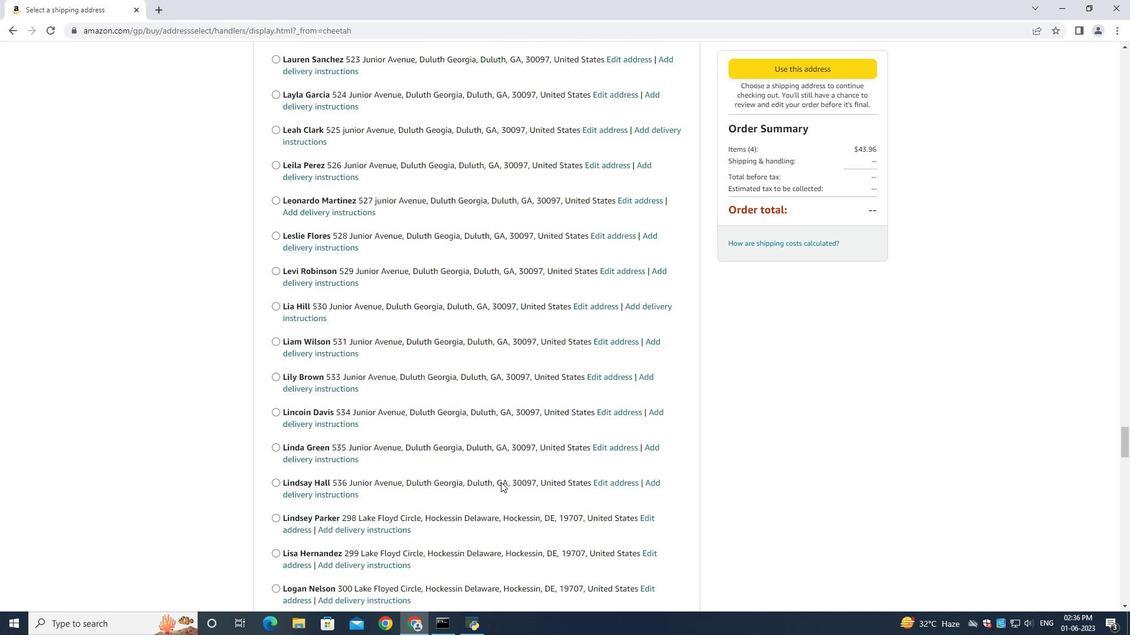 
Action: Mouse moved to (501, 483)
Screenshot: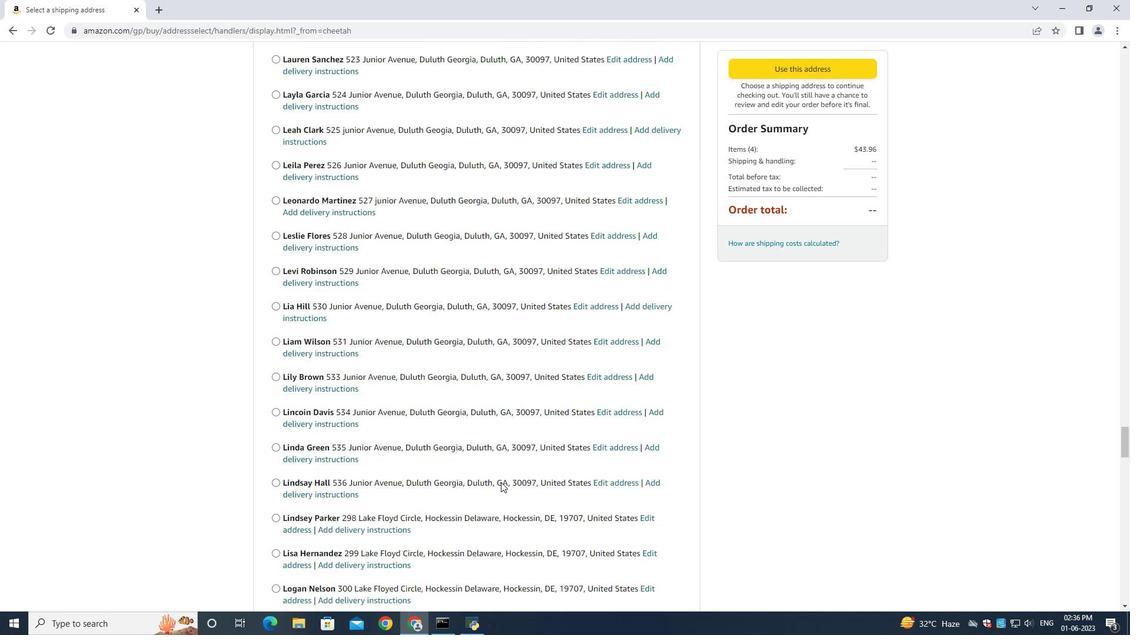 
Action: Mouse scrolled (501, 482) with delta (0, 0)
Screenshot: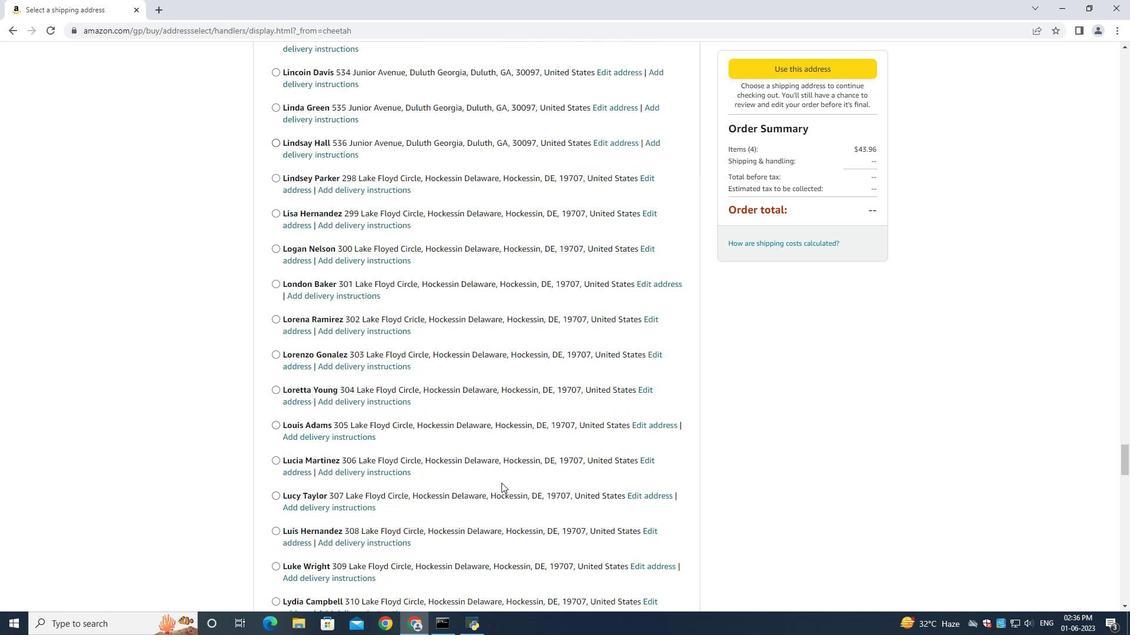 
Action: Mouse moved to (502, 484)
Screenshot: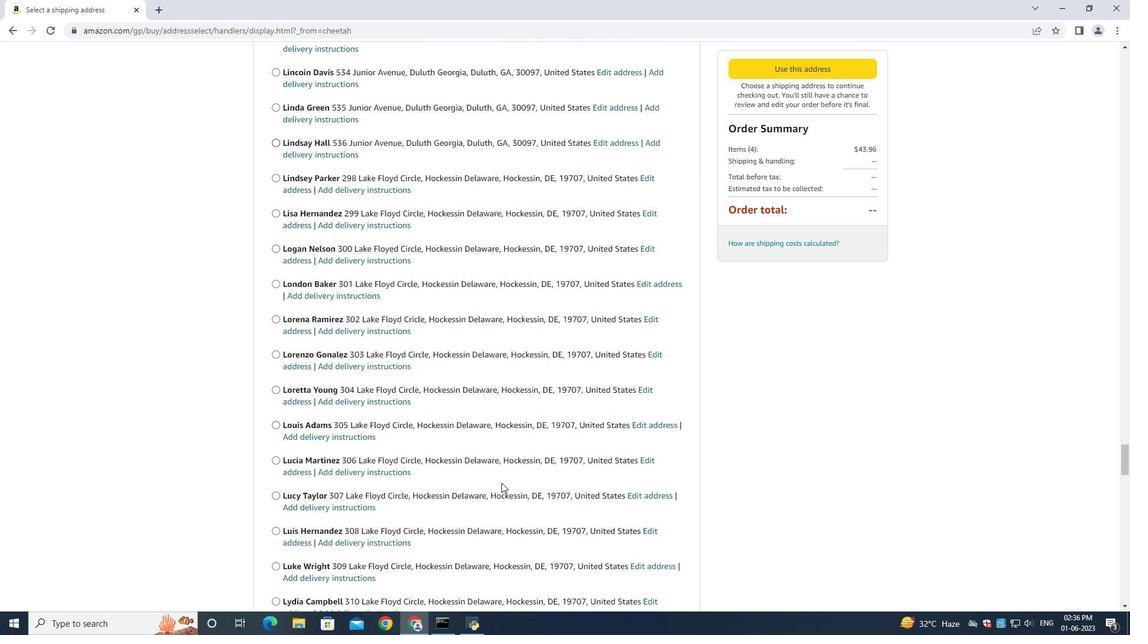 
Action: Mouse scrolled (502, 483) with delta (0, 0)
Screenshot: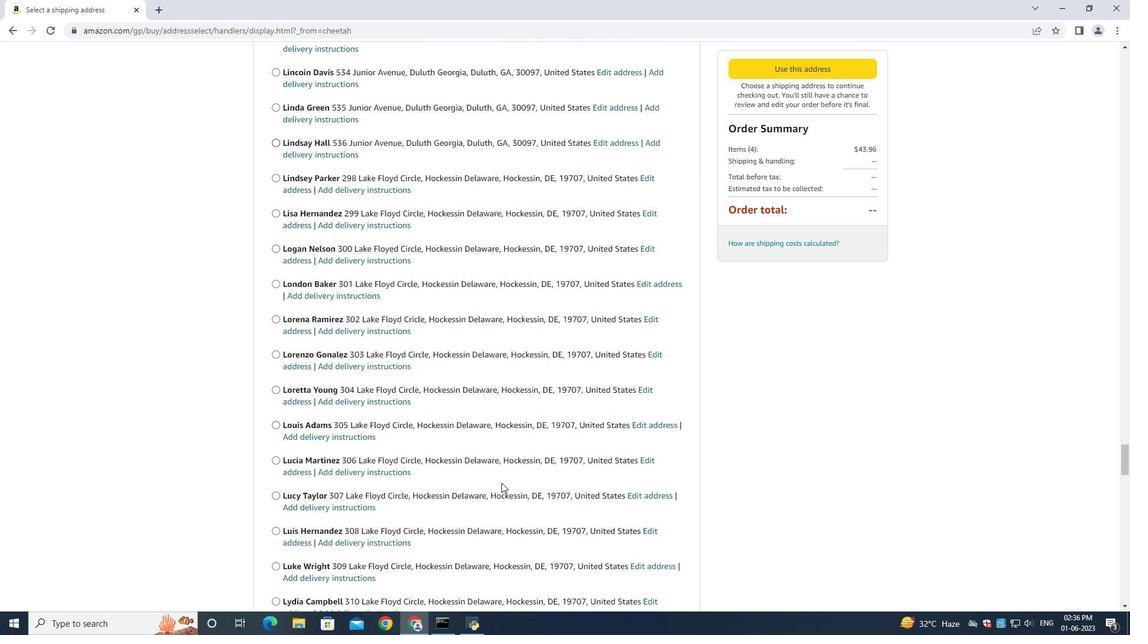 
Action: Mouse scrolled (502, 483) with delta (0, 0)
Screenshot: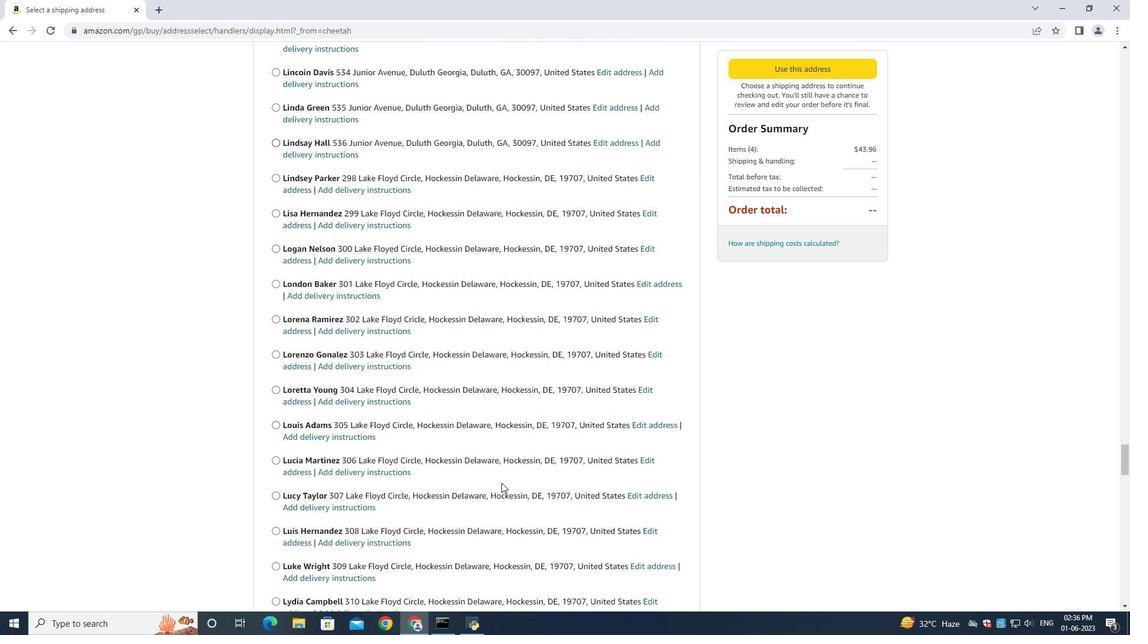 
Action: Mouse scrolled (502, 483) with delta (0, 0)
Screenshot: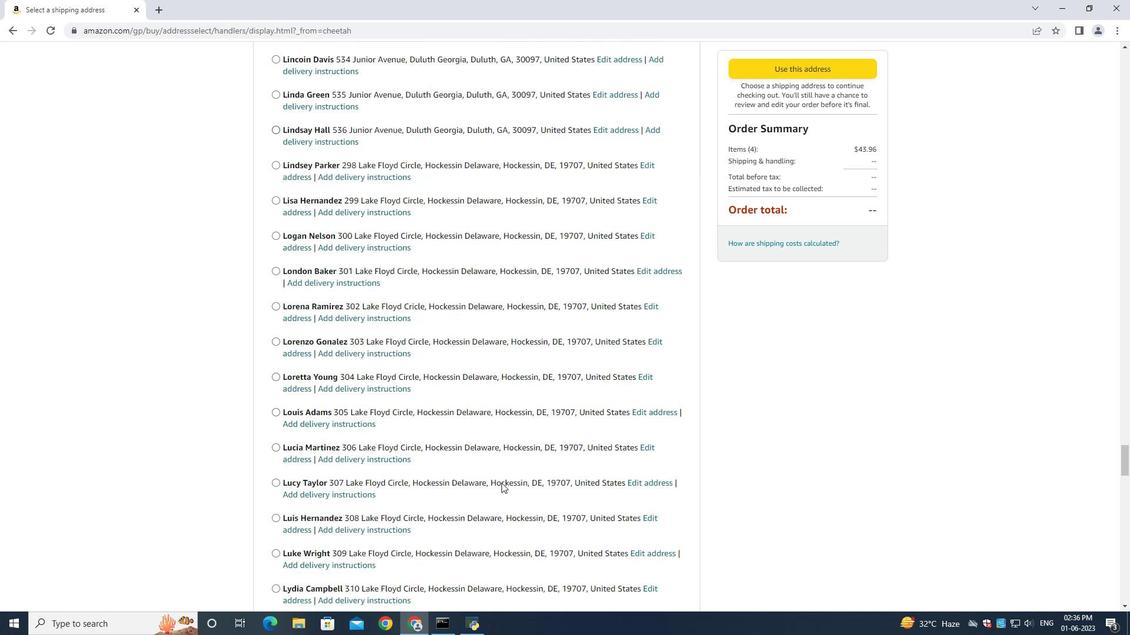 
Action: Mouse scrolled (502, 483) with delta (0, 0)
Screenshot: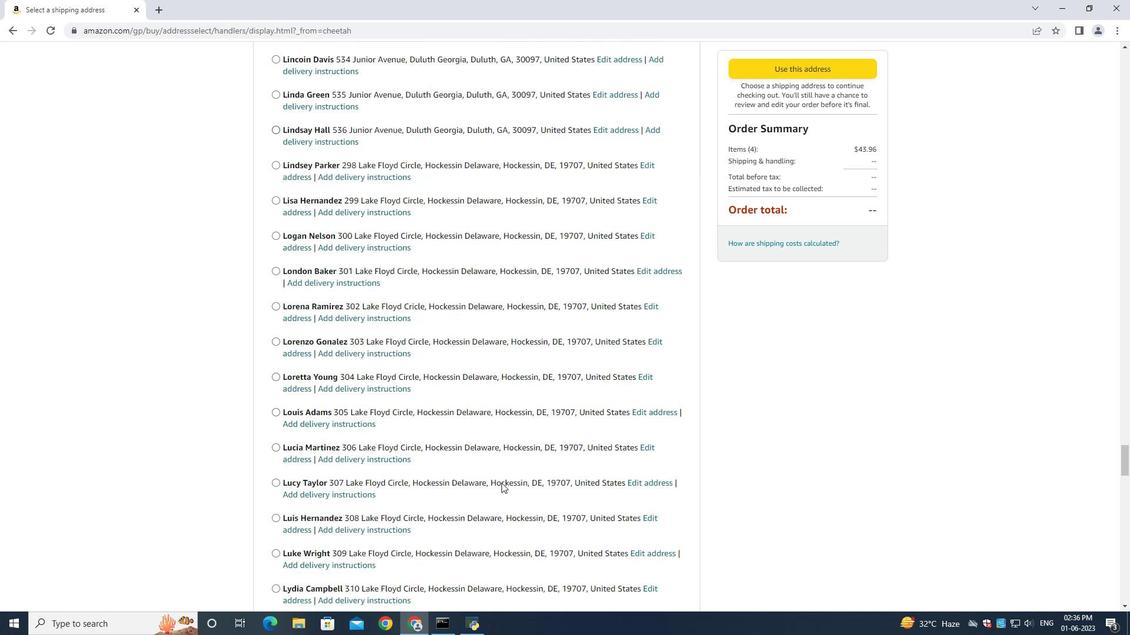 
Action: Mouse scrolled (502, 483) with delta (0, 0)
Screenshot: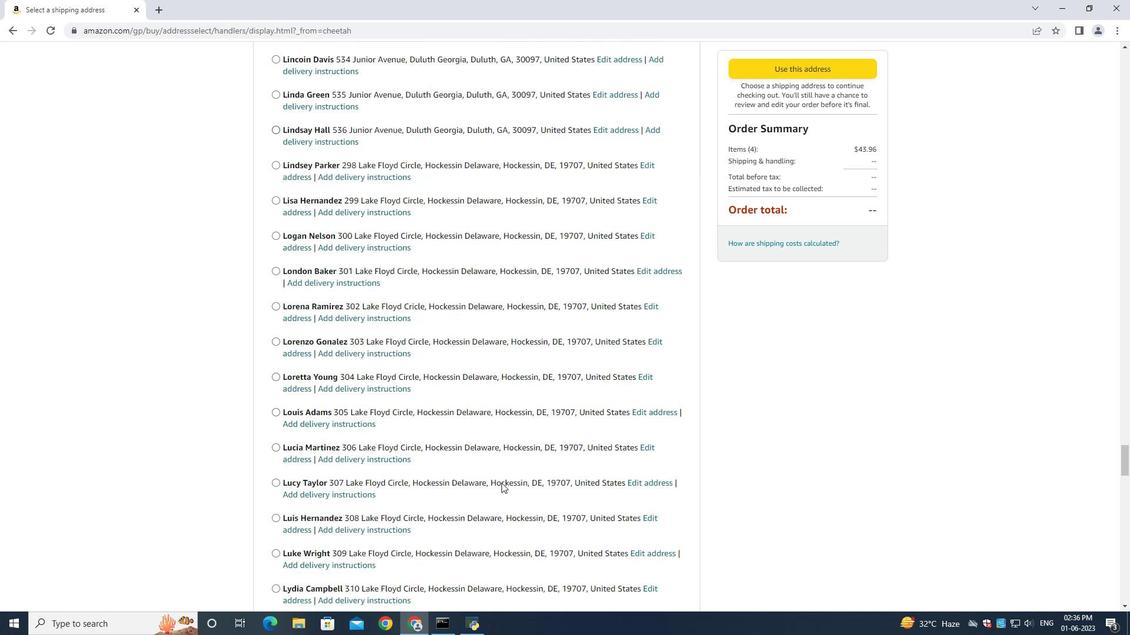 
Action: Mouse scrolled (502, 483) with delta (0, 0)
Screenshot: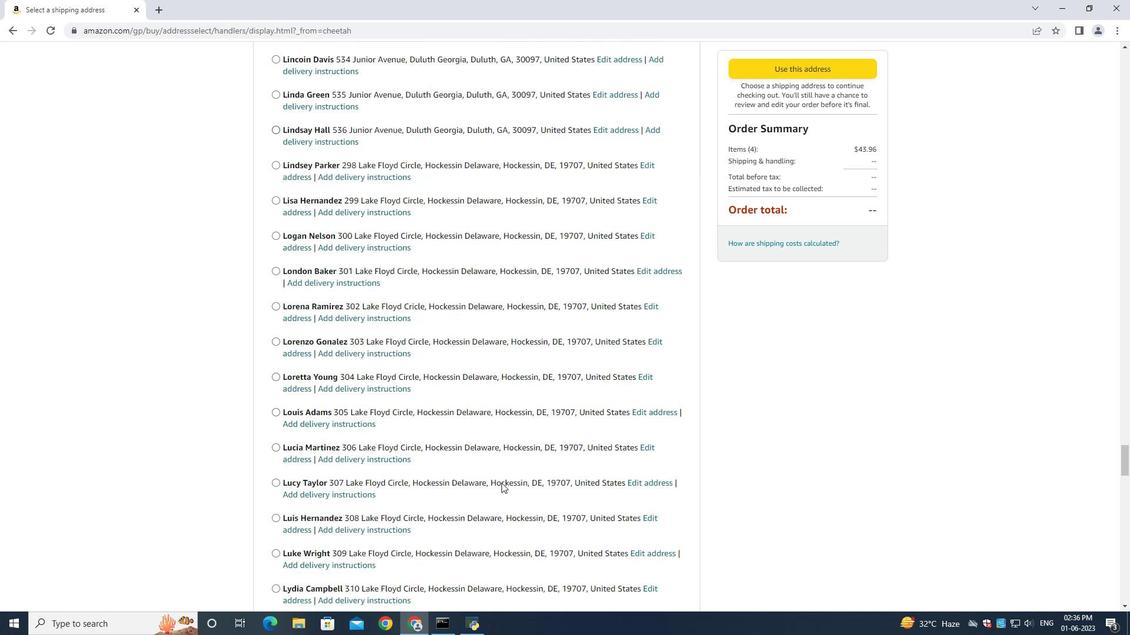 
Action: Mouse scrolled (502, 483) with delta (0, 0)
Screenshot: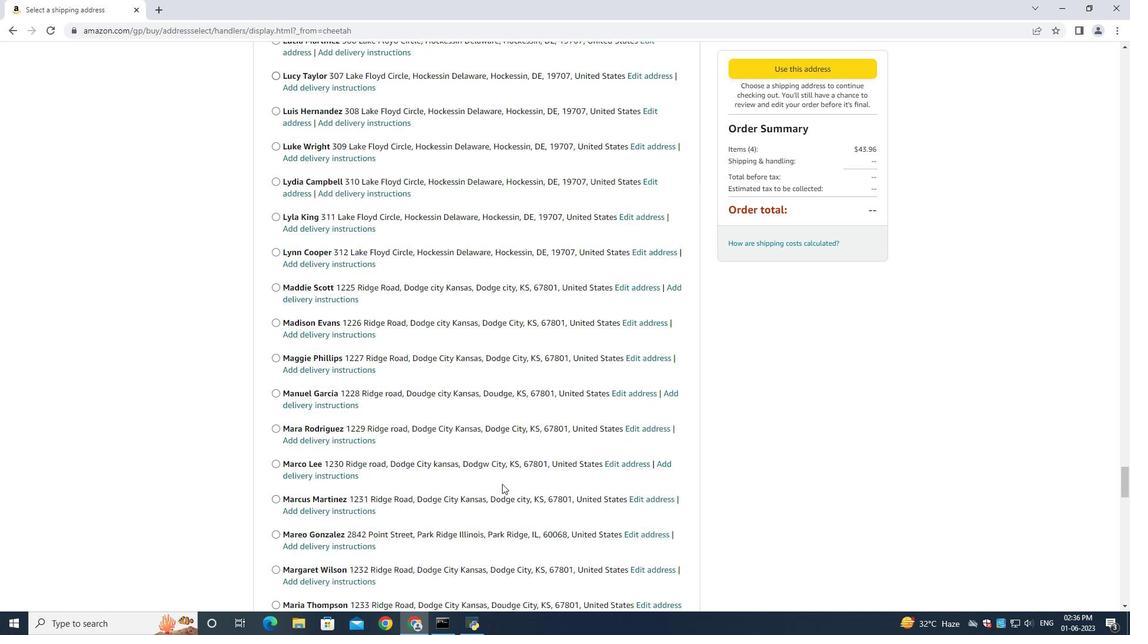 
Action: Mouse scrolled (502, 483) with delta (0, 0)
Screenshot: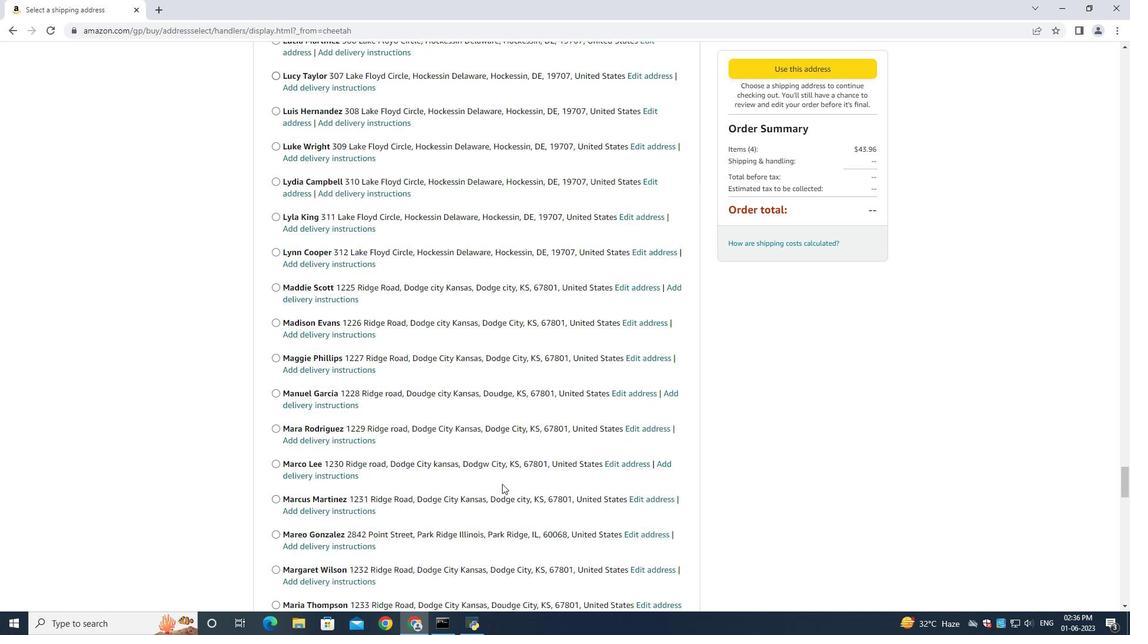 
Action: Mouse scrolled (502, 483) with delta (0, 0)
Screenshot: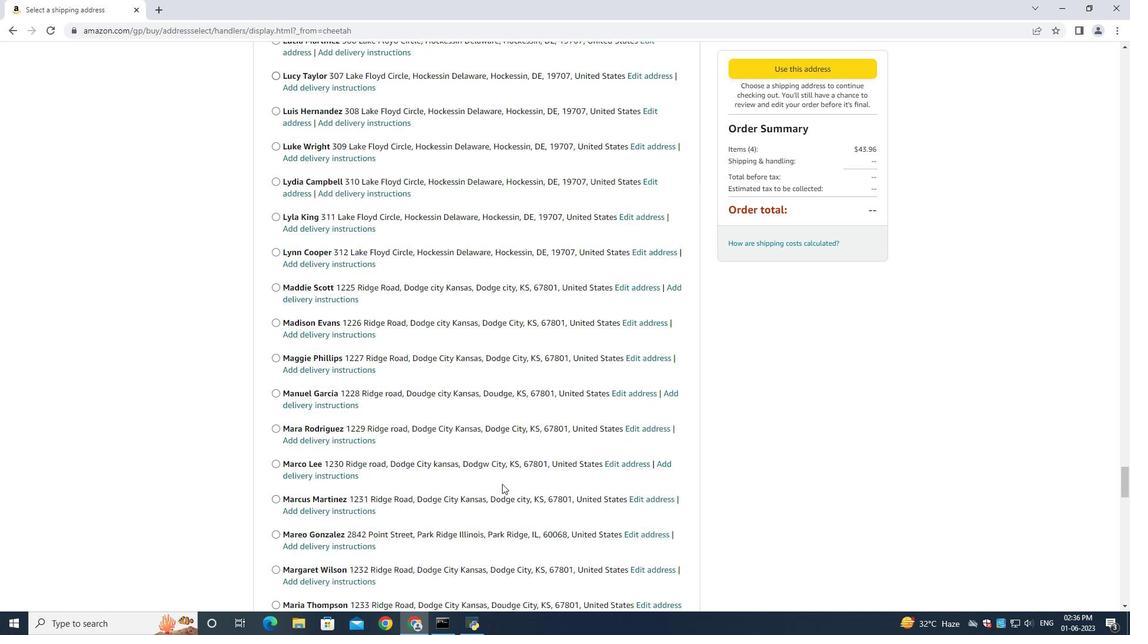 
Action: Mouse scrolled (502, 483) with delta (0, 0)
Screenshot: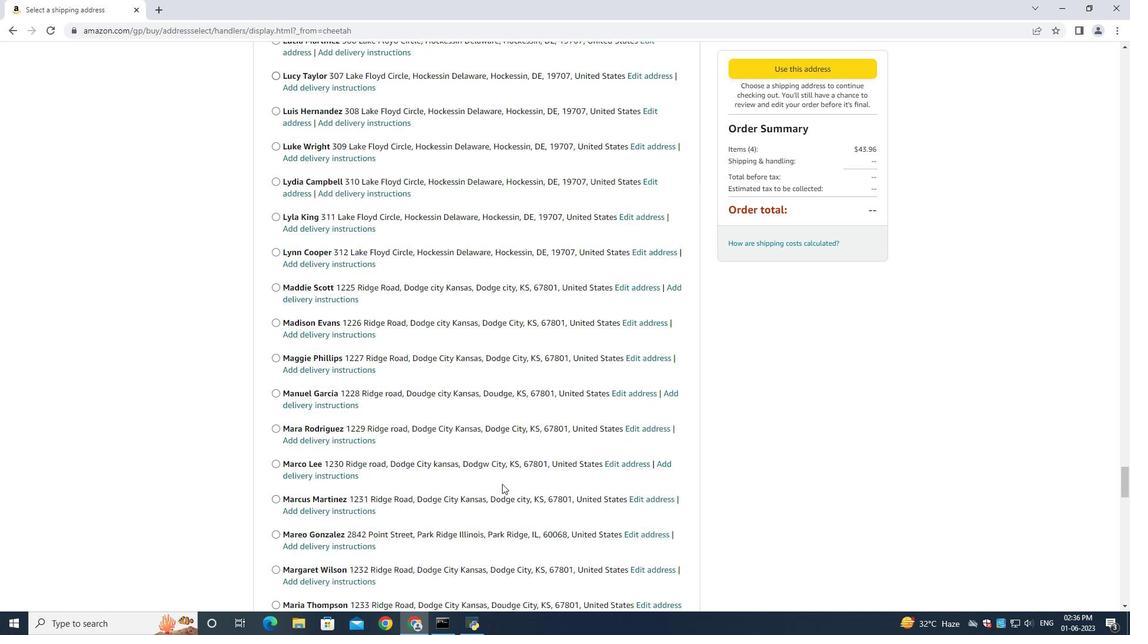 
Action: Mouse scrolled (502, 483) with delta (0, 0)
Screenshot: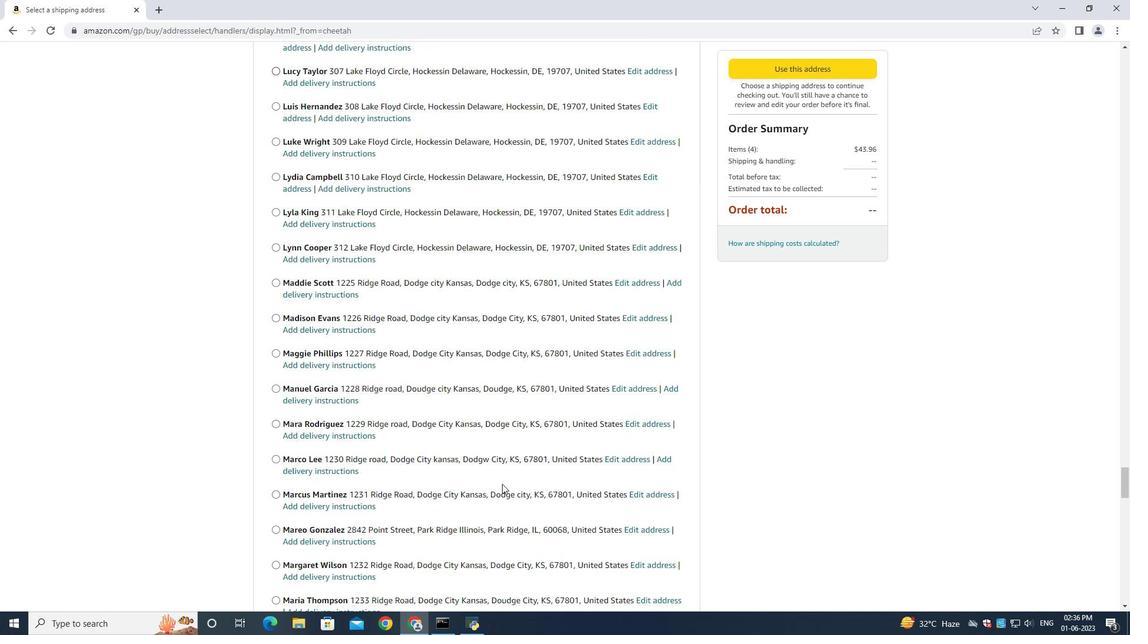 
Action: Mouse scrolled (502, 483) with delta (0, 0)
Screenshot: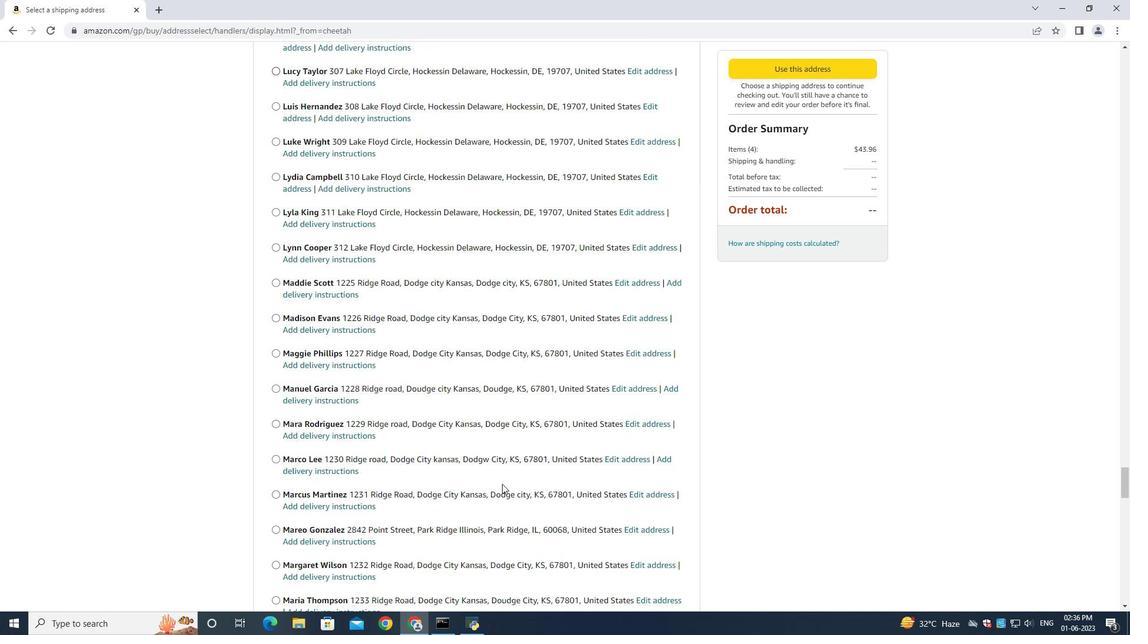 
Action: Mouse moved to (502, 485)
Screenshot: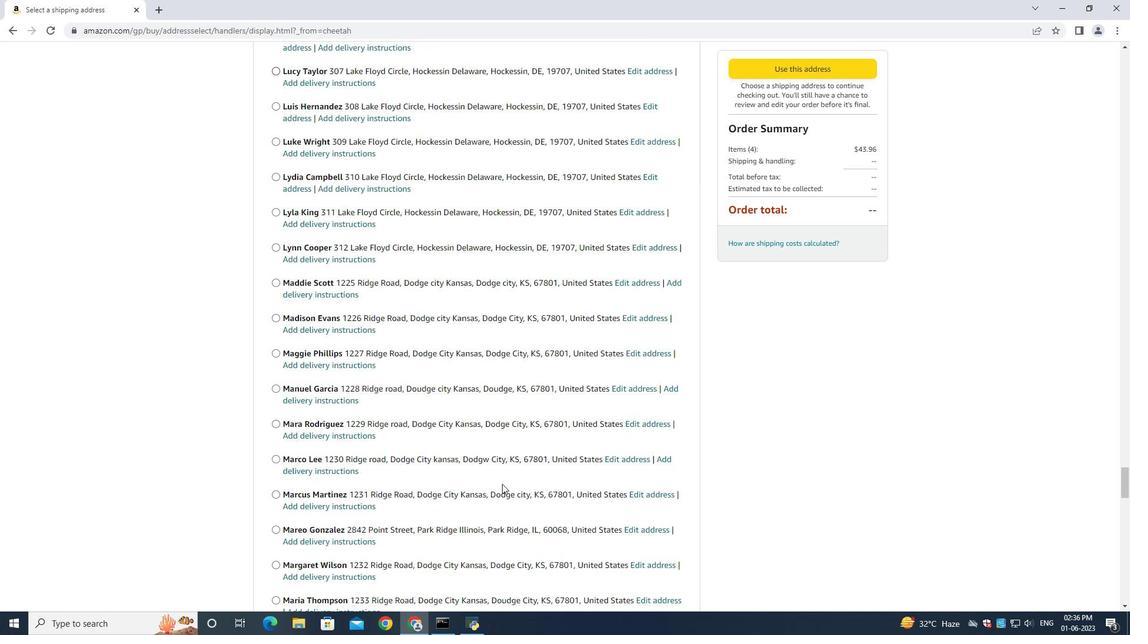 
Action: Mouse scrolled (502, 484) with delta (0, 0)
Screenshot: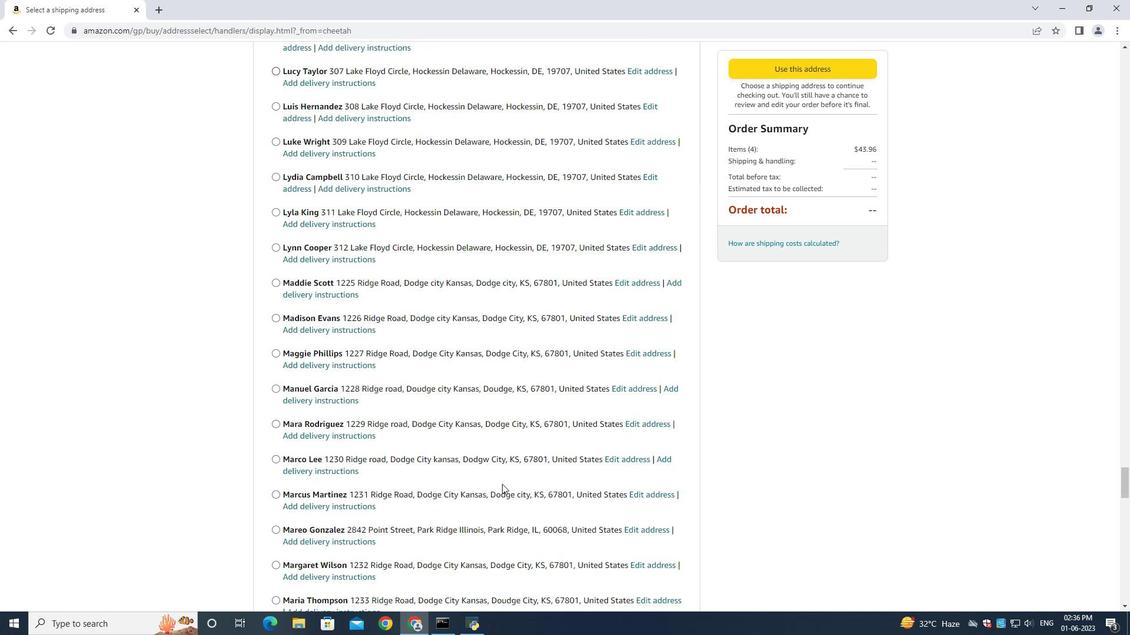 
Action: Mouse moved to (502, 485)
Screenshot: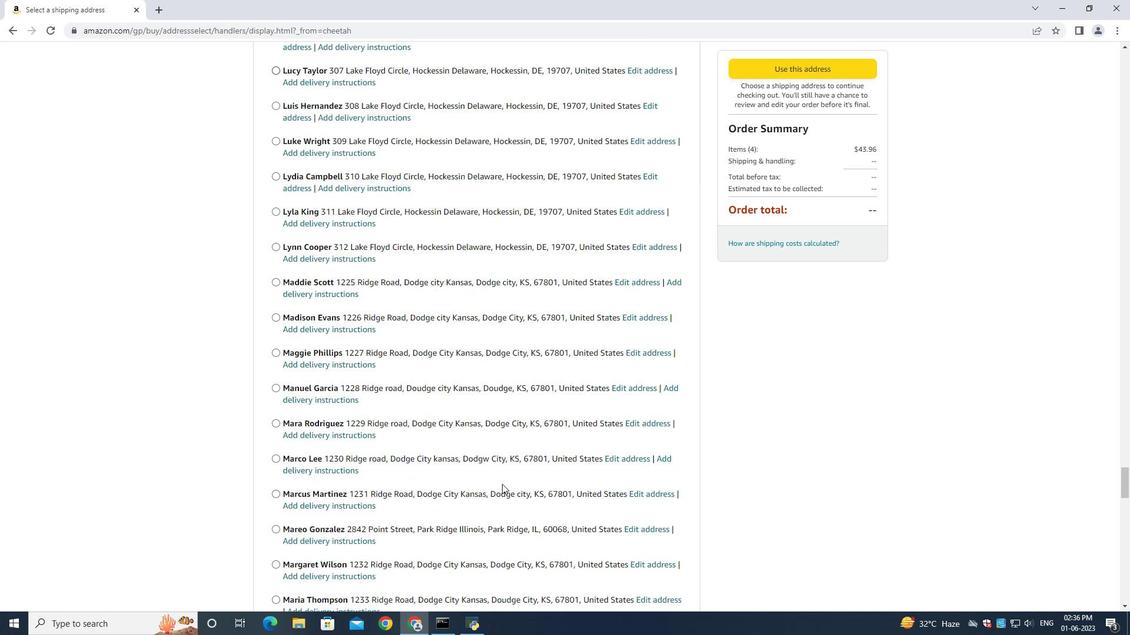 
Action: Mouse scrolled (502, 484) with delta (0, 0)
Screenshot: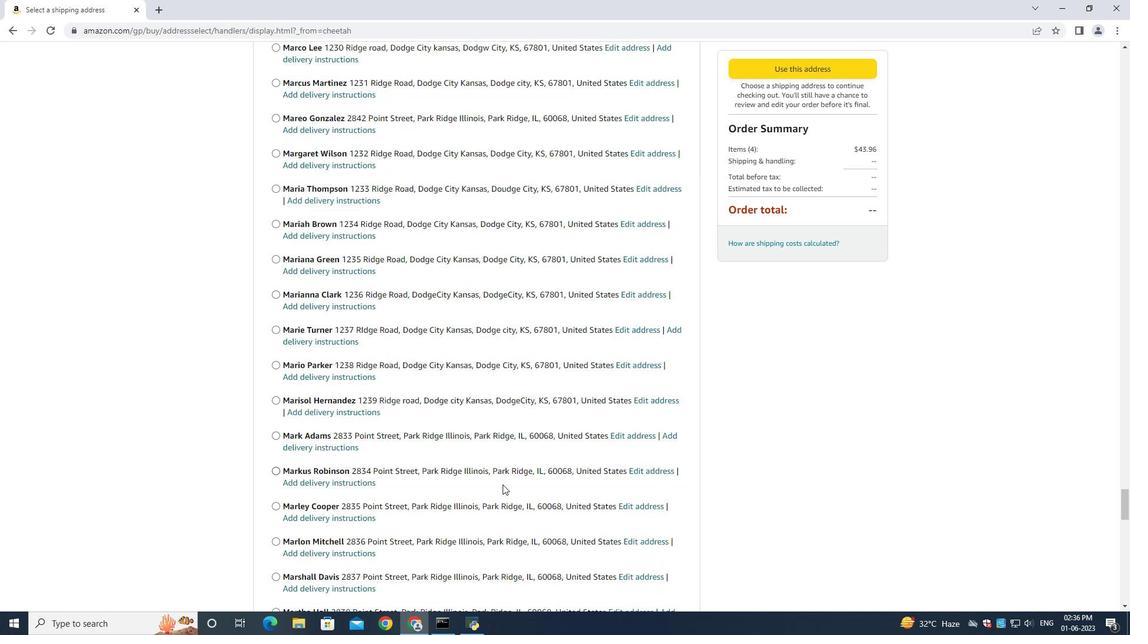 
Action: Mouse scrolled (502, 484) with delta (0, 0)
Screenshot: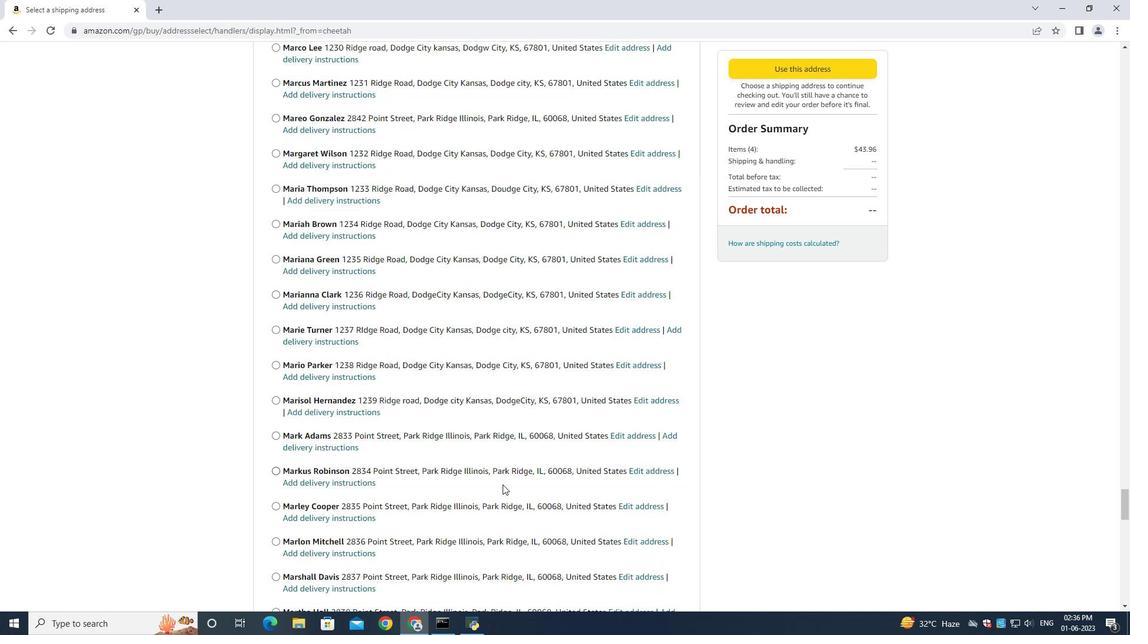 
Action: Mouse scrolled (502, 484) with delta (0, 0)
Screenshot: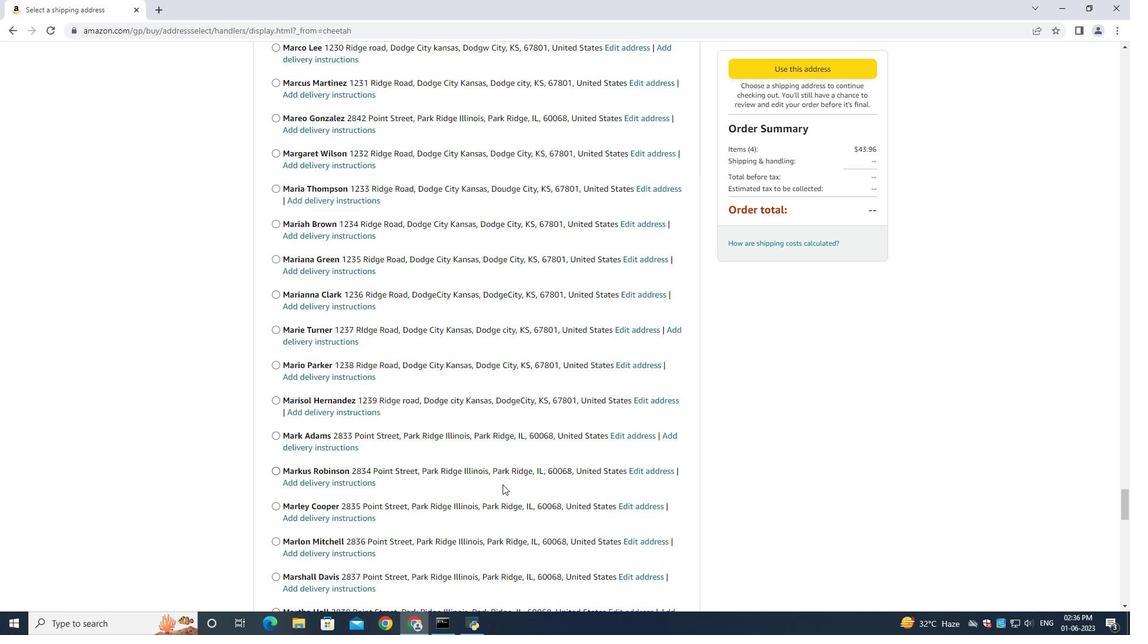 
Action: Mouse scrolled (502, 484) with delta (0, 0)
Screenshot: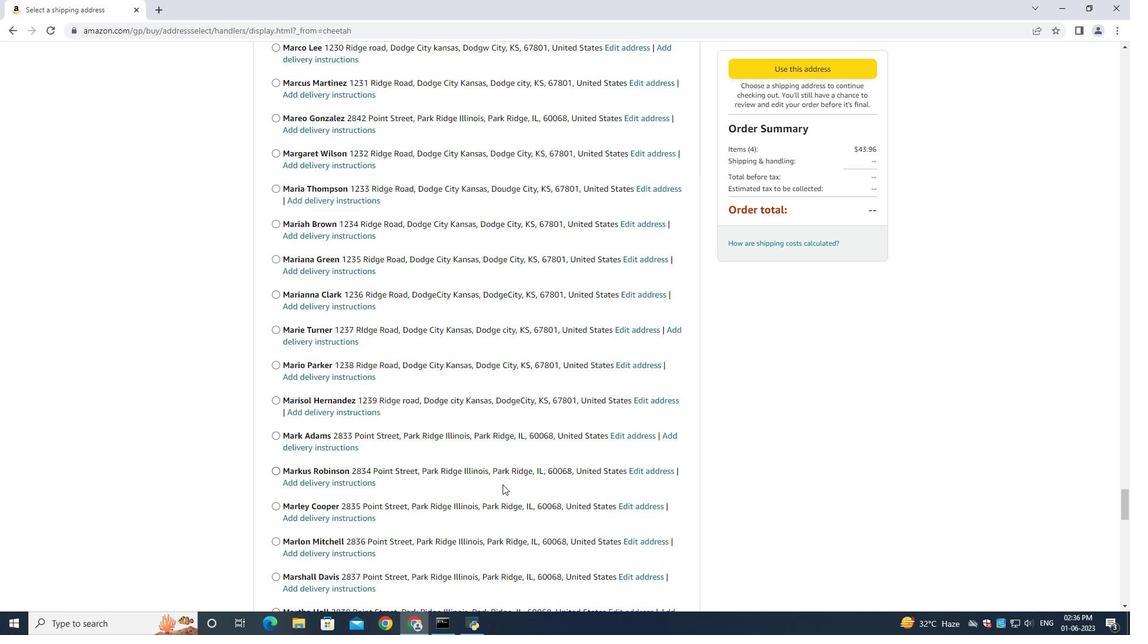 
Action: Mouse scrolled (502, 484) with delta (0, 0)
Screenshot: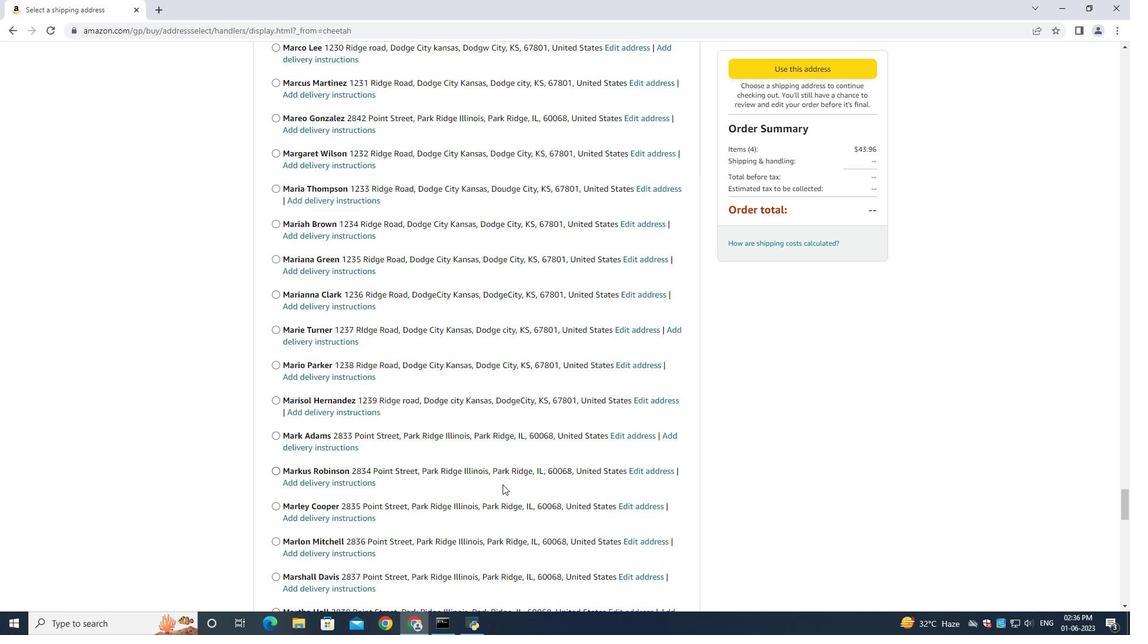 
Action: Mouse scrolled (502, 484) with delta (0, 0)
Screenshot: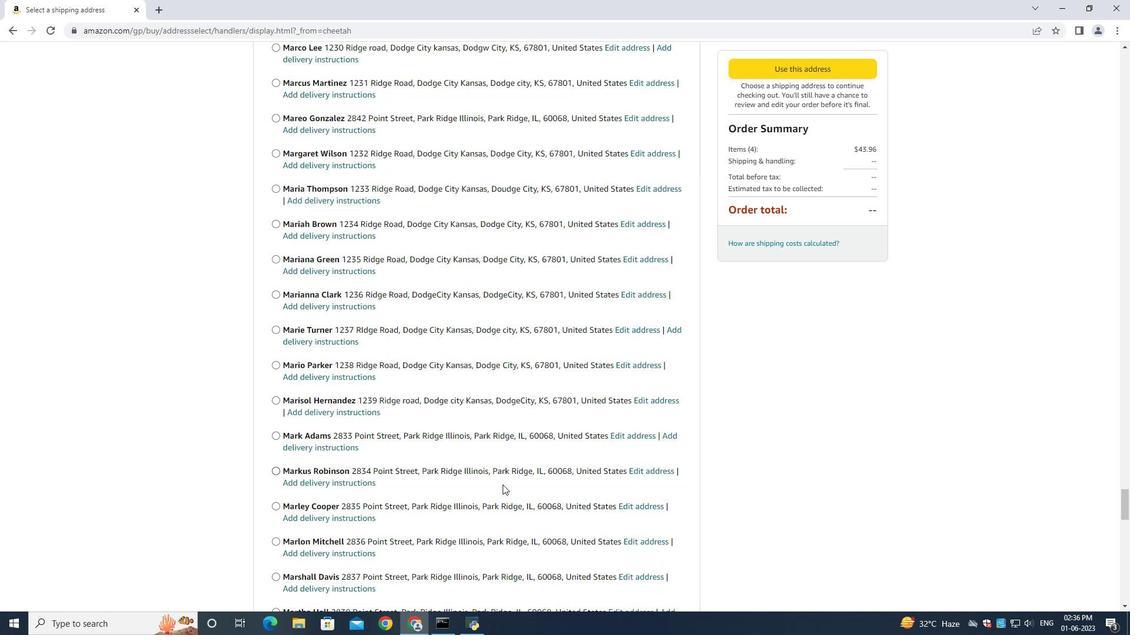 
Action: Mouse scrolled (502, 484) with delta (0, 0)
Screenshot: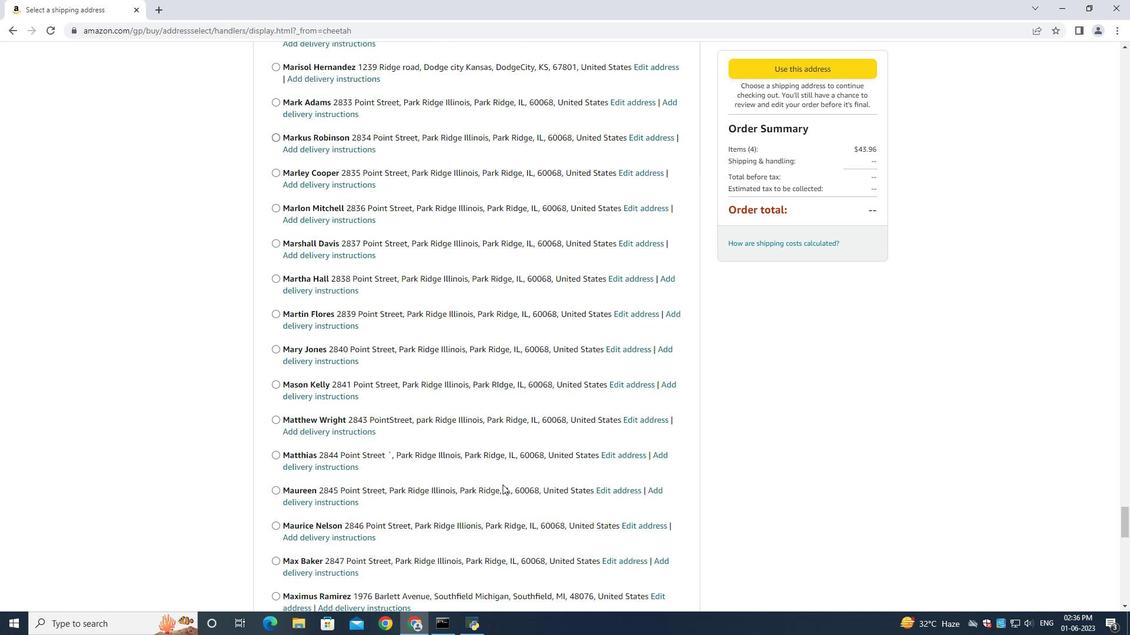 
Action: Mouse moved to (502, 485)
Screenshot: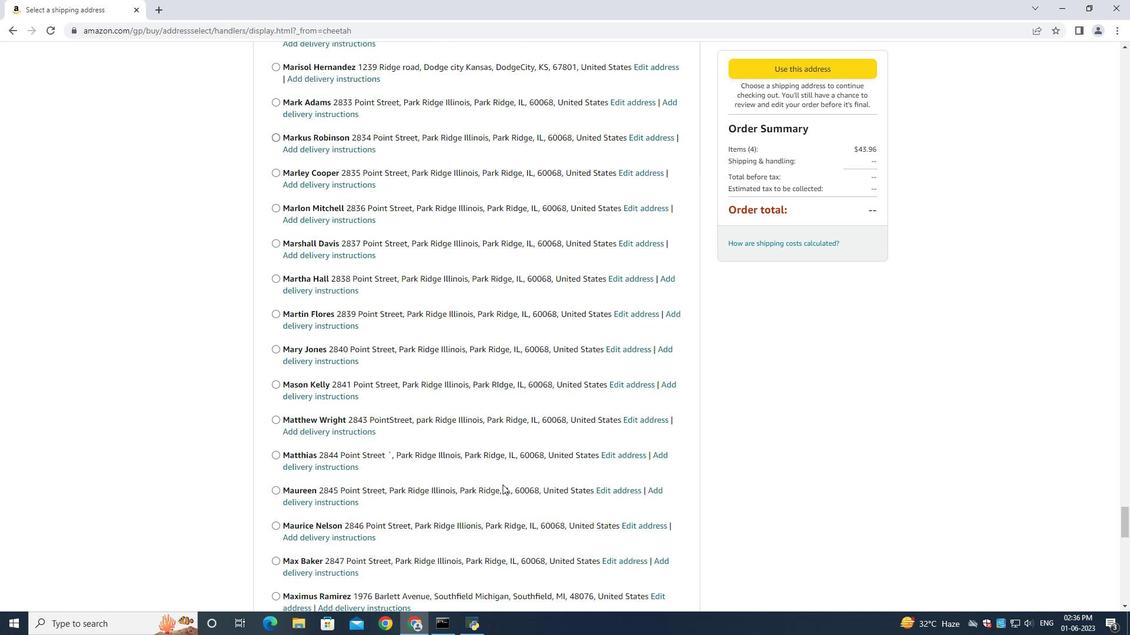 
Action: Mouse scrolled (502, 484) with delta (0, 0)
Screenshot: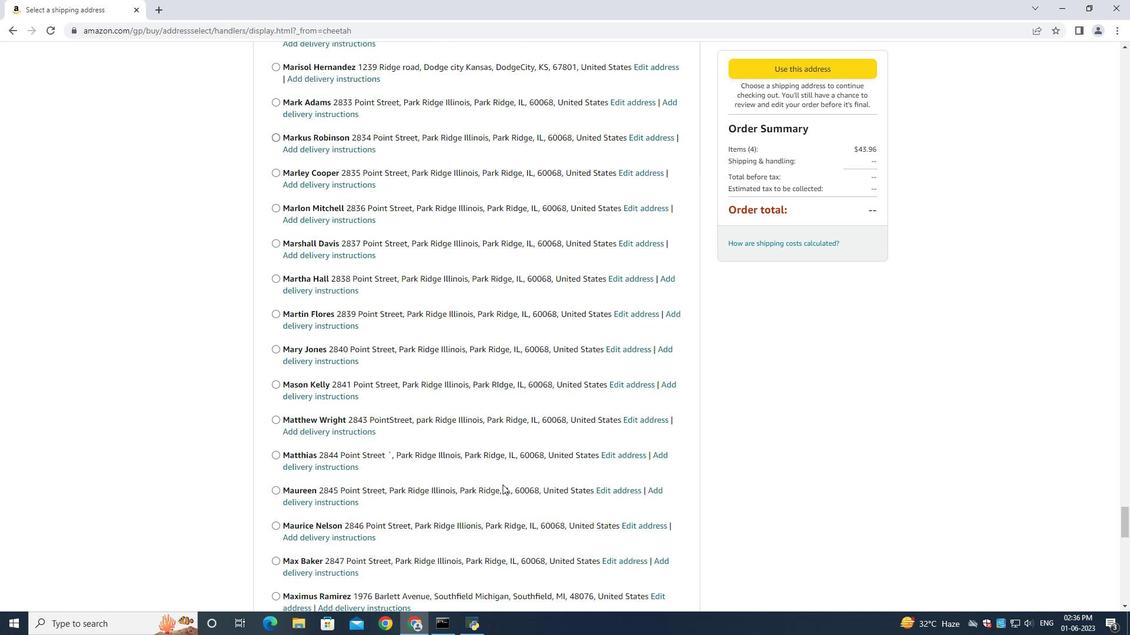 
Action: Mouse moved to (502, 485)
Screenshot: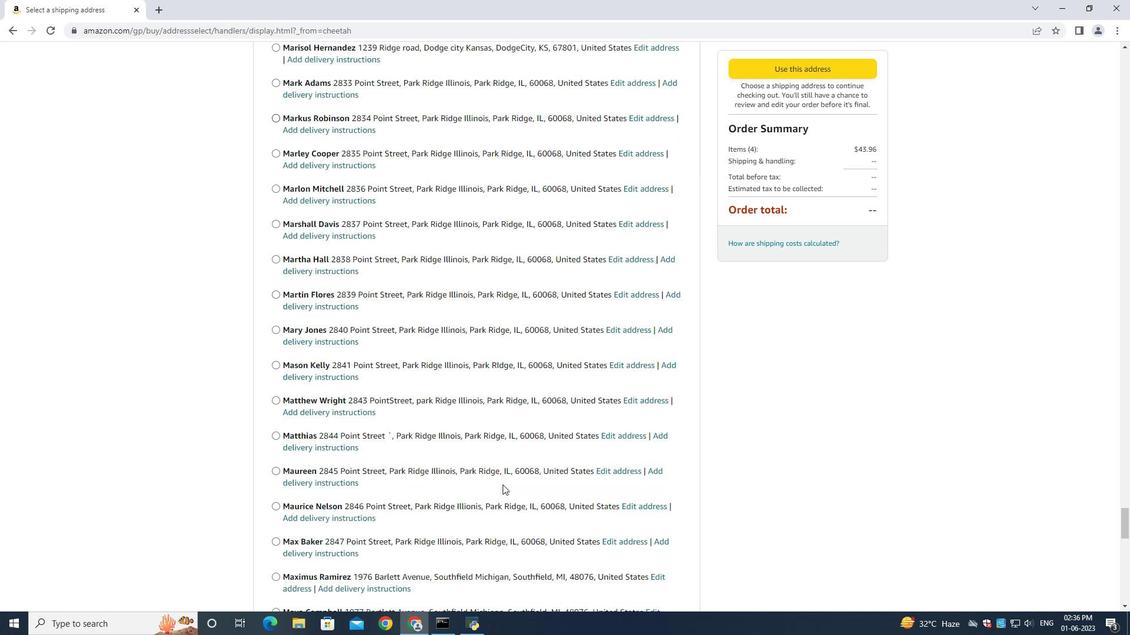 
Action: Mouse scrolled (502, 485) with delta (0, 0)
Screenshot: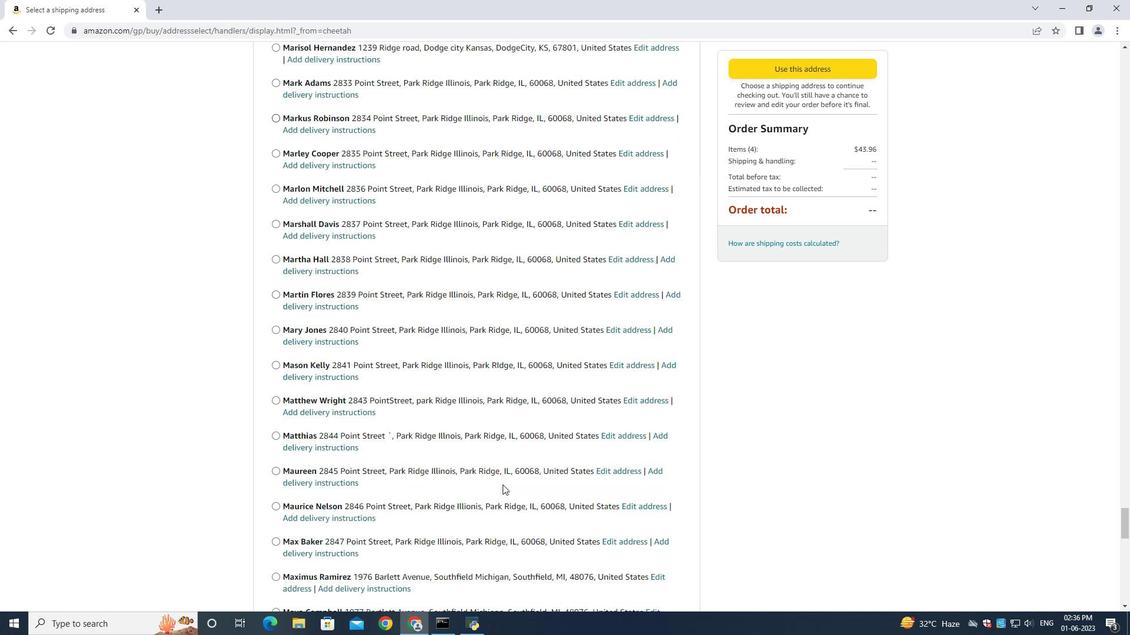 
Action: Mouse scrolled (502, 485) with delta (0, 0)
Screenshot: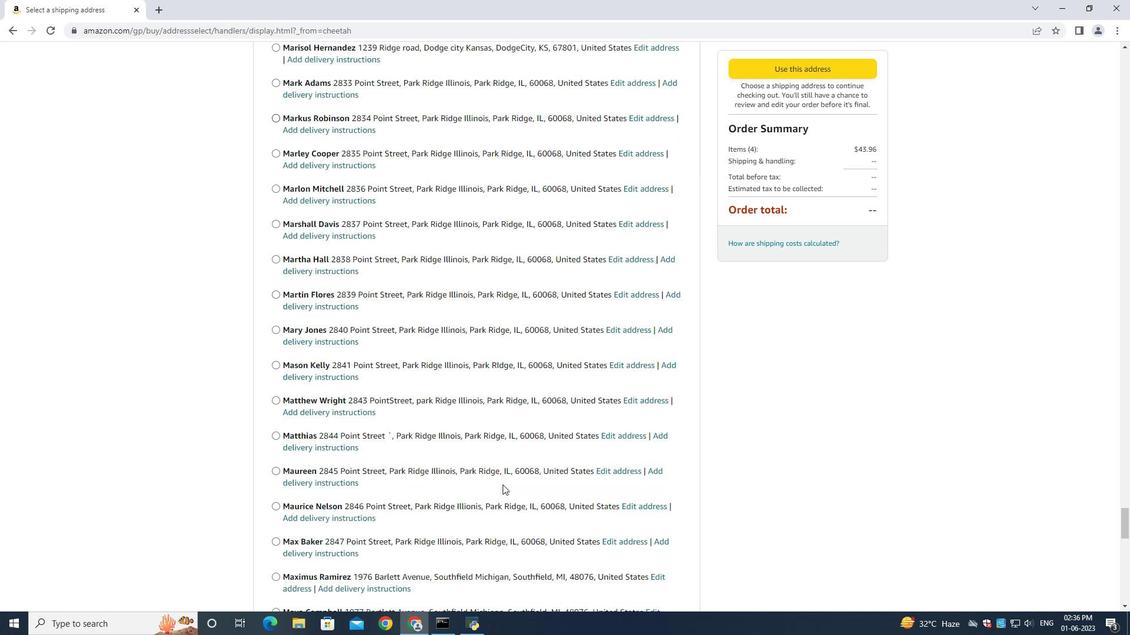 
Action: Mouse scrolled (502, 485) with delta (0, 0)
Screenshot: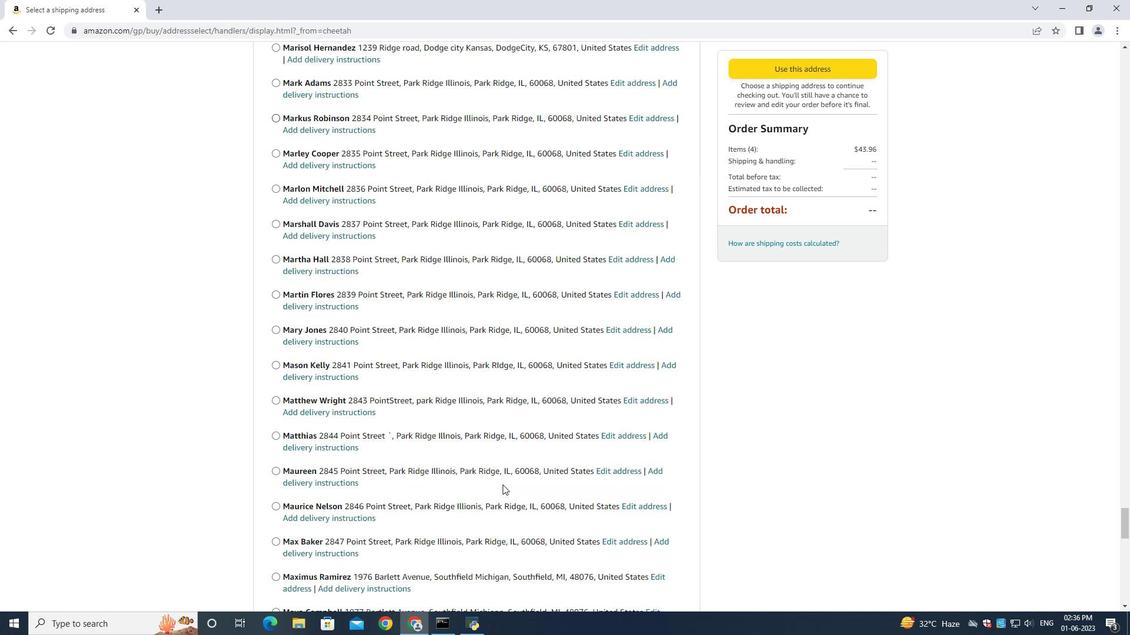 
Action: Mouse scrolled (502, 485) with delta (0, 0)
Screenshot: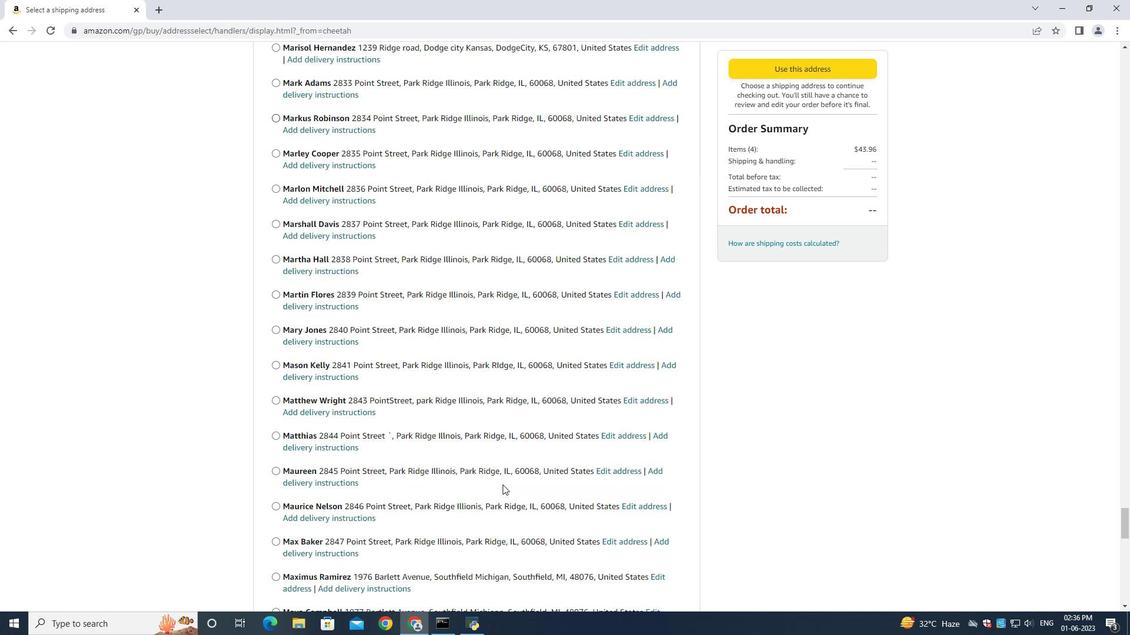 
Action: Mouse moved to (503, 486)
Screenshot: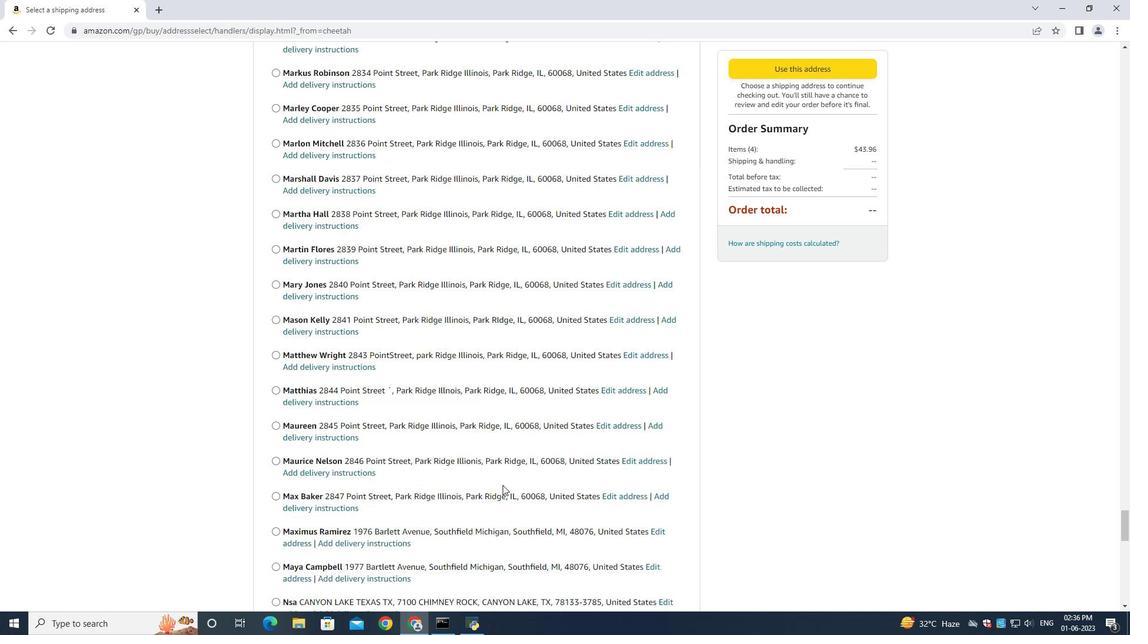 
Action: Mouse scrolled (503, 485) with delta (0, 0)
Screenshot: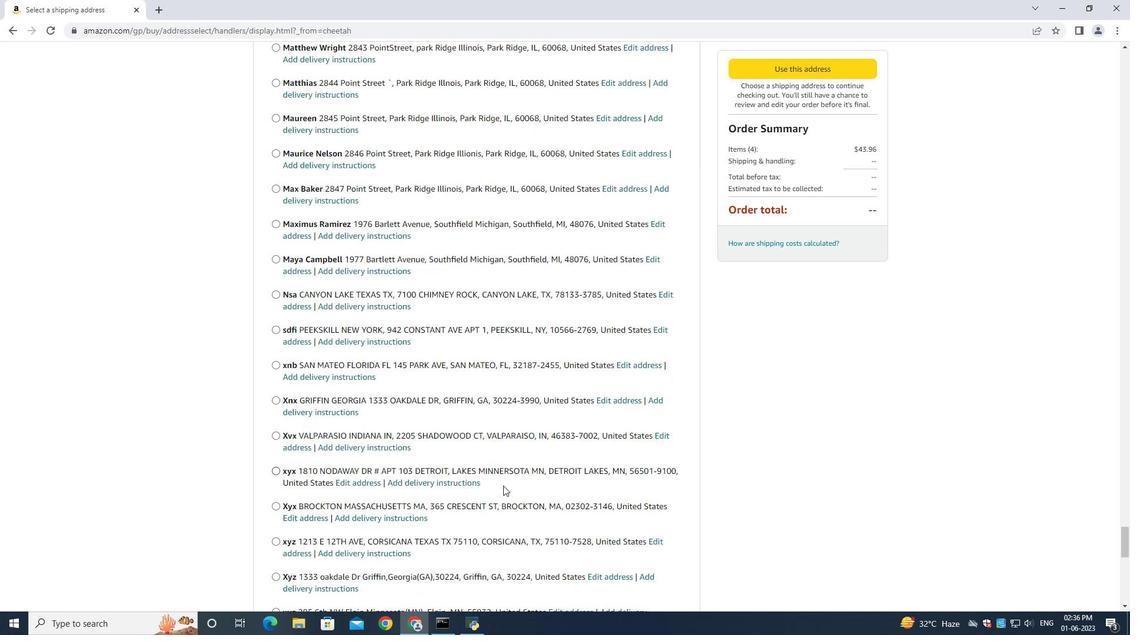
Action: Mouse scrolled (503, 485) with delta (0, 0)
Screenshot: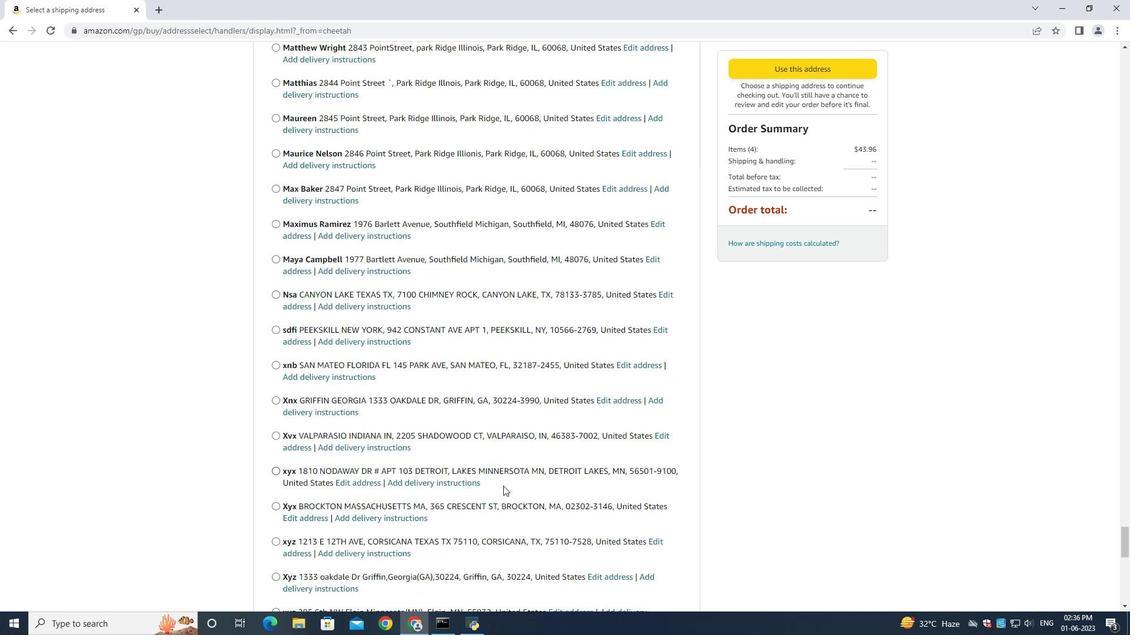 
Action: Mouse scrolled (503, 485) with delta (0, 0)
Screenshot: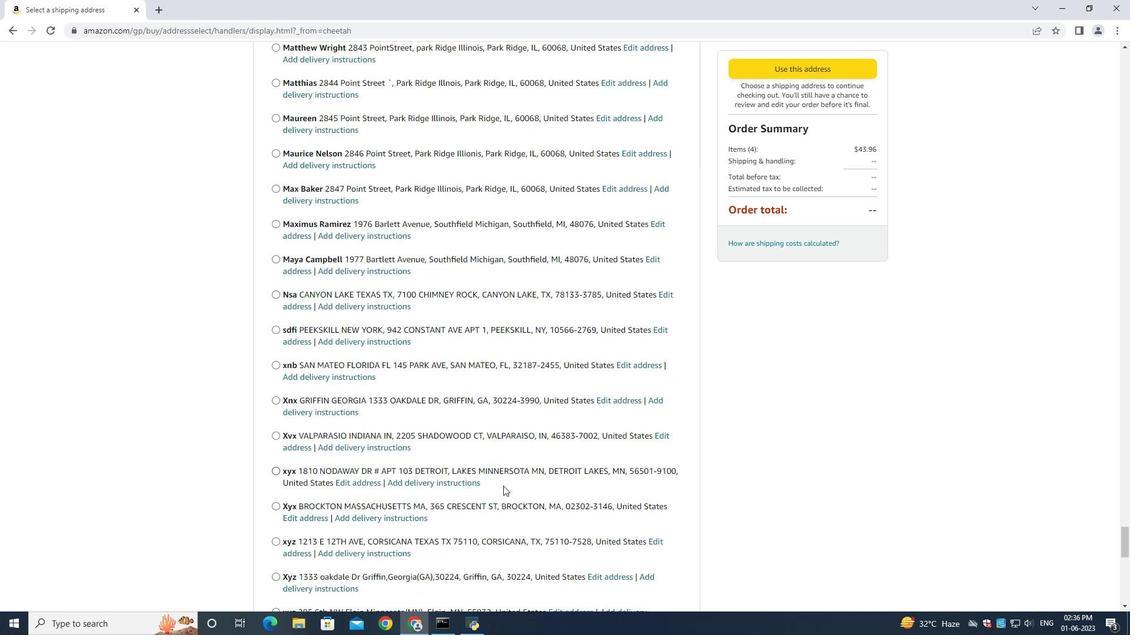 
Action: Mouse scrolled (503, 485) with delta (0, 0)
Screenshot: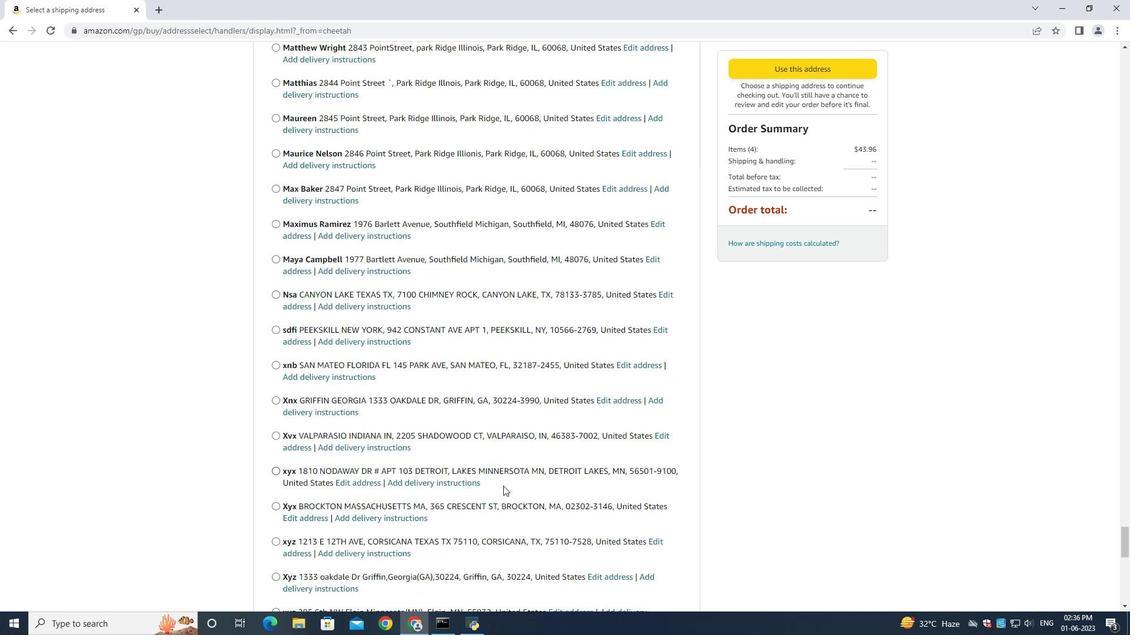 
Action: Mouse scrolled (503, 485) with delta (0, 0)
Screenshot: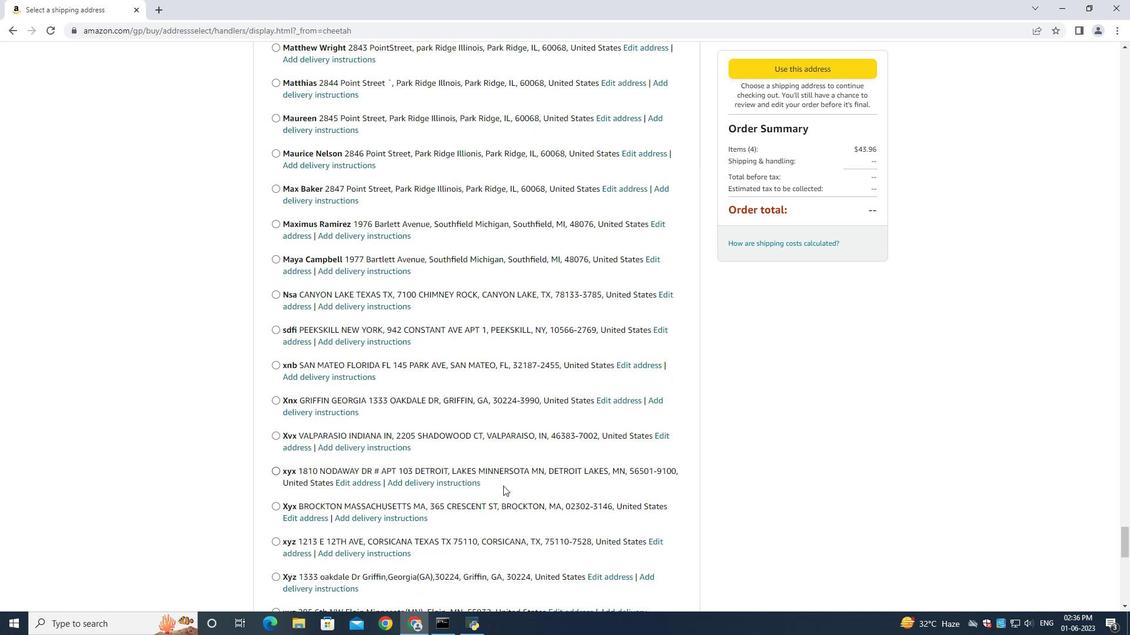 
Action: Mouse scrolled (503, 485) with delta (0, 0)
Screenshot: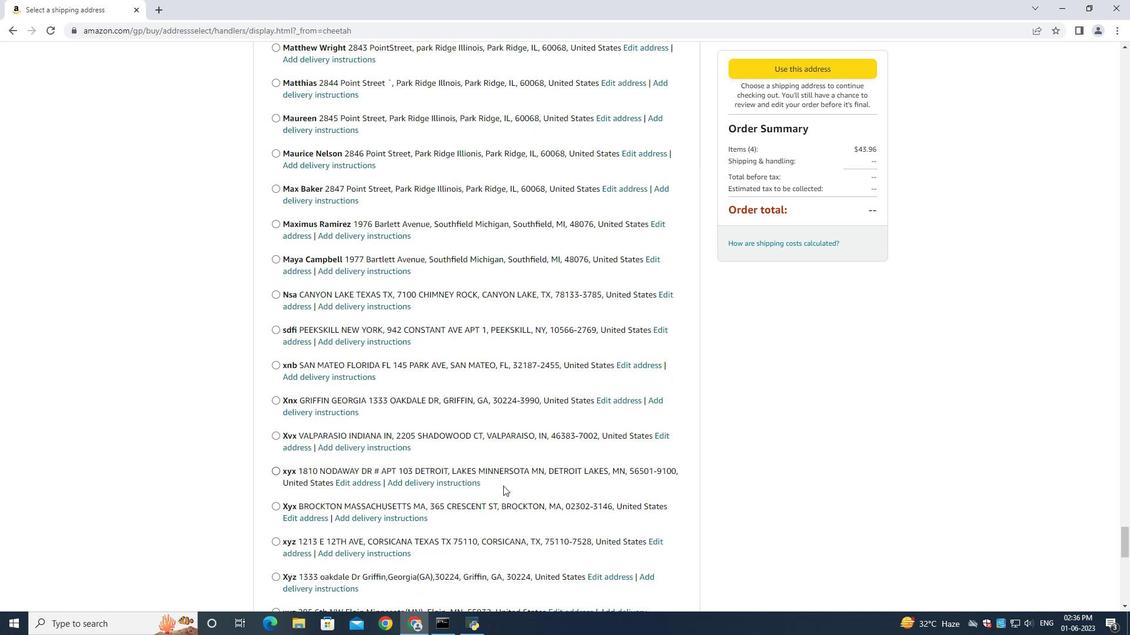 
Action: Mouse scrolled (503, 485) with delta (0, 0)
Screenshot: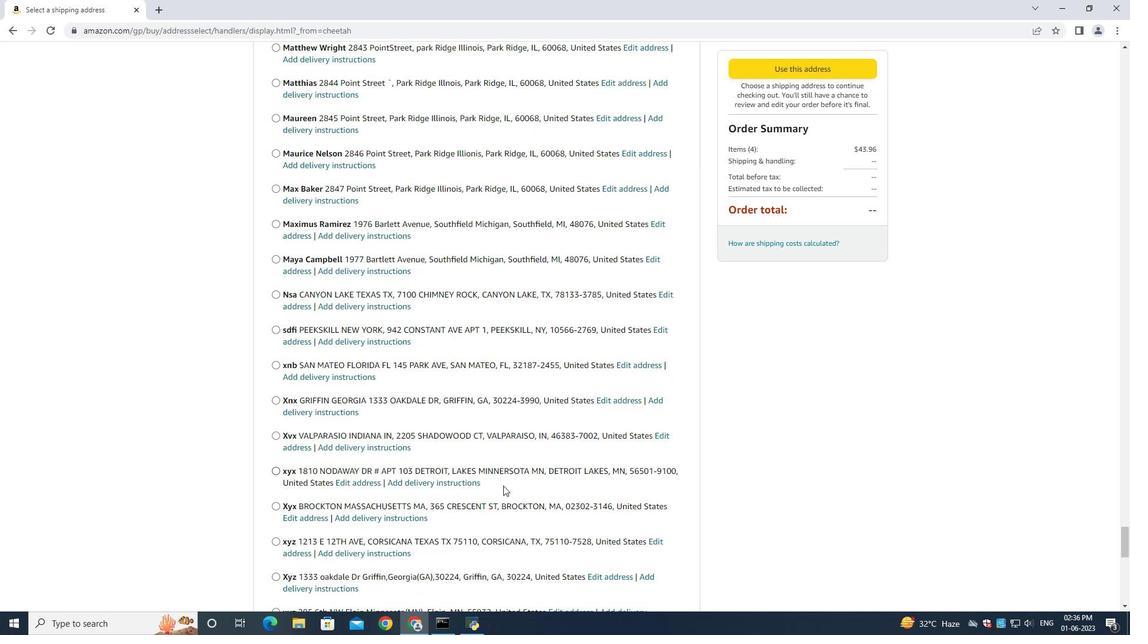 
Action: Mouse scrolled (503, 485) with delta (0, 0)
Screenshot: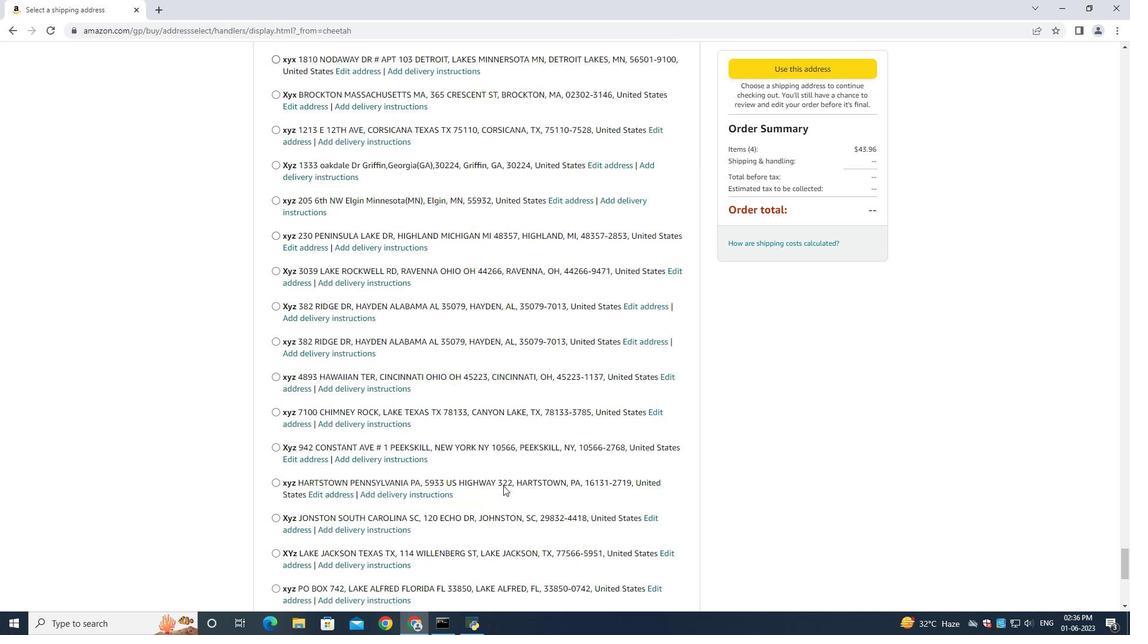 
Action: Mouse scrolled (503, 485) with delta (0, 0)
Screenshot: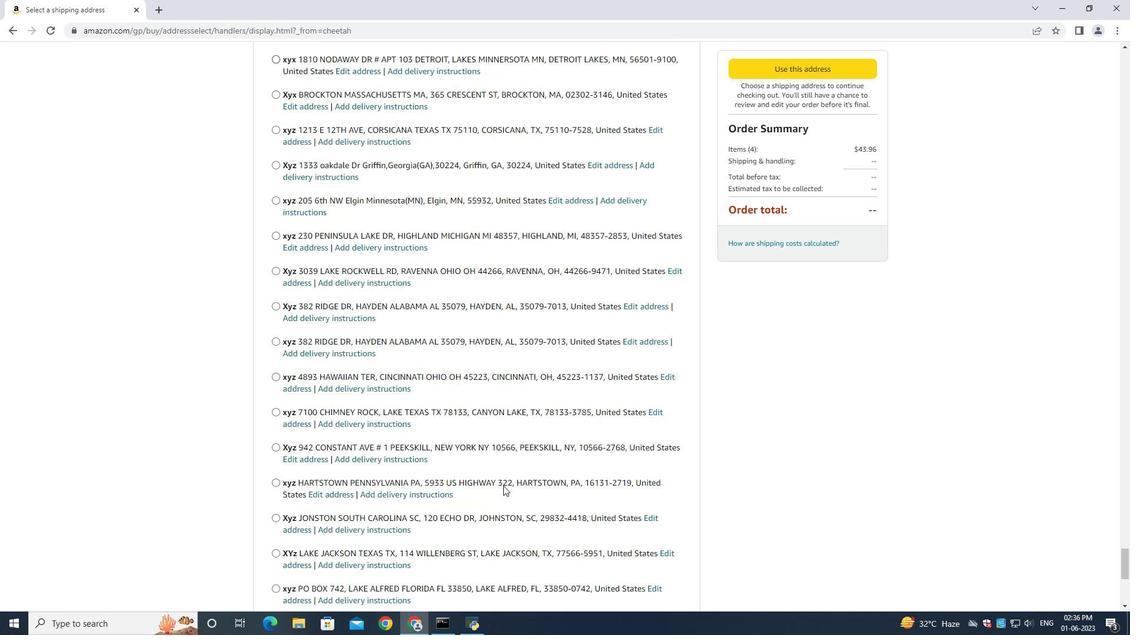 
Action: Mouse scrolled (503, 485) with delta (0, 0)
Screenshot: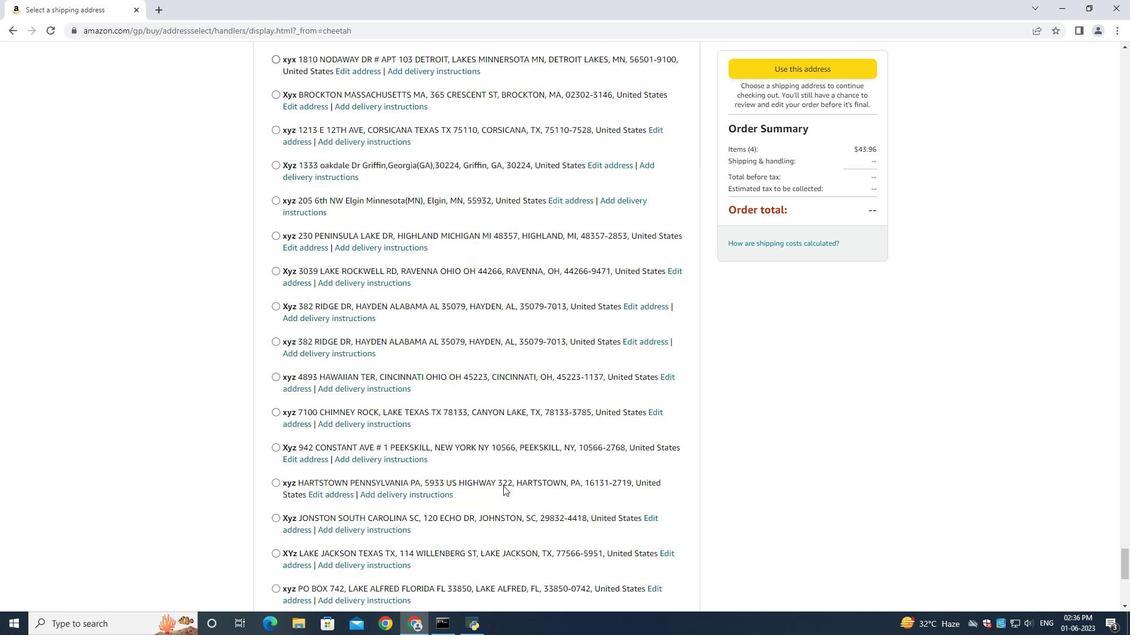 
Action: Mouse scrolled (503, 485) with delta (0, 0)
Screenshot: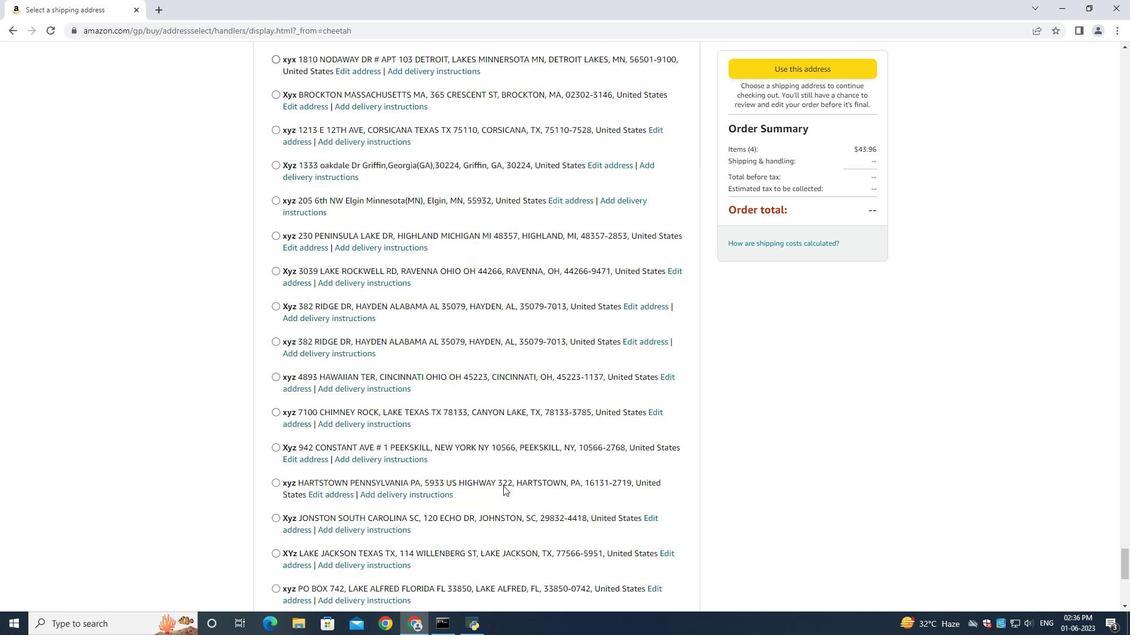 
Action: Mouse scrolled (503, 485) with delta (0, 0)
Screenshot: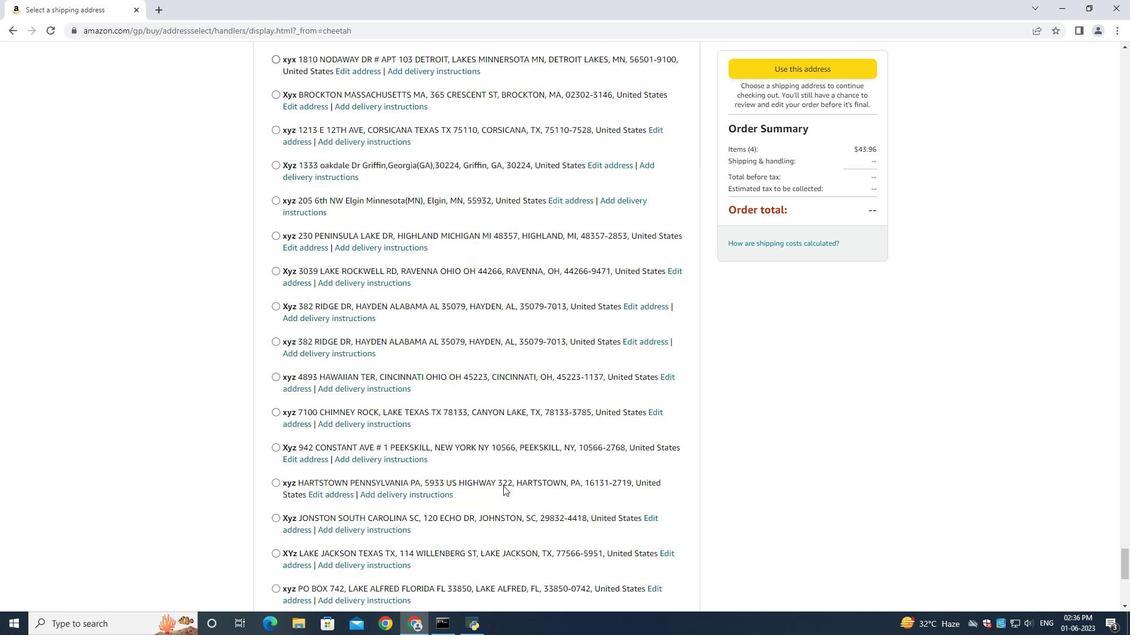 
Action: Mouse scrolled (503, 485) with delta (0, 0)
Screenshot: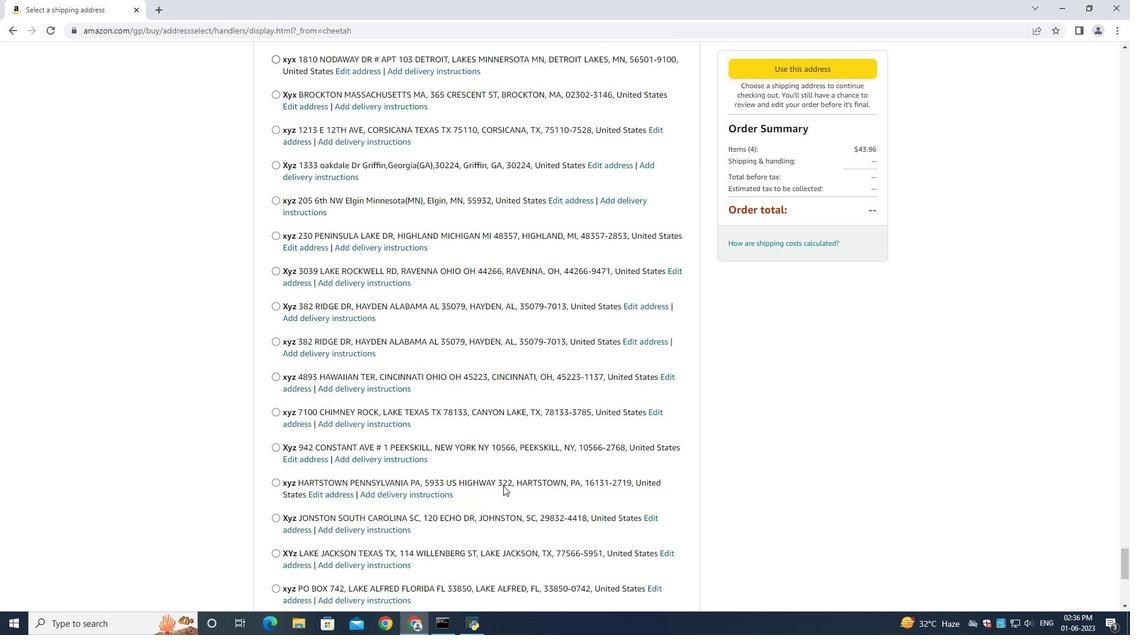 
Action: Mouse scrolled (503, 485) with delta (0, 0)
Screenshot: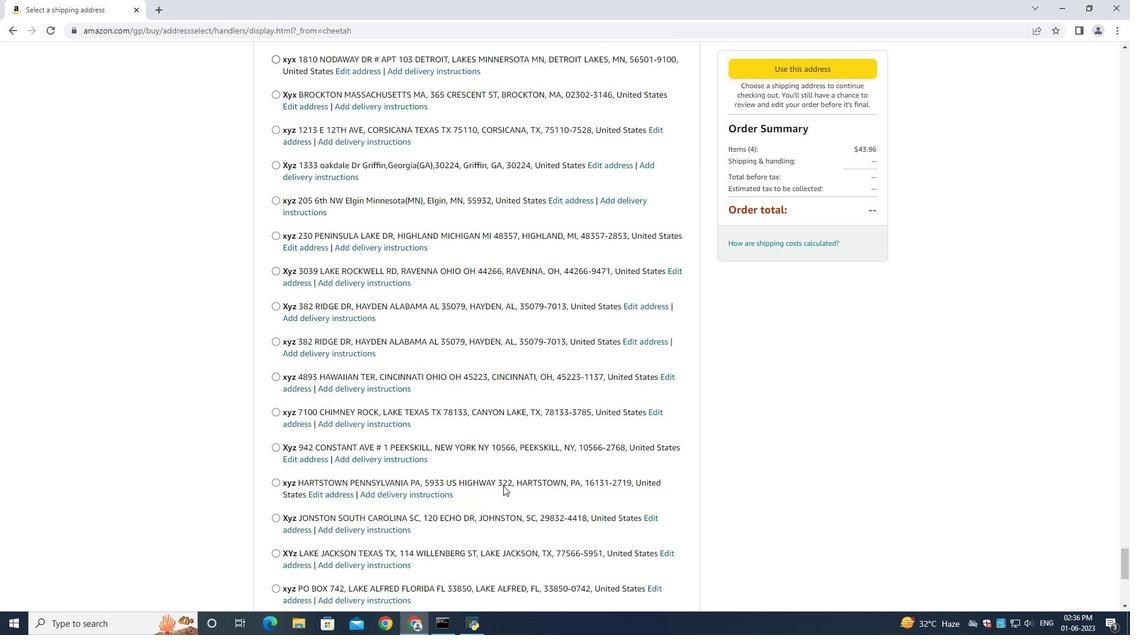 
Action: Mouse moved to (503, 485)
Screenshot: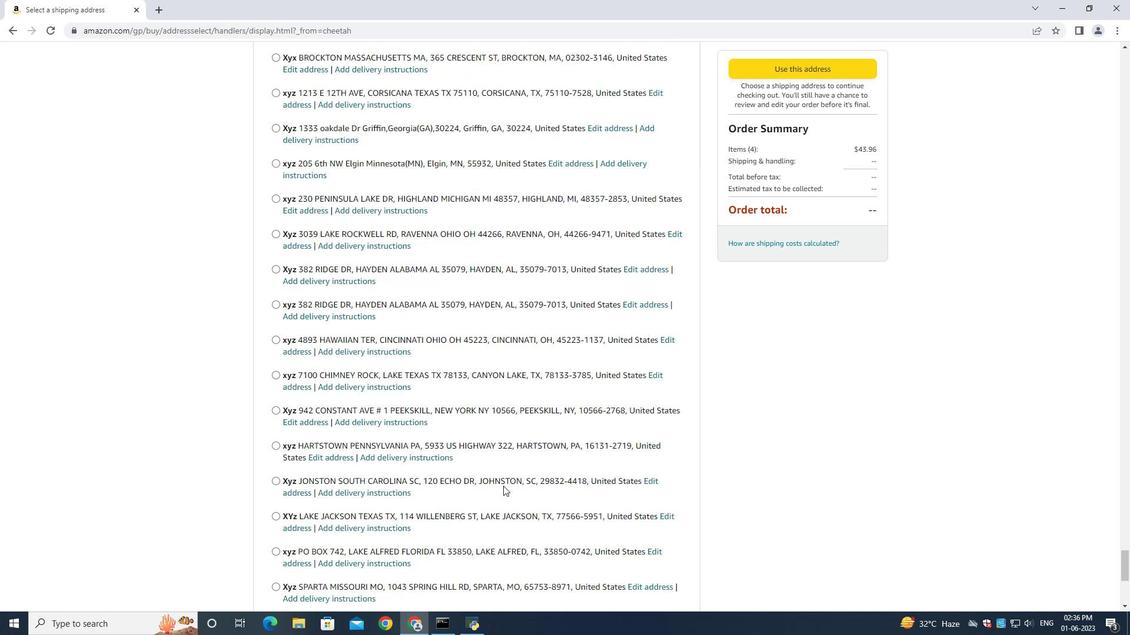 
Action: Mouse scrolled (503, 484) with delta (0, 0)
Screenshot: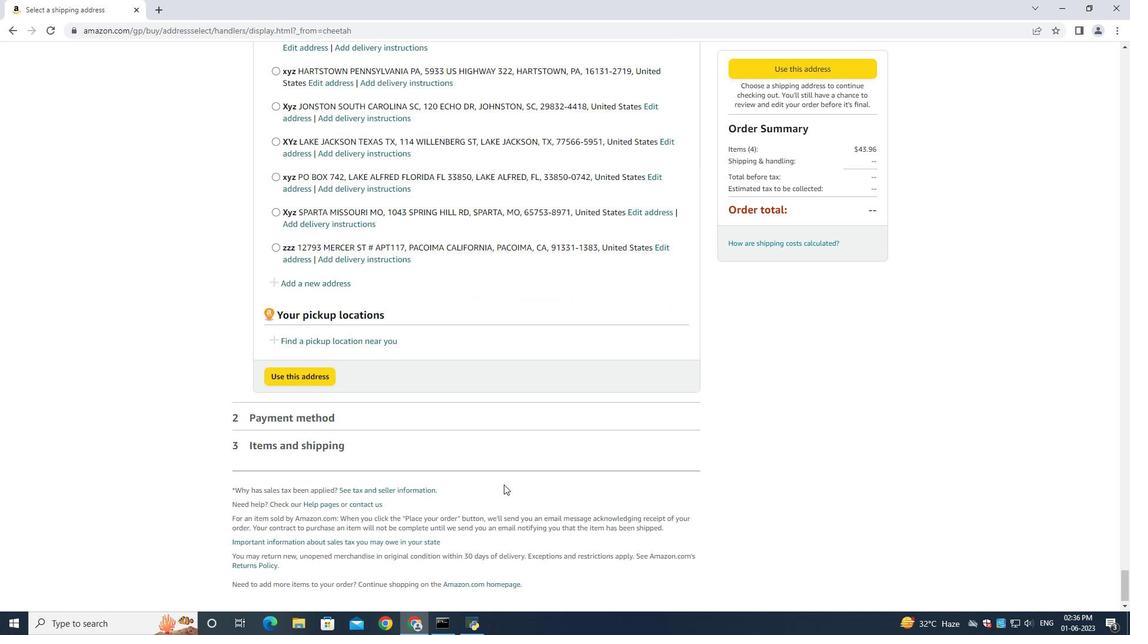 
Action: Mouse scrolled (503, 484) with delta (0, 0)
Screenshot: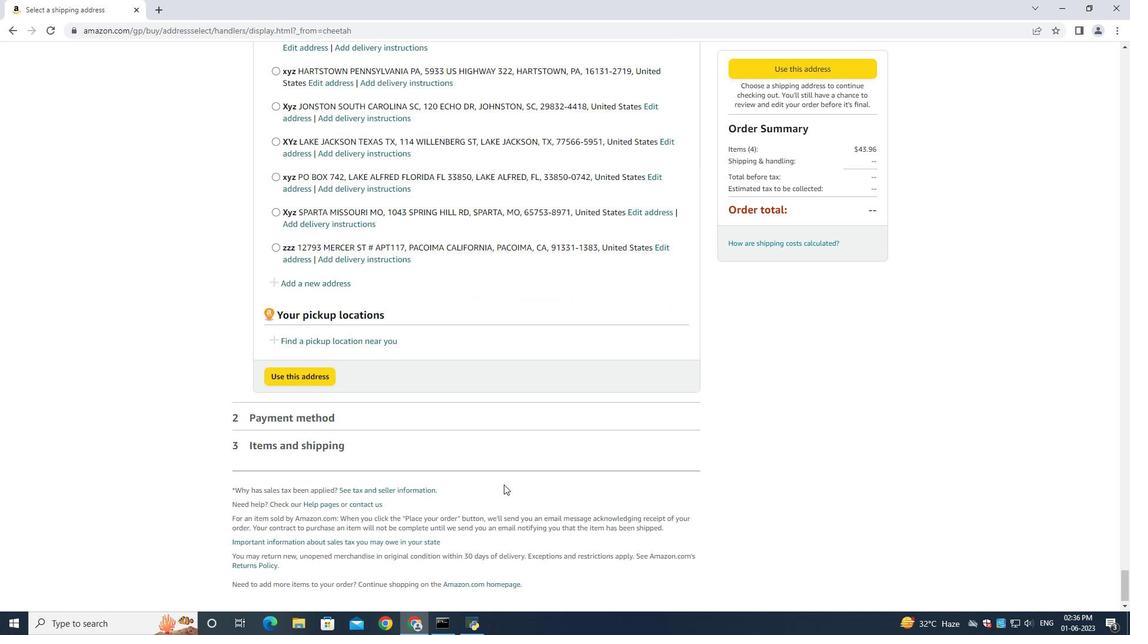 
Action: Mouse scrolled (503, 484) with delta (0, 0)
Screenshot: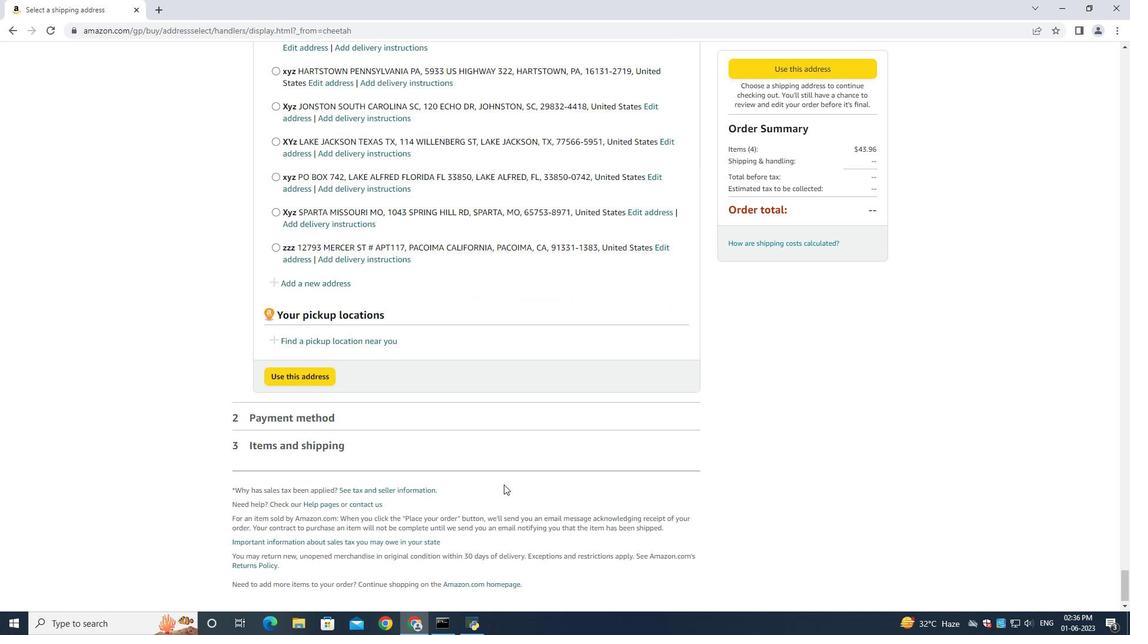 
Action: Mouse scrolled (503, 484) with delta (0, 0)
Screenshot: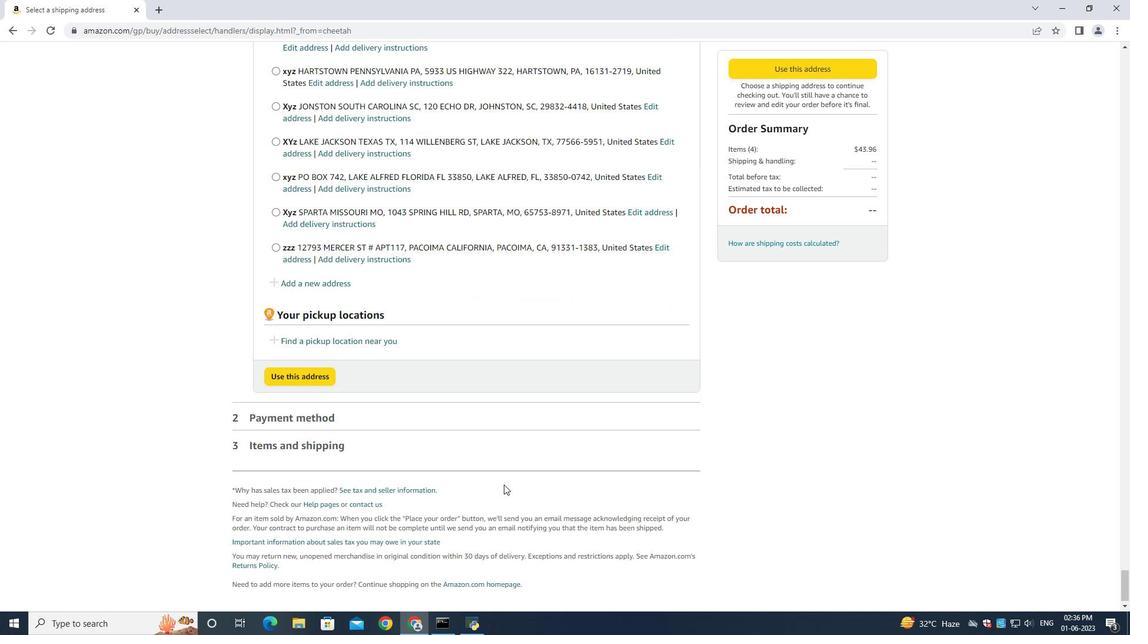 
Action: Mouse scrolled (503, 484) with delta (0, 0)
